 Task: Search for laptops on Amazon and sort the results by customer reviews.
Action: Mouse moved to (20, 117)
Screenshot: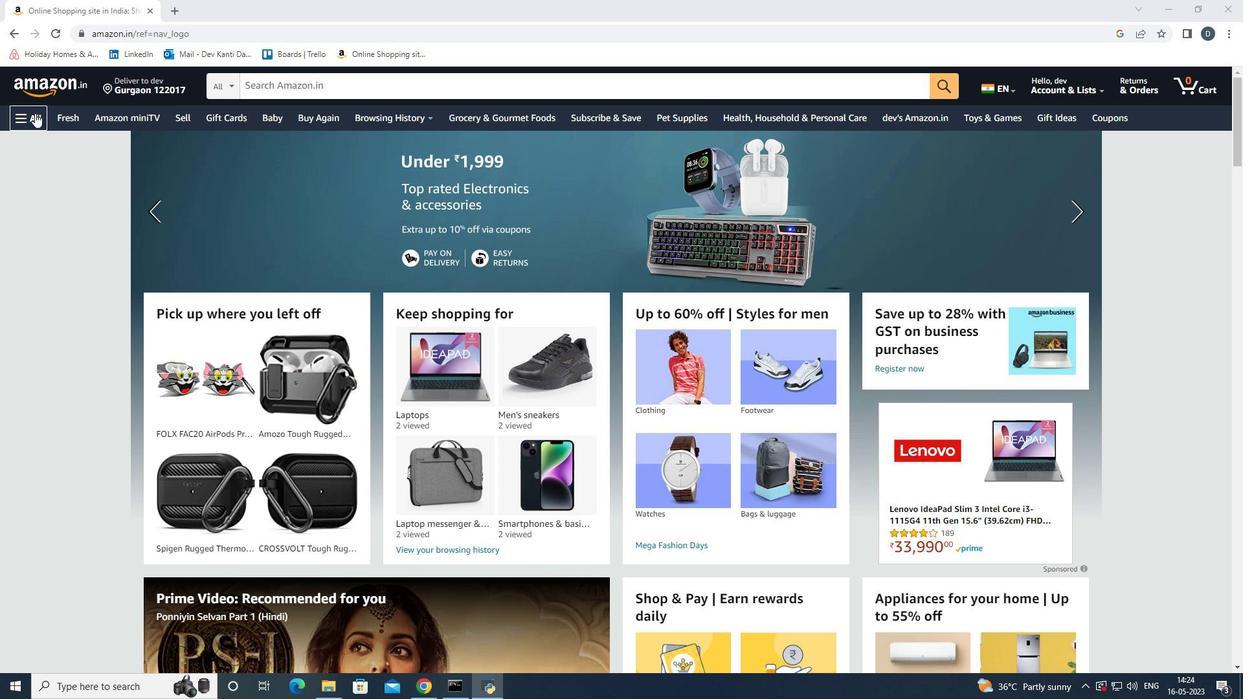 
Action: Mouse pressed left at (20, 117)
Screenshot: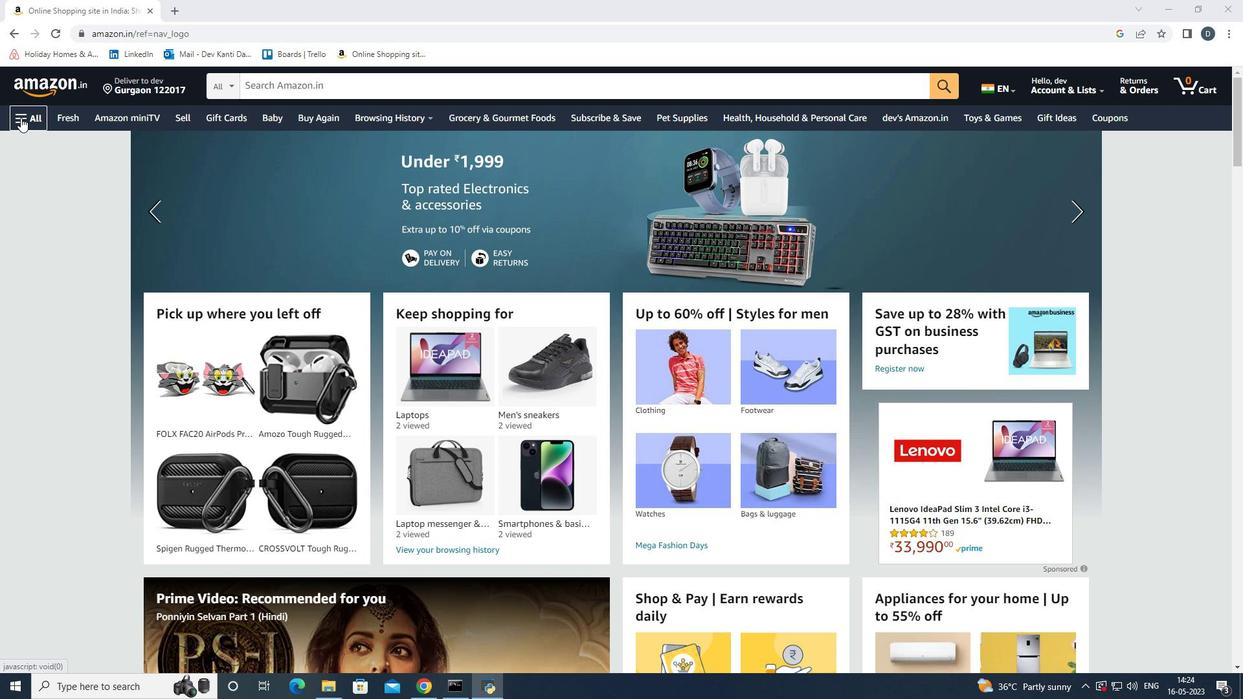 
Action: Mouse moved to (128, 419)
Screenshot: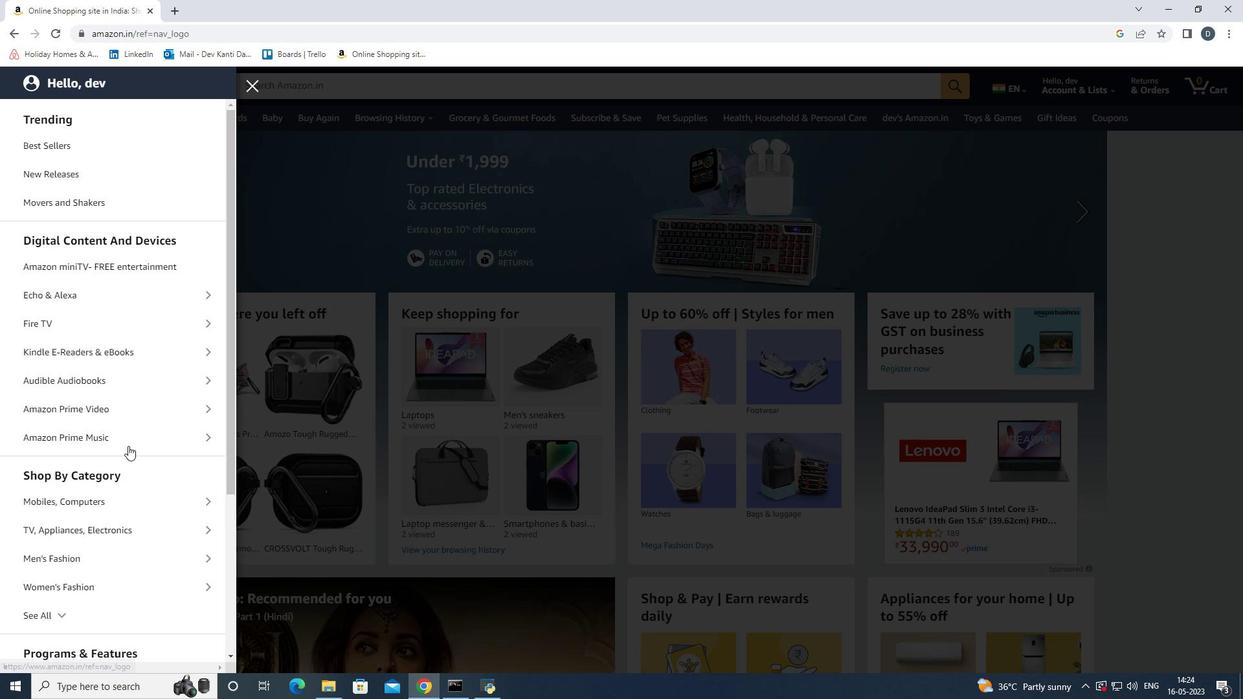 
Action: Mouse scrolled (128, 419) with delta (0, 0)
Screenshot: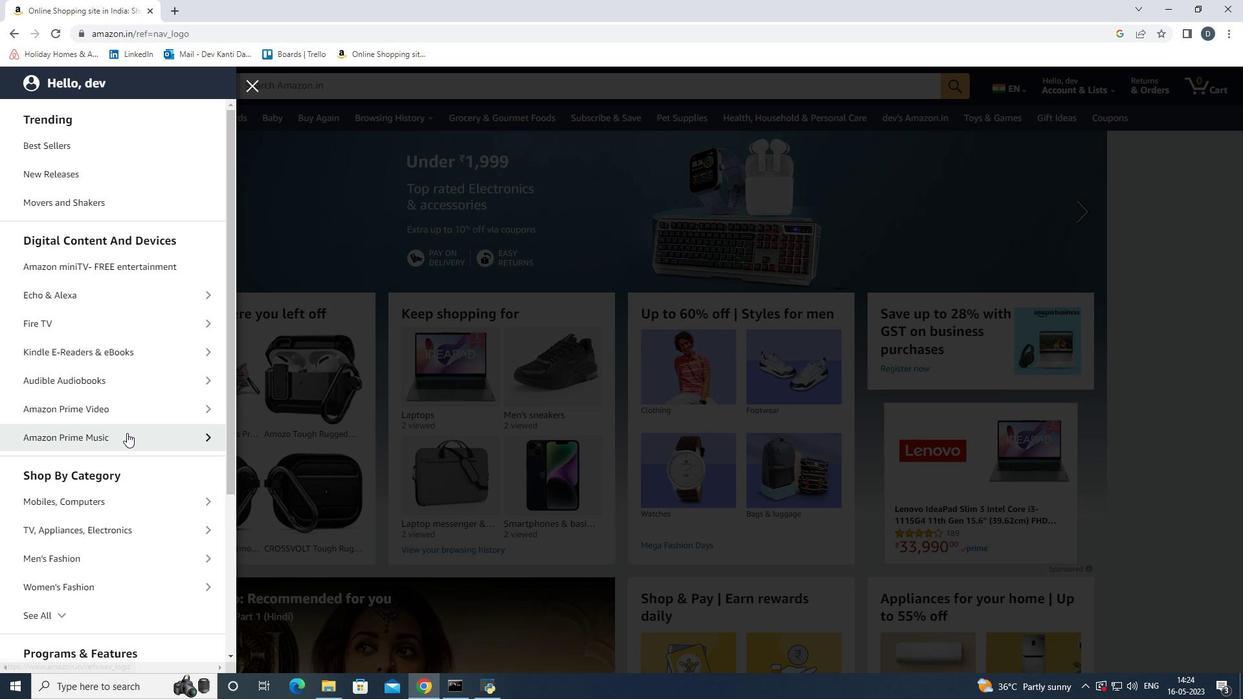 
Action: Mouse scrolled (128, 419) with delta (0, 0)
Screenshot: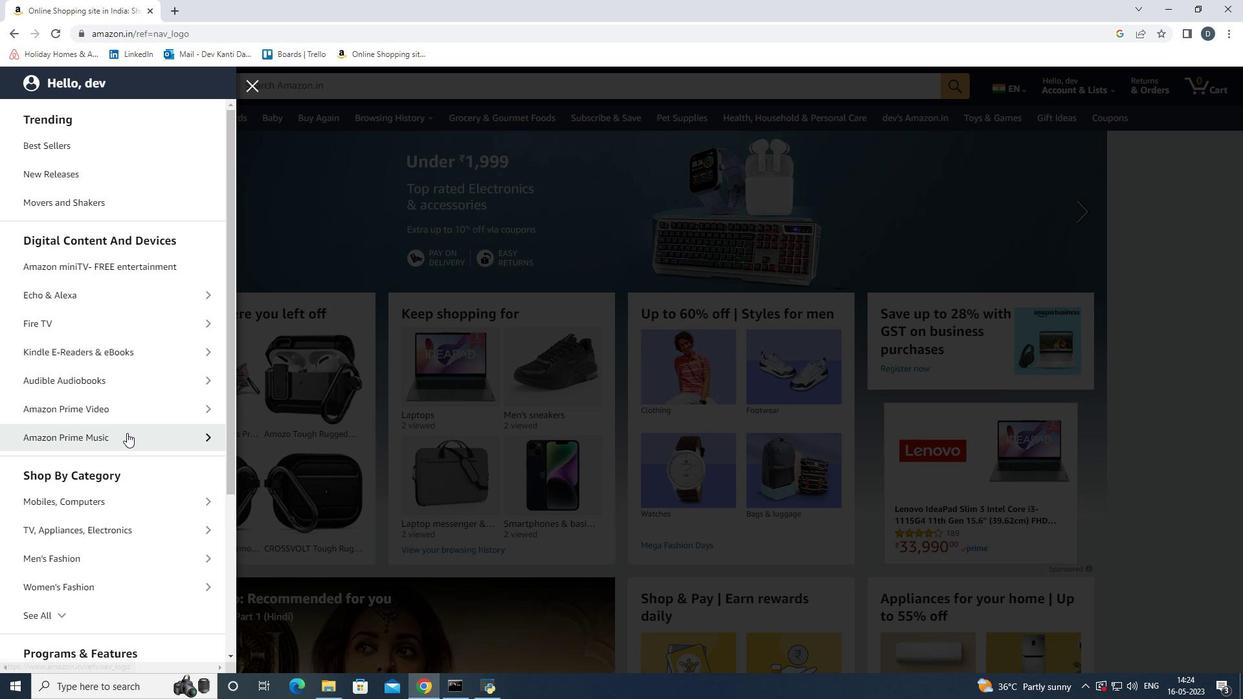 
Action: Mouse moved to (130, 369)
Screenshot: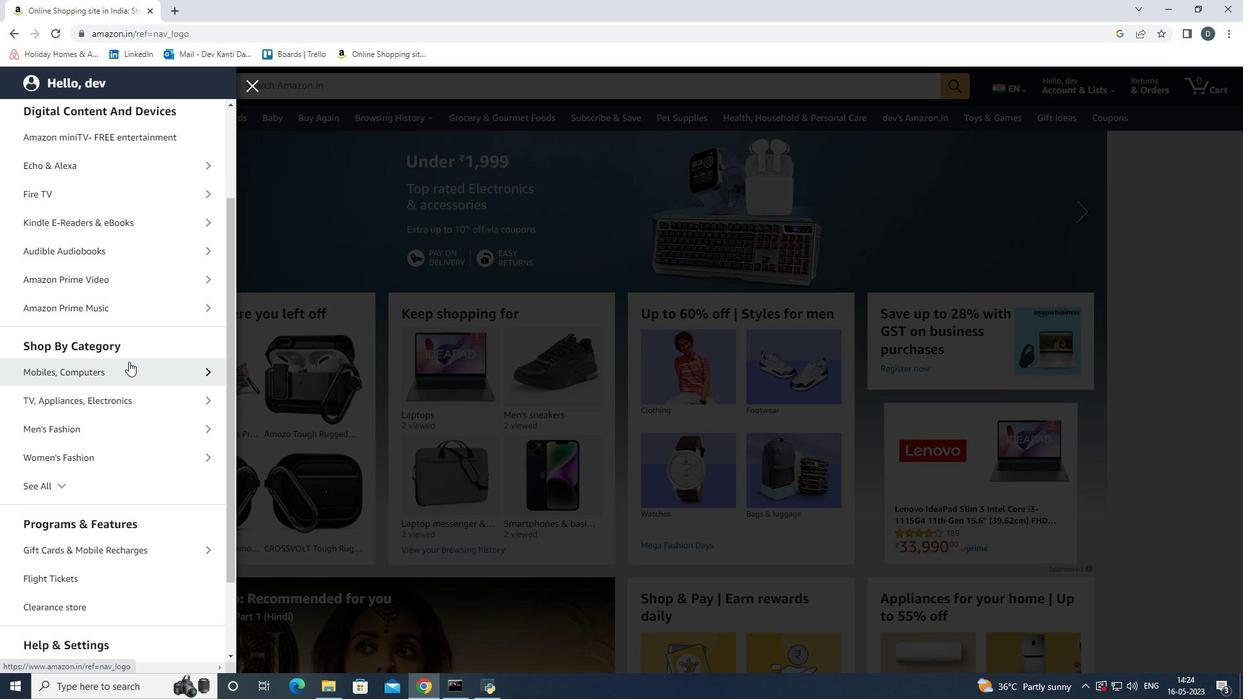 
Action: Mouse pressed left at (130, 369)
Screenshot: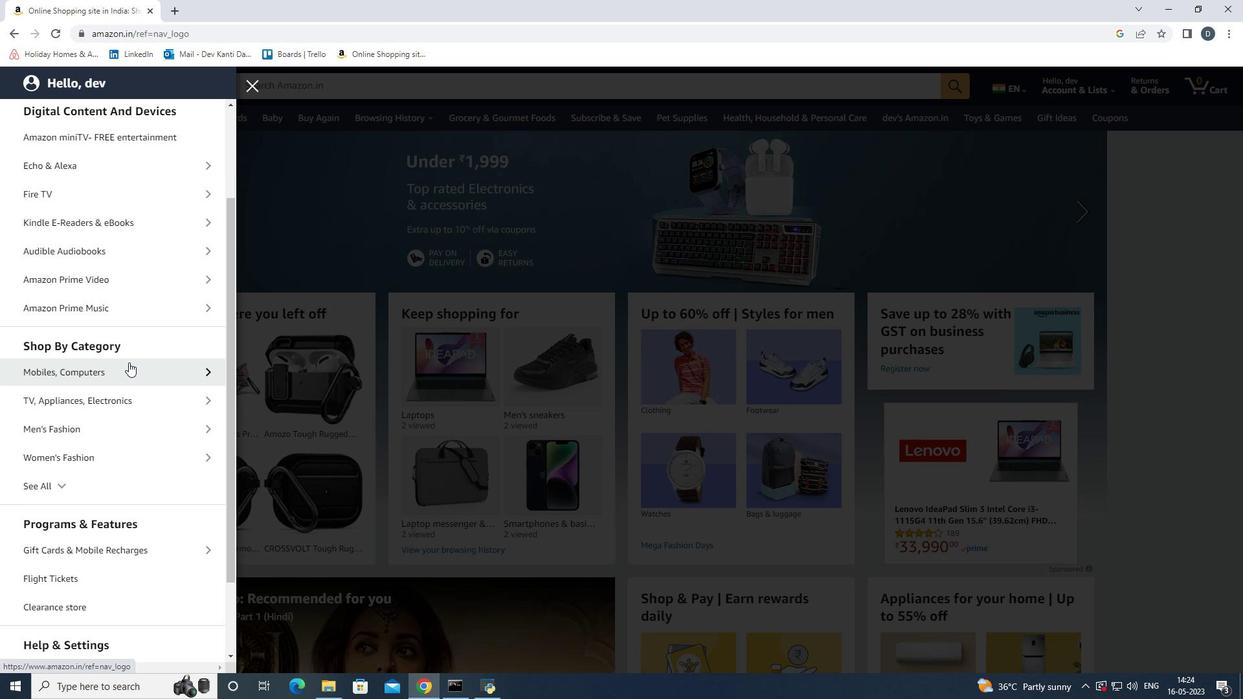 
Action: Mouse moved to (119, 528)
Screenshot: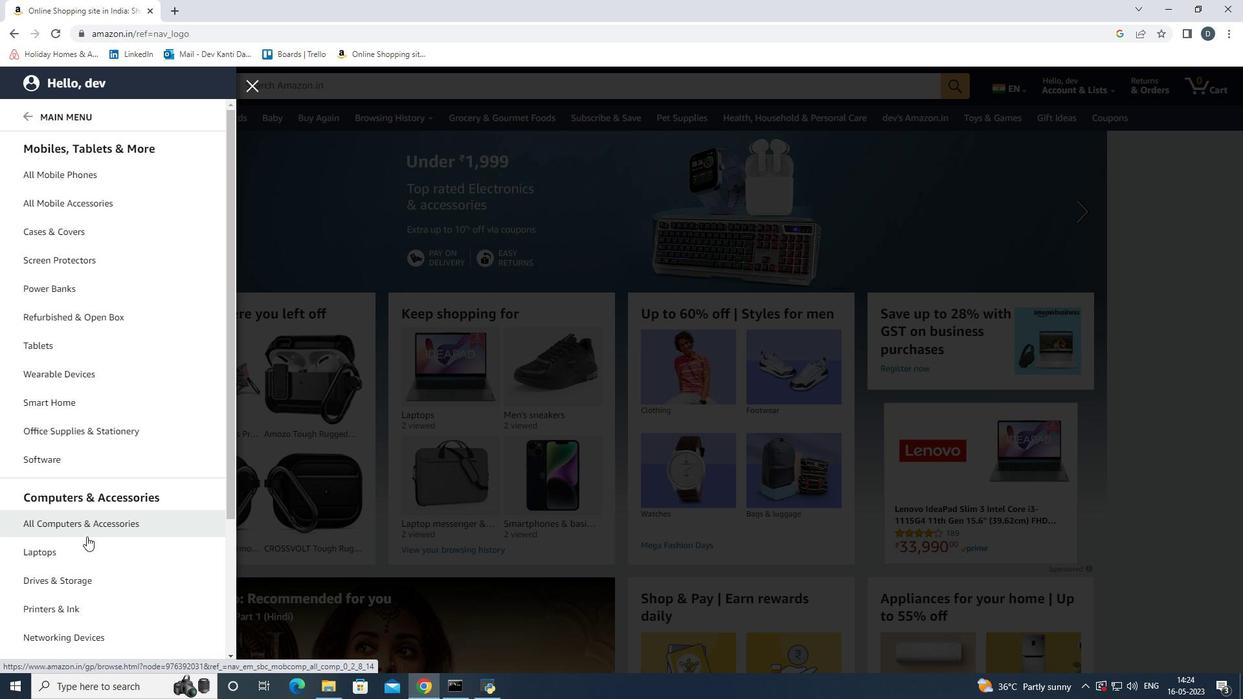 
Action: Mouse pressed left at (119, 528)
Screenshot: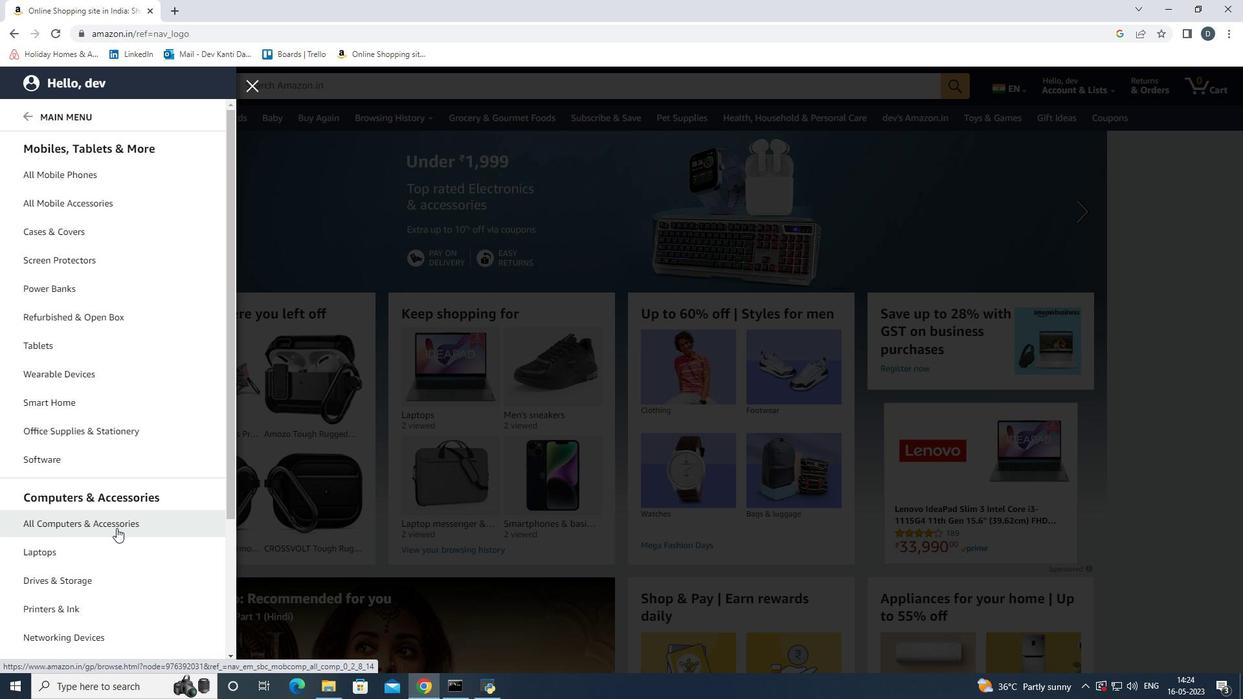 
Action: Mouse moved to (331, 392)
Screenshot: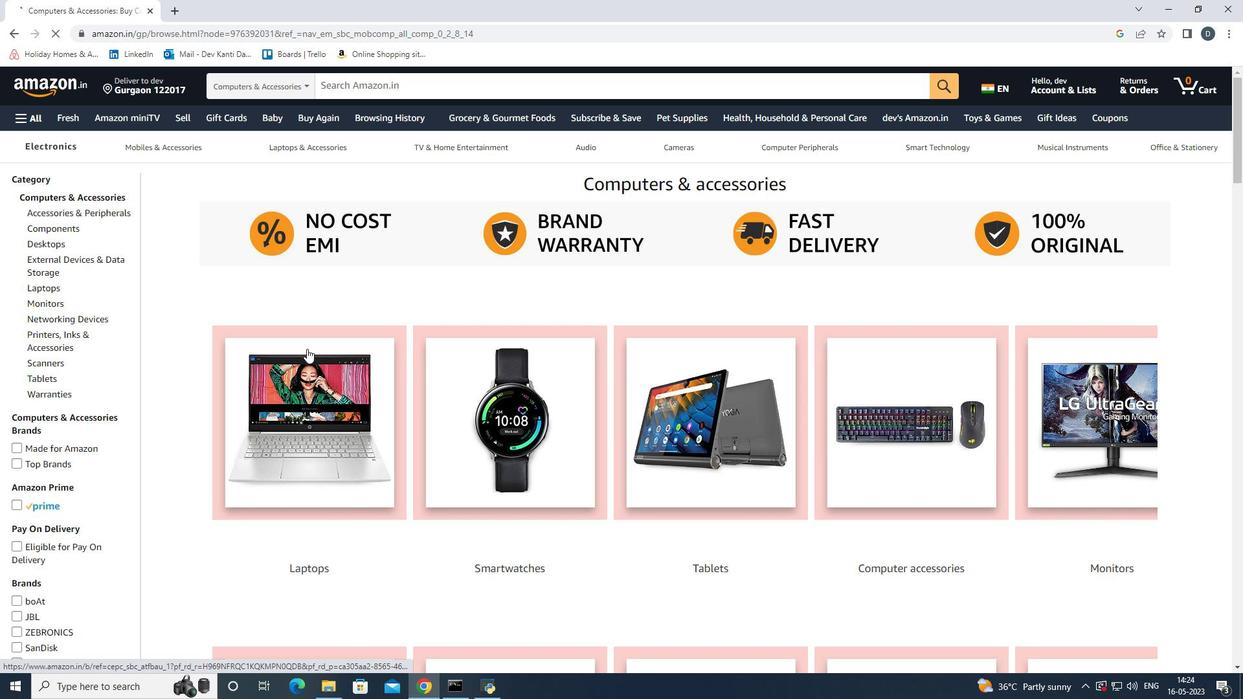 
Action: Mouse pressed left at (331, 392)
Screenshot: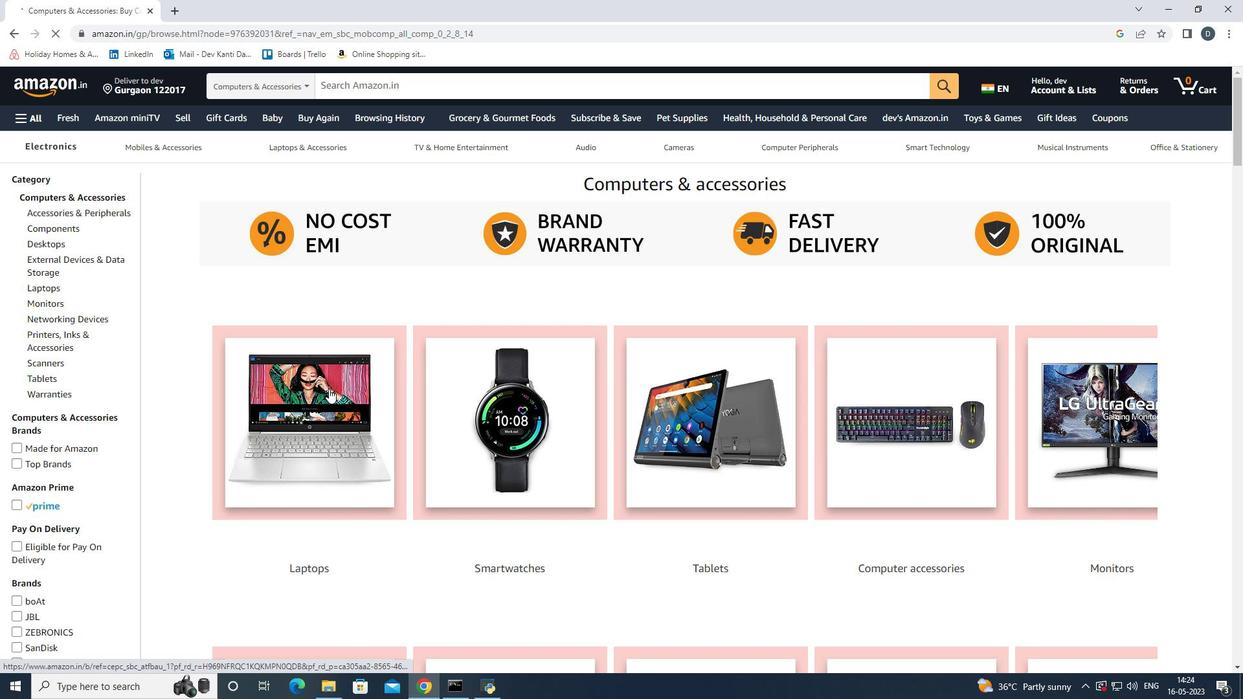 
Action: Mouse moved to (1002, 277)
Screenshot: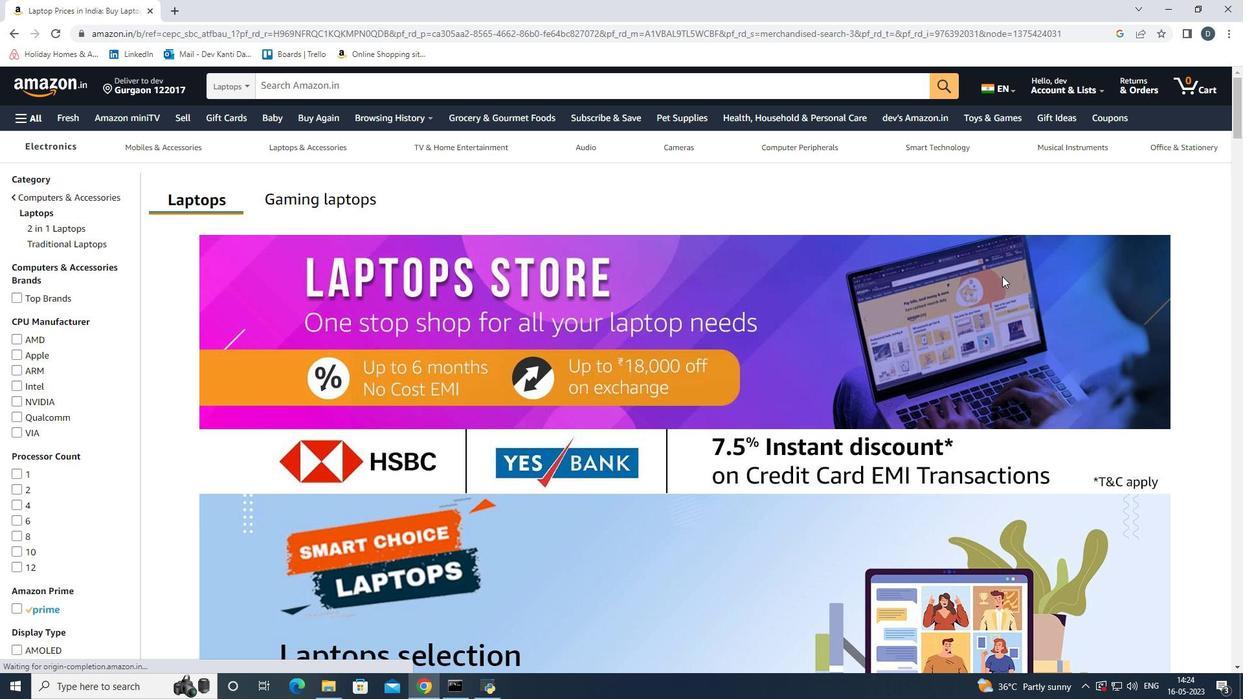 
Action: Mouse scrolled (1002, 276) with delta (0, 0)
Screenshot: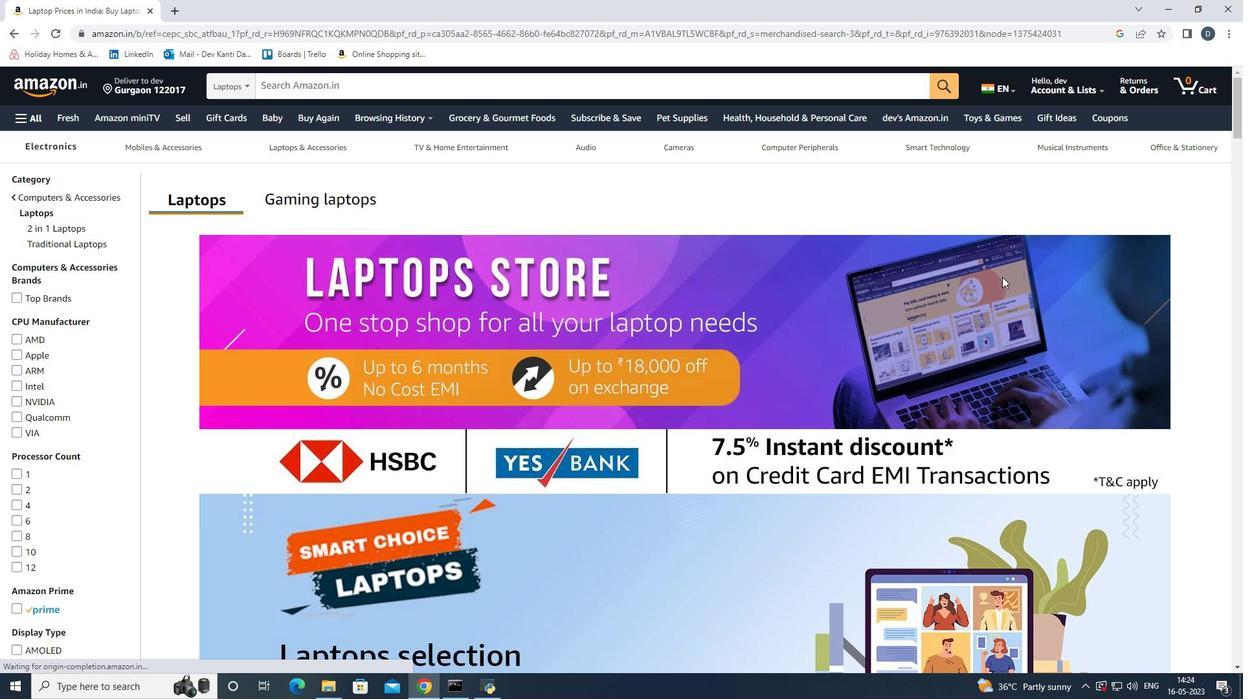 
Action: Mouse scrolled (1002, 276) with delta (0, 0)
Screenshot: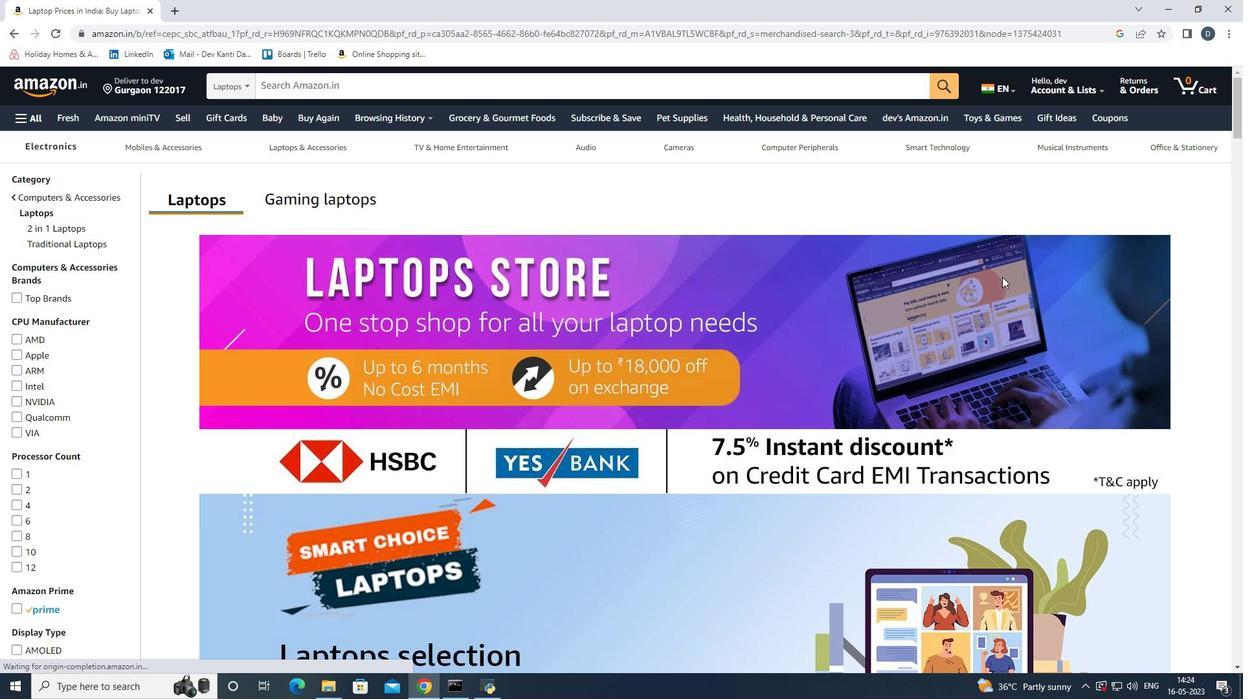 
Action: Mouse scrolled (1002, 276) with delta (0, 0)
Screenshot: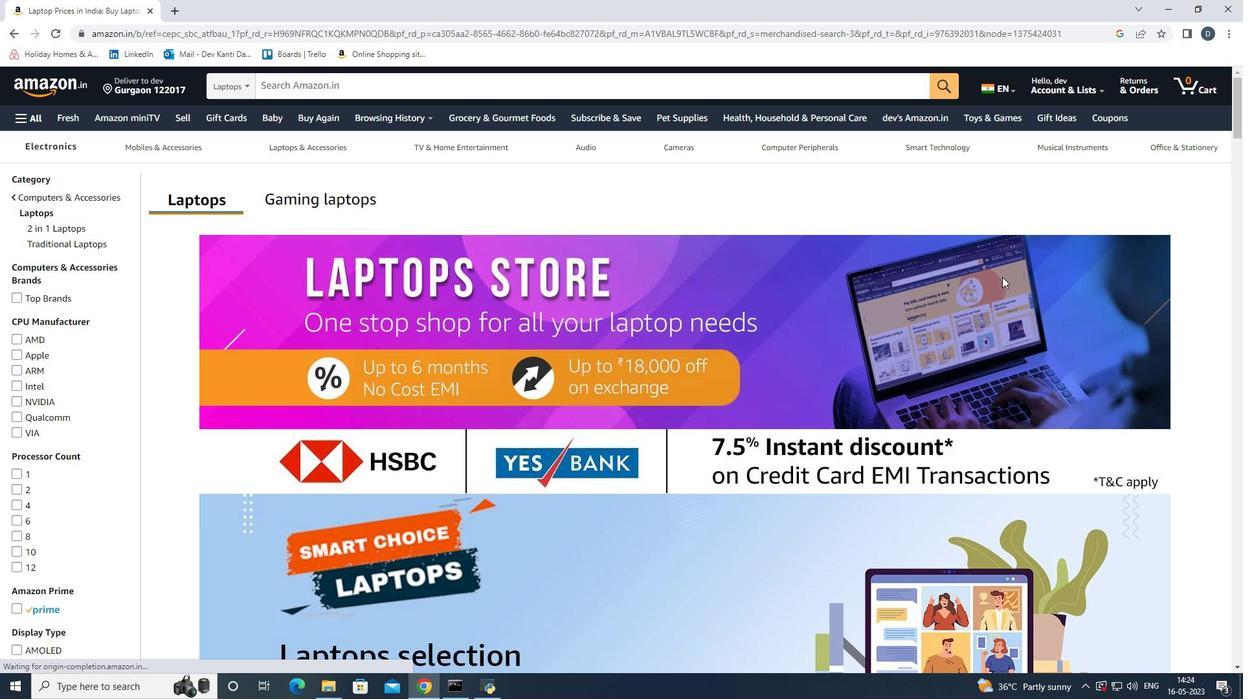 
Action: Mouse scrolled (1002, 276) with delta (0, 0)
Screenshot: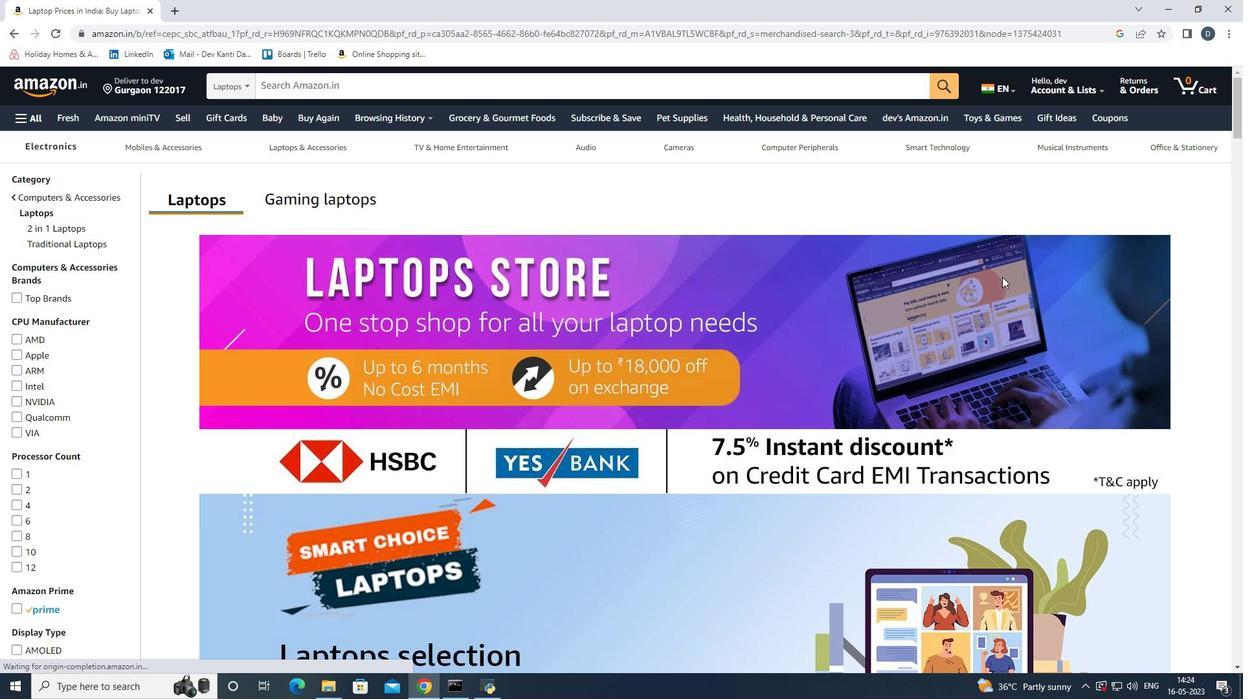 
Action: Mouse scrolled (1002, 276) with delta (0, 0)
Screenshot: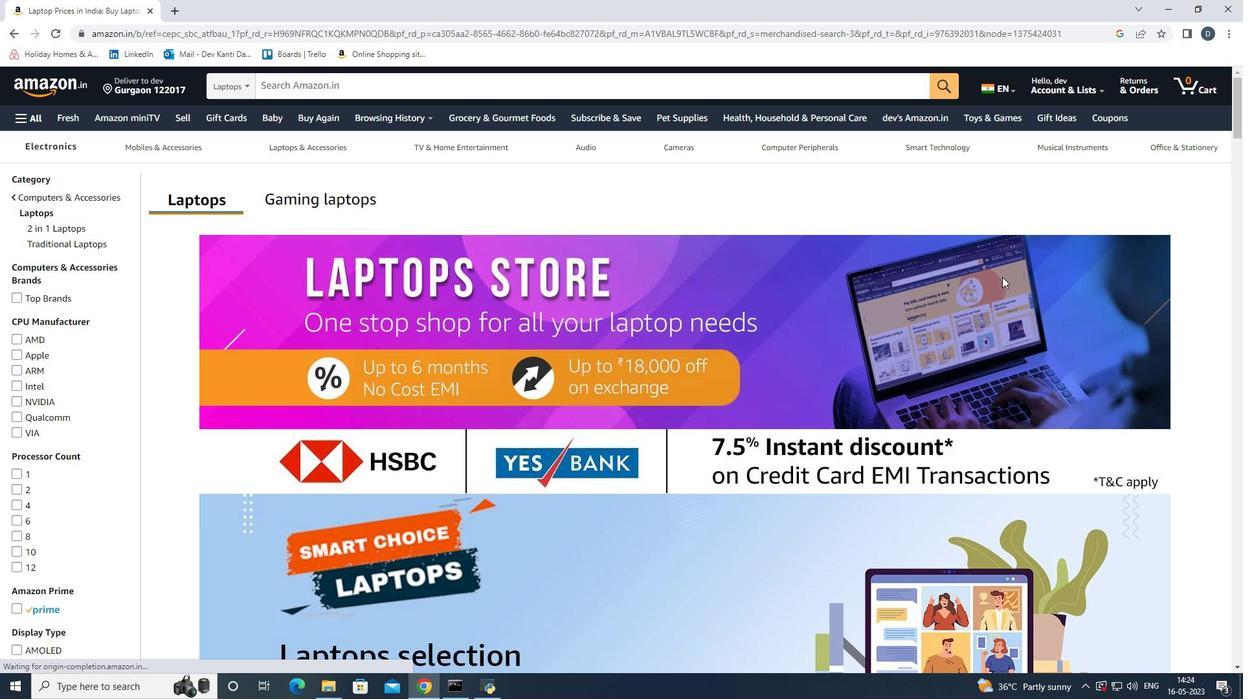 
Action: Mouse scrolled (1002, 276) with delta (0, 0)
Screenshot: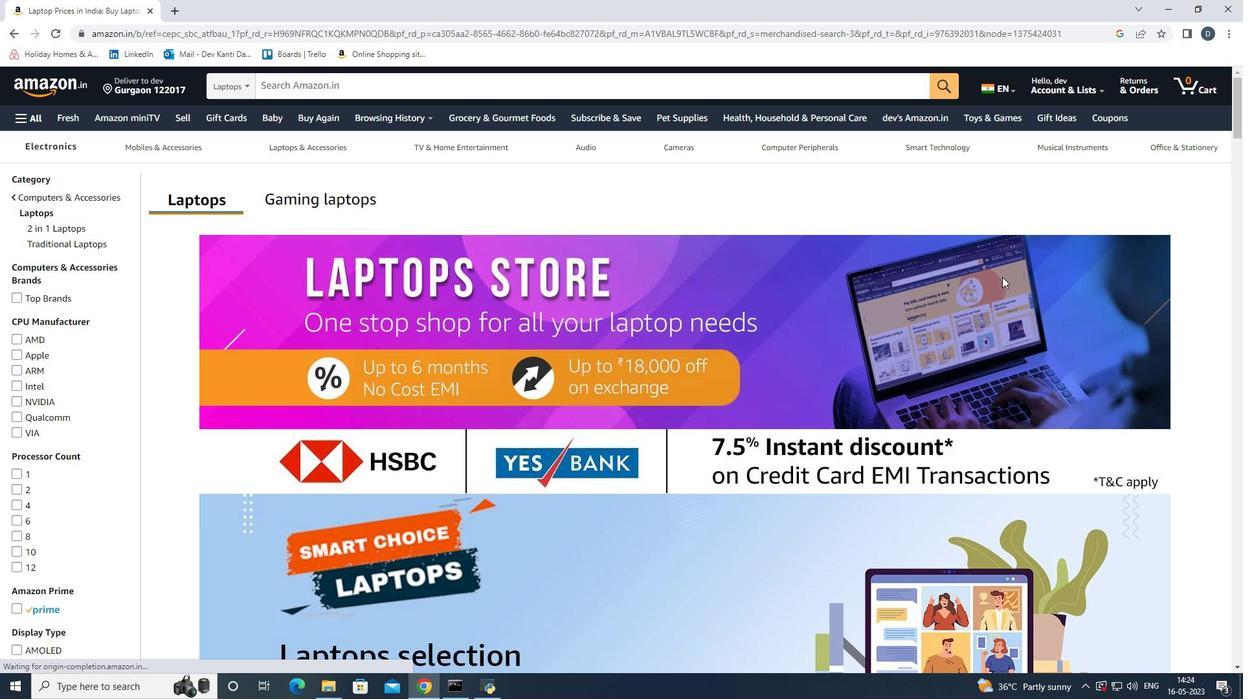 
Action: Mouse moved to (965, 292)
Screenshot: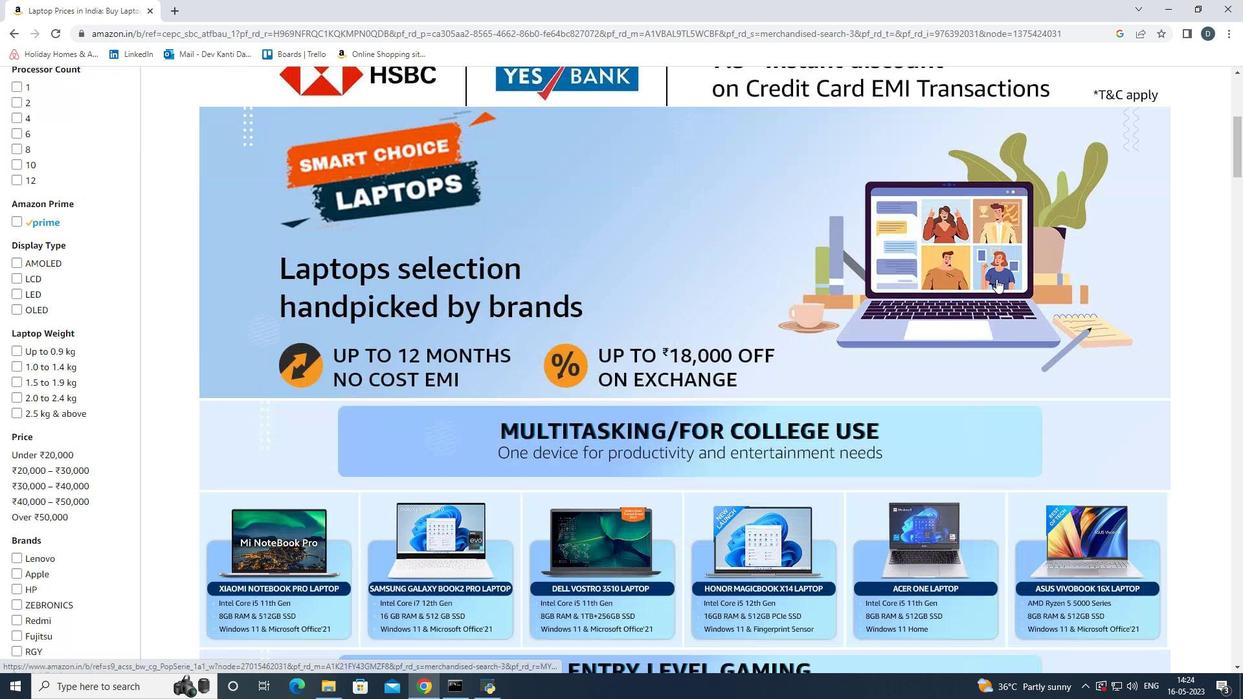 
Action: Mouse scrolled (965, 292) with delta (0, 0)
Screenshot: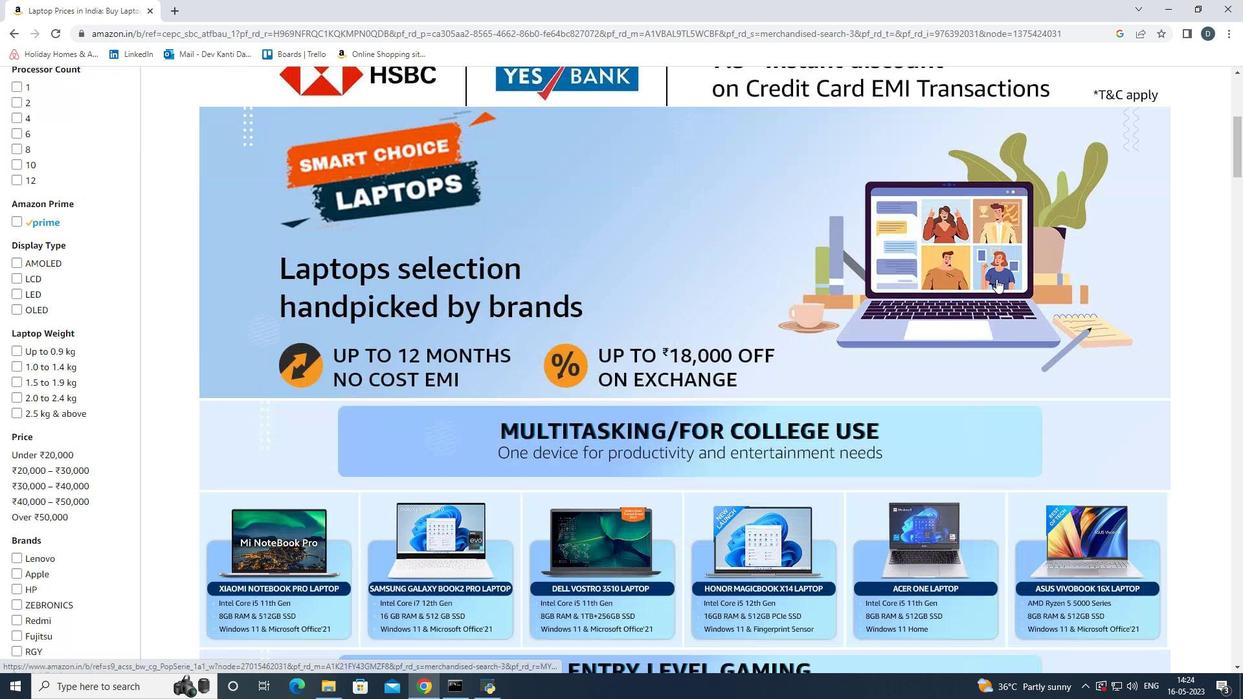 
Action: Mouse moved to (962, 294)
Screenshot: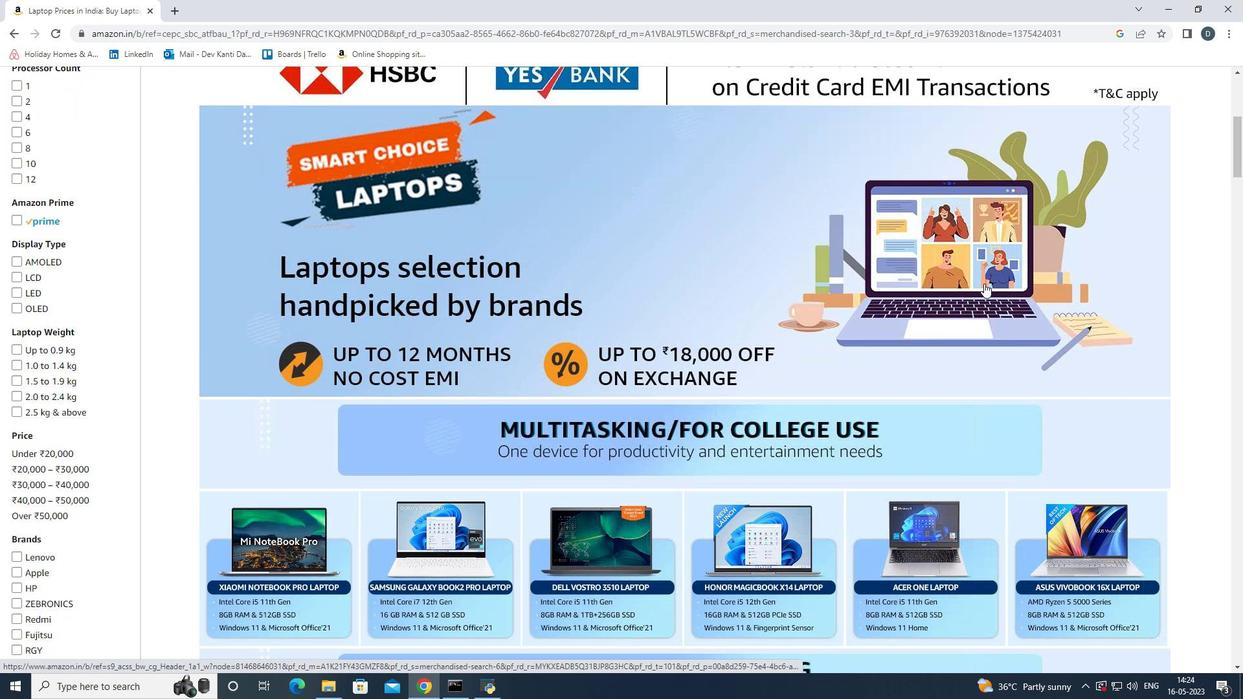 
Action: Mouse scrolled (963, 293) with delta (0, 0)
Screenshot: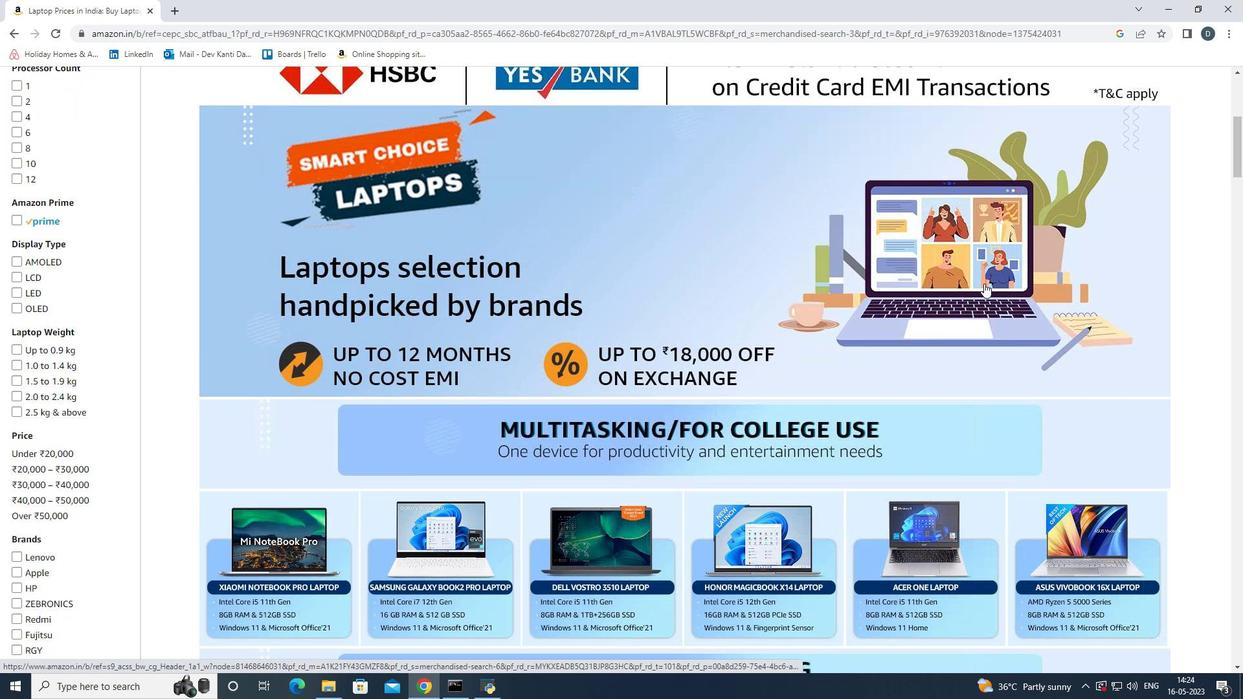 
Action: Mouse moved to (961, 296)
Screenshot: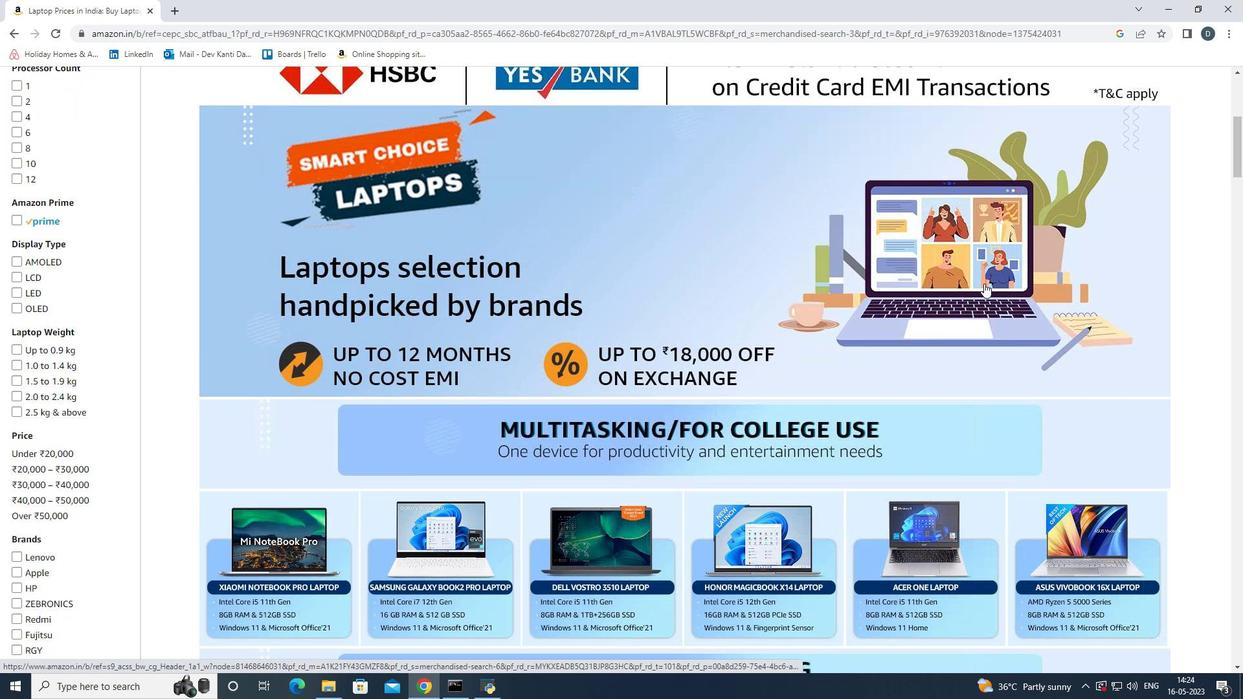 
Action: Mouse scrolled (962, 294) with delta (0, 0)
Screenshot: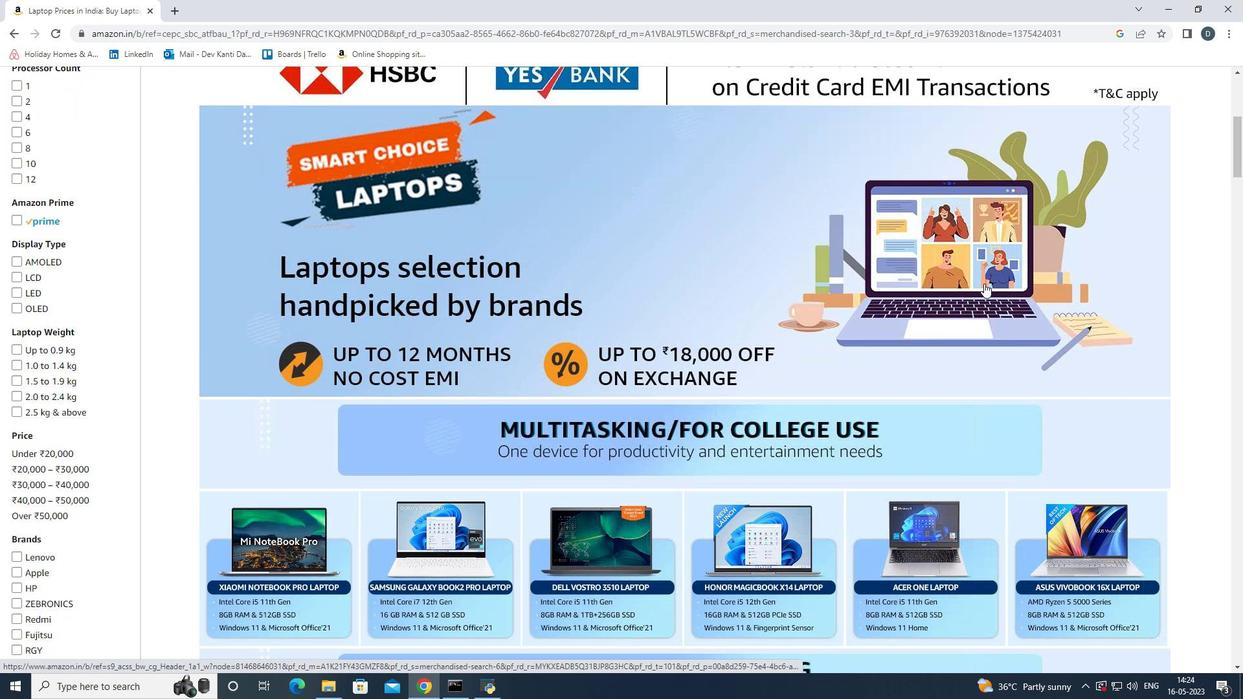 
Action: Mouse scrolled (961, 295) with delta (0, 0)
Screenshot: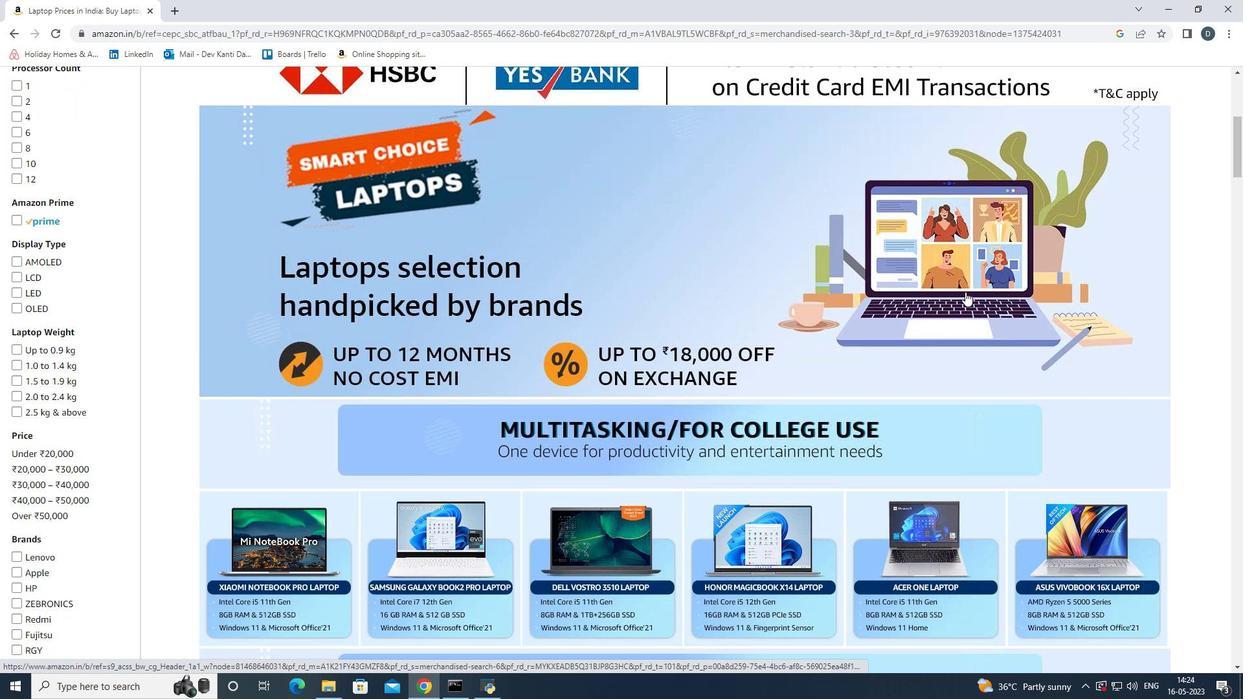 
Action: Mouse moved to (961, 296)
Screenshot: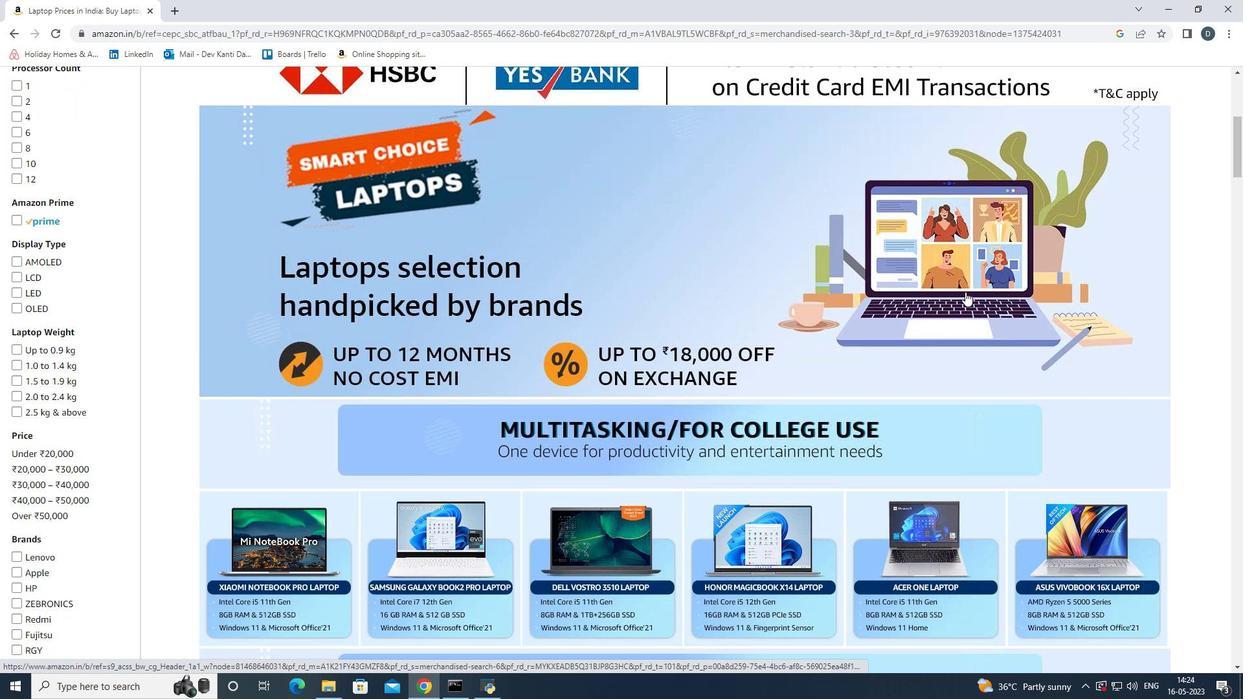 
Action: Mouse scrolled (961, 295) with delta (0, 0)
Screenshot: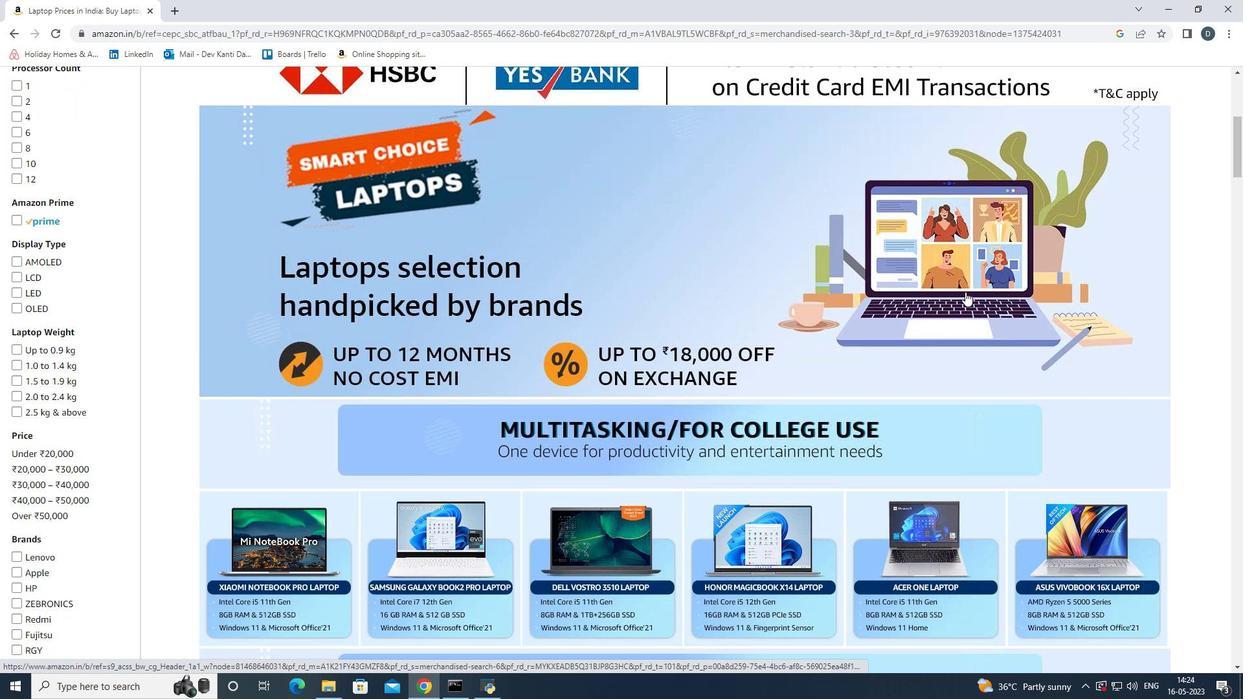 
Action: Mouse moved to (412, 359)
Screenshot: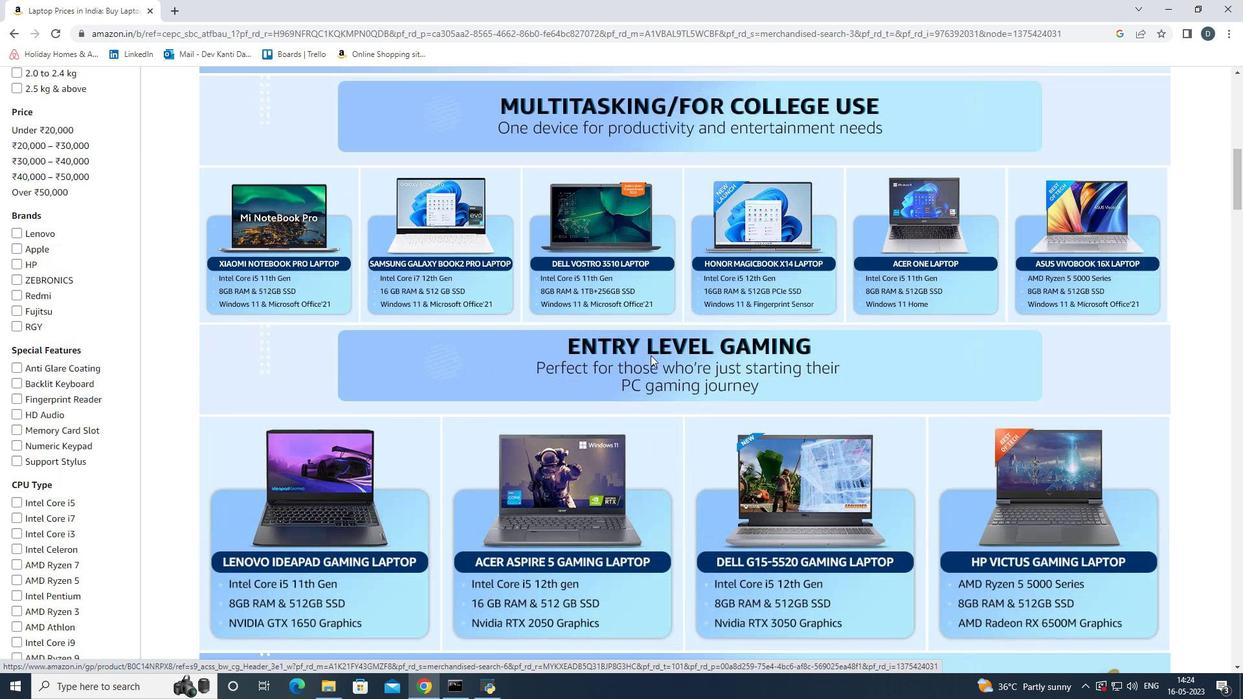 
Action: Mouse scrolled (412, 358) with delta (0, 0)
Screenshot: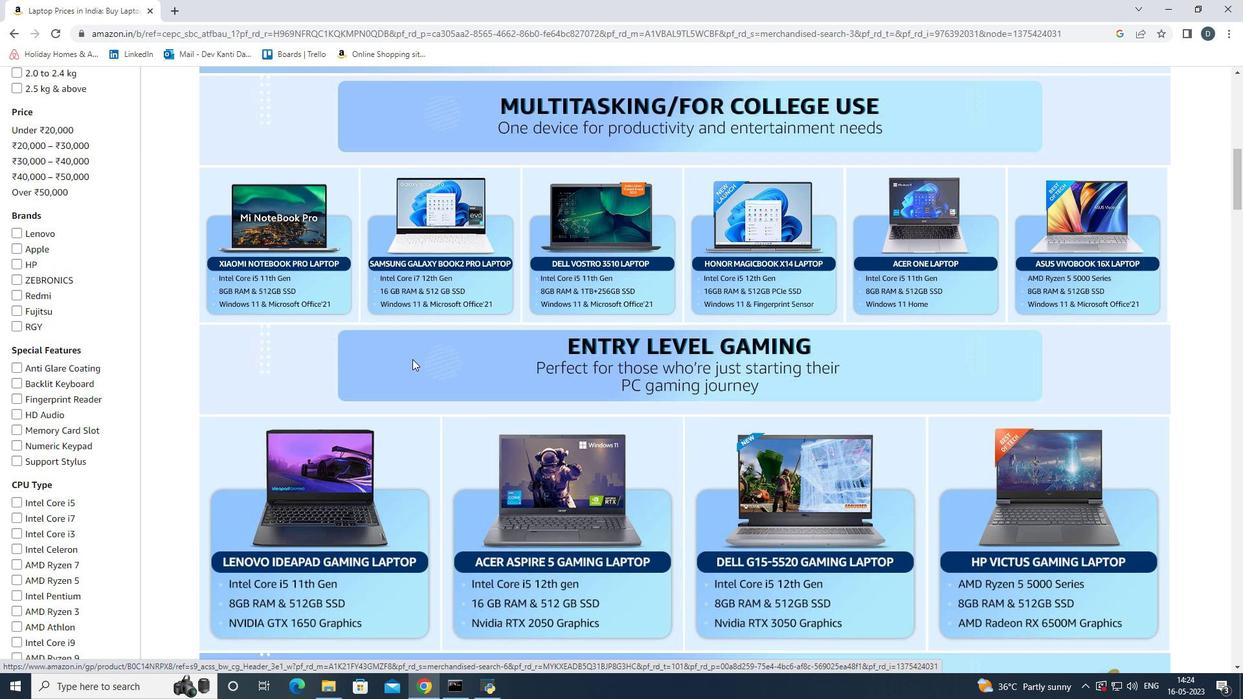 
Action: Mouse scrolled (412, 358) with delta (0, 0)
Screenshot: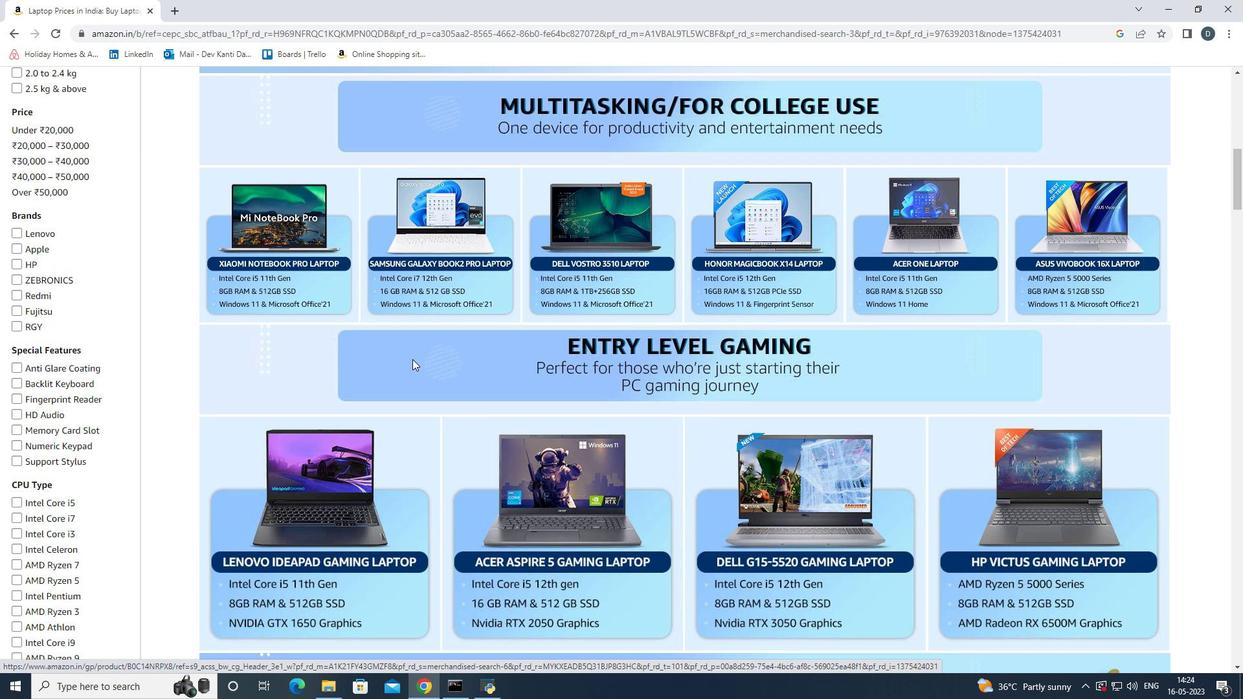 
Action: Mouse scrolled (412, 358) with delta (0, 0)
Screenshot: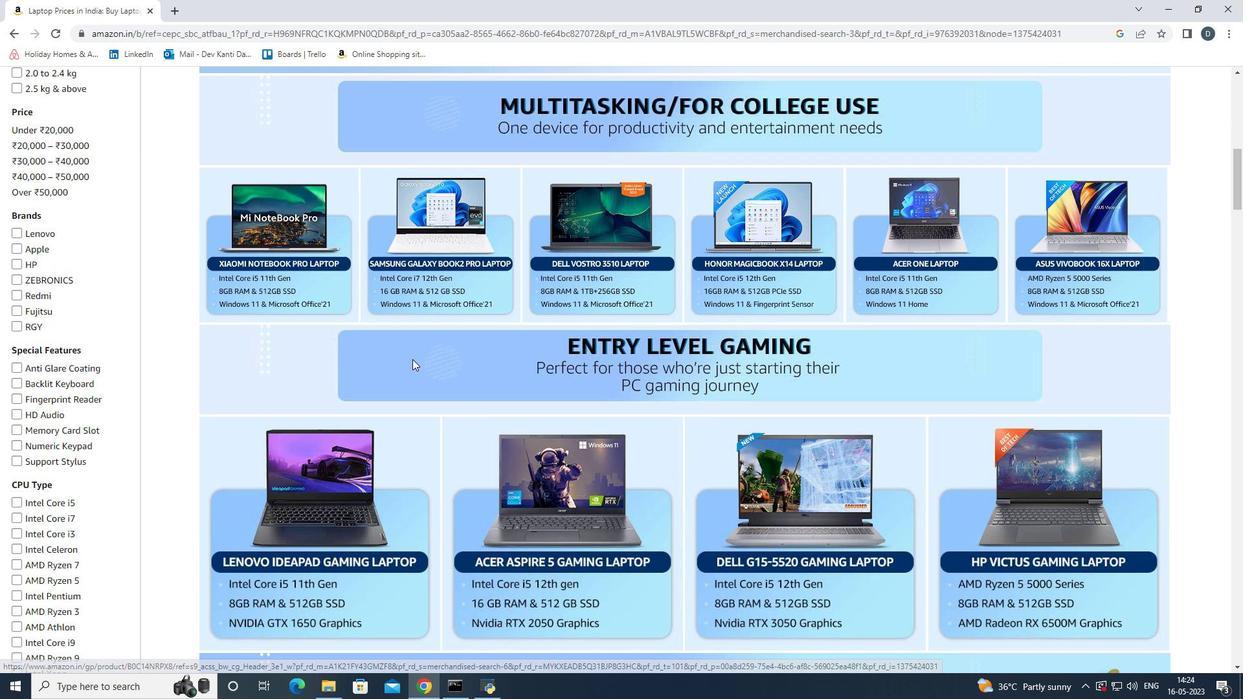 
Action: Mouse moved to (412, 359)
Screenshot: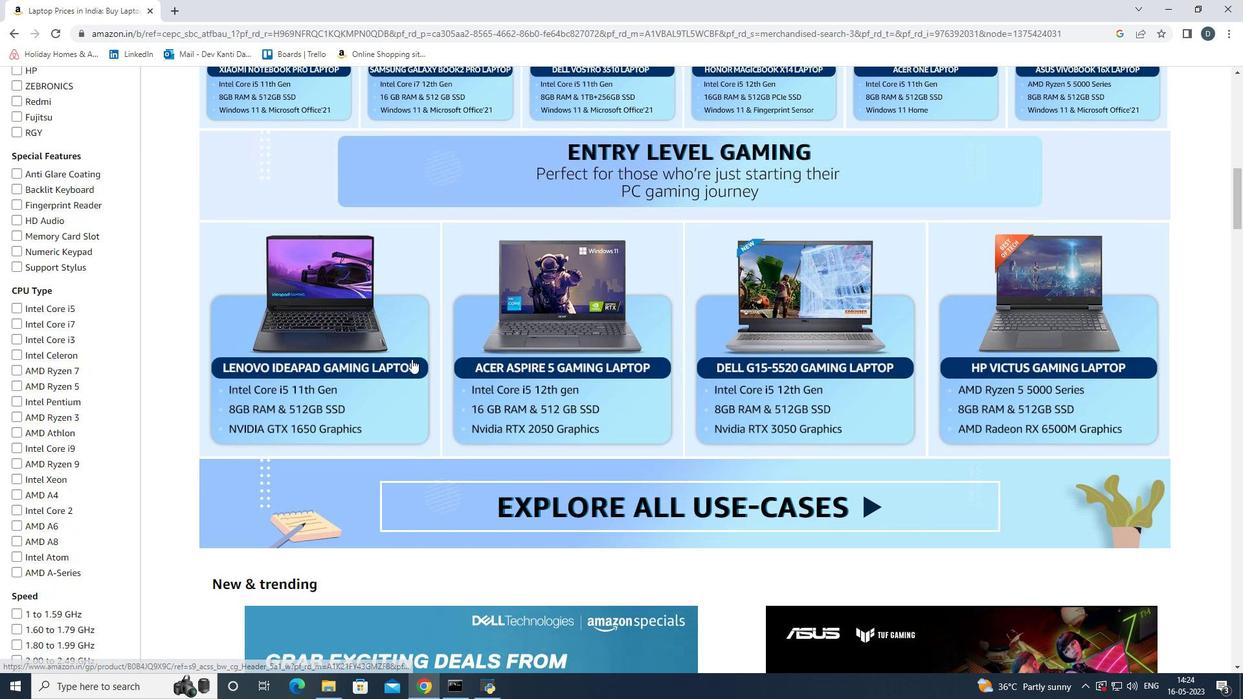 
Action: Mouse scrolled (412, 360) with delta (0, 0)
Screenshot: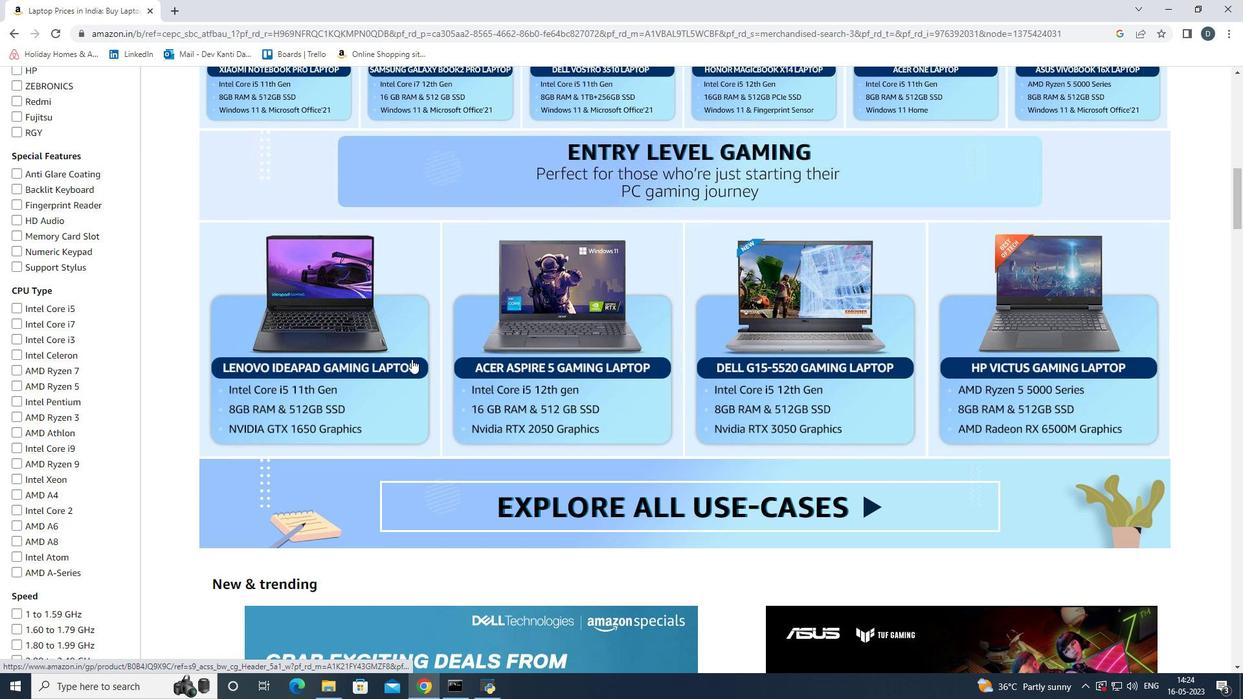 
Action: Mouse scrolled (412, 360) with delta (0, 0)
Screenshot: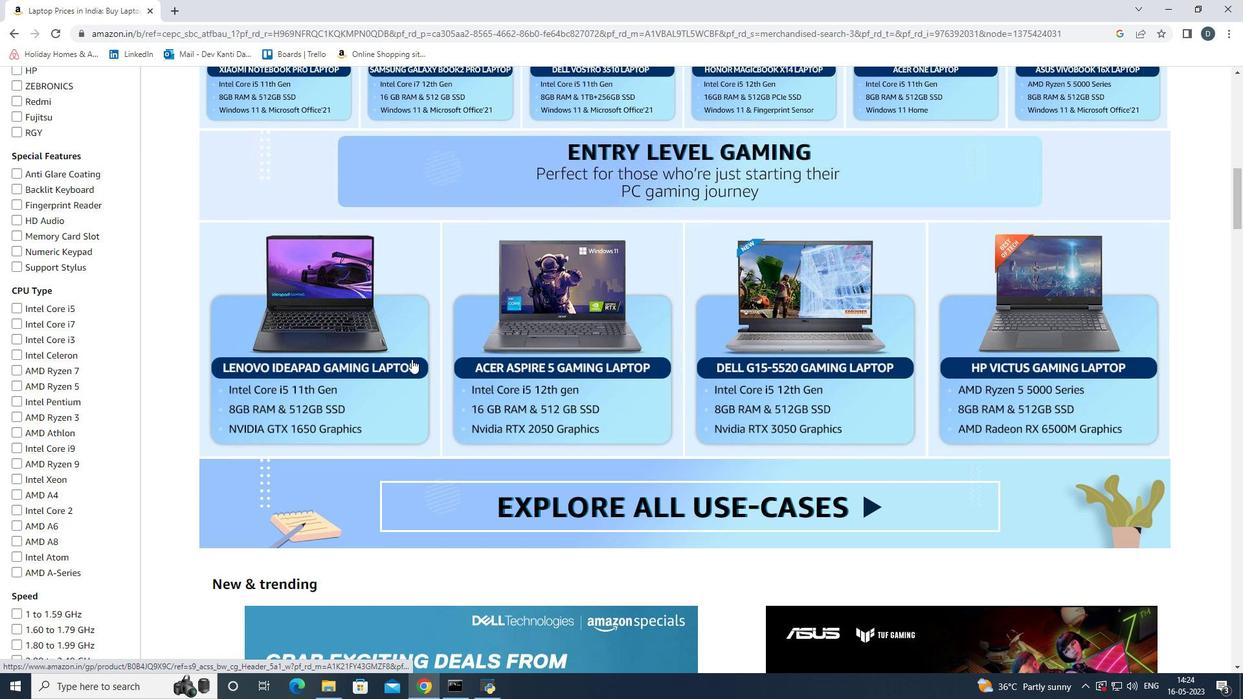 
Action: Mouse scrolled (412, 360) with delta (0, 0)
Screenshot: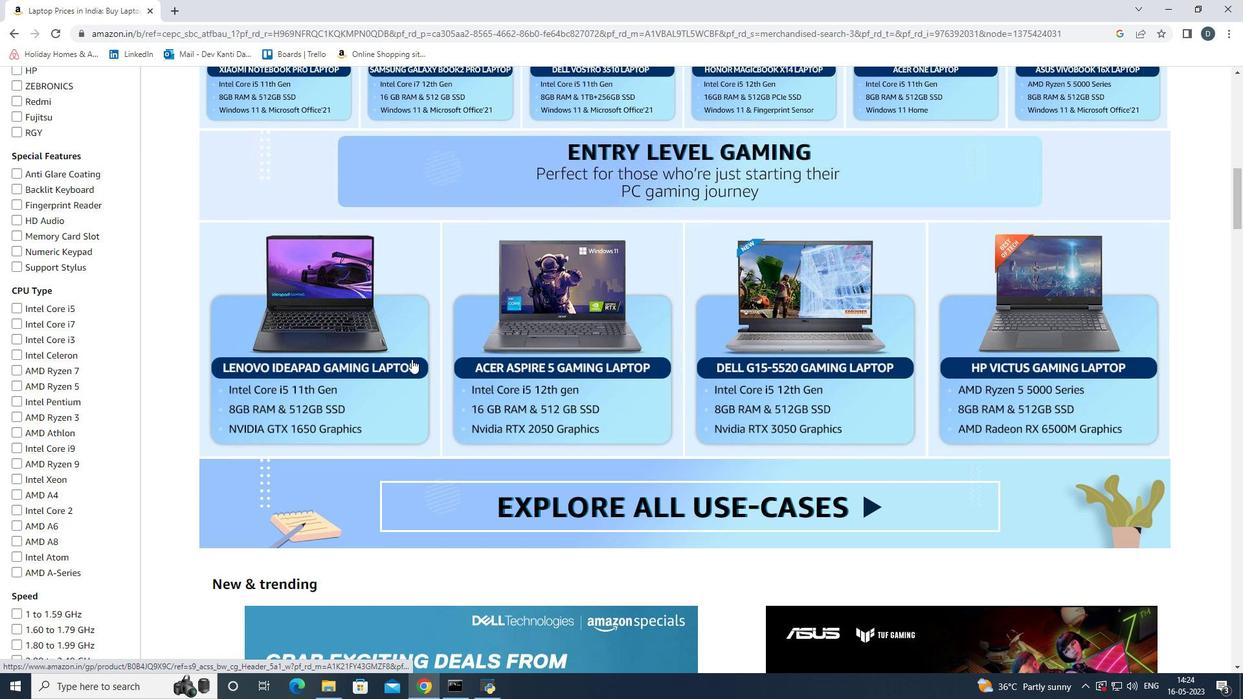 
Action: Mouse scrolled (412, 360) with delta (0, 0)
Screenshot: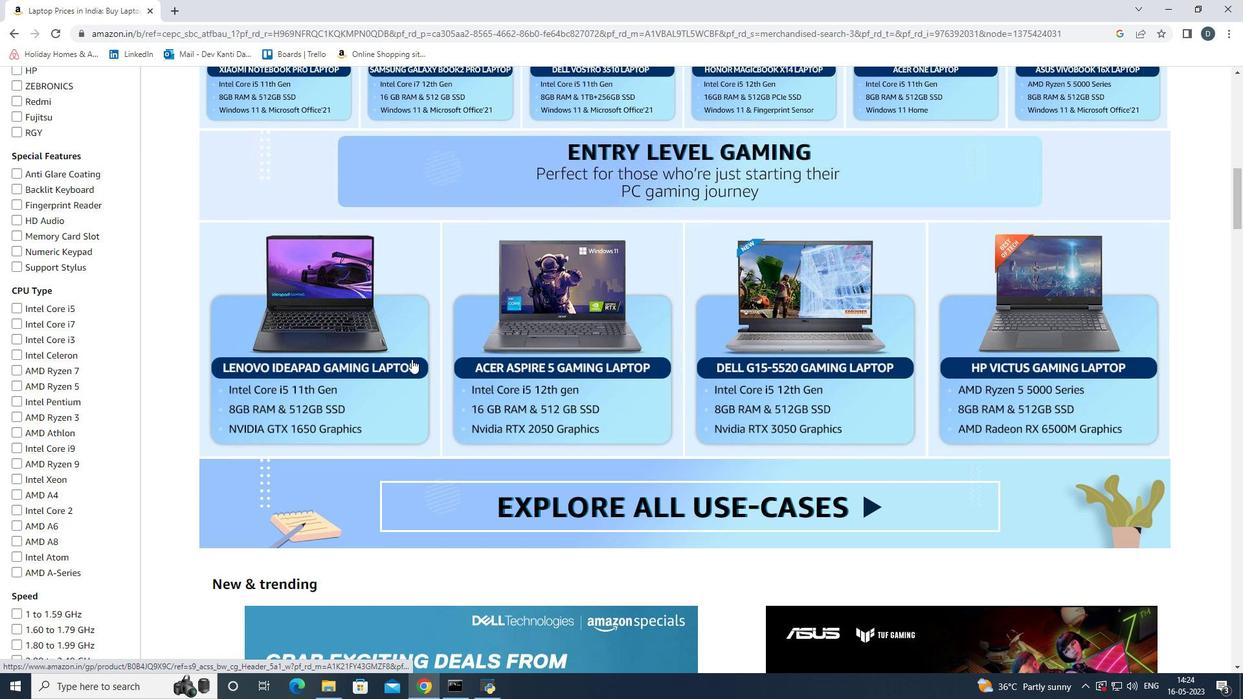 
Action: Mouse scrolled (412, 360) with delta (0, 0)
Screenshot: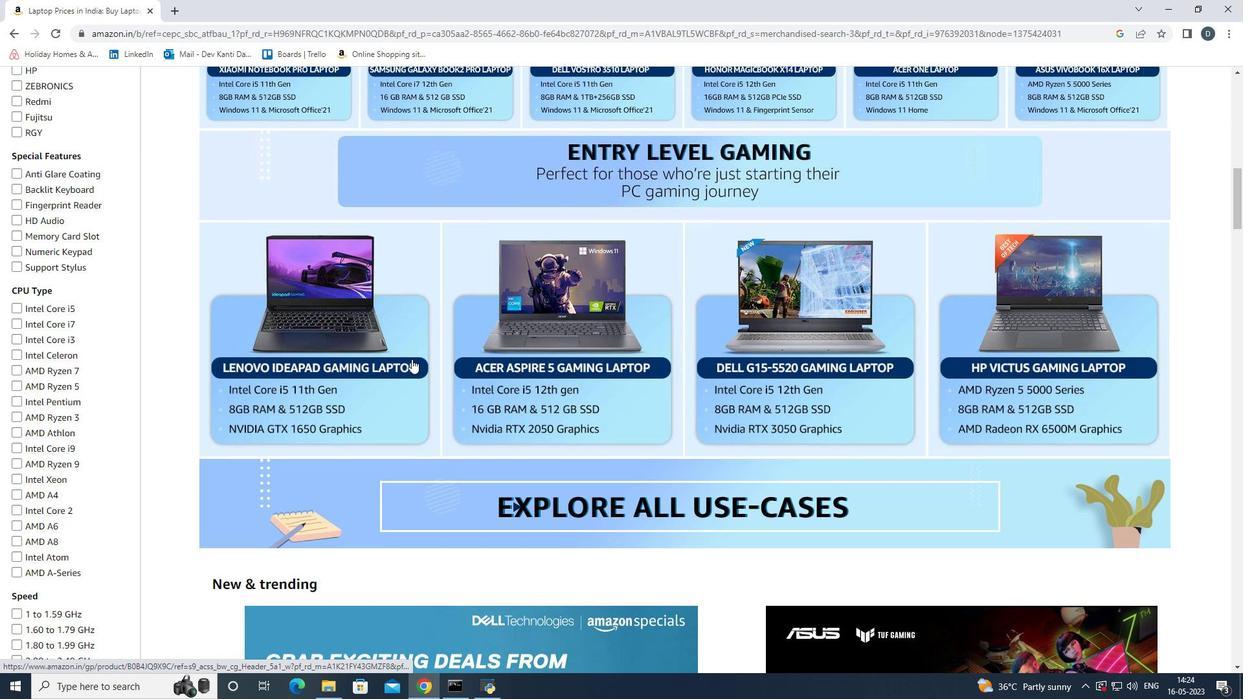 
Action: Mouse scrolled (412, 360) with delta (0, 0)
Screenshot: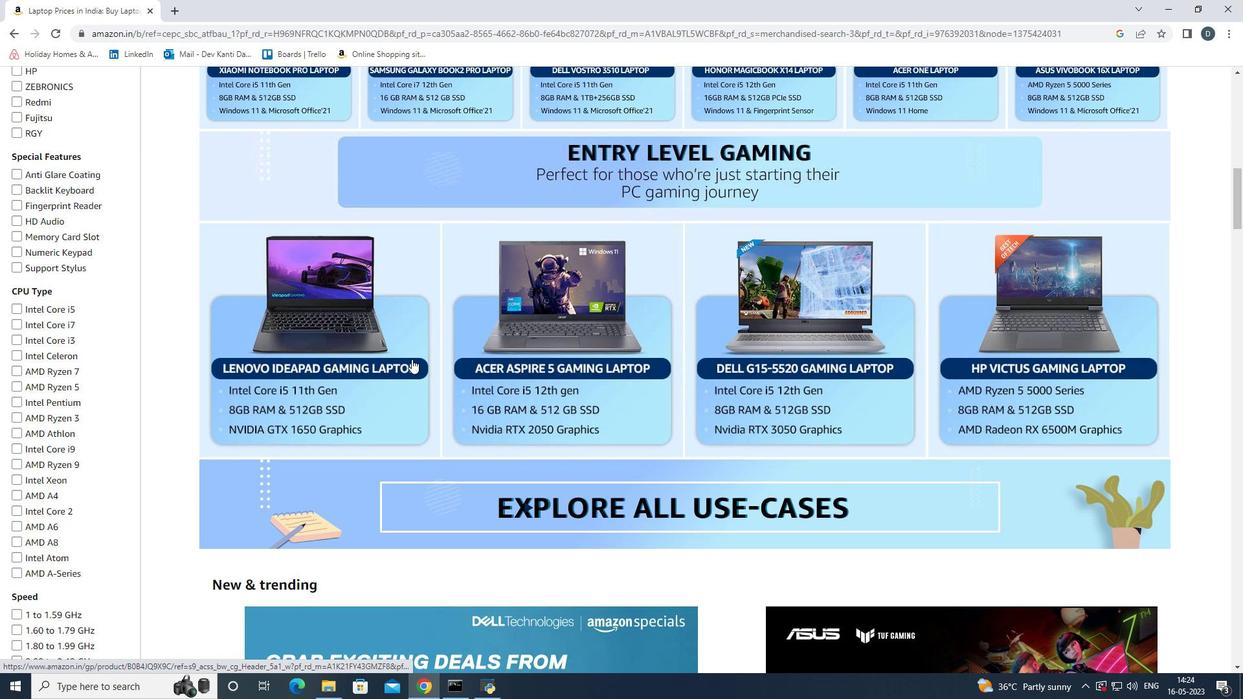 
Action: Mouse scrolled (412, 358) with delta (0, 0)
Screenshot: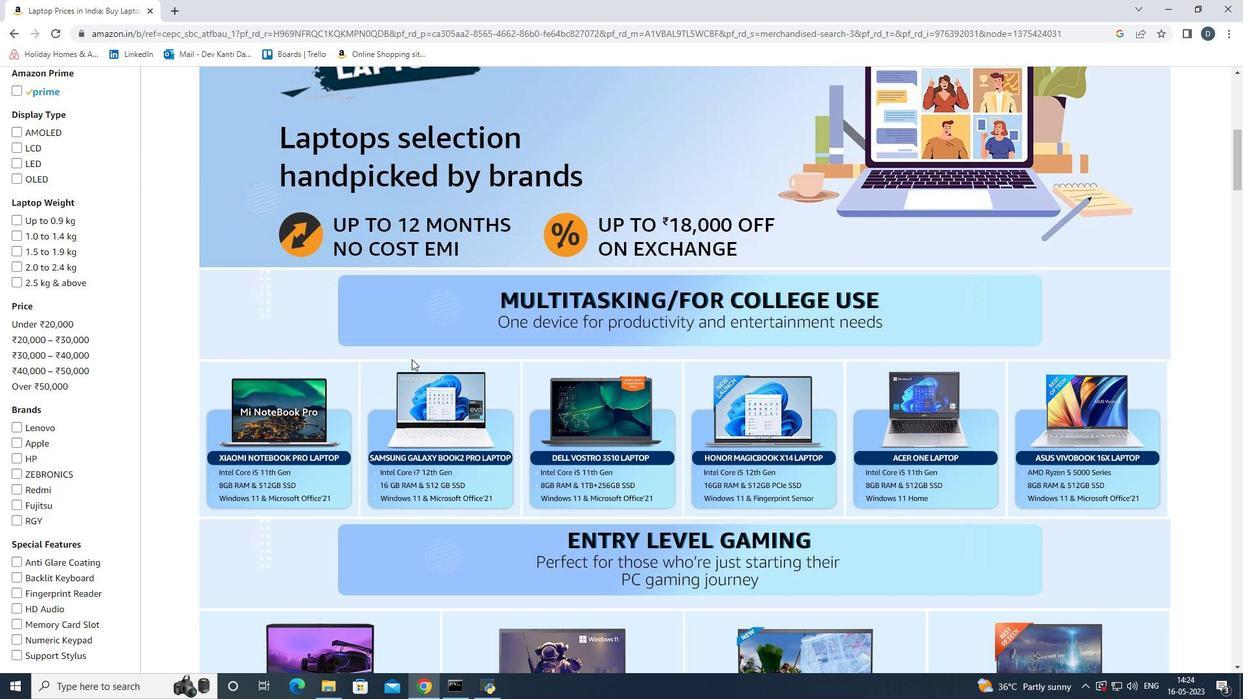 
Action: Mouse moved to (1195, 400)
Screenshot: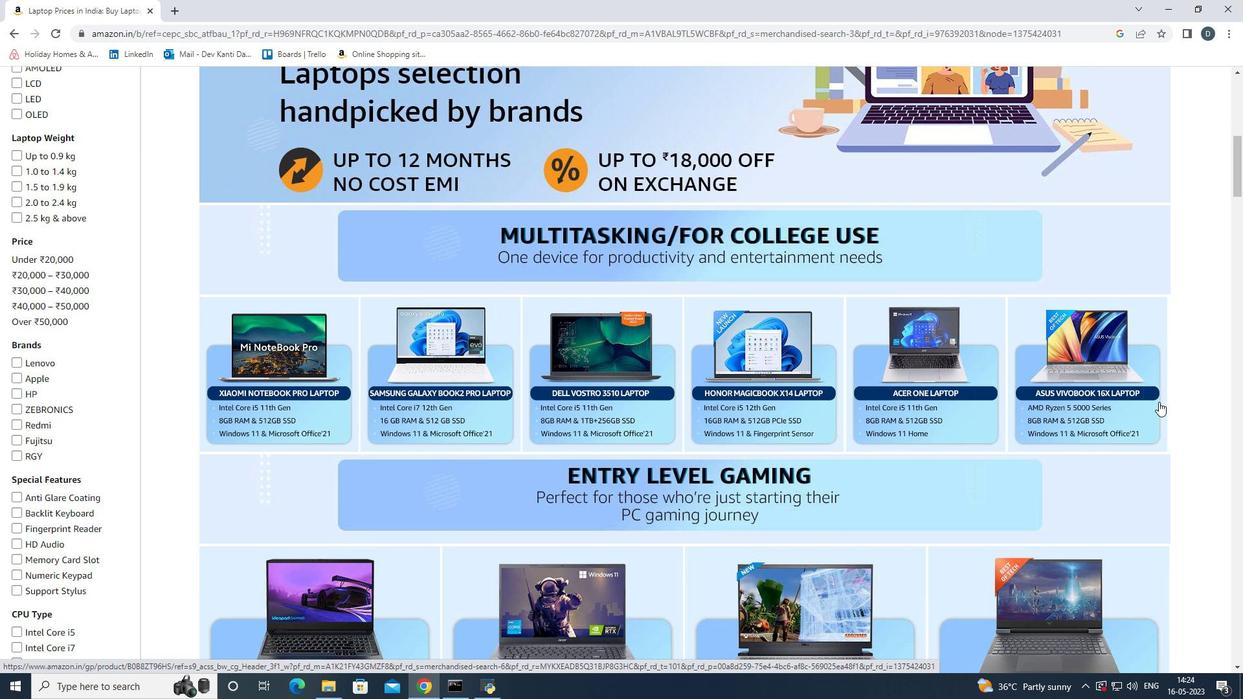 
Action: Mouse scrolled (1195, 399) with delta (0, 0)
Screenshot: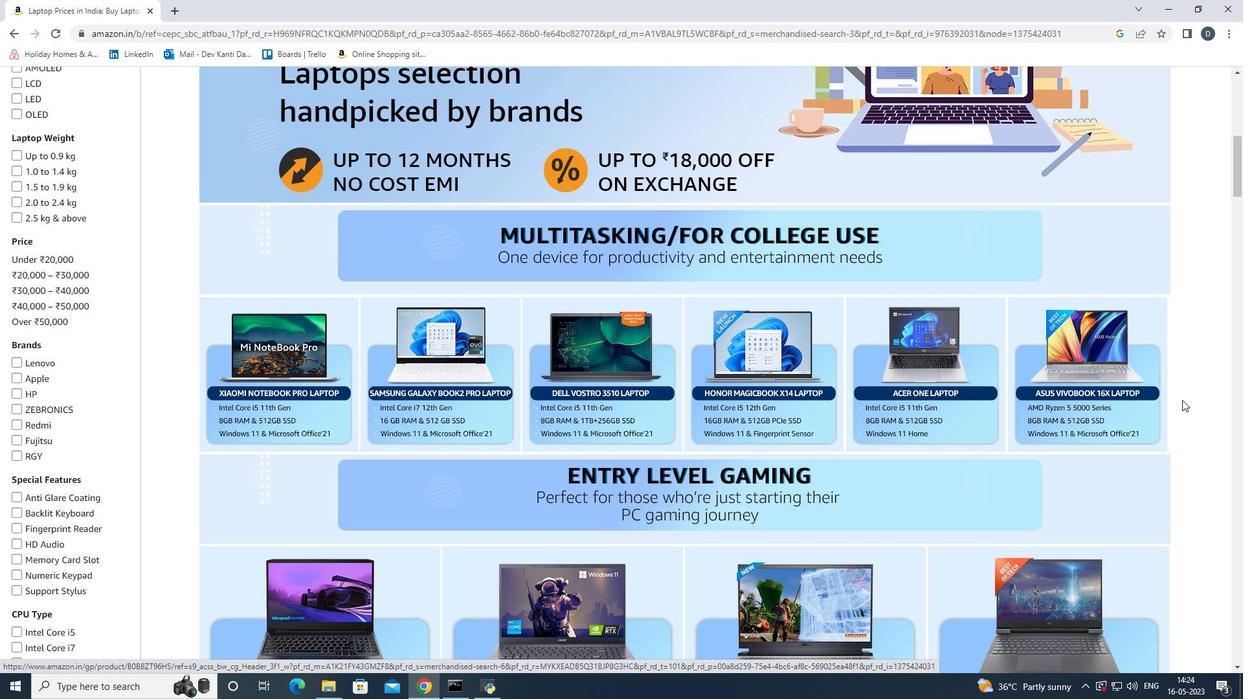 
Action: Mouse scrolled (1195, 399) with delta (0, 0)
Screenshot: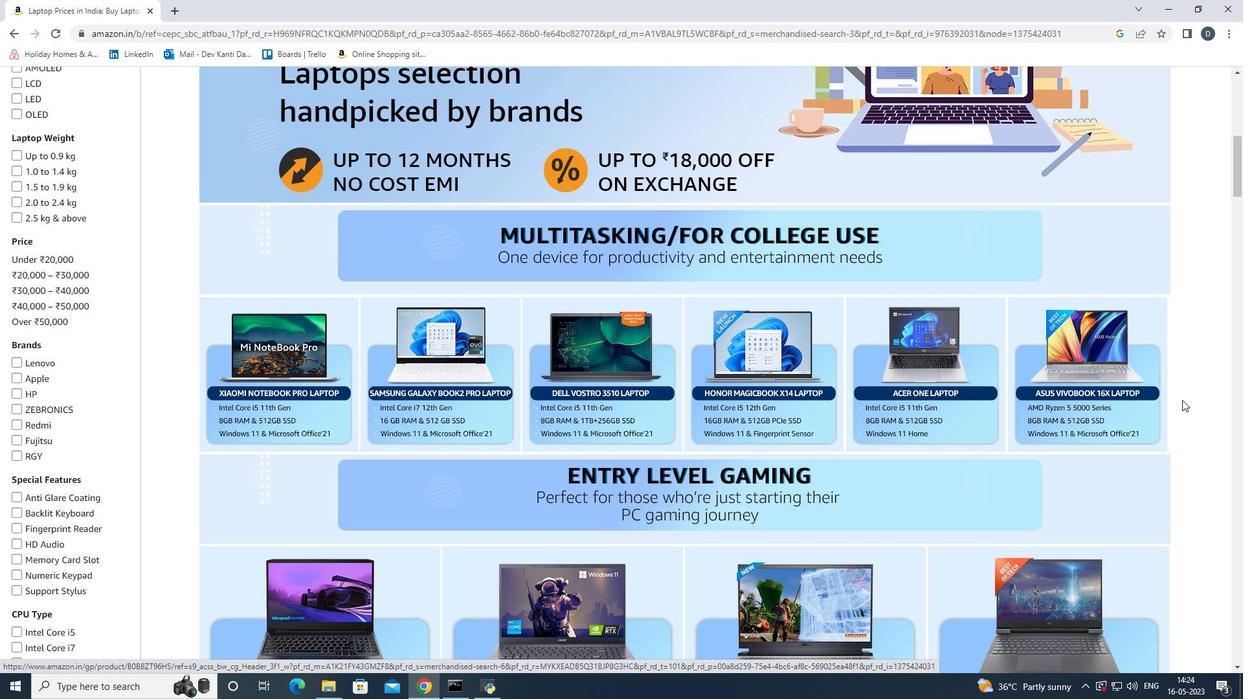 
Action: Mouse scrolled (1195, 399) with delta (0, 0)
Screenshot: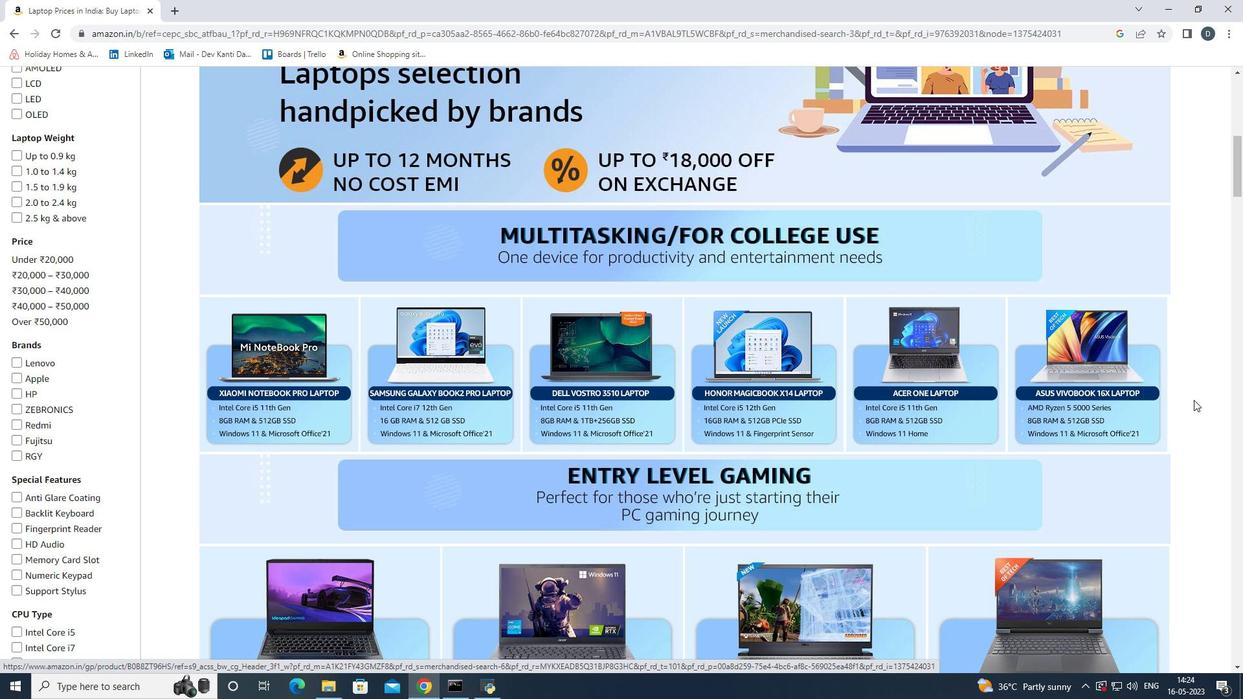 
Action: Mouse scrolled (1195, 399) with delta (0, 0)
Screenshot: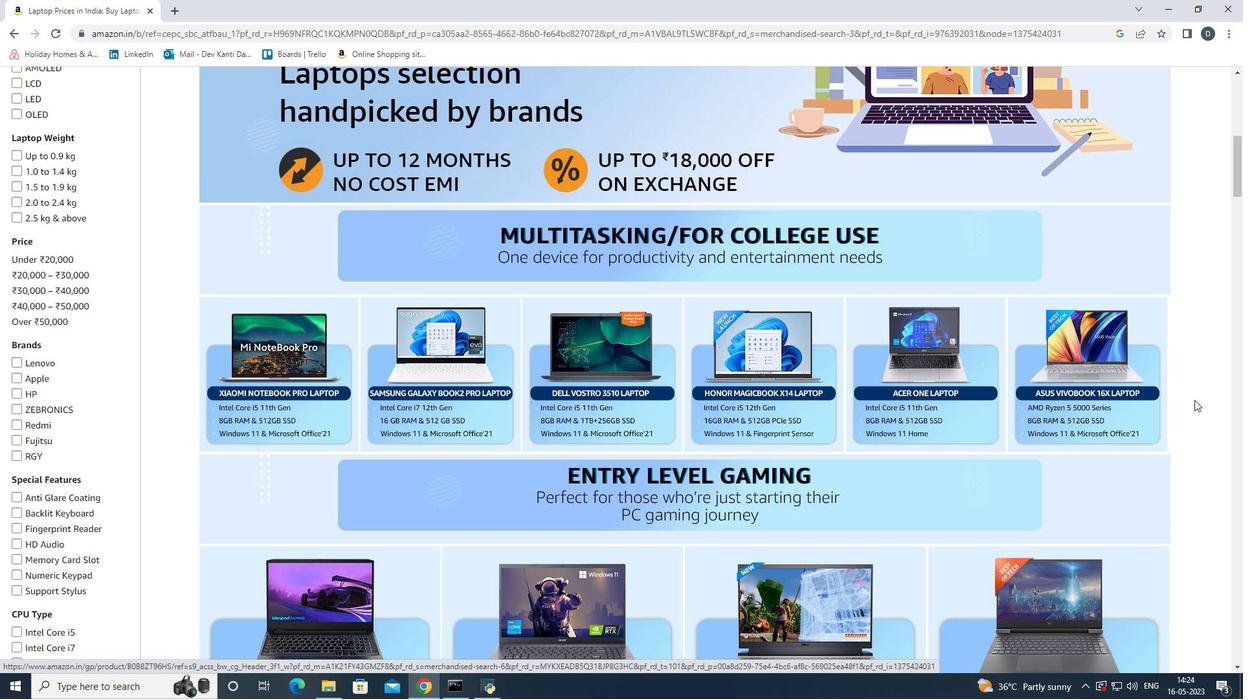 
Action: Mouse scrolled (1195, 399) with delta (0, 0)
Screenshot: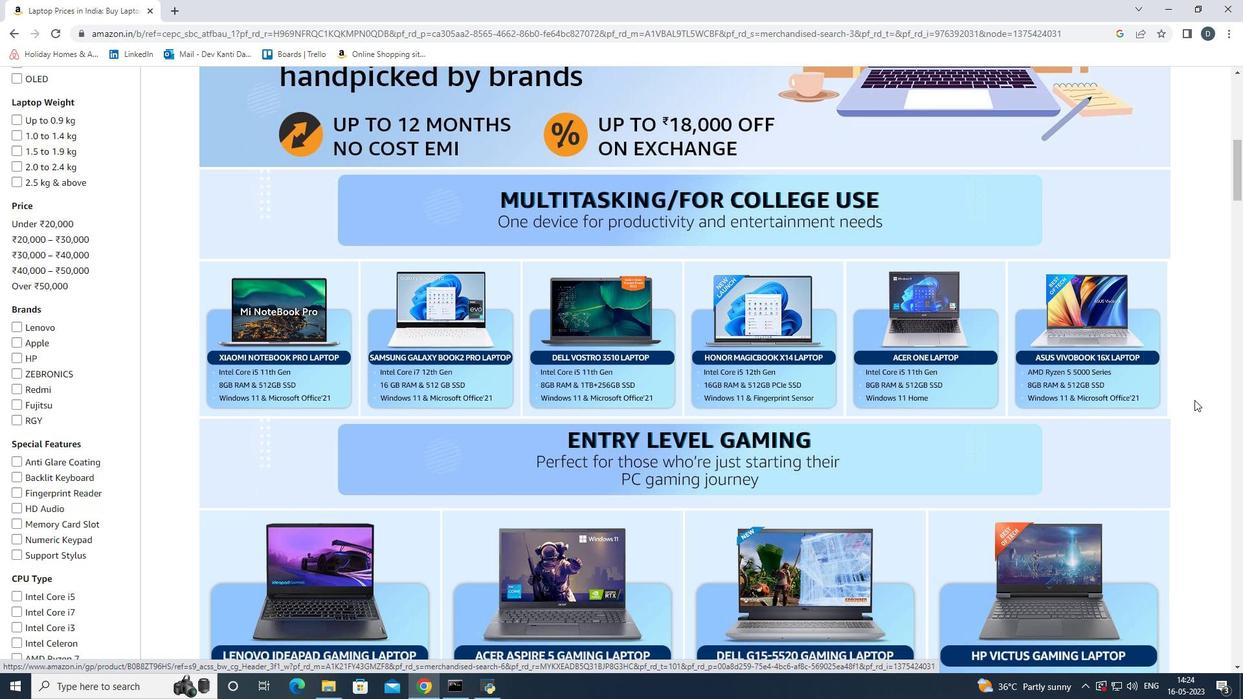
Action: Mouse moved to (1039, 313)
Screenshot: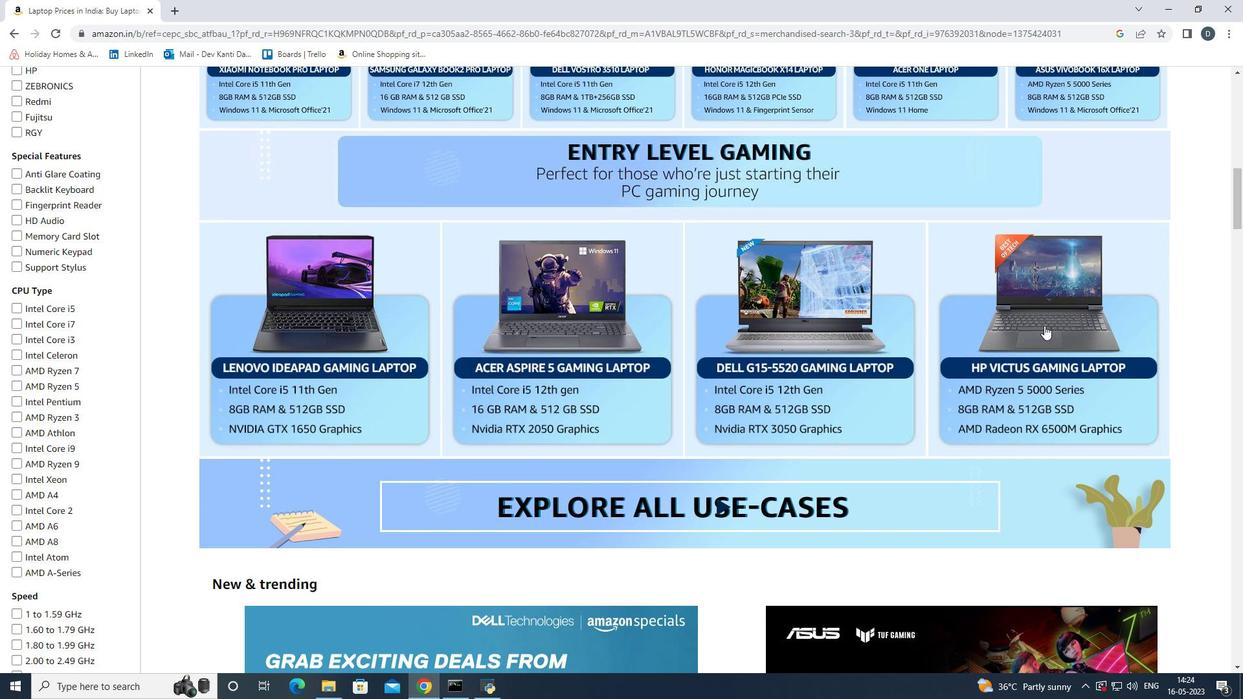 
Action: Mouse pressed left at (1039, 313)
Screenshot: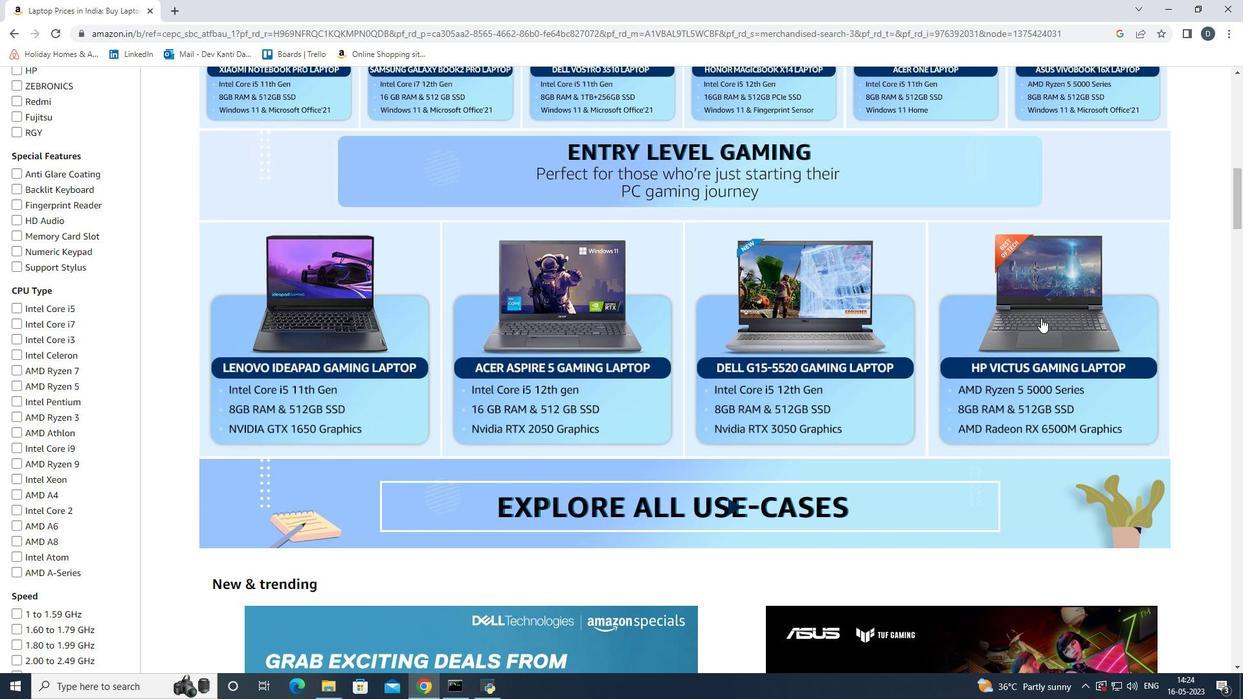 
Action: Mouse moved to (13, 31)
Screenshot: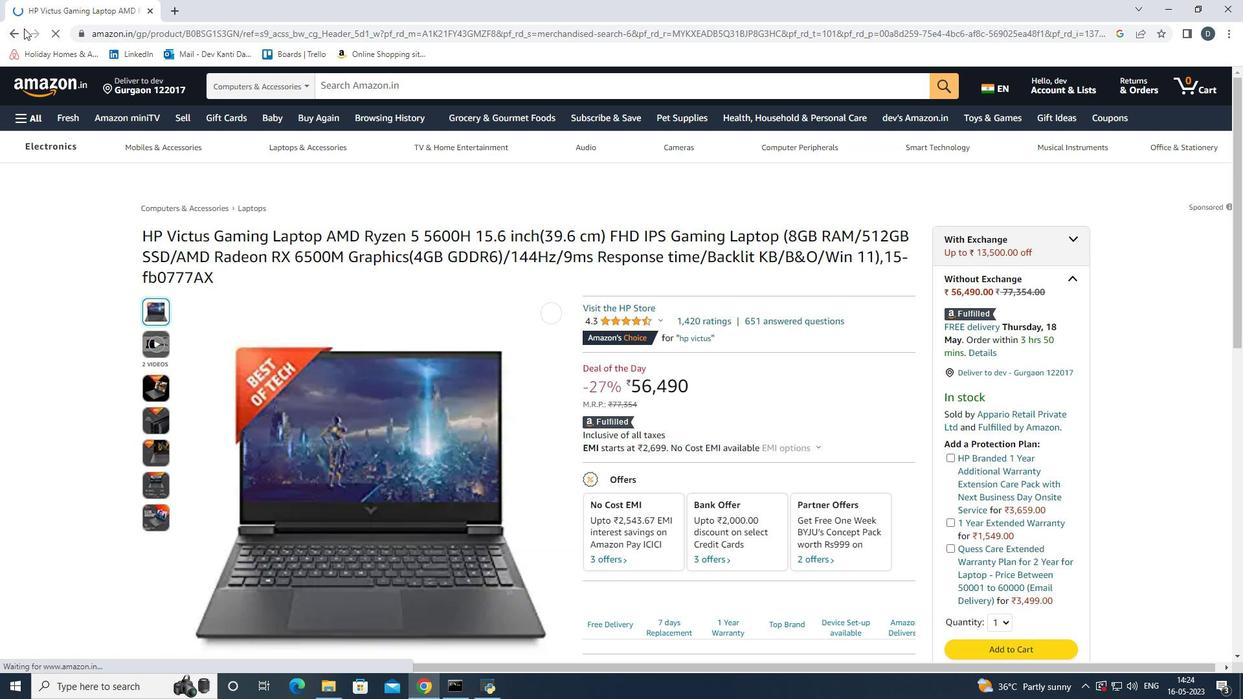 
Action: Mouse pressed left at (13, 31)
Screenshot: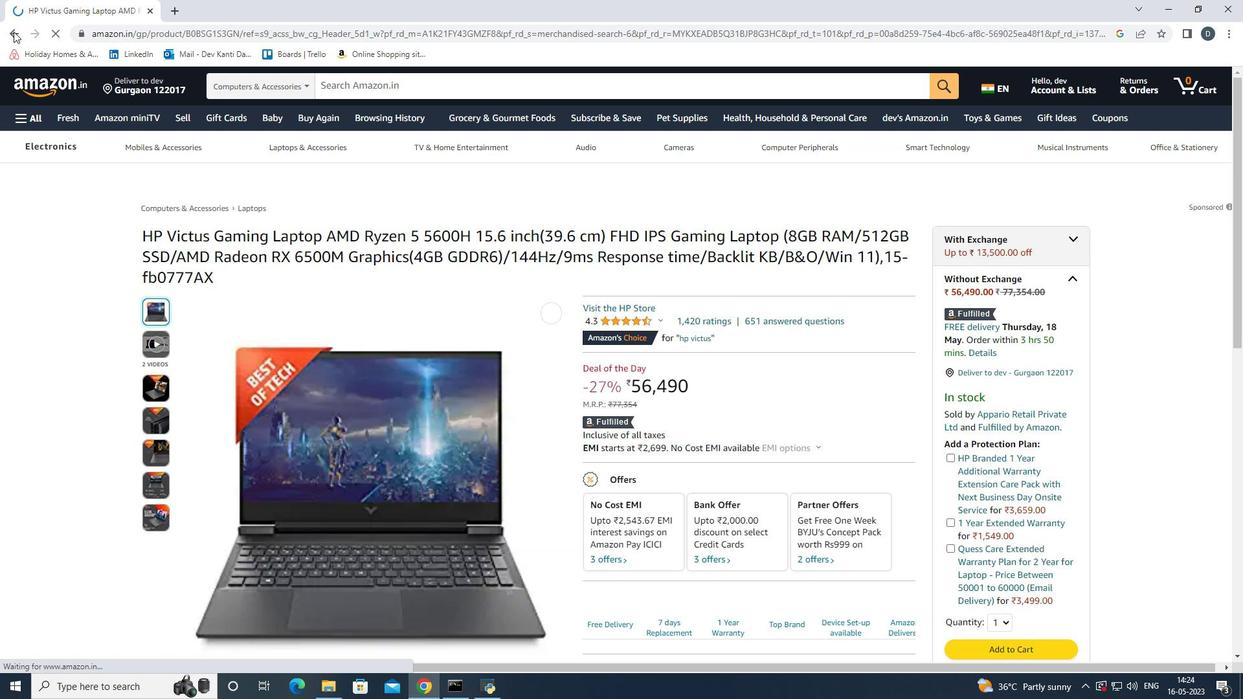 
Action: Mouse moved to (443, 263)
Screenshot: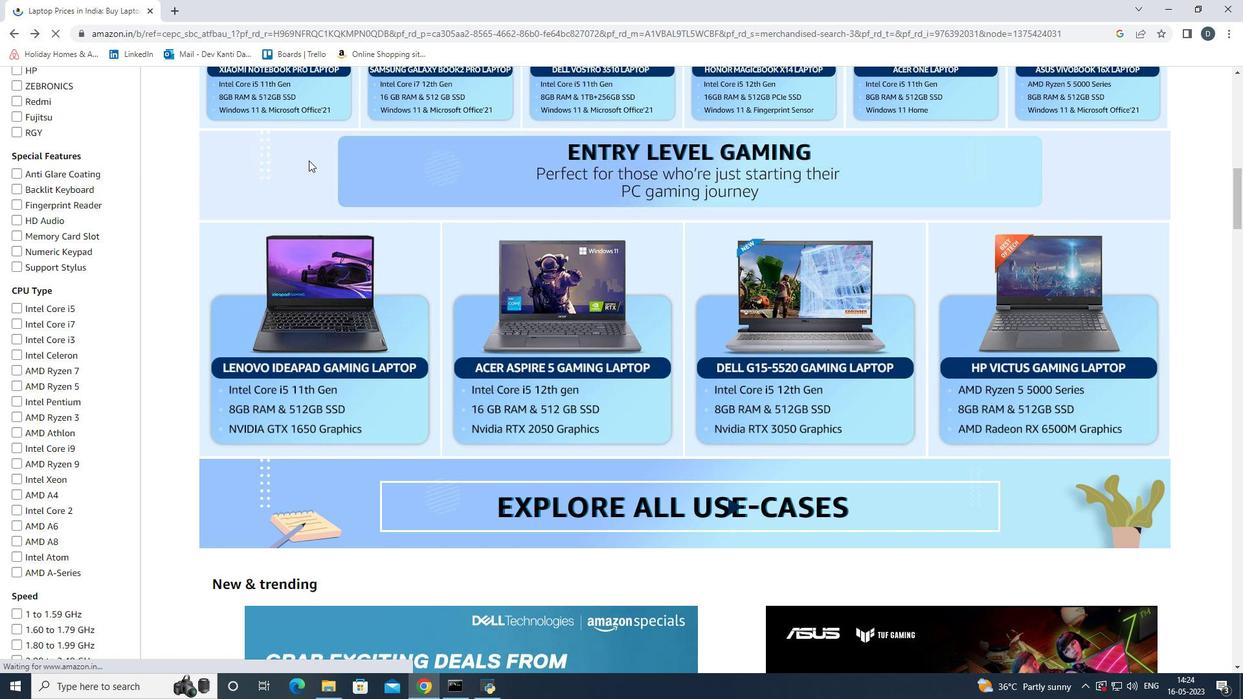 
Action: Mouse scrolled (443, 263) with delta (0, 0)
Screenshot: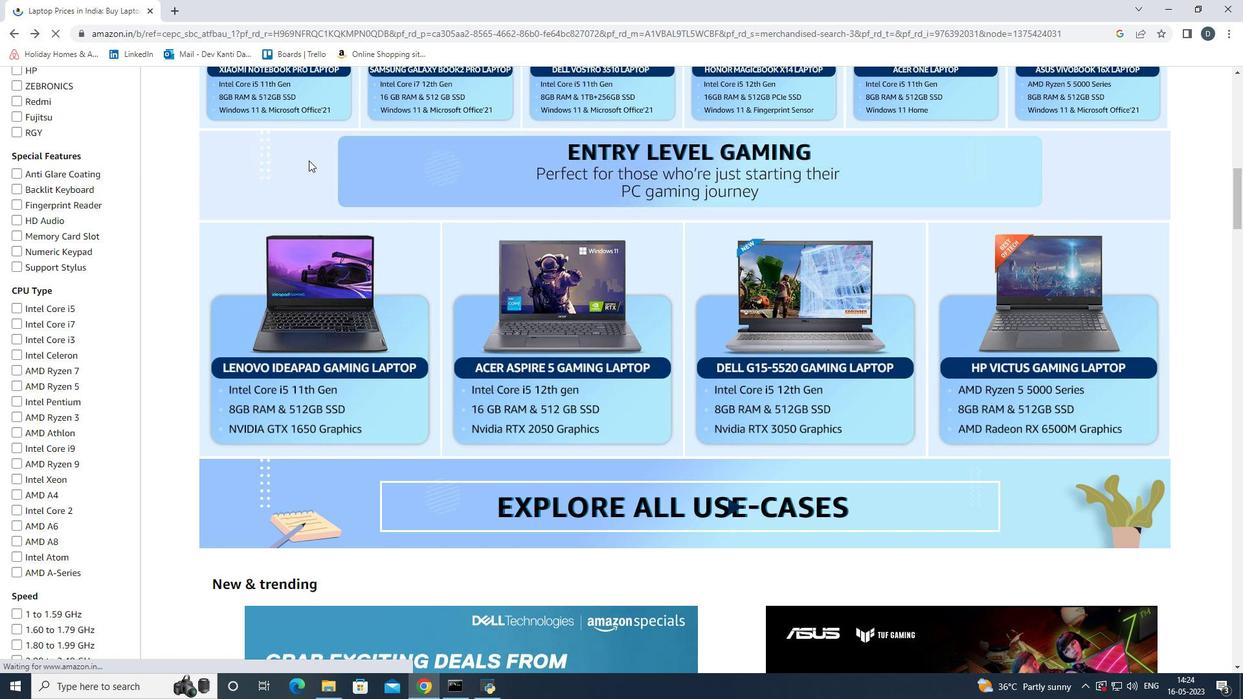
Action: Mouse scrolled (443, 263) with delta (0, 0)
Screenshot: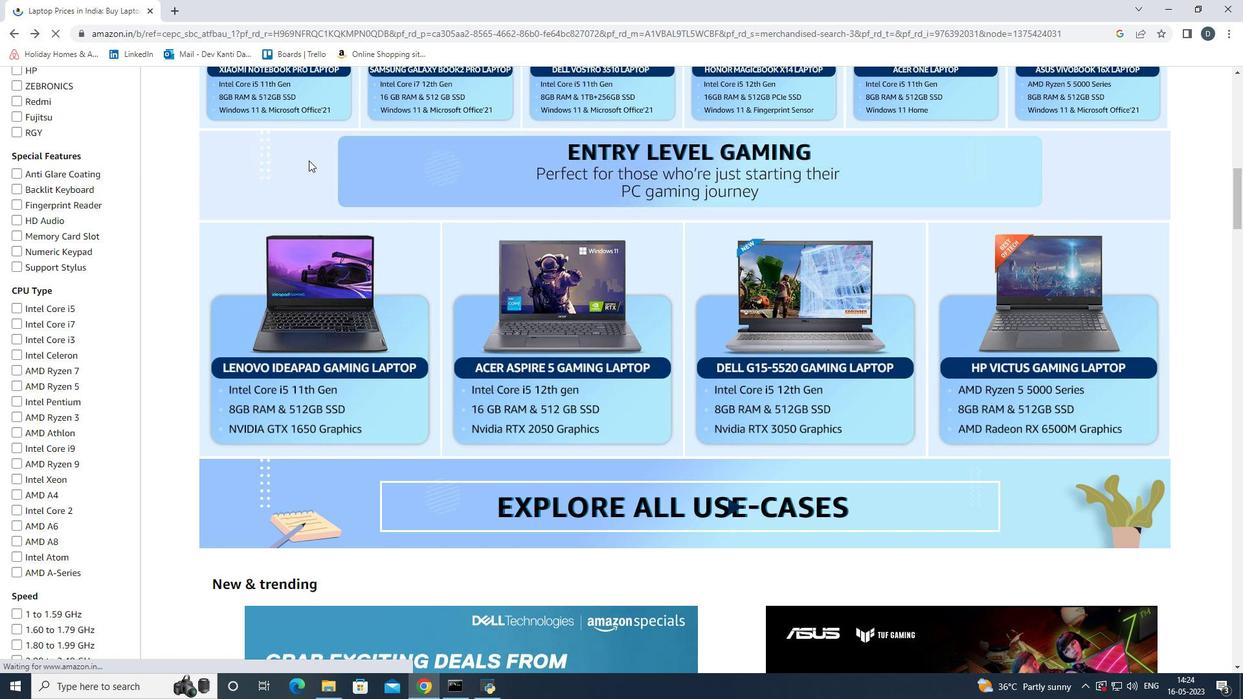 
Action: Mouse scrolled (443, 263) with delta (0, 0)
Screenshot: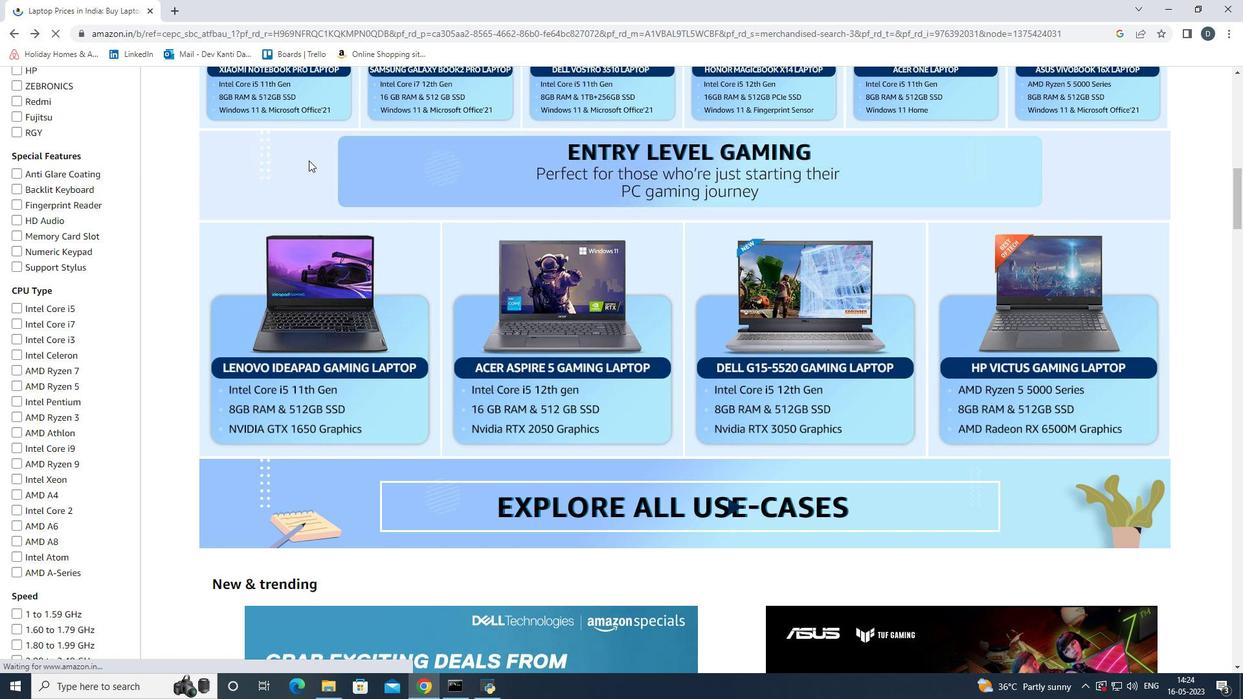 
Action: Mouse scrolled (443, 263) with delta (0, 0)
Screenshot: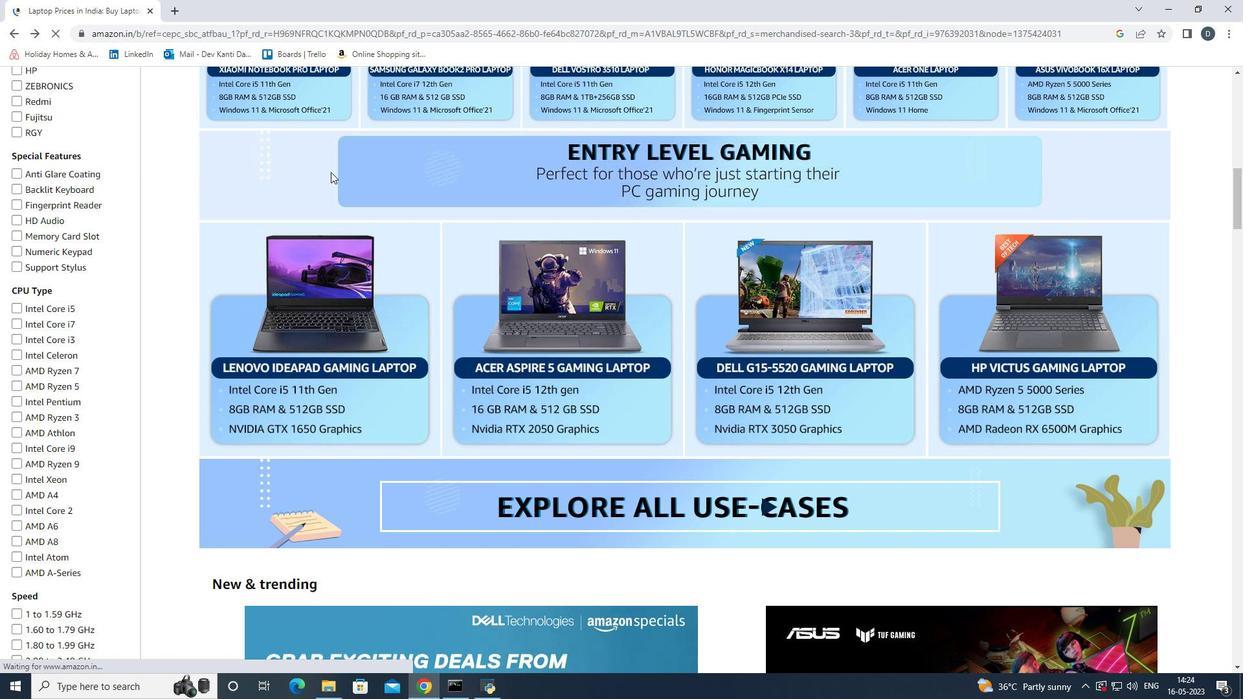 
Action: Mouse scrolled (443, 263) with delta (0, 0)
Screenshot: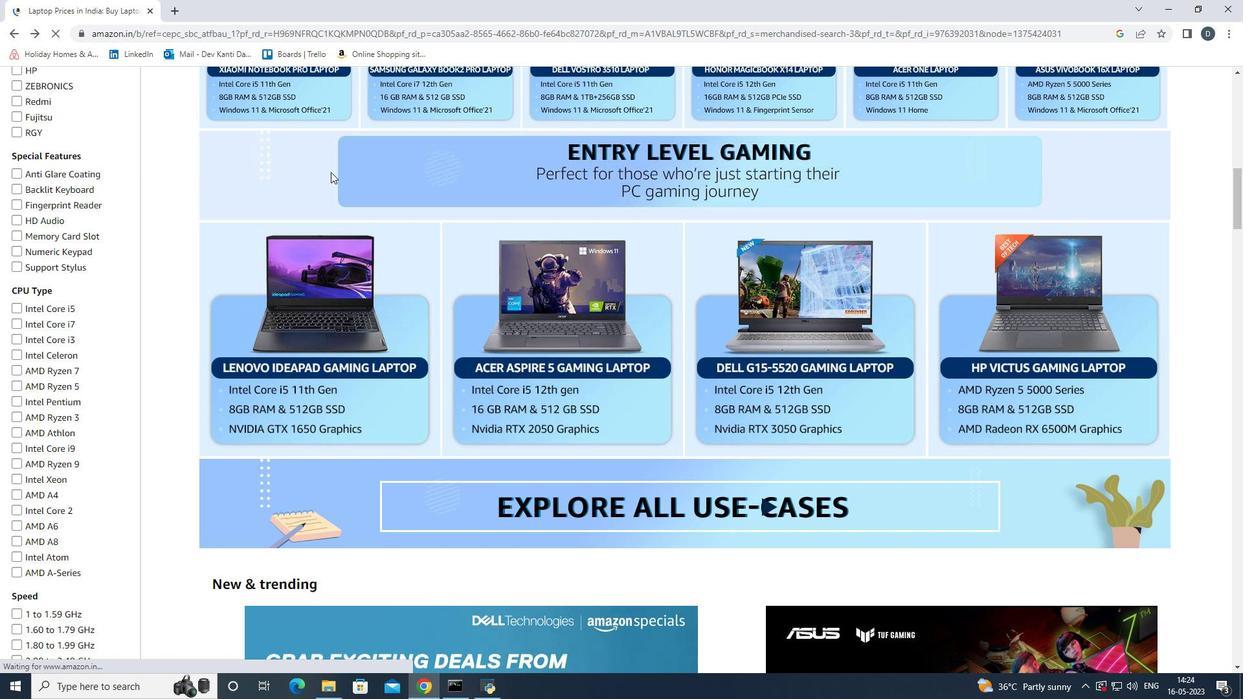 
Action: Mouse scrolled (443, 263) with delta (0, 0)
Screenshot: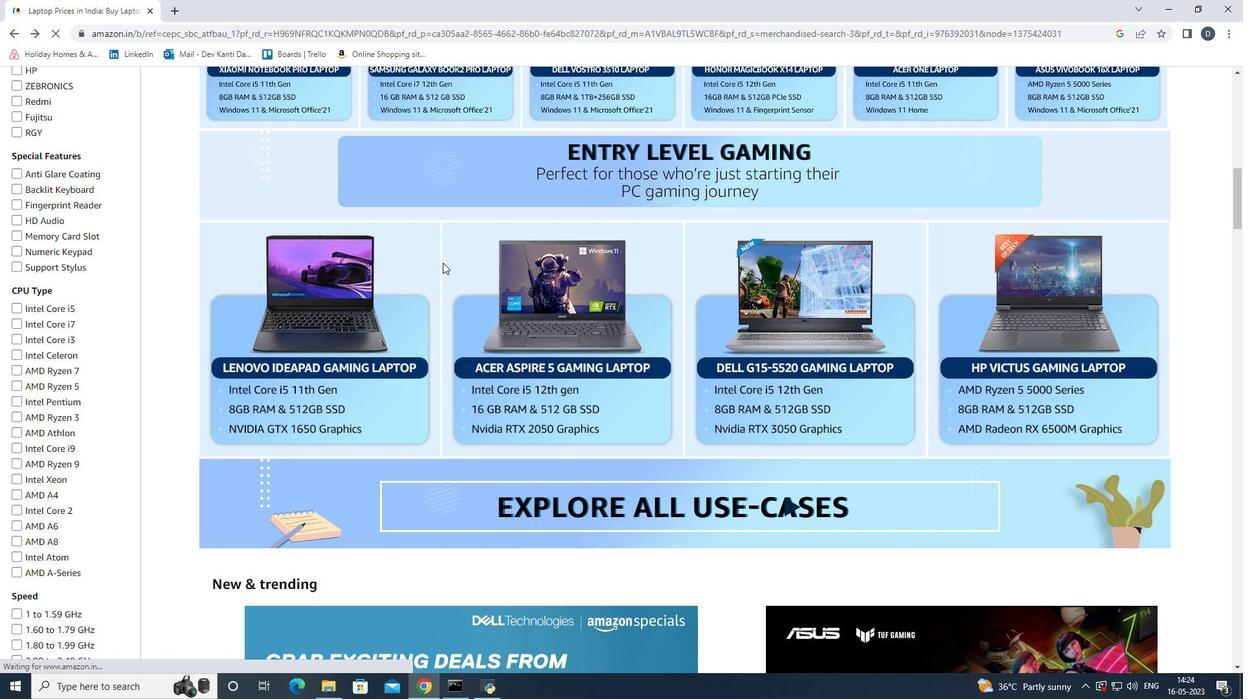 
Action: Mouse scrolled (443, 263) with delta (0, 0)
Screenshot: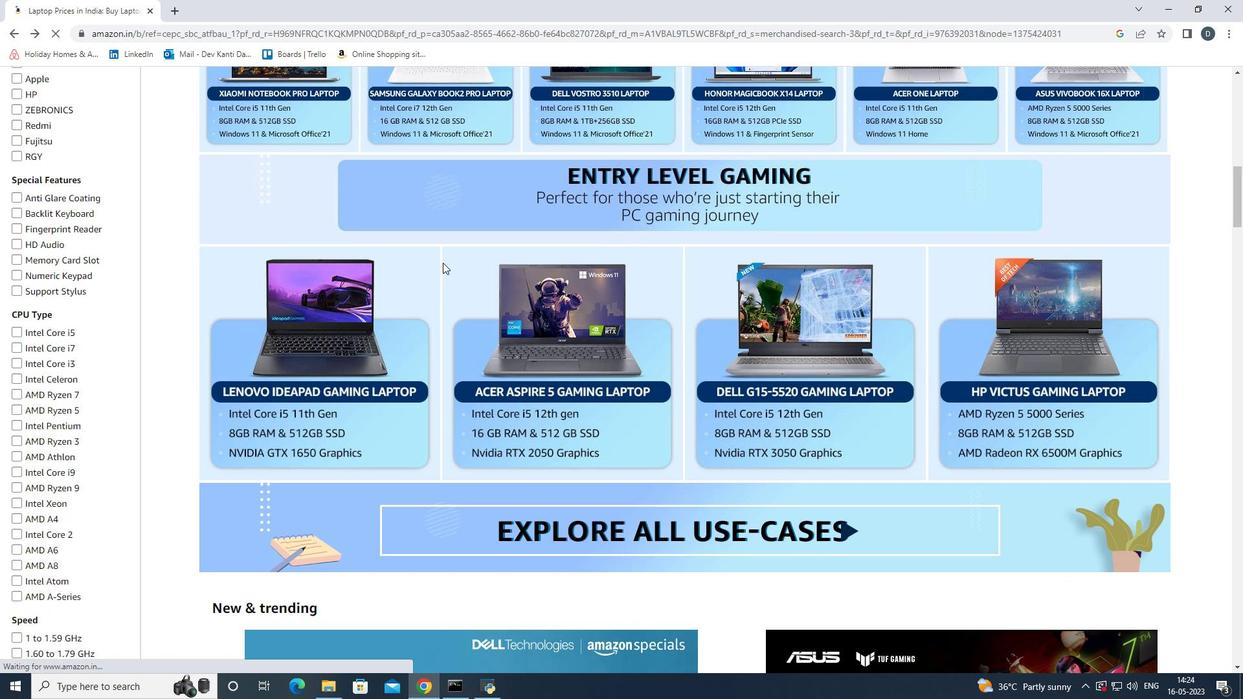 
Action: Mouse scrolled (443, 263) with delta (0, 0)
Screenshot: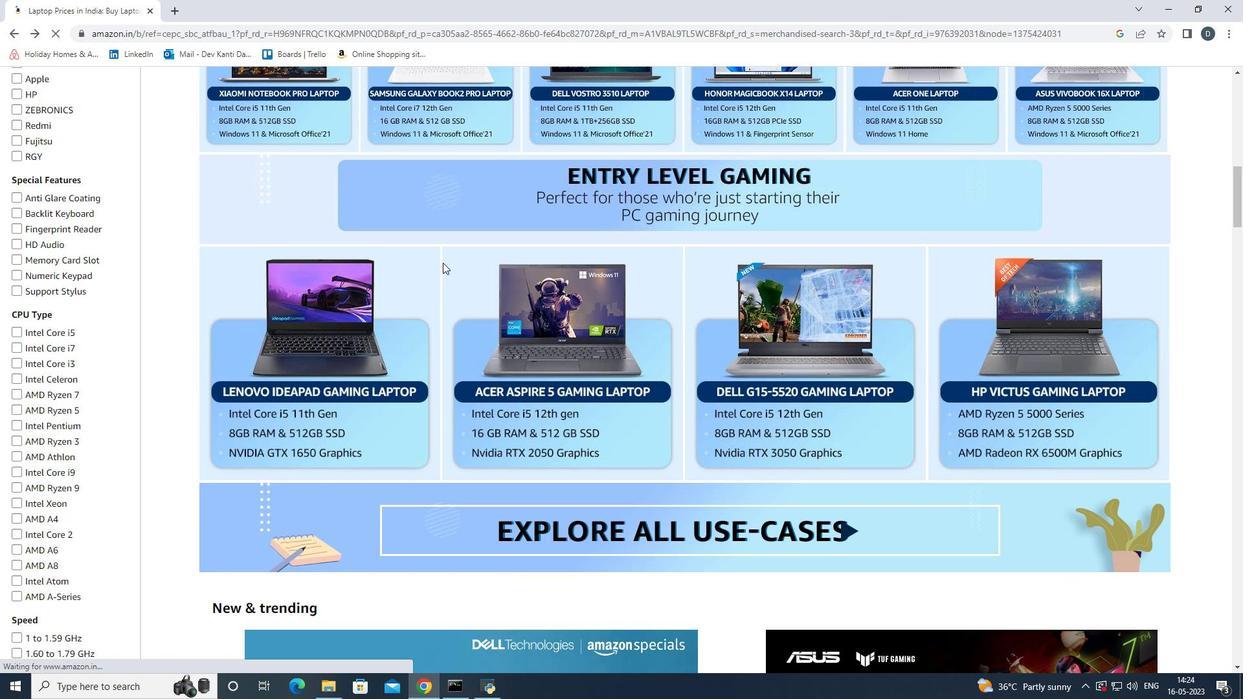 
Action: Mouse scrolled (443, 263) with delta (0, 0)
Screenshot: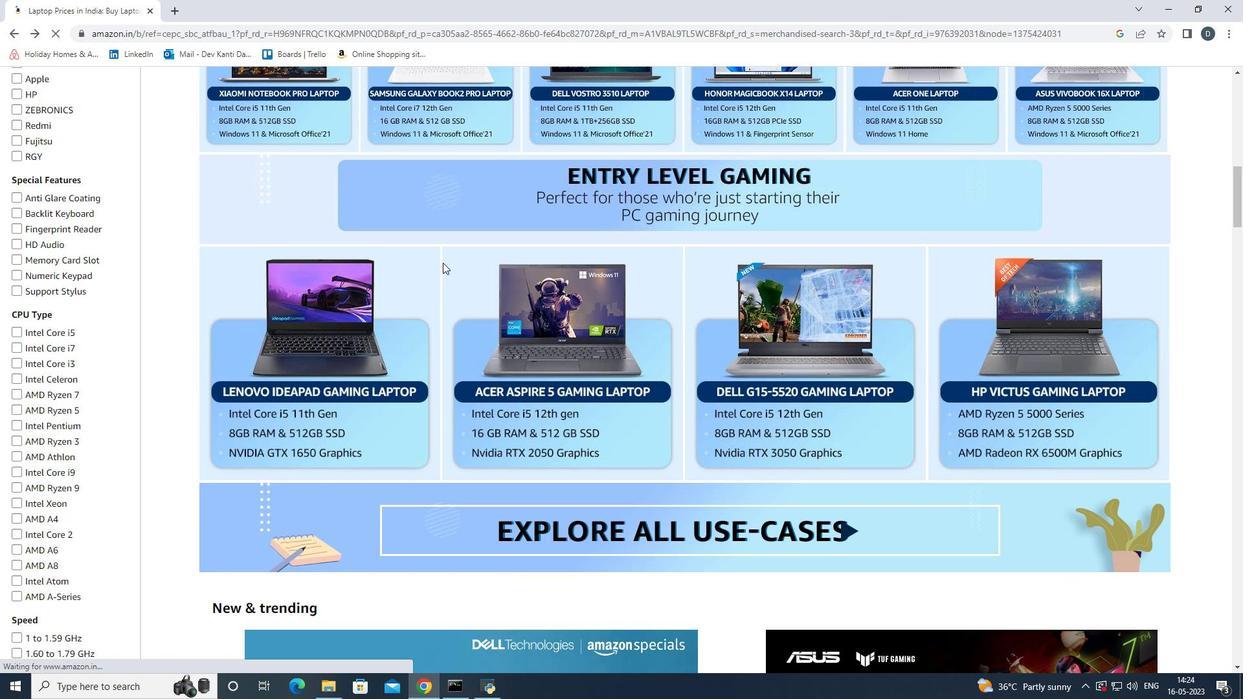 
Action: Mouse scrolled (443, 263) with delta (0, 0)
Screenshot: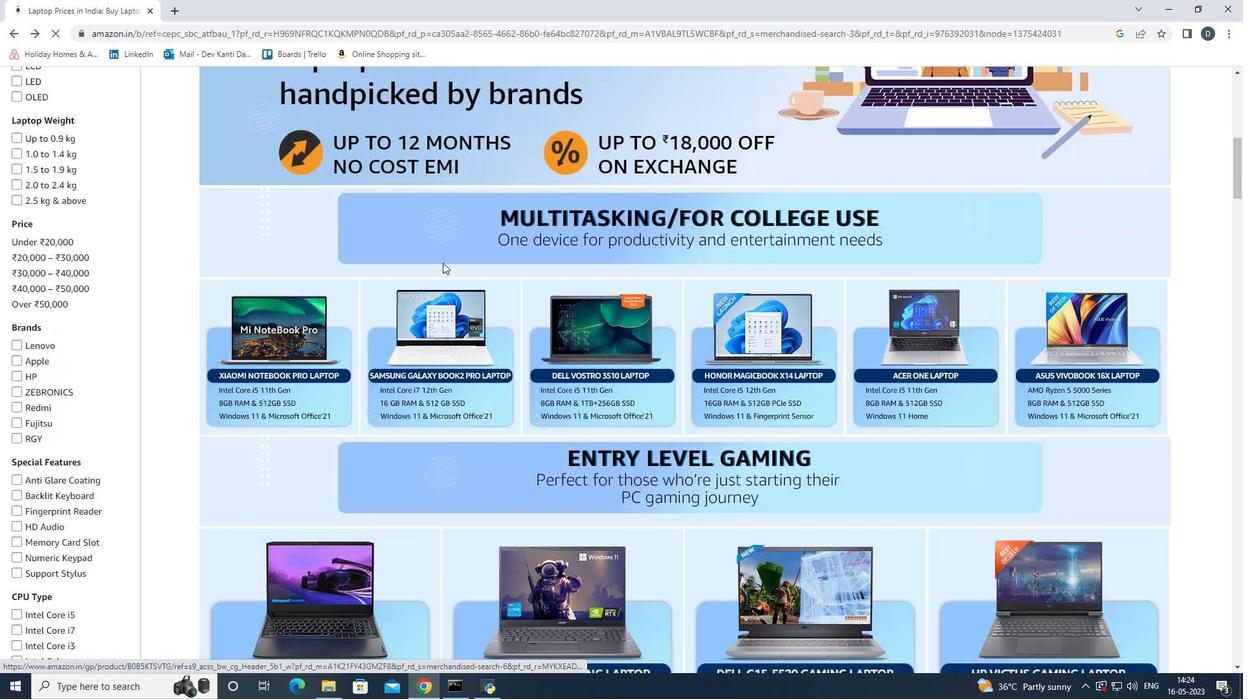 
Action: Mouse scrolled (443, 263) with delta (0, 0)
Screenshot: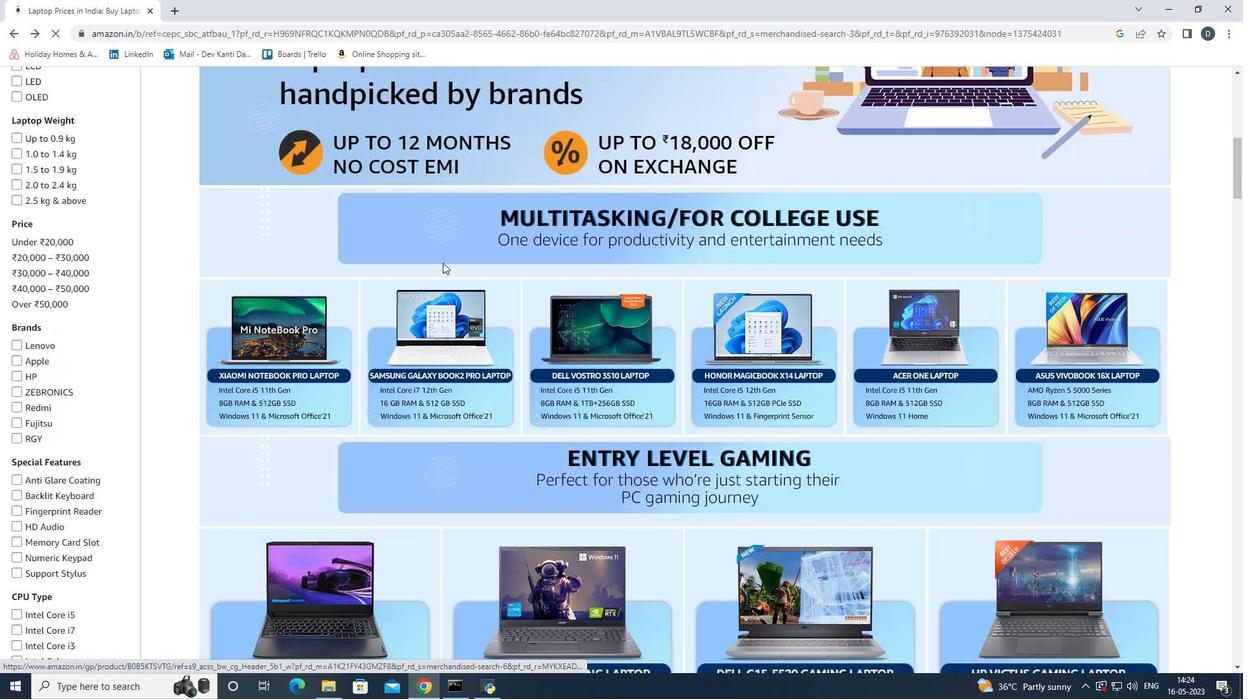 
Action: Mouse scrolled (443, 263) with delta (0, 0)
Screenshot: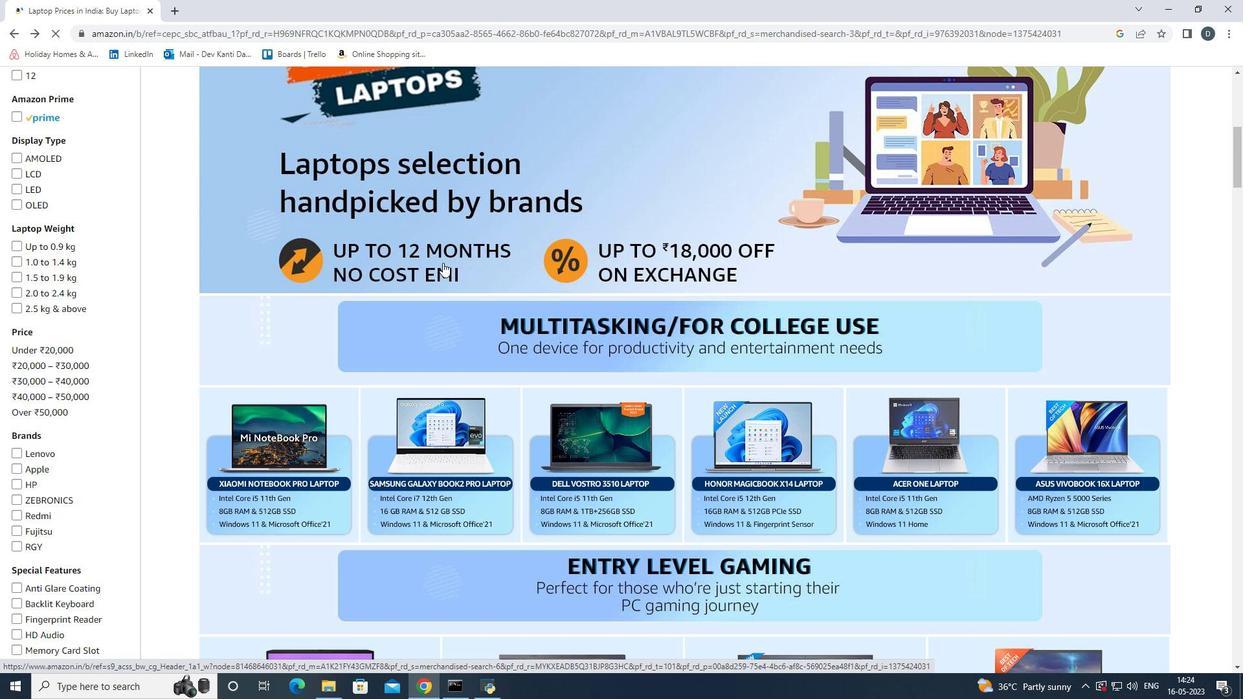 
Action: Mouse scrolled (443, 263) with delta (0, 0)
Screenshot: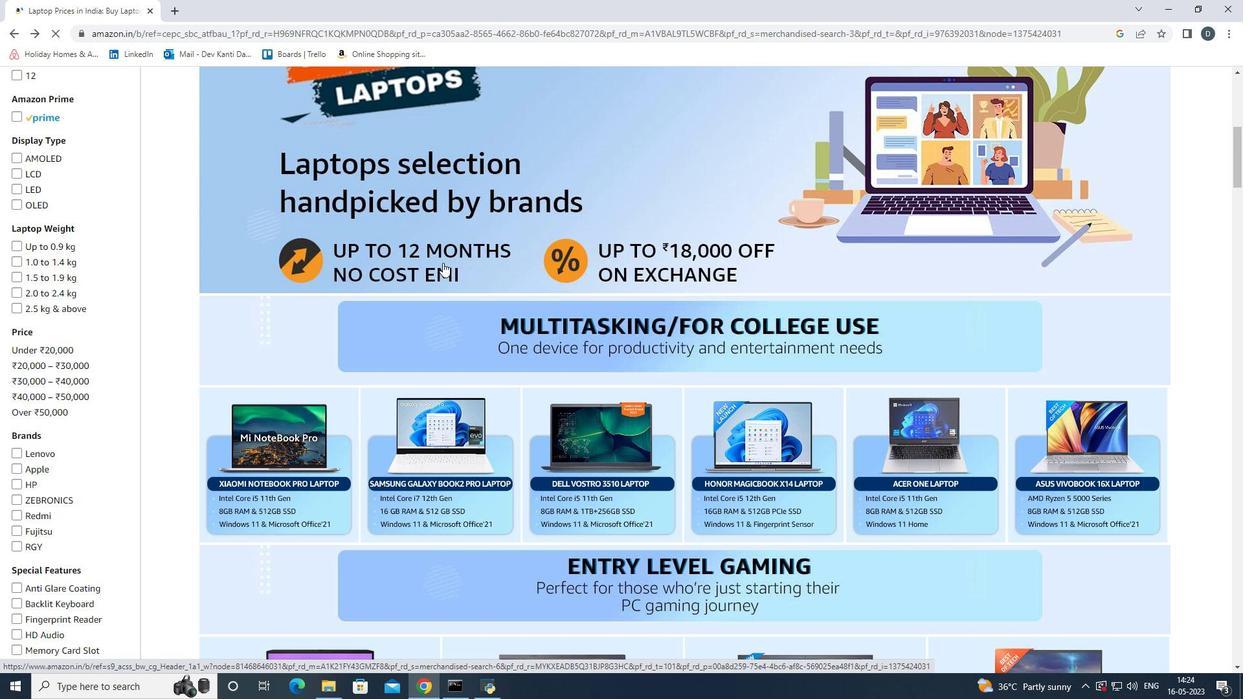 
Action: Mouse scrolled (443, 263) with delta (0, 0)
Screenshot: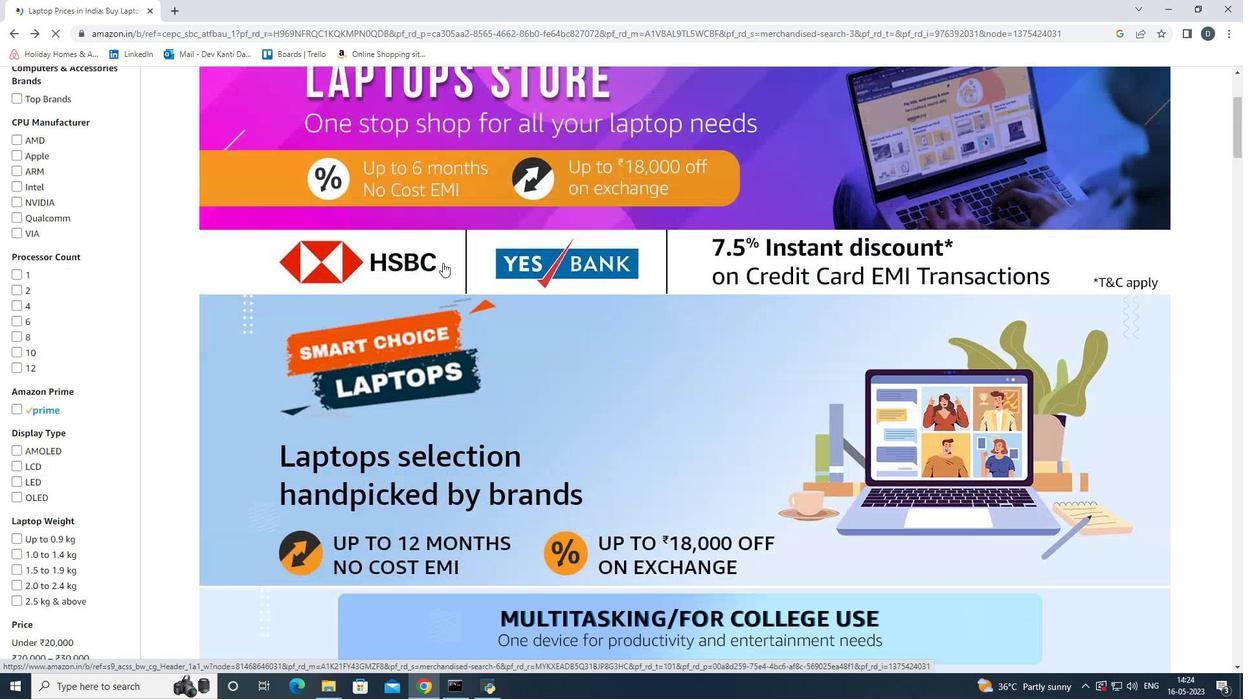 
Action: Mouse scrolled (443, 263) with delta (0, 0)
Screenshot: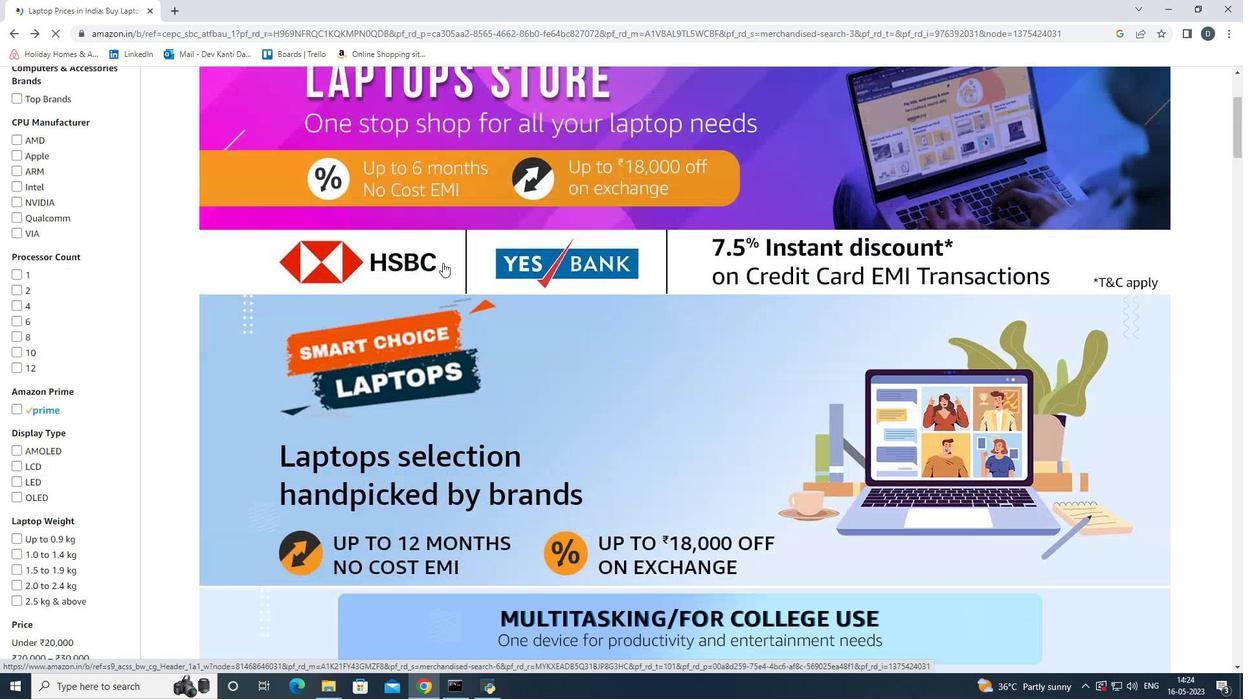 
Action: Mouse scrolled (443, 263) with delta (0, 0)
Screenshot: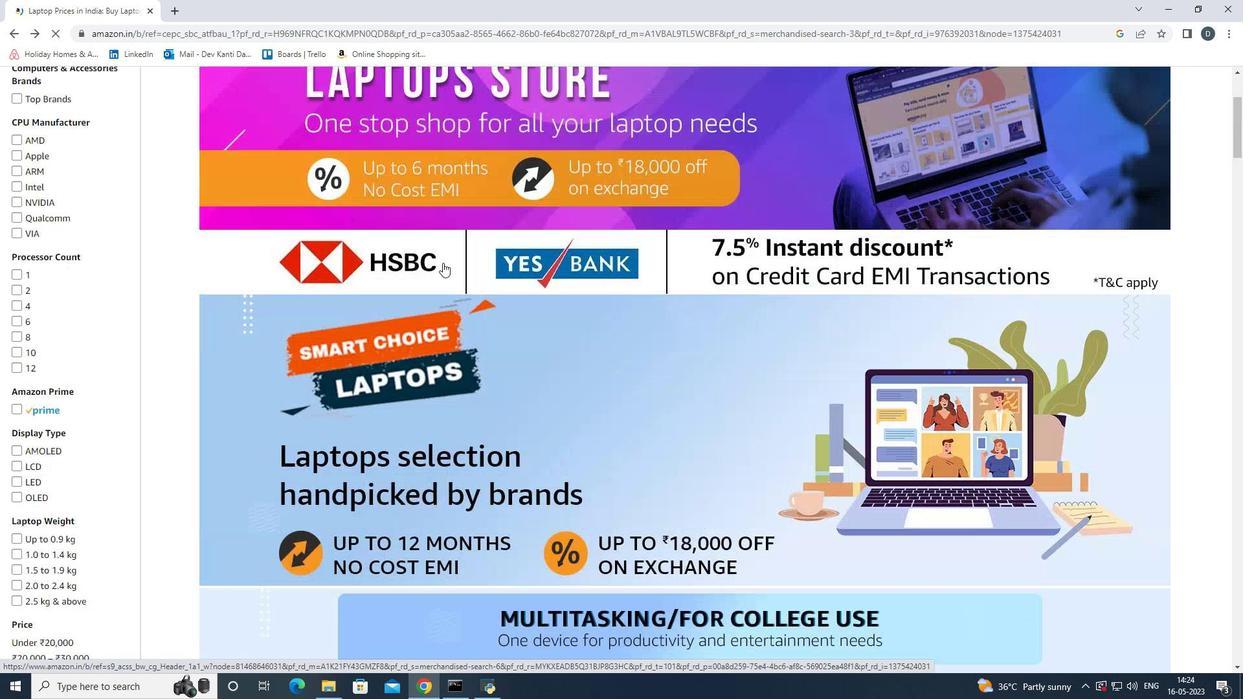 
Action: Mouse moved to (450, 234)
Screenshot: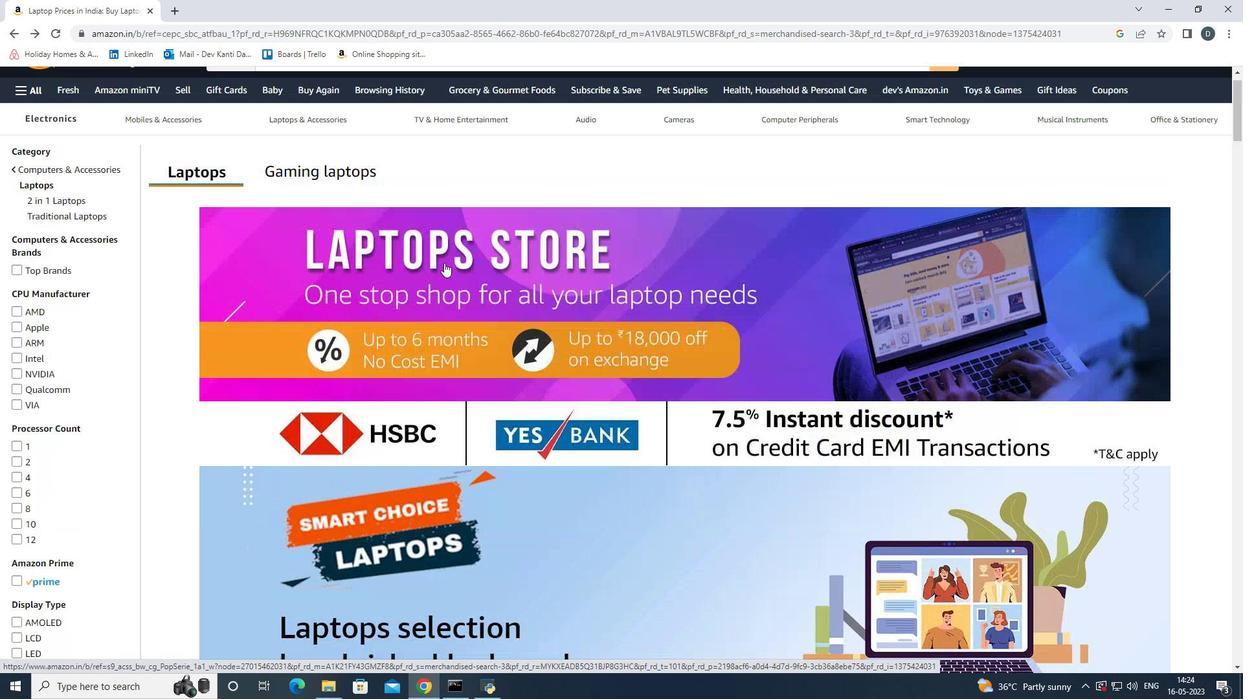
Action: Mouse scrolled (450, 235) with delta (0, 0)
Screenshot: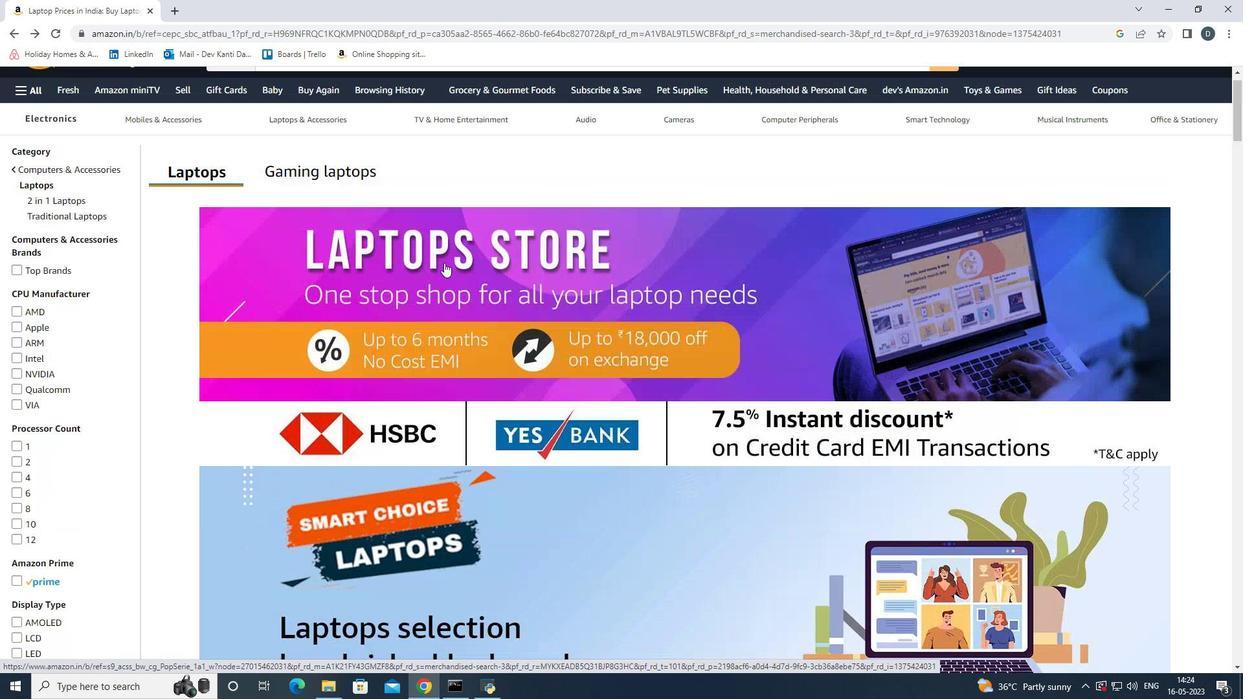 
Action: Mouse scrolled (450, 235) with delta (0, 0)
Screenshot: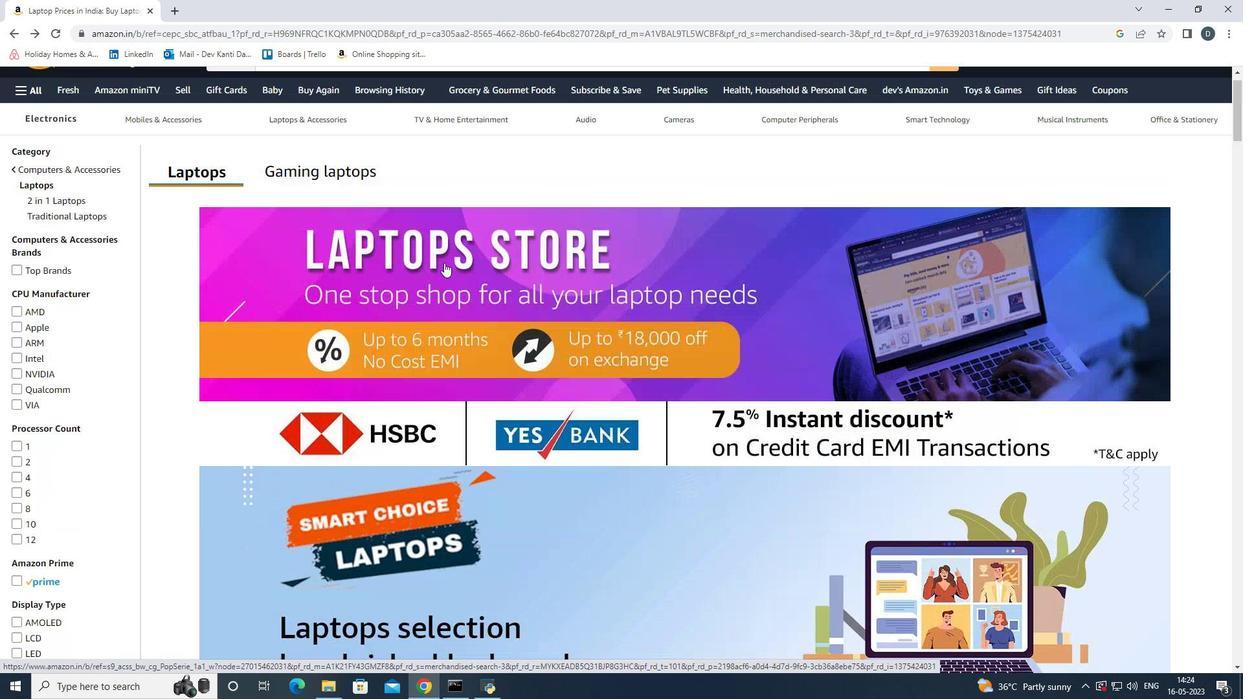 
Action: Mouse scrolled (450, 235) with delta (0, 0)
Screenshot: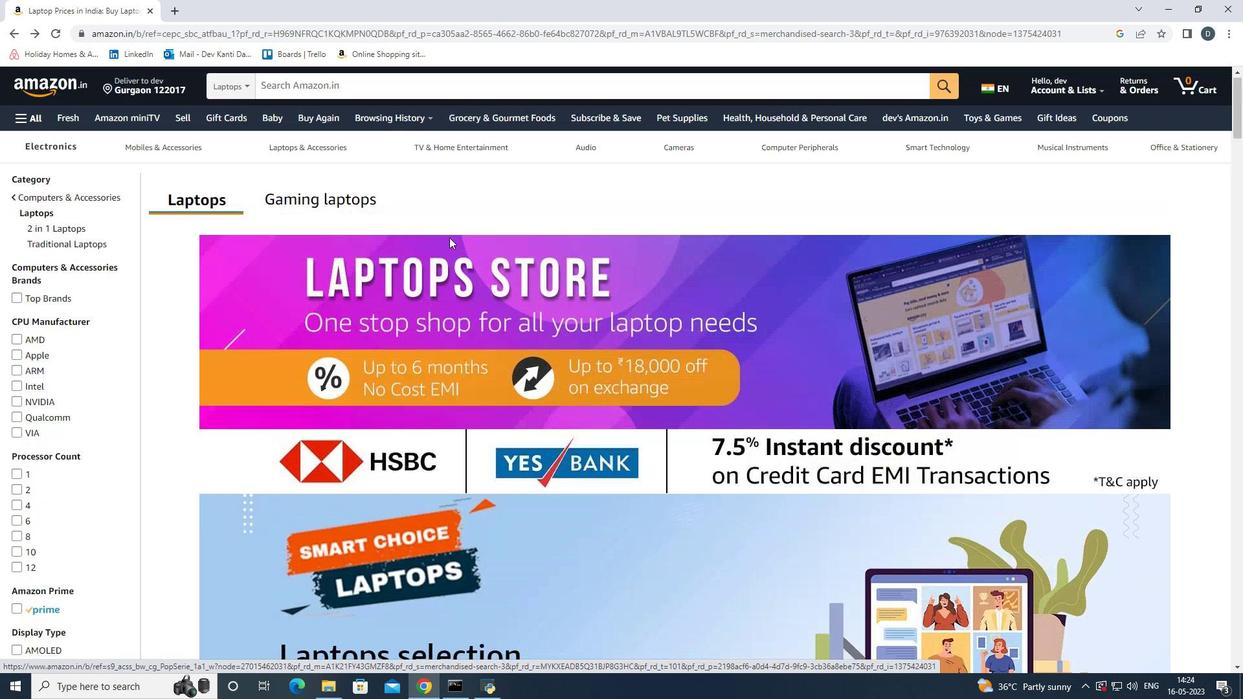 
Action: Mouse scrolled (450, 235) with delta (0, 0)
Screenshot: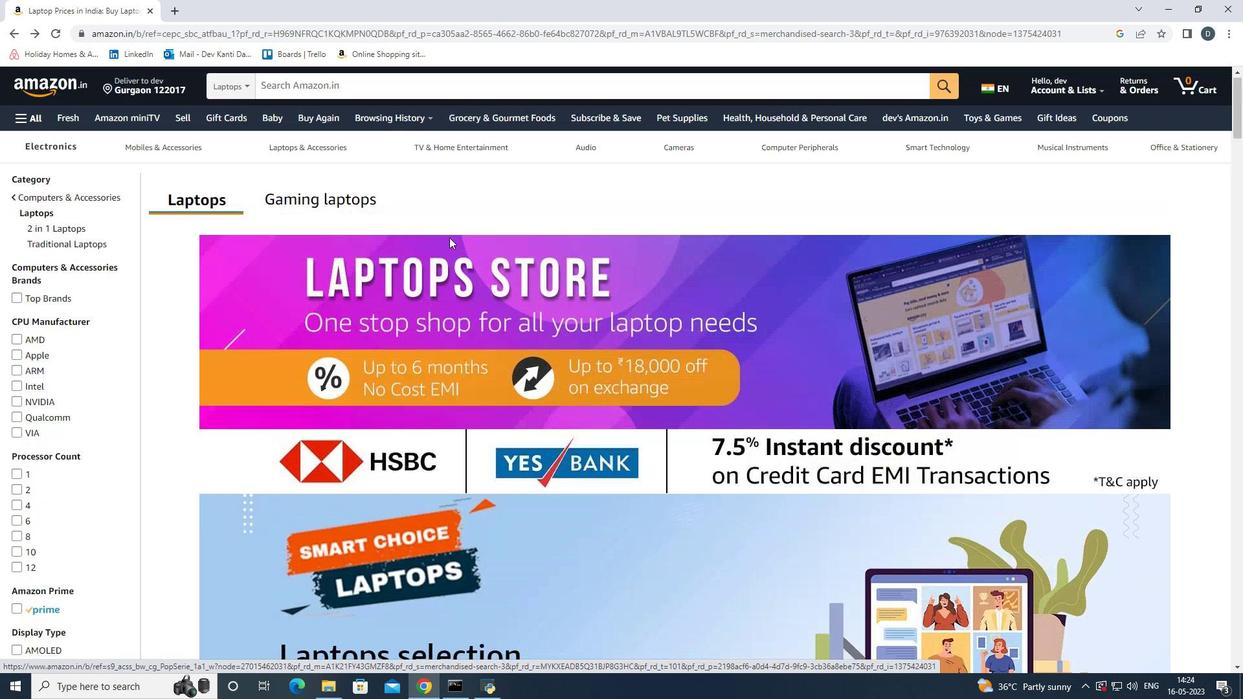 
Action: Mouse moved to (386, 88)
Screenshot: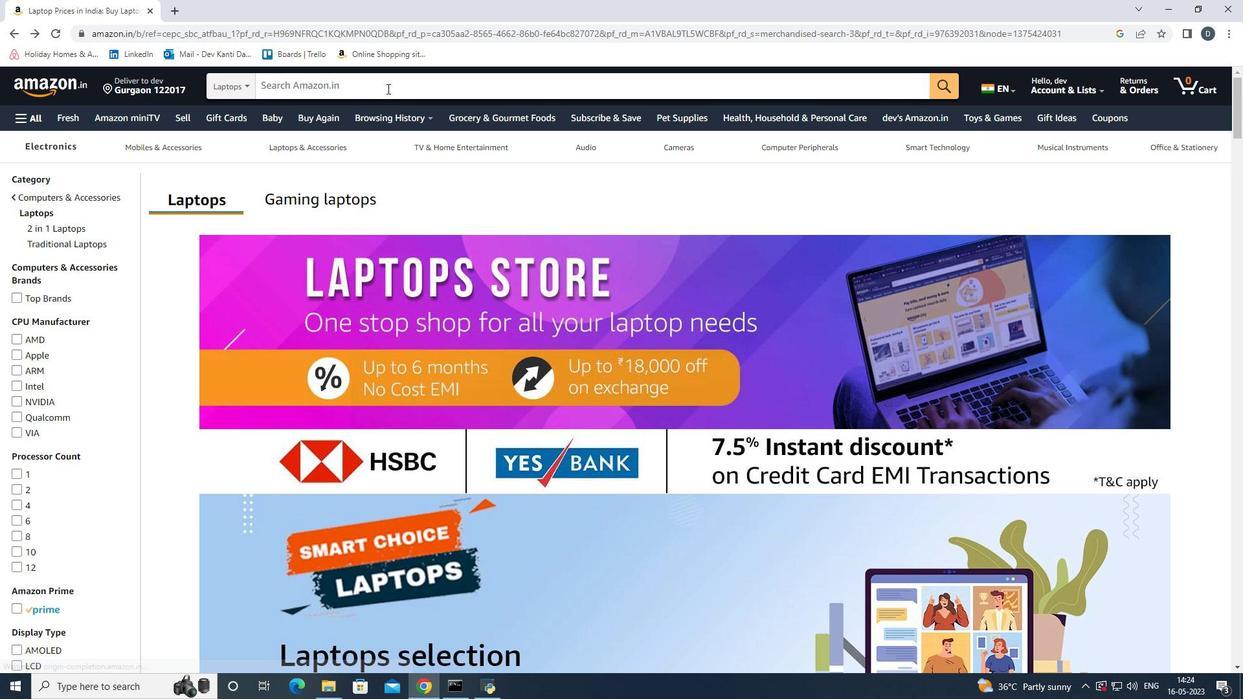 
Action: Mouse pressed left at (386, 88)
Screenshot: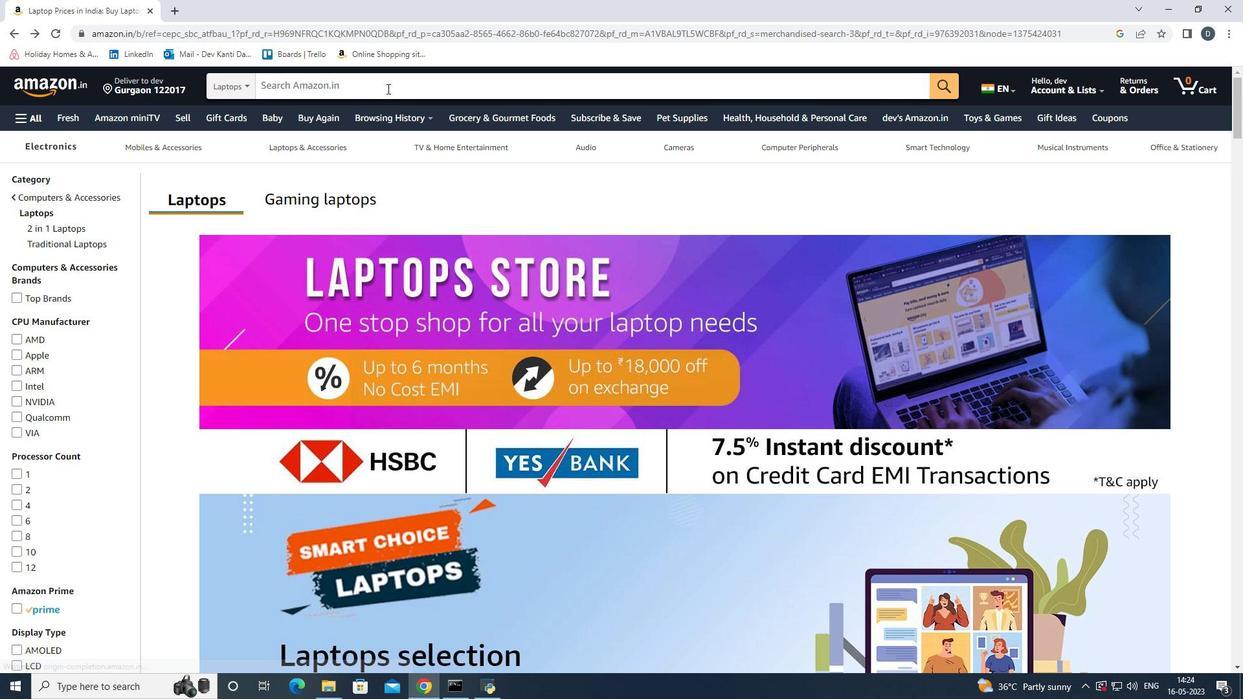 
Action: Key pressed laptops<Key.enter>
Screenshot: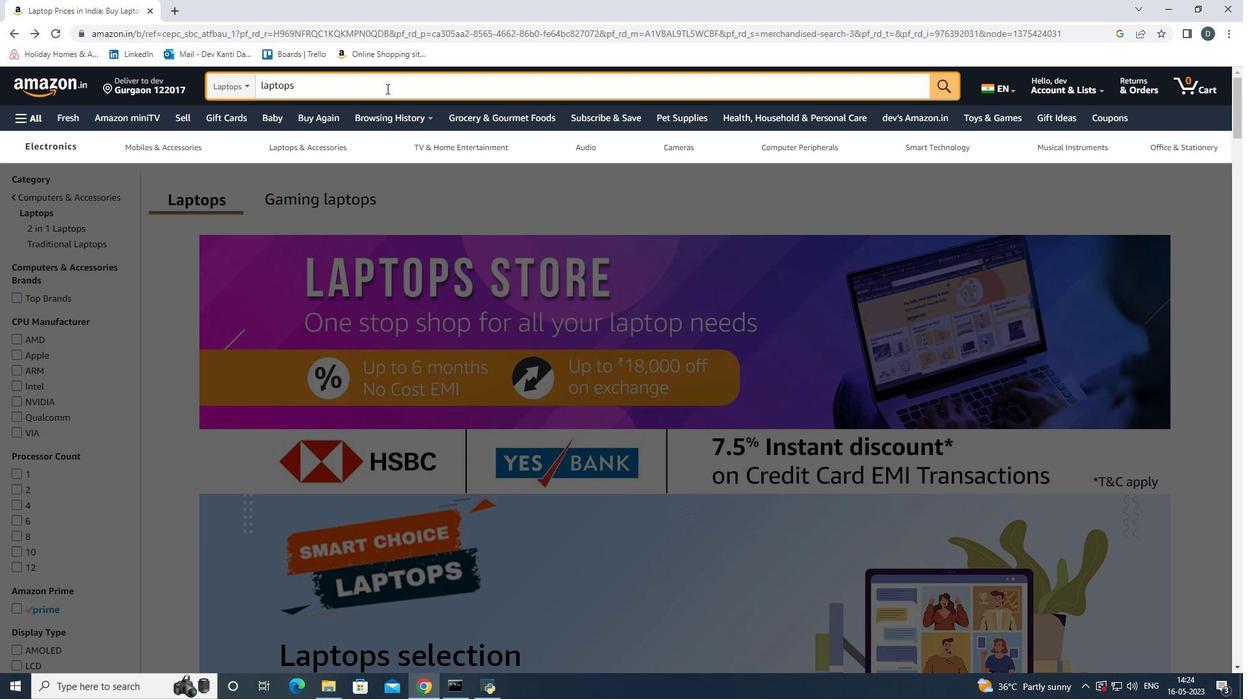 
Action: Mouse moved to (1171, 175)
Screenshot: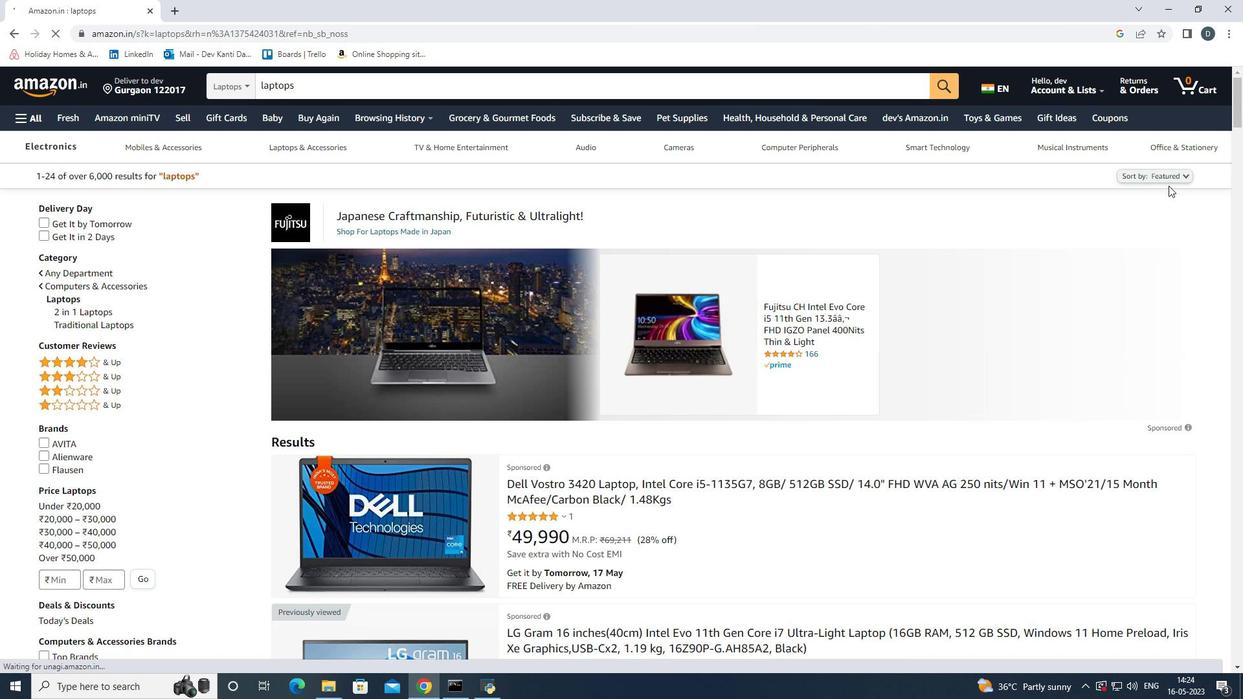 
Action: Mouse pressed left at (1171, 175)
Screenshot: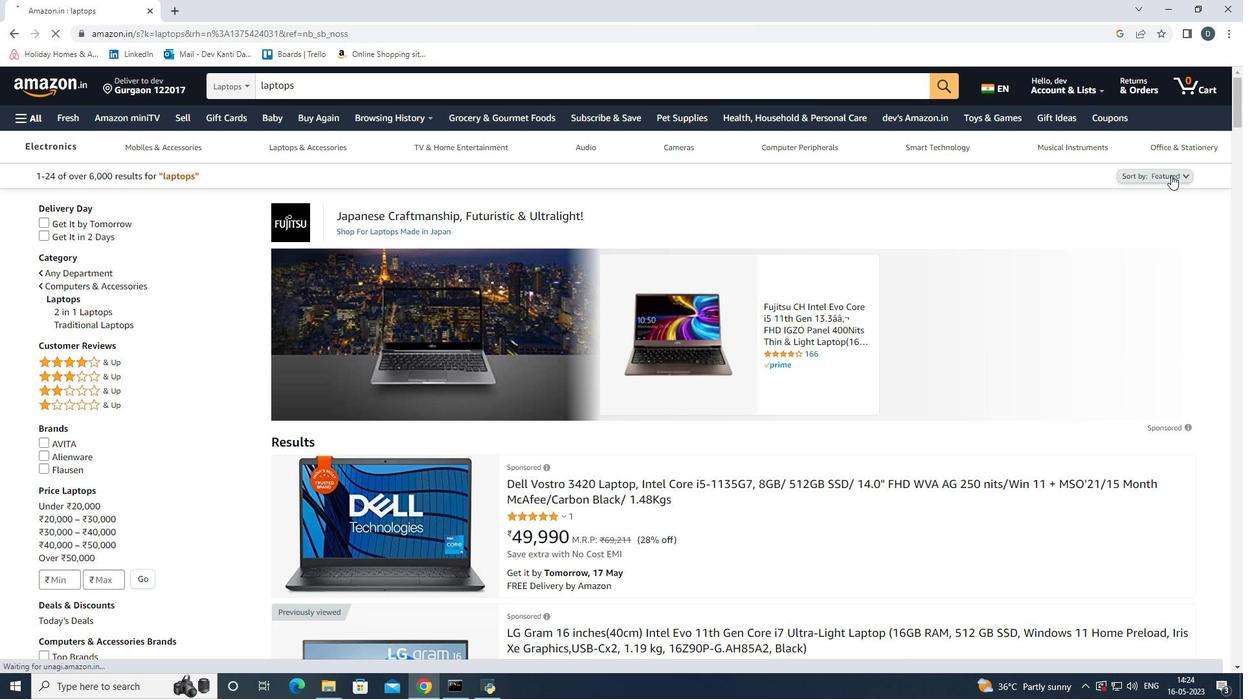 
Action: Mouse moved to (1173, 242)
Screenshot: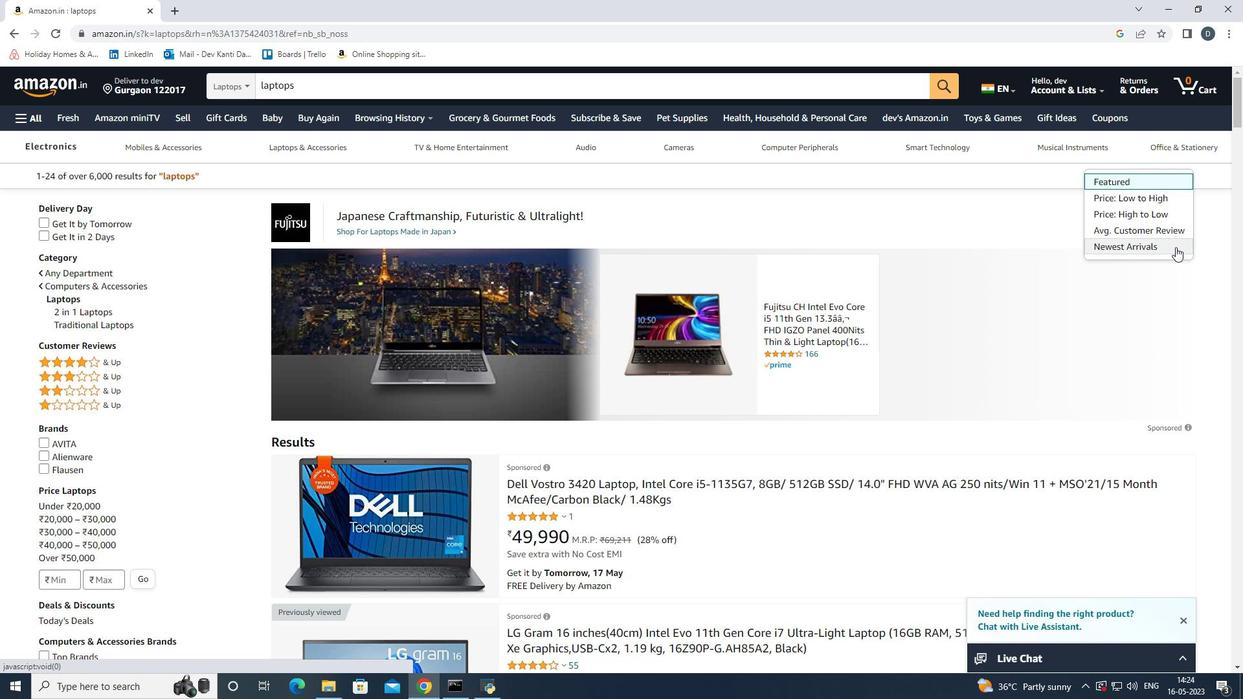 
Action: Mouse scrolled (1173, 242) with delta (0, 0)
Screenshot: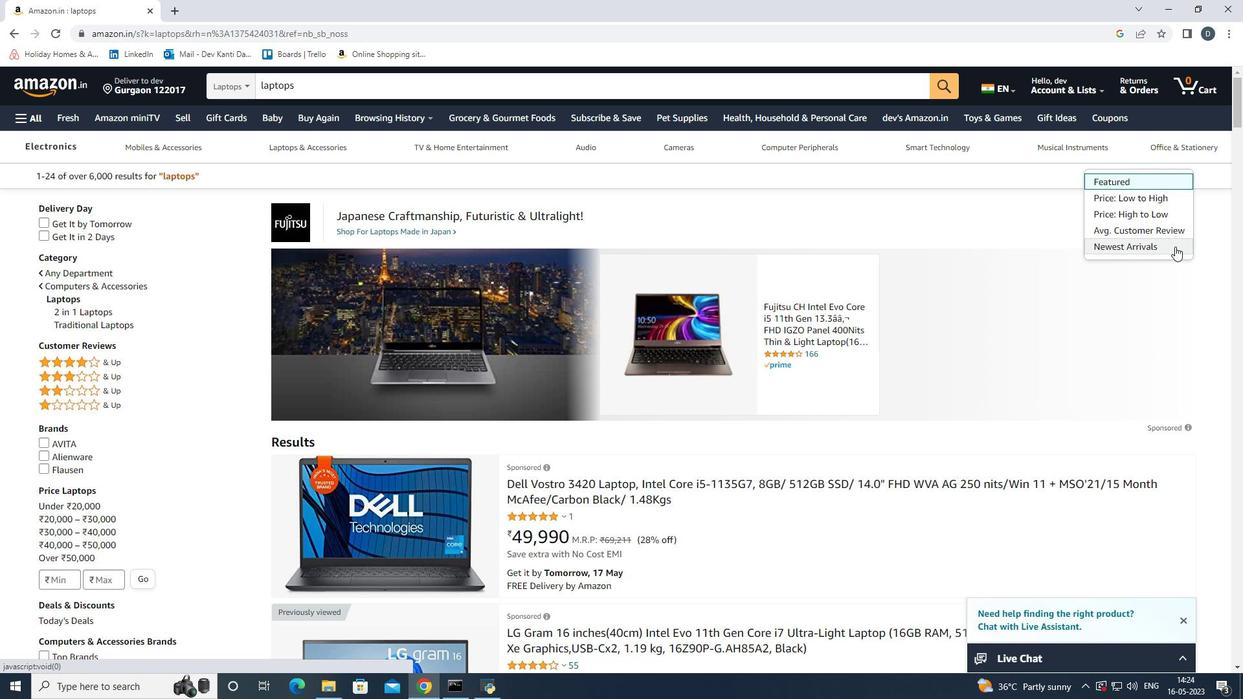 
Action: Mouse scrolled (1173, 242) with delta (0, 0)
Screenshot: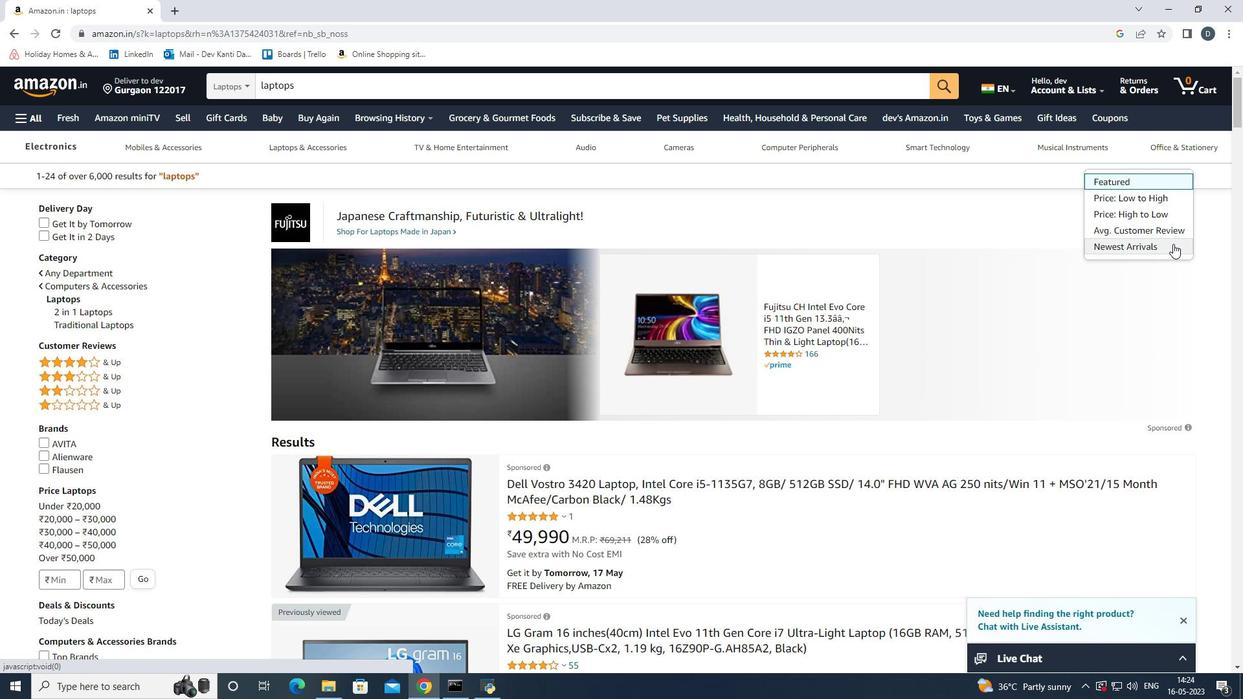 
Action: Mouse moved to (1164, 228)
Screenshot: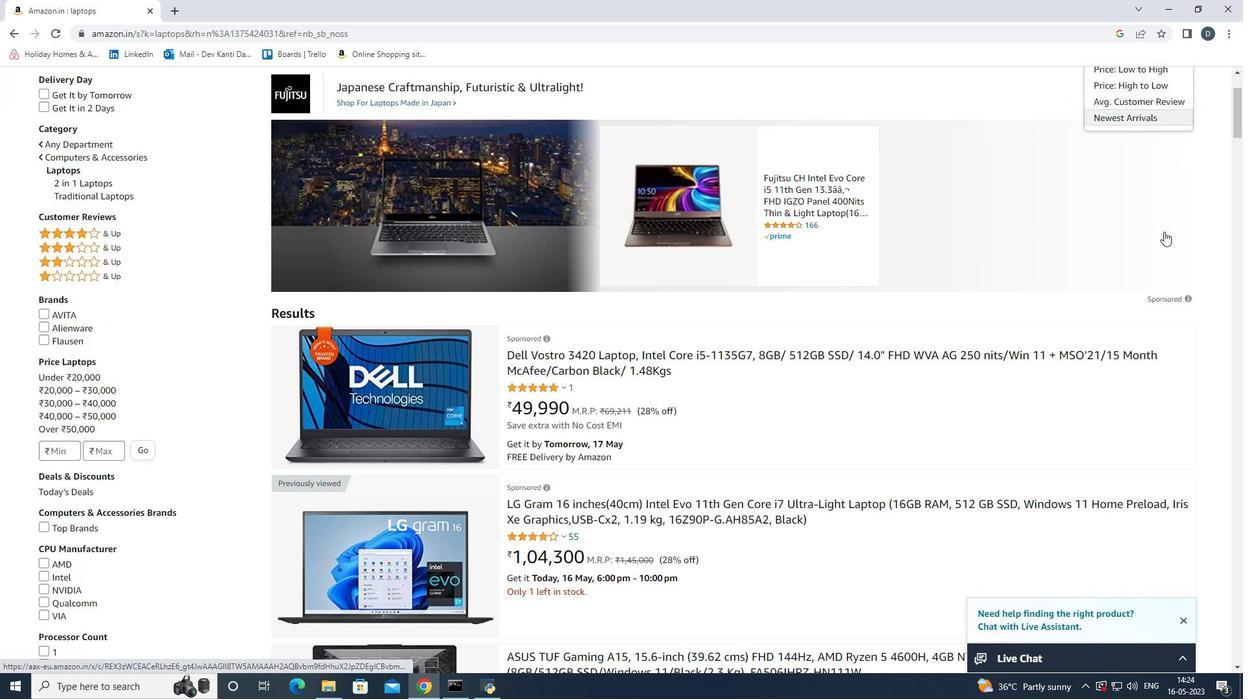 
Action: Mouse scrolled (1164, 229) with delta (0, 0)
Screenshot: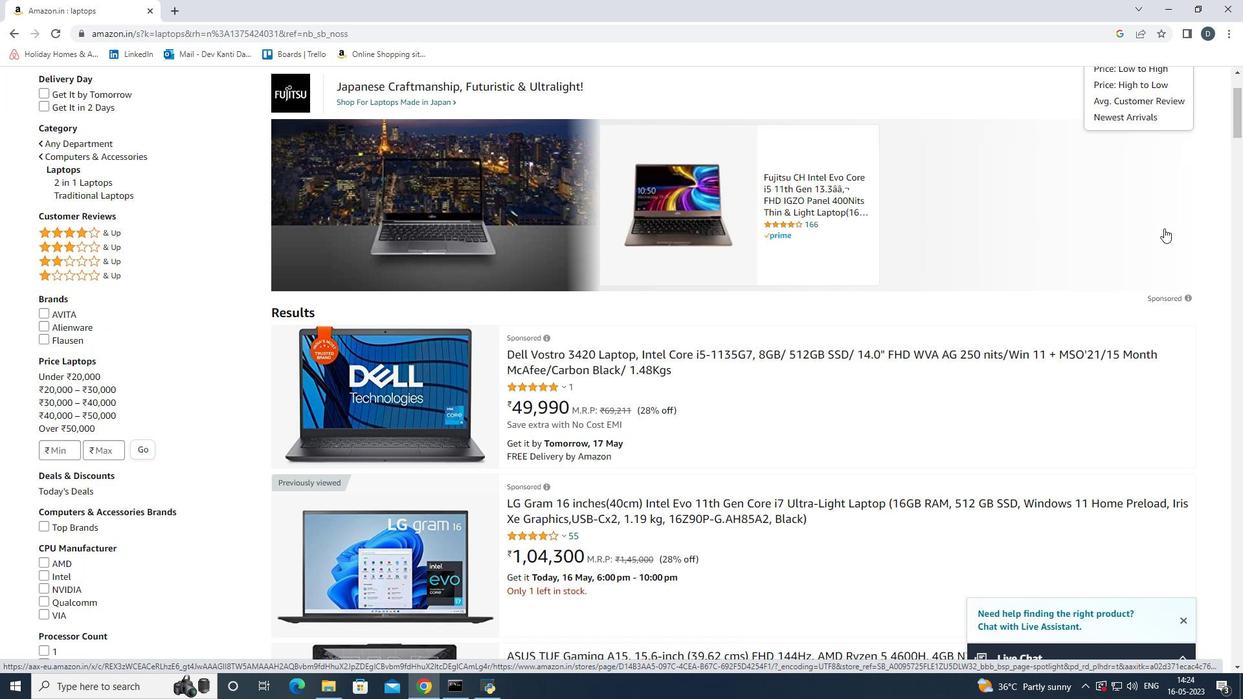 
Action: Mouse scrolled (1164, 229) with delta (0, 0)
Screenshot: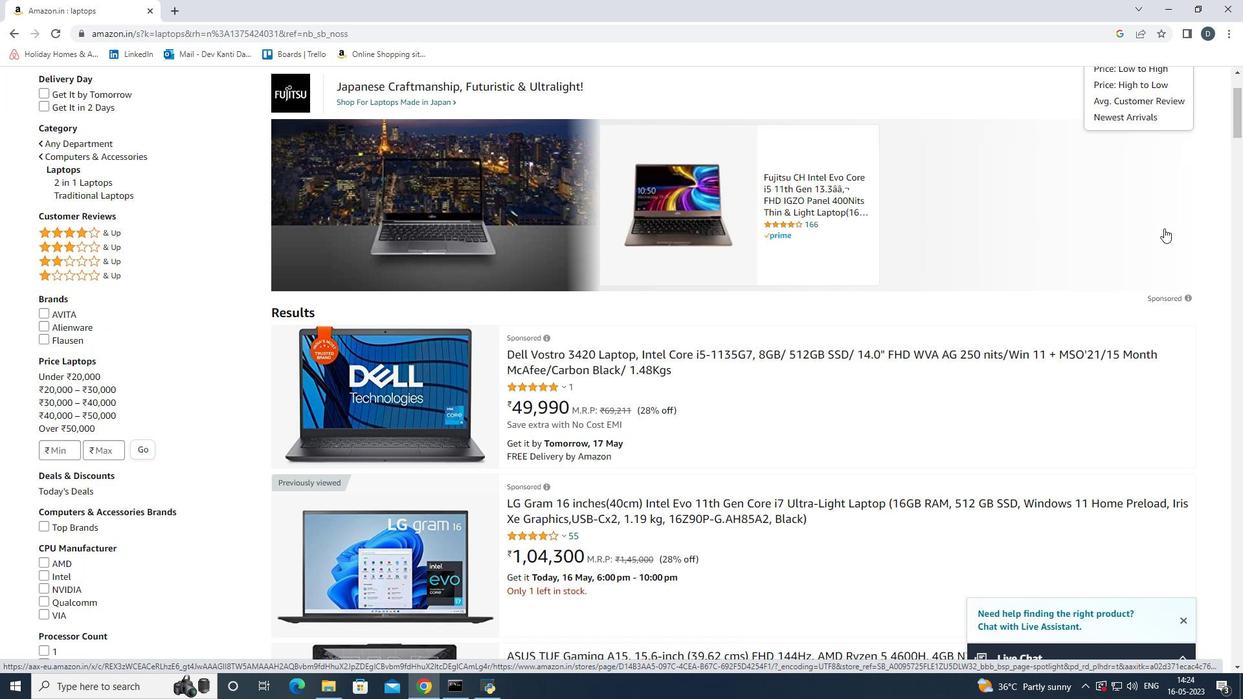 
Action: Mouse scrolled (1164, 229) with delta (0, 0)
Screenshot: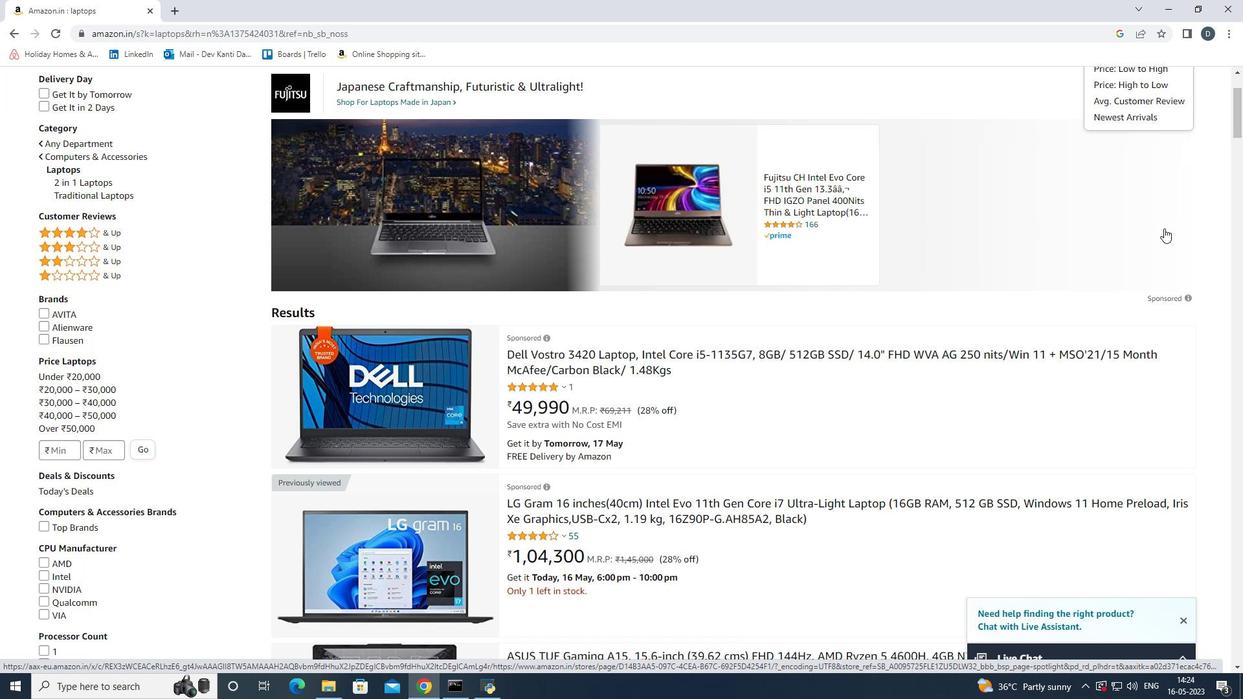 
Action: Mouse moved to (1208, 237)
Screenshot: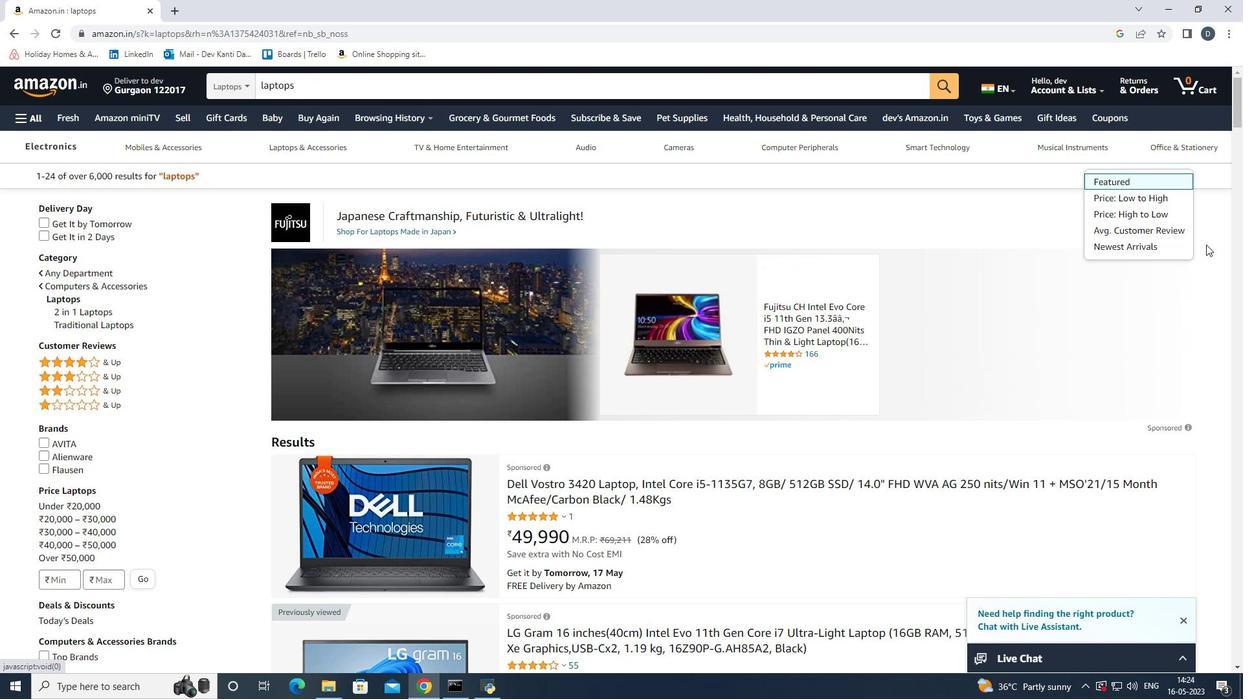
Action: Mouse pressed left at (1208, 237)
Screenshot: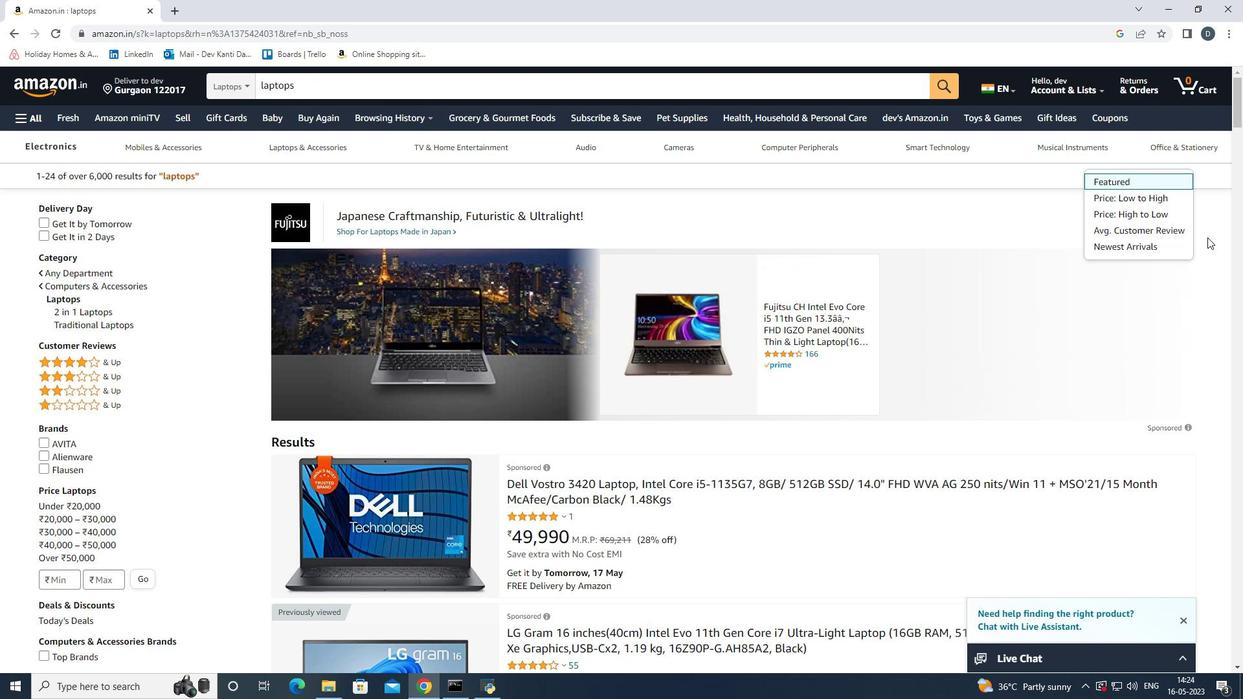 
Action: Mouse moved to (1170, 170)
Screenshot: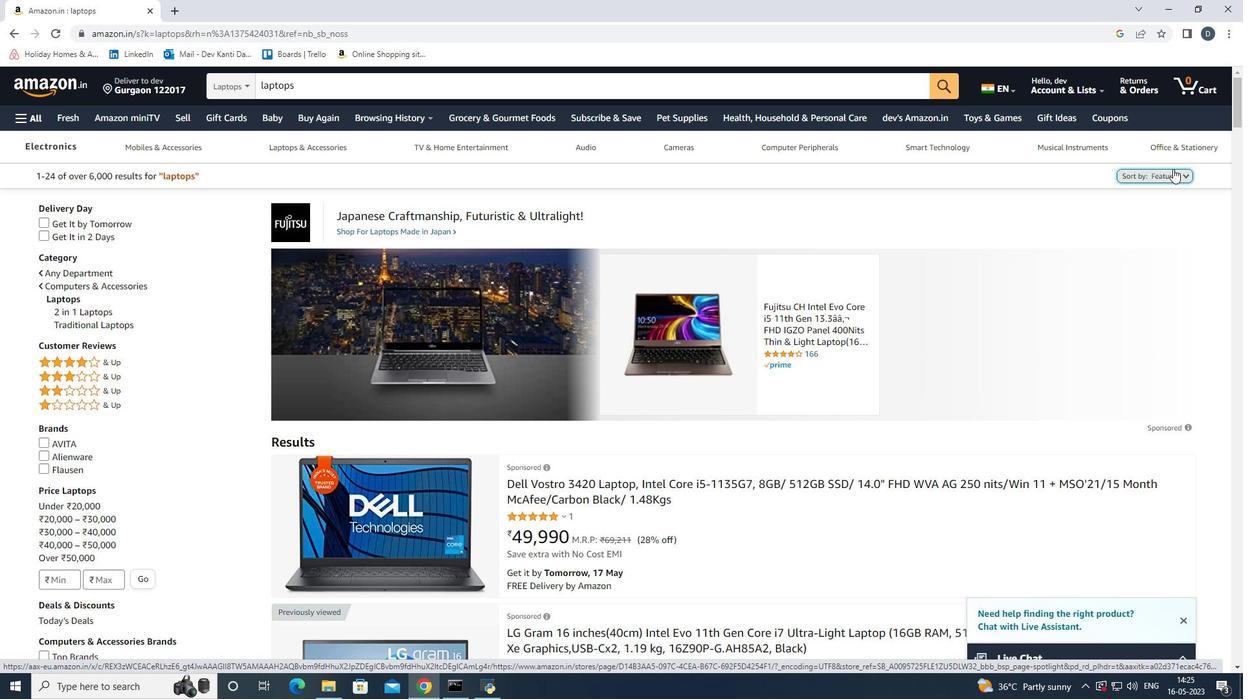 
Action: Mouse pressed left at (1170, 170)
Screenshot: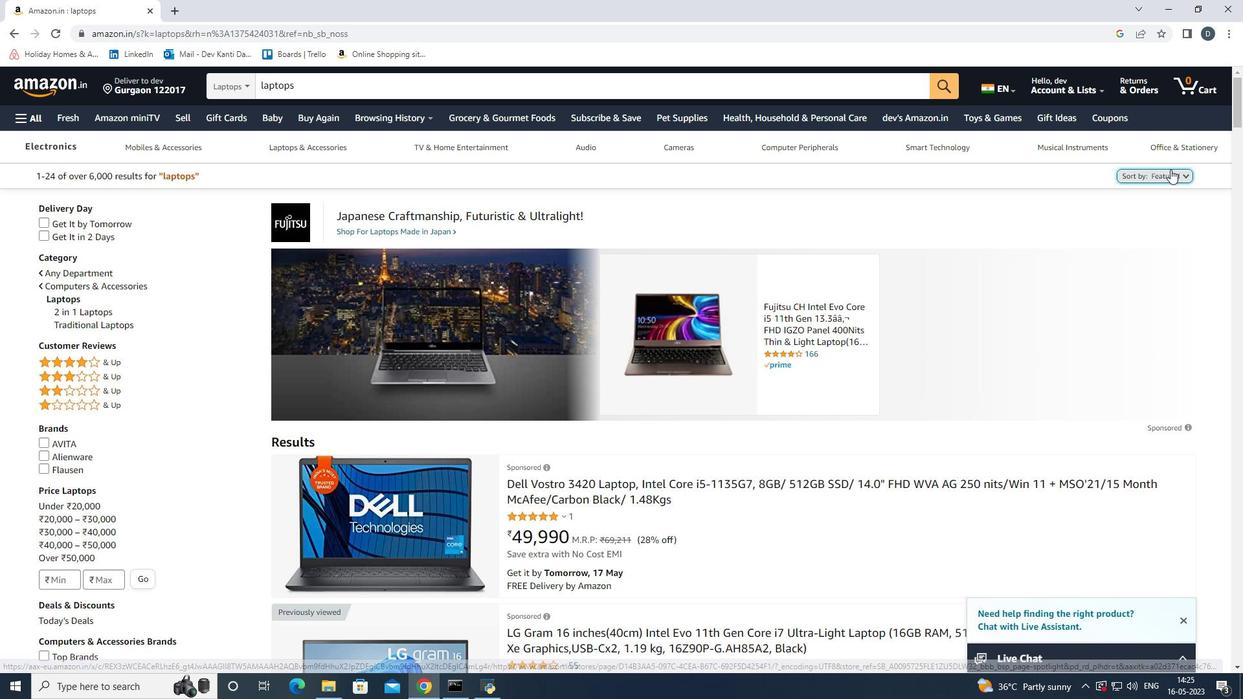 
Action: Mouse moved to (228, 445)
Screenshot: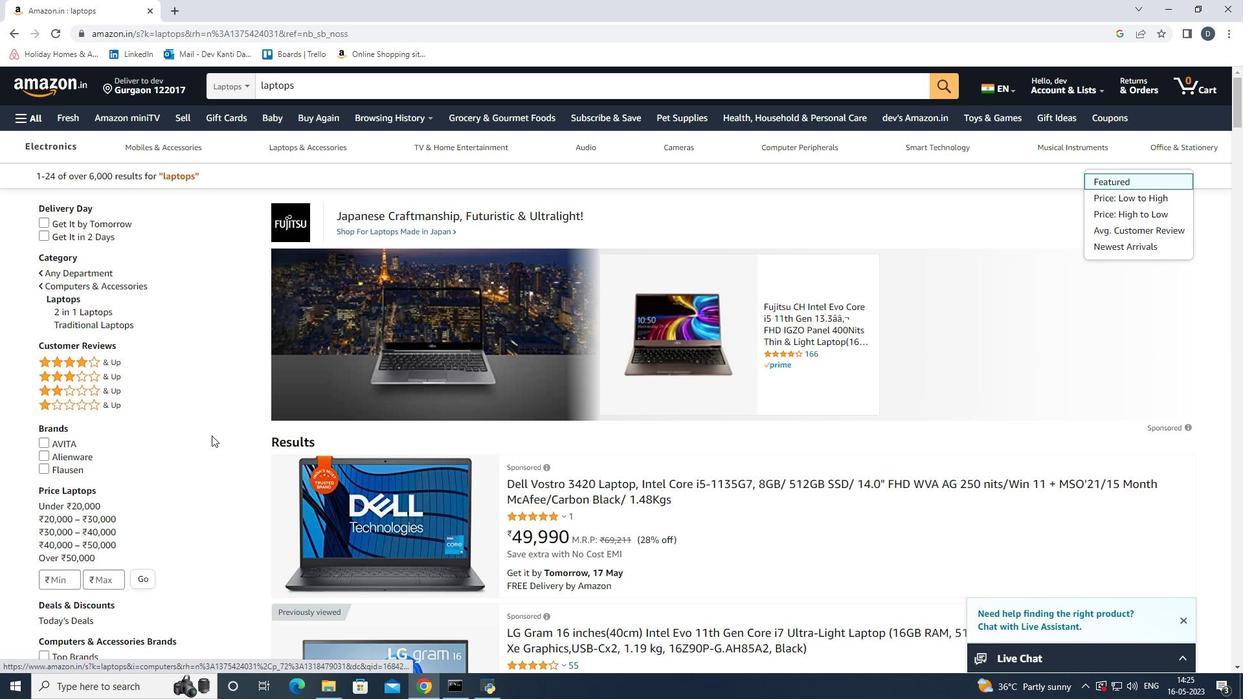 
Action: Mouse pressed left at (228, 445)
Screenshot: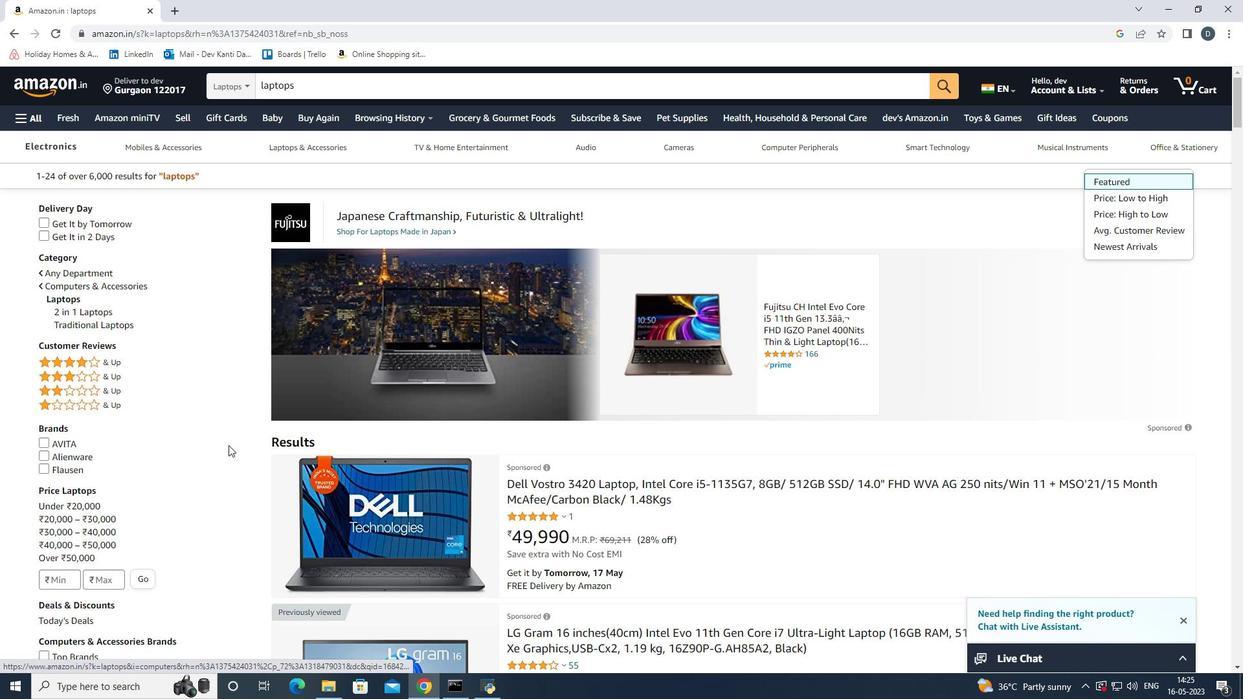 
Action: Mouse moved to (228, 441)
Screenshot: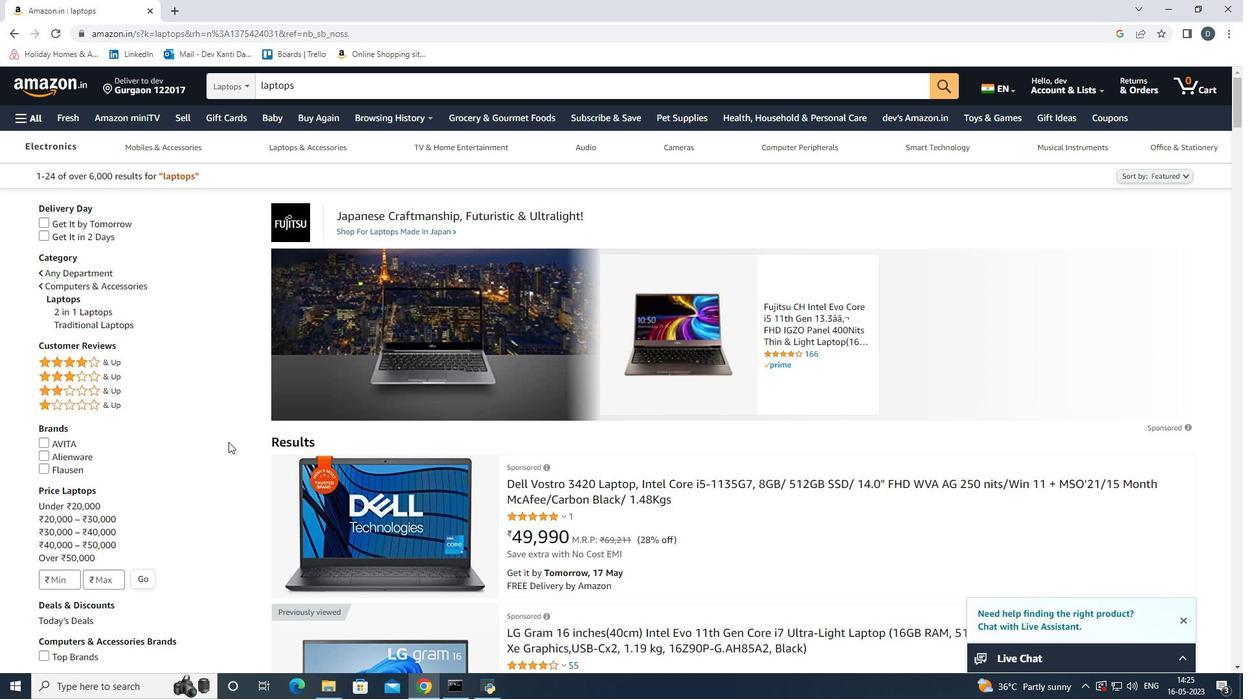 
Action: Mouse scrolled (228, 441) with delta (0, 0)
Screenshot: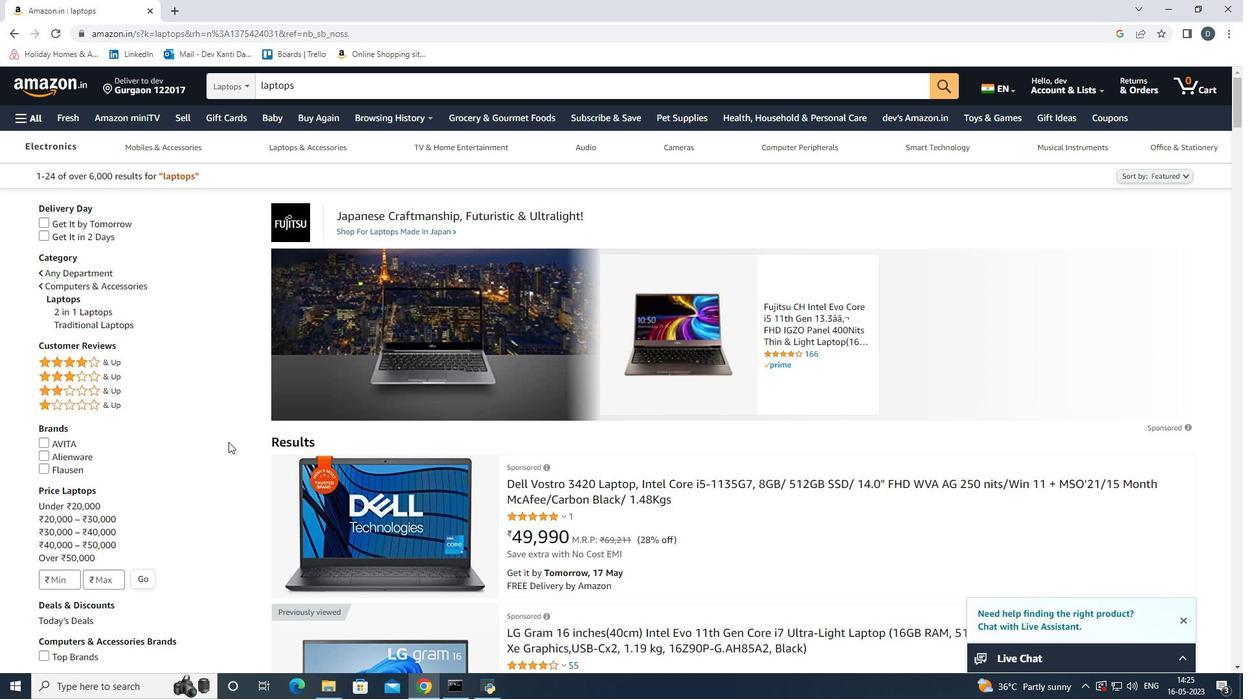 
Action: Mouse scrolled (228, 441) with delta (0, 0)
Screenshot: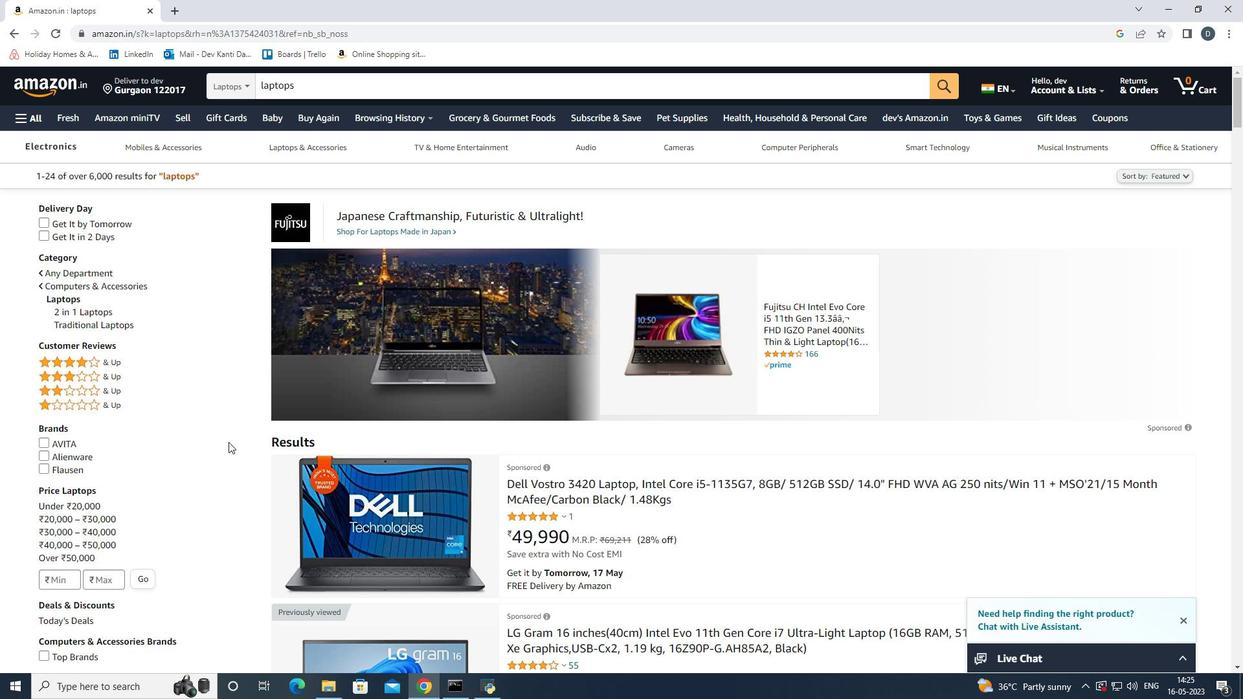 
Action: Mouse scrolled (228, 442) with delta (0, 0)
Screenshot: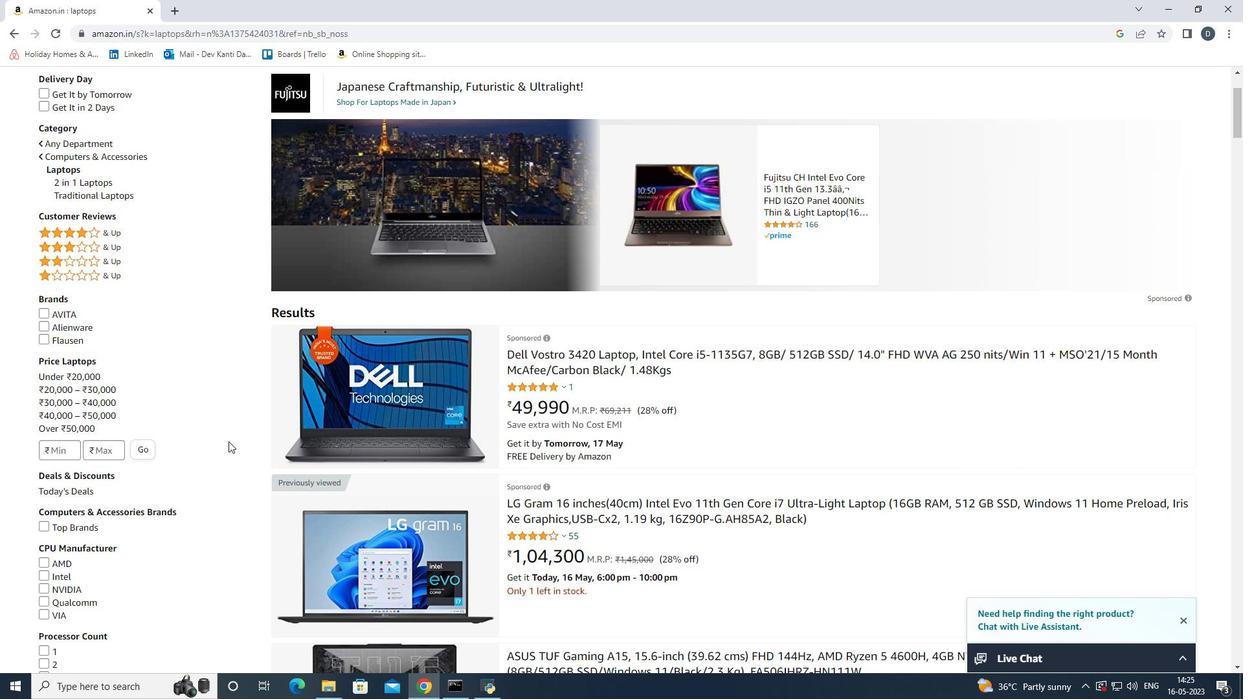 
Action: Mouse scrolled (228, 442) with delta (0, 0)
Screenshot: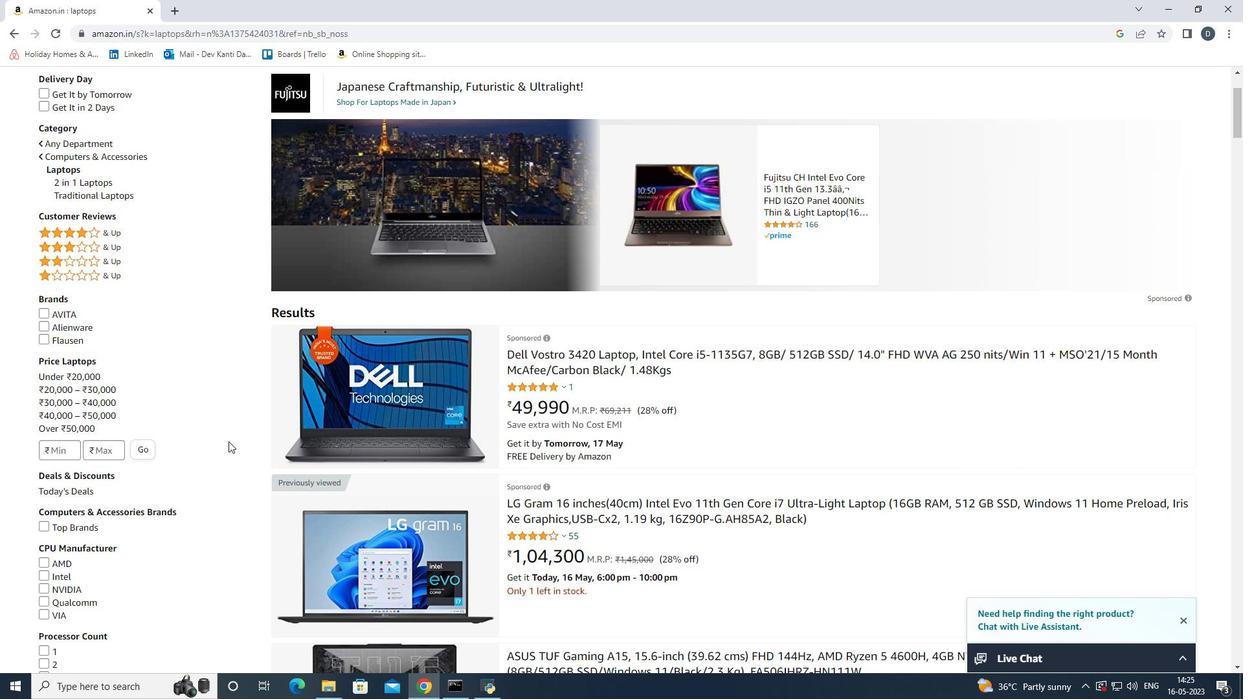 
Action: Mouse moved to (130, 426)
Screenshot: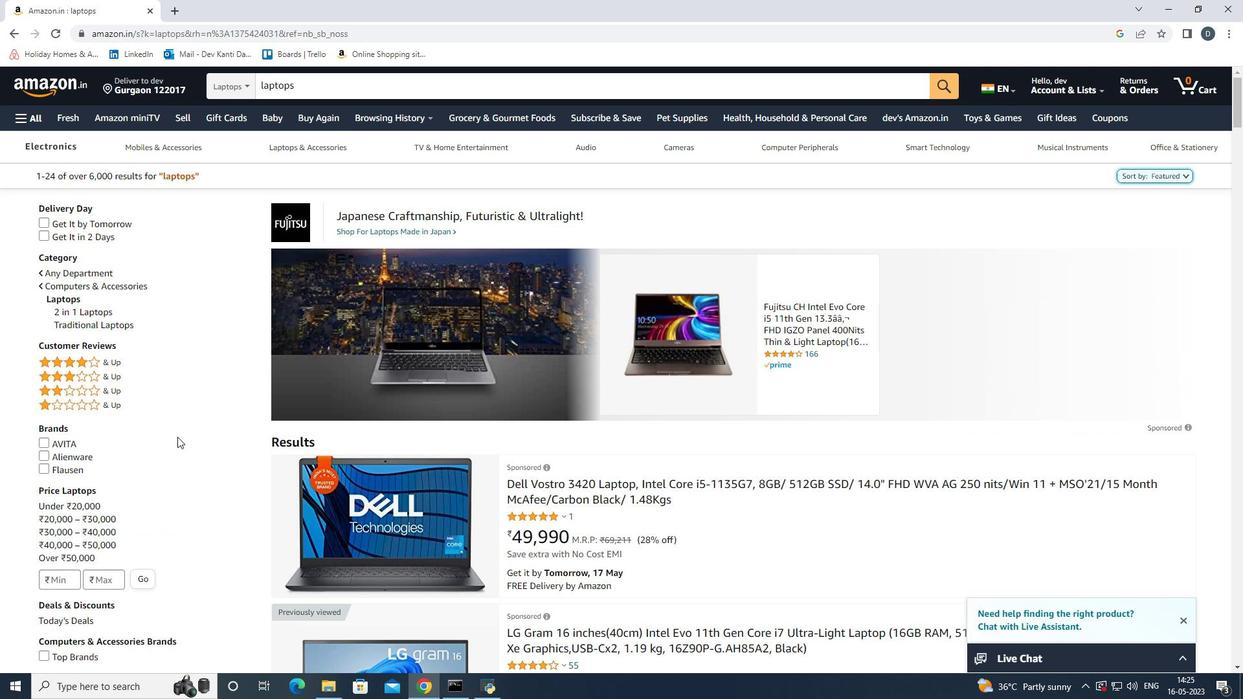 
Action: Mouse scrolled (130, 426) with delta (0, 0)
Screenshot: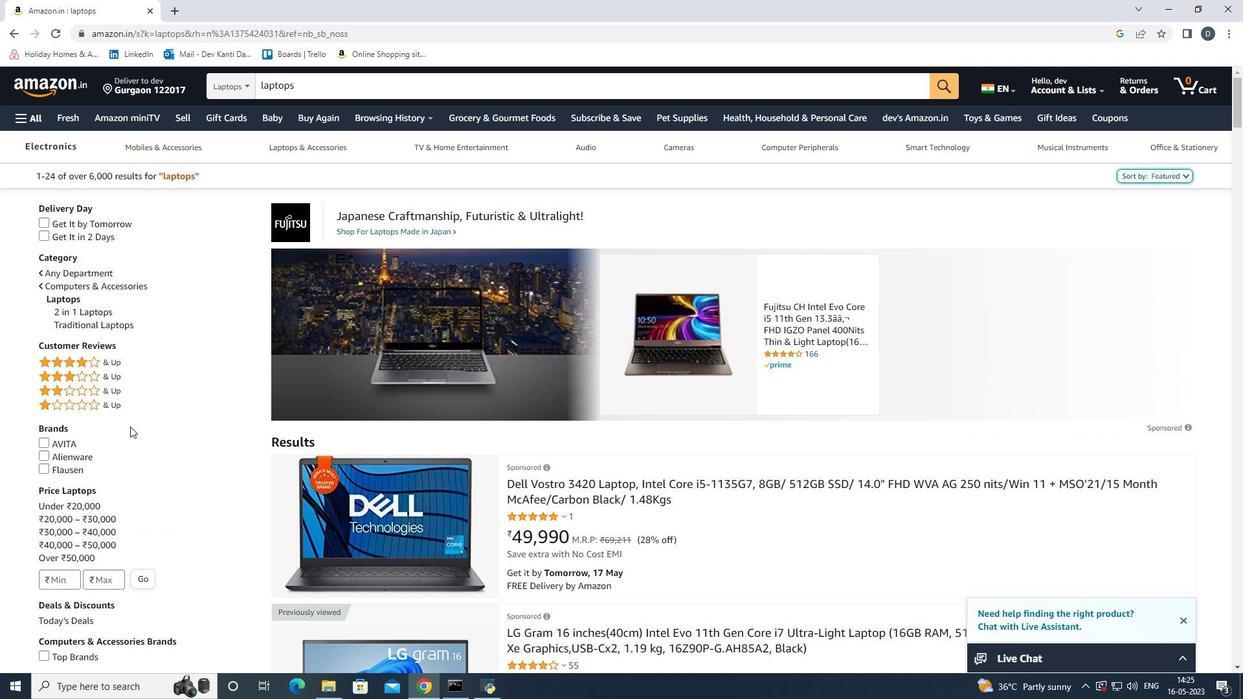 
Action: Mouse scrolled (130, 426) with delta (0, 0)
Screenshot: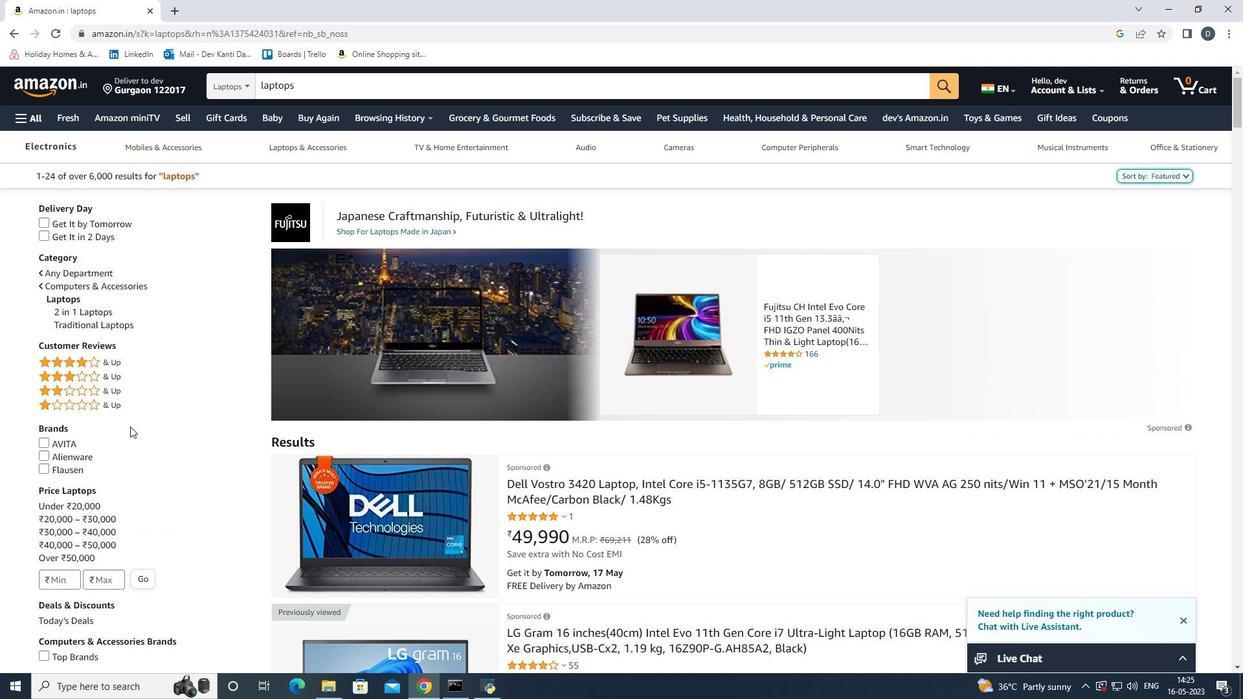 
Action: Mouse scrolled (130, 426) with delta (0, 0)
Screenshot: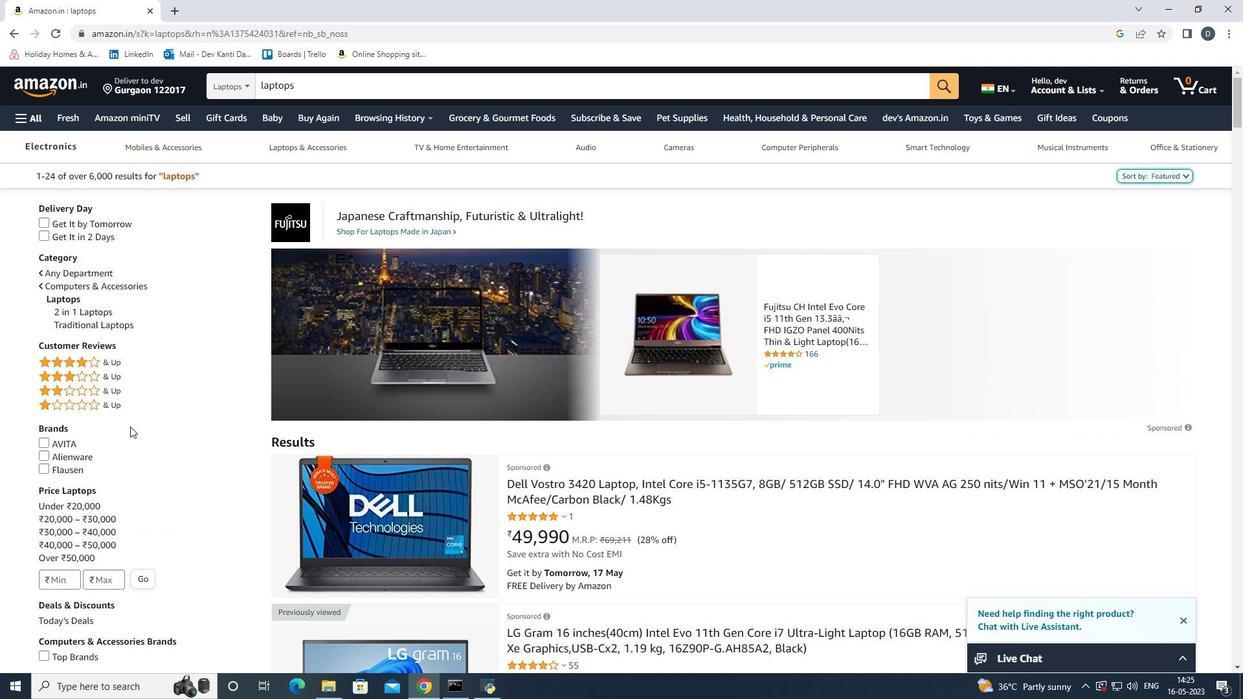 
Action: Mouse scrolled (130, 427) with delta (0, 0)
Screenshot: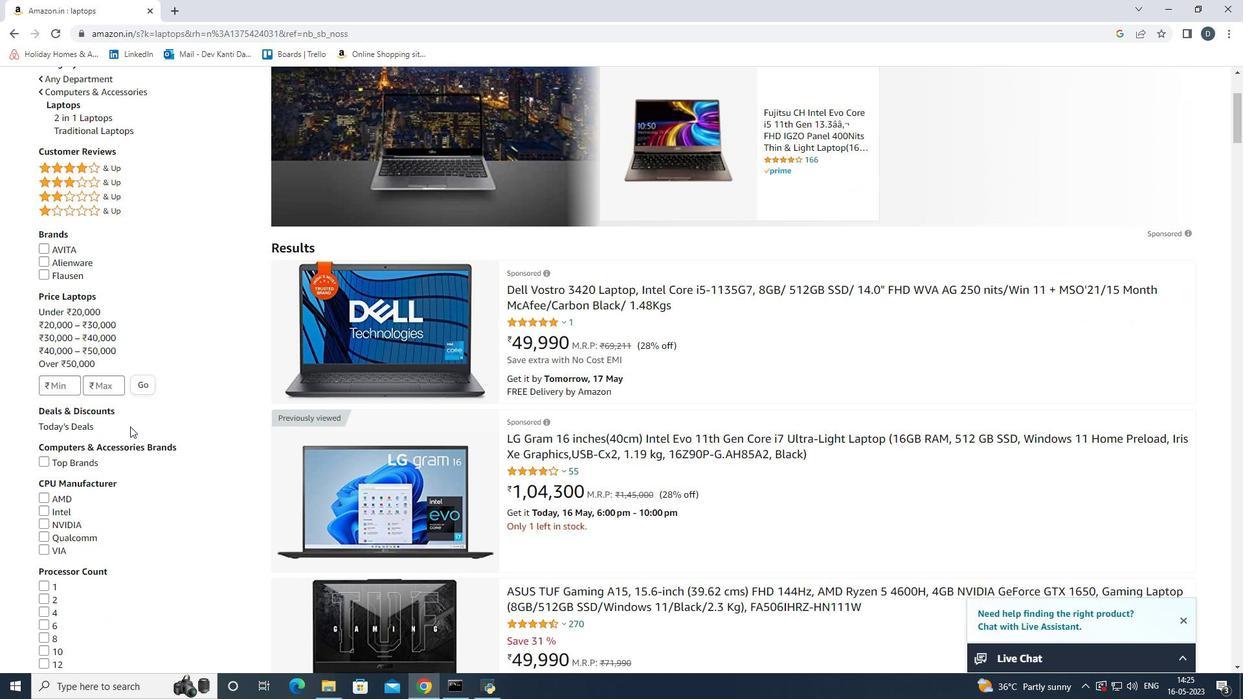 
Action: Mouse scrolled (130, 427) with delta (0, 0)
Screenshot: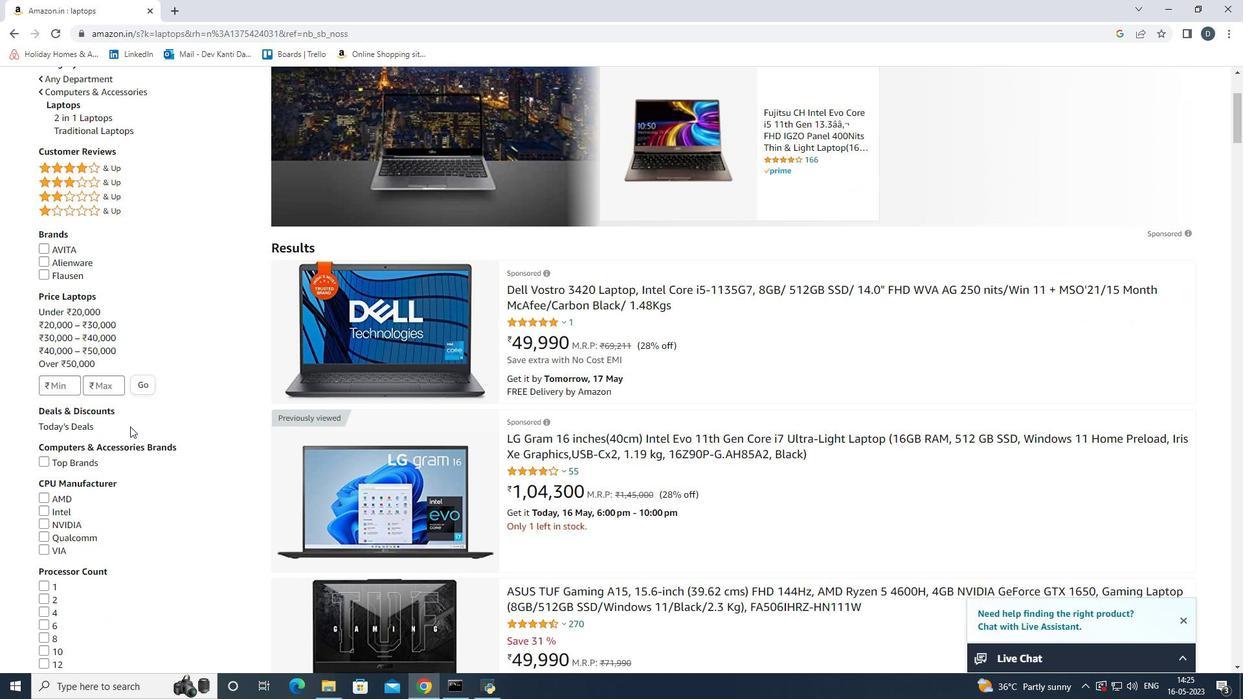 
Action: Mouse scrolled (130, 426) with delta (0, 0)
Screenshot: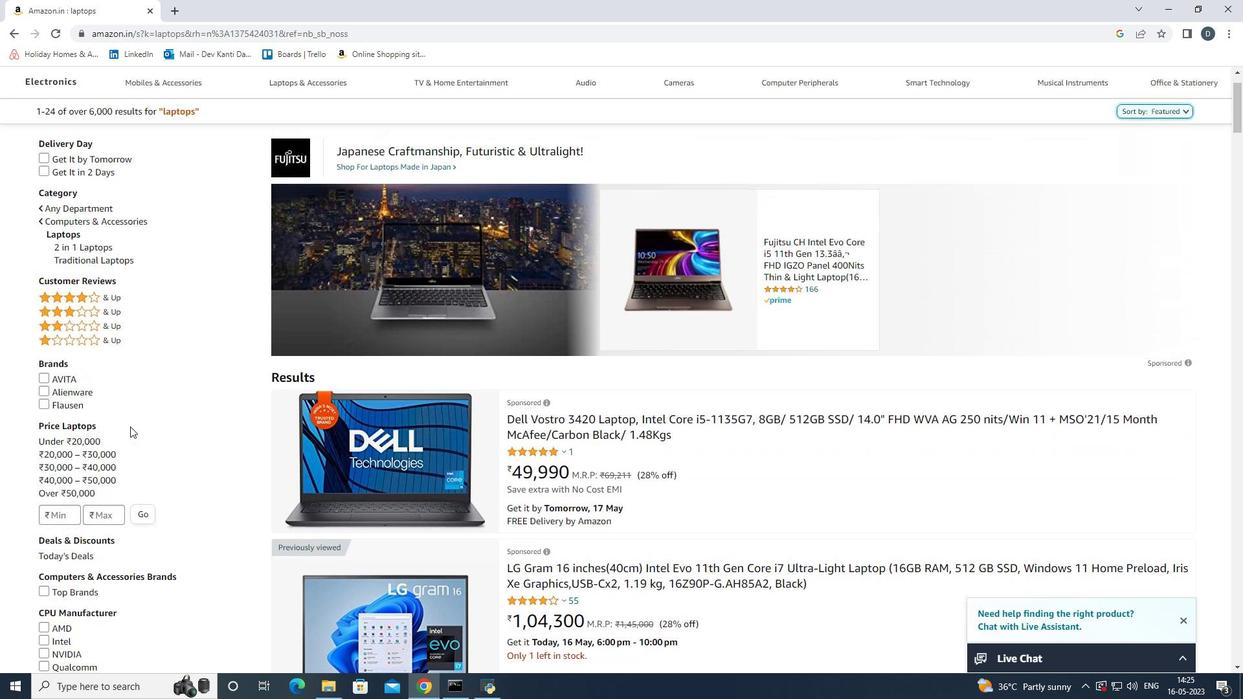 
Action: Mouse scrolled (130, 426) with delta (0, 0)
Screenshot: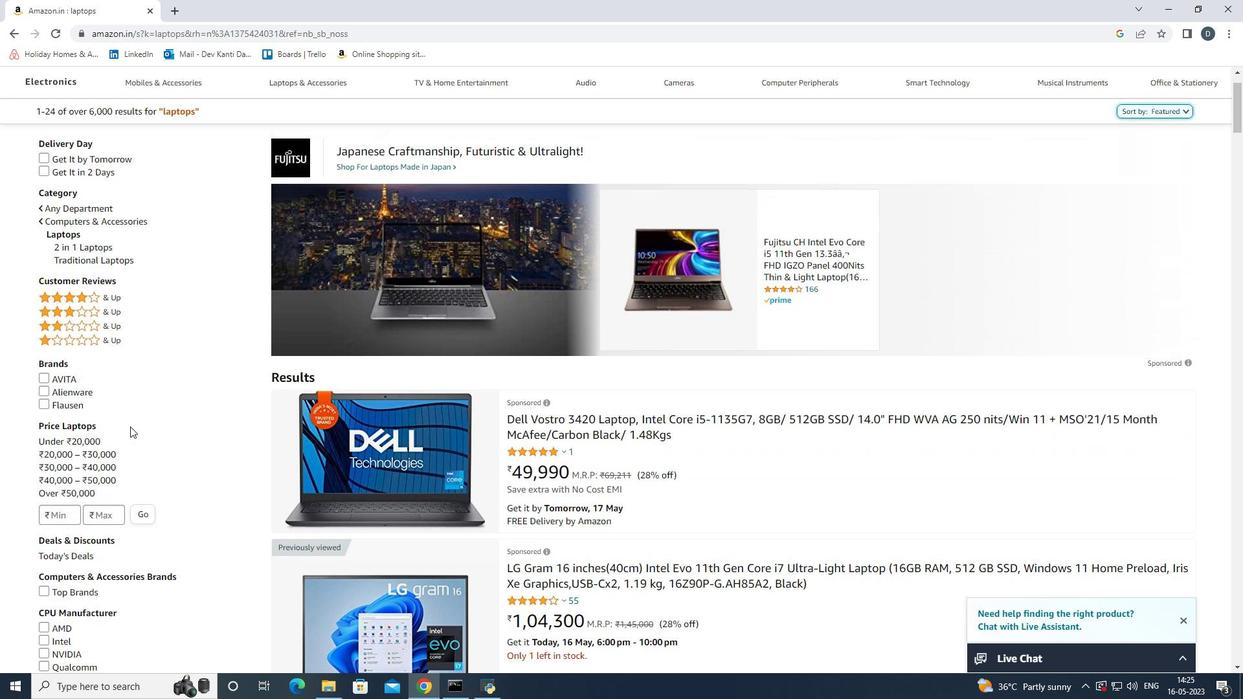 
Action: Mouse scrolled (130, 426) with delta (0, 0)
Screenshot: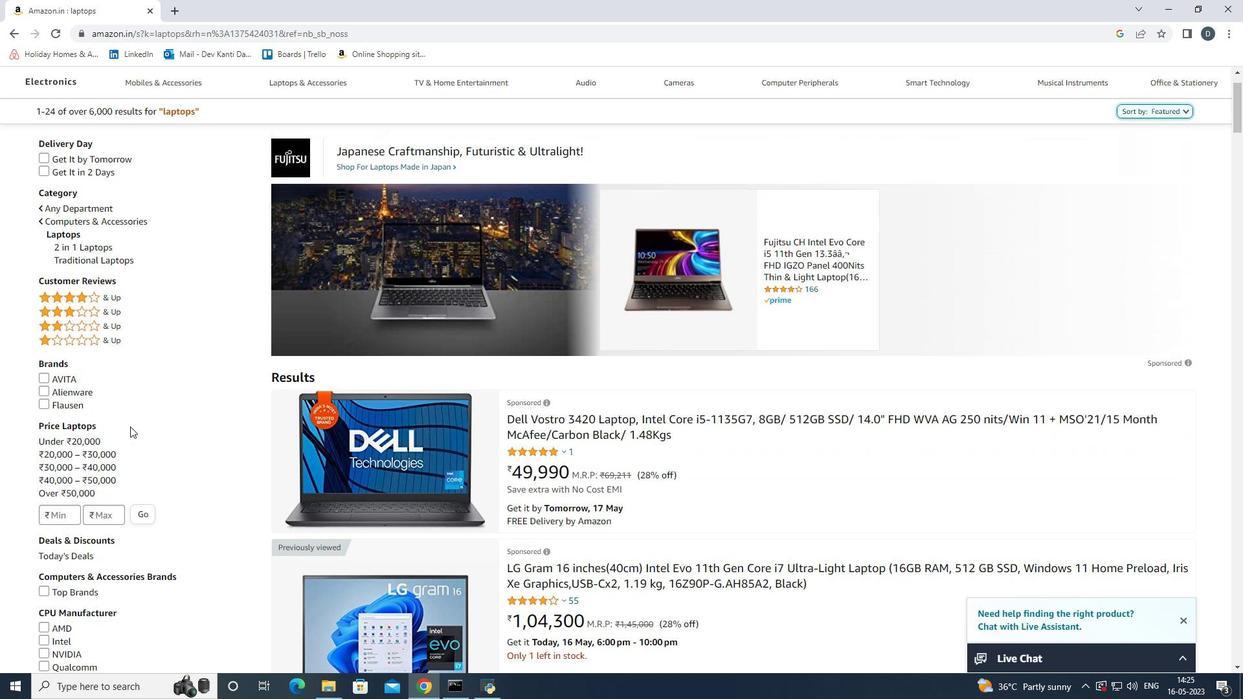 
Action: Mouse scrolled (130, 426) with delta (0, 0)
Screenshot: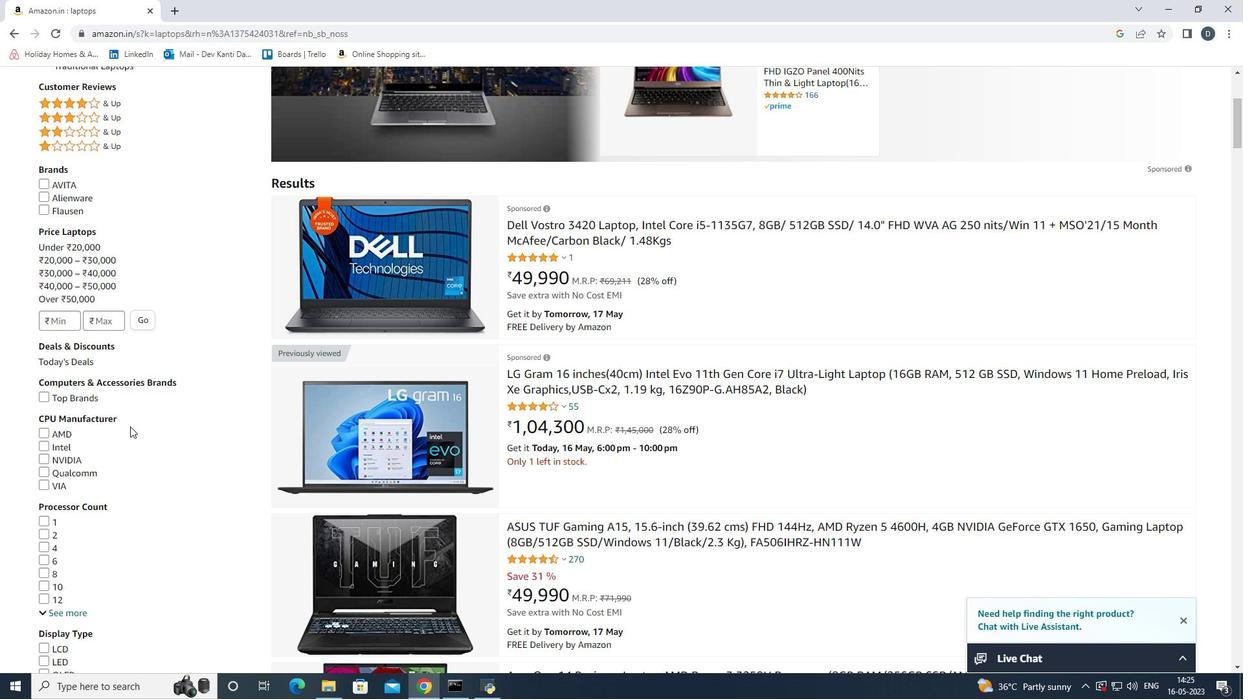 
Action: Mouse scrolled (130, 426) with delta (0, 0)
Screenshot: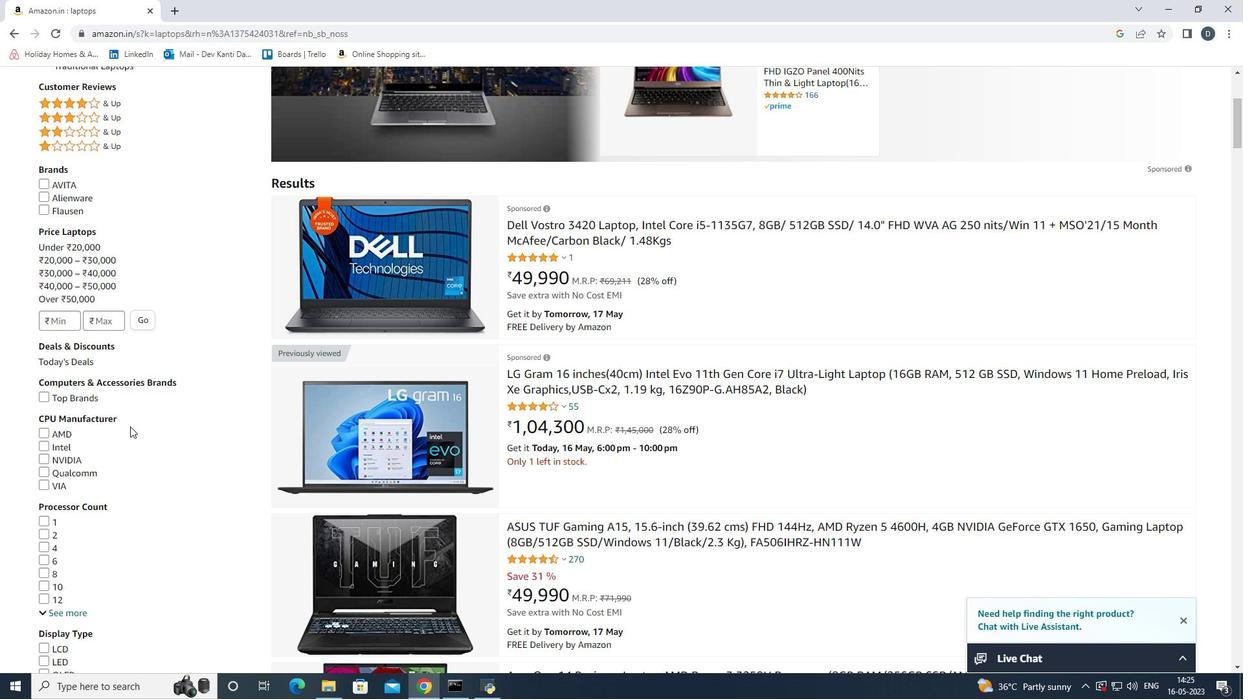 
Action: Mouse scrolled (130, 426) with delta (0, 0)
Screenshot: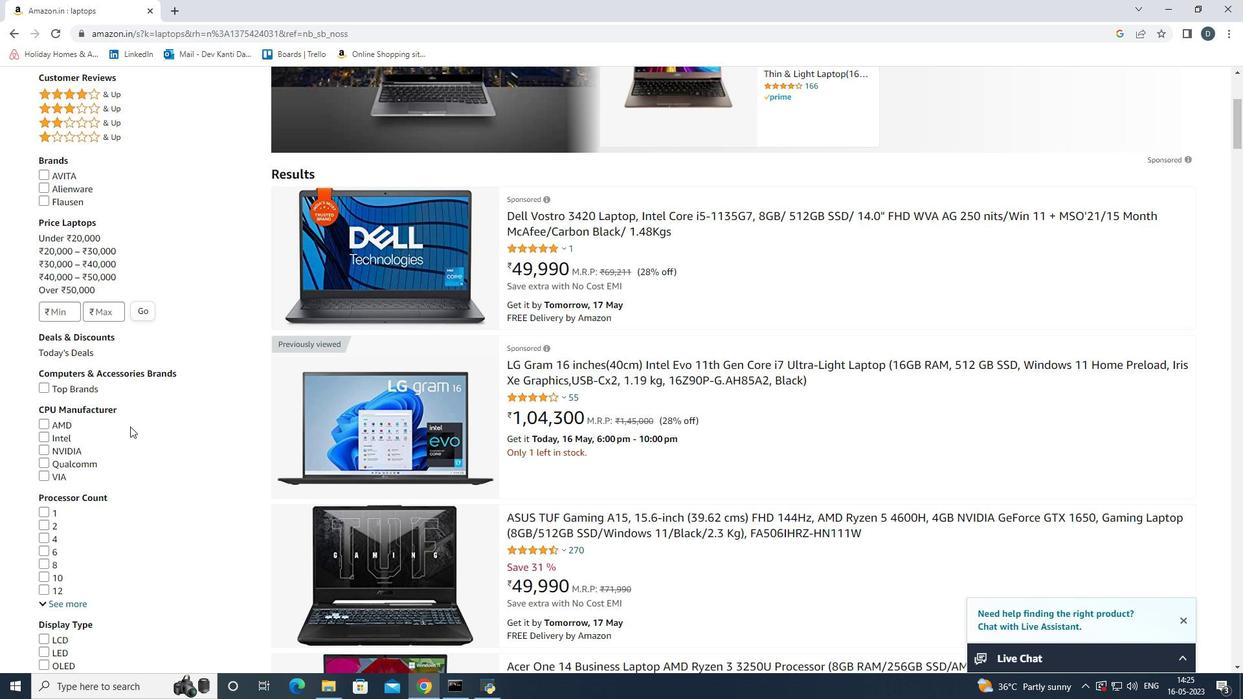 
Action: Mouse scrolled (130, 426) with delta (0, 0)
Screenshot: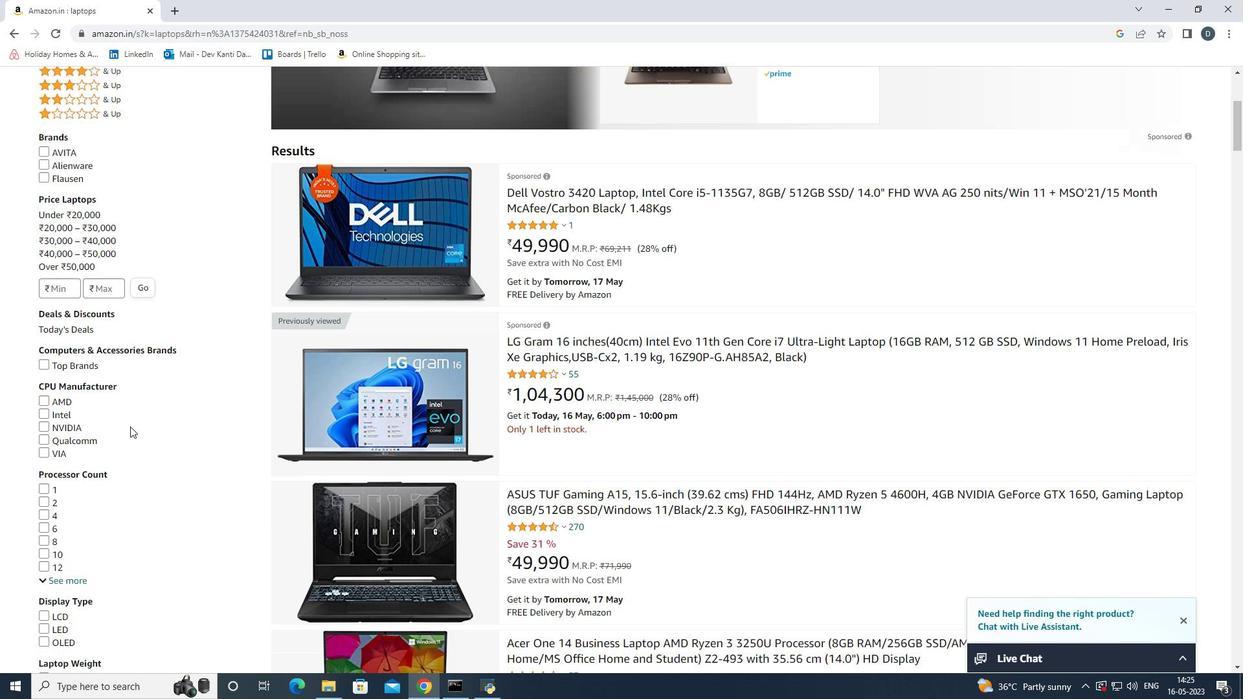 
Action: Mouse scrolled (130, 427) with delta (0, 0)
Screenshot: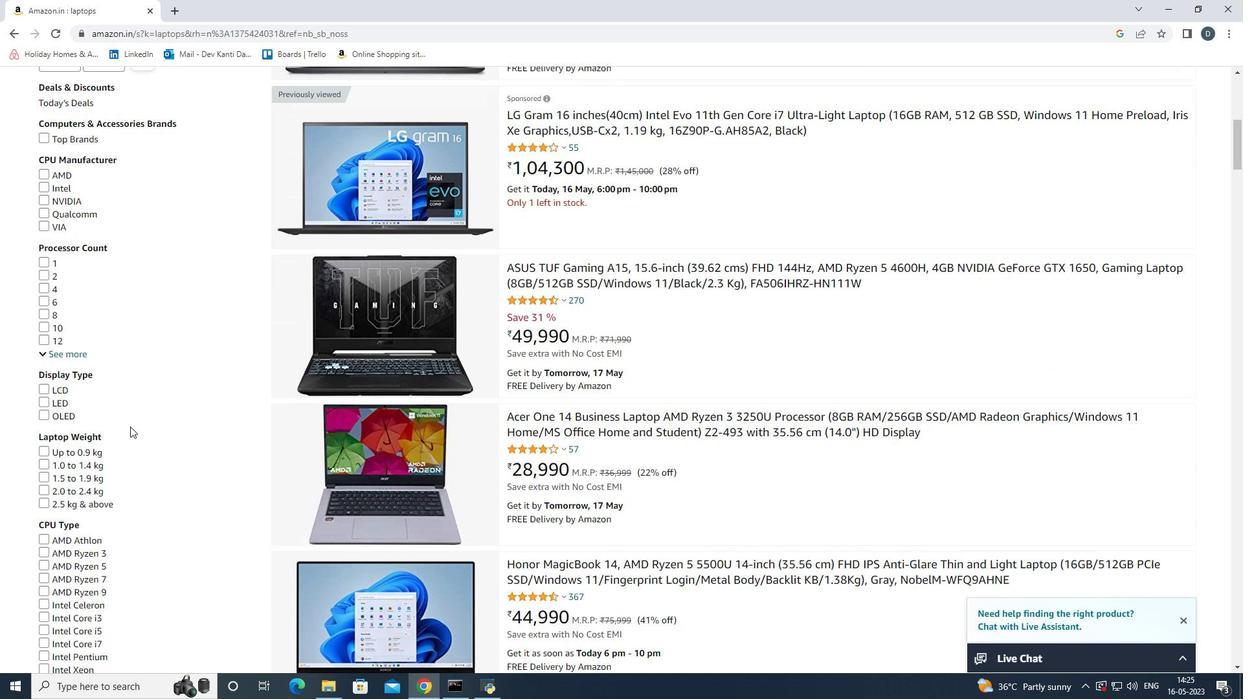 
Action: Mouse scrolled (130, 427) with delta (0, 0)
Screenshot: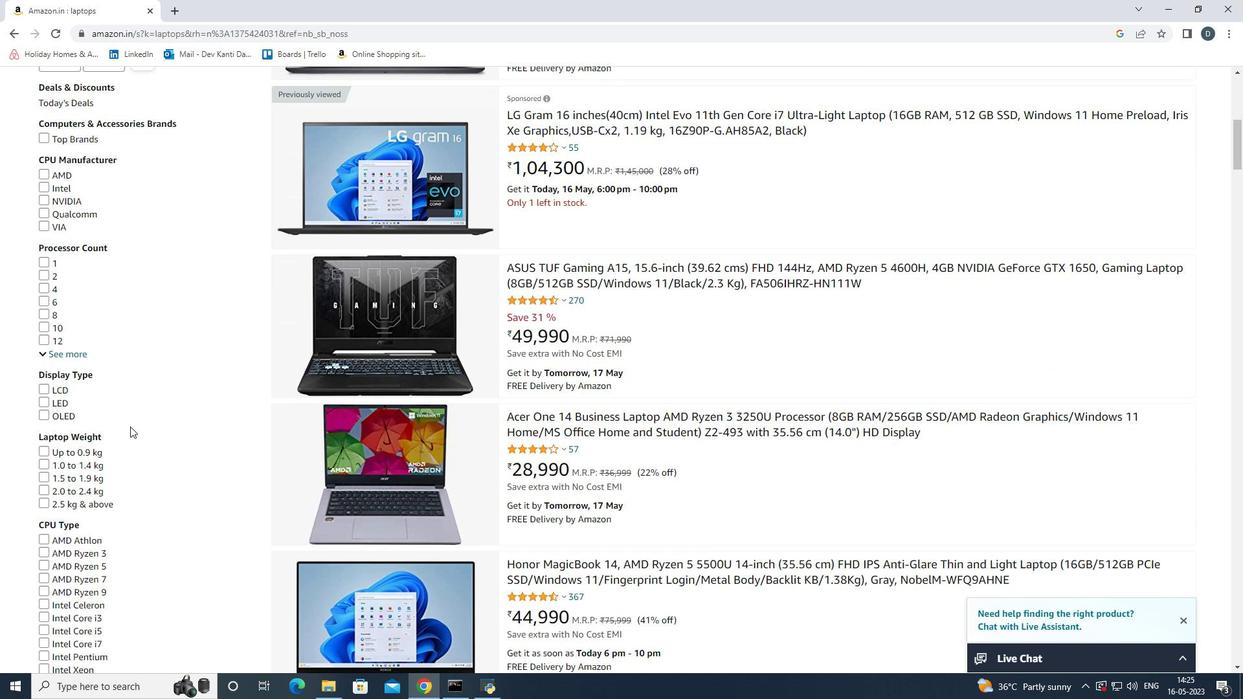 
Action: Mouse scrolled (130, 427) with delta (0, 0)
Screenshot: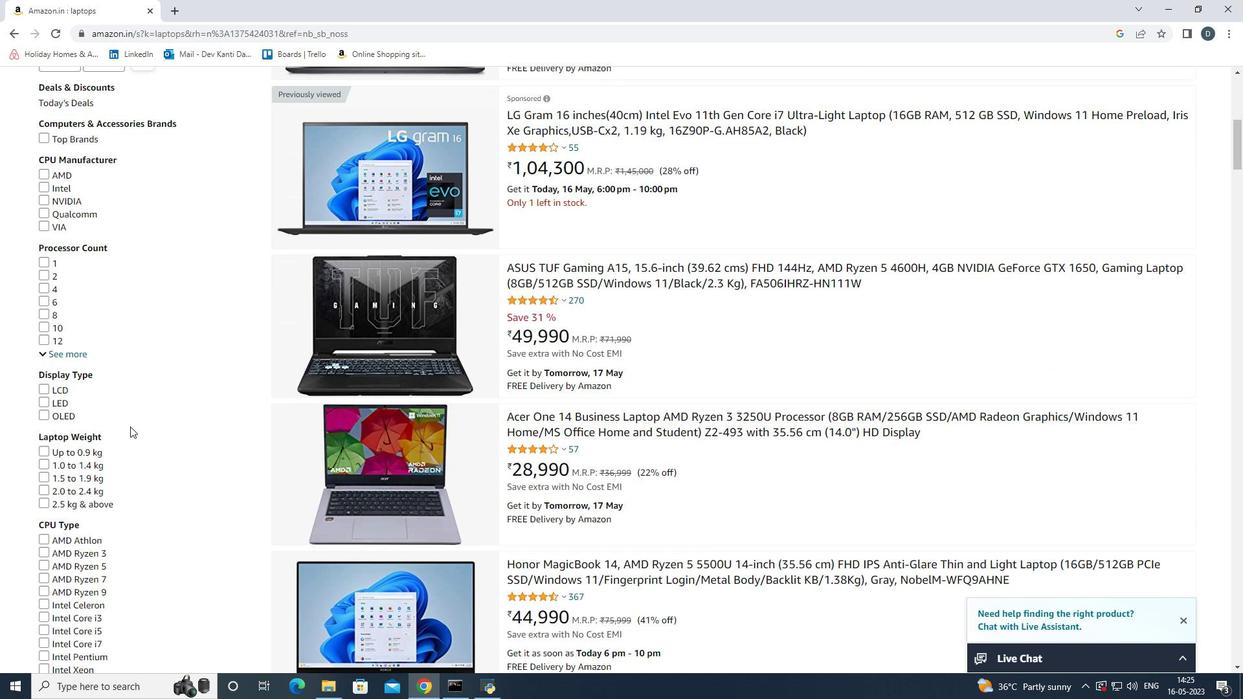 
Action: Mouse scrolled (130, 427) with delta (0, 0)
Screenshot: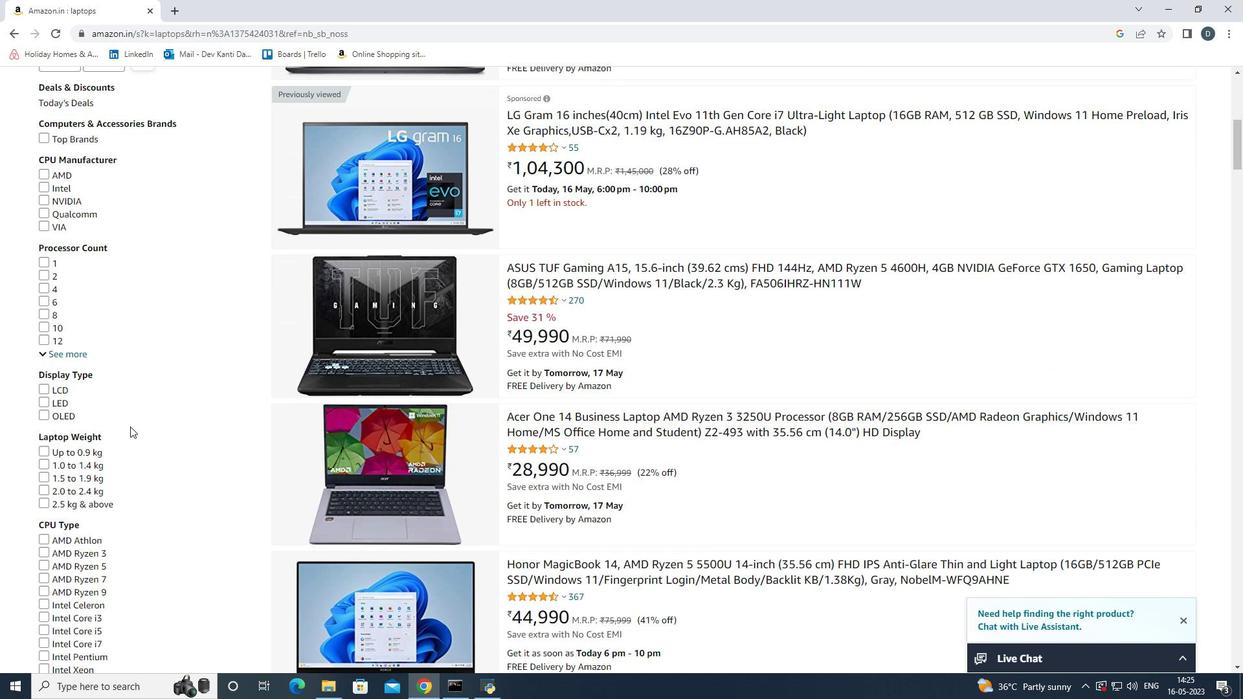 
Action: Mouse scrolled (130, 427) with delta (0, 0)
Screenshot: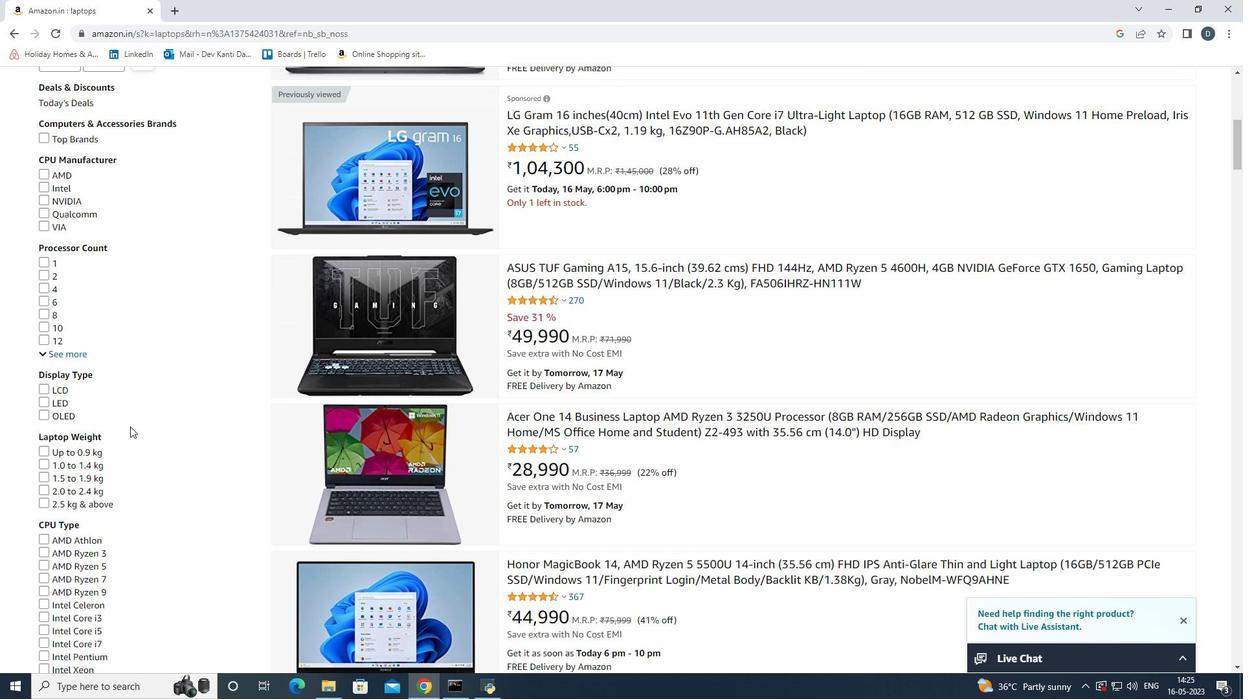 
Action: Mouse scrolled (130, 427) with delta (0, 0)
Screenshot: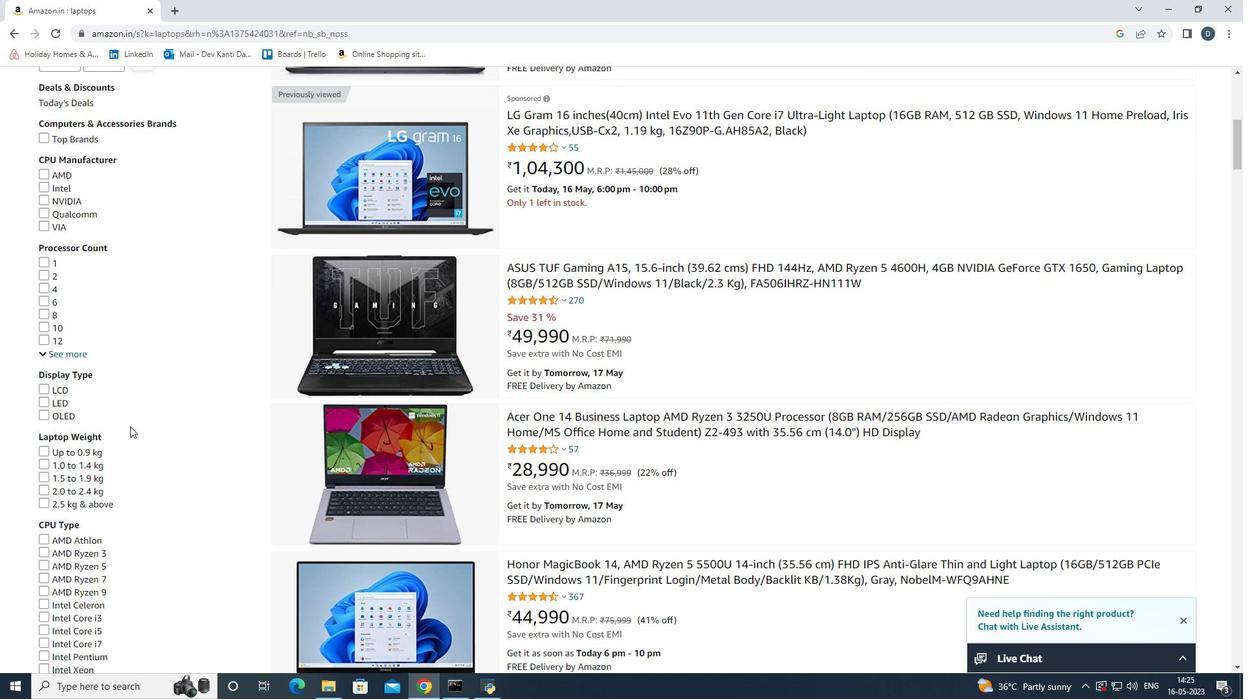 
Action: Mouse moved to (1216, 156)
Screenshot: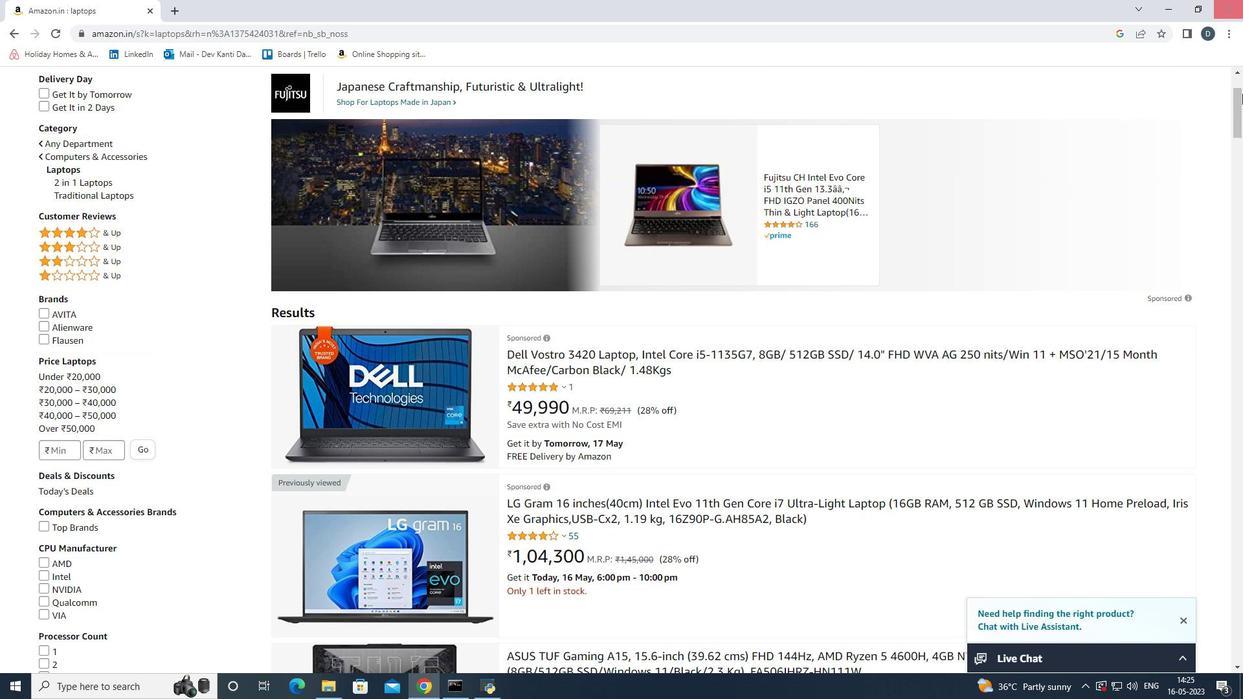 
Action: Mouse scrolled (1216, 157) with delta (0, 0)
Screenshot: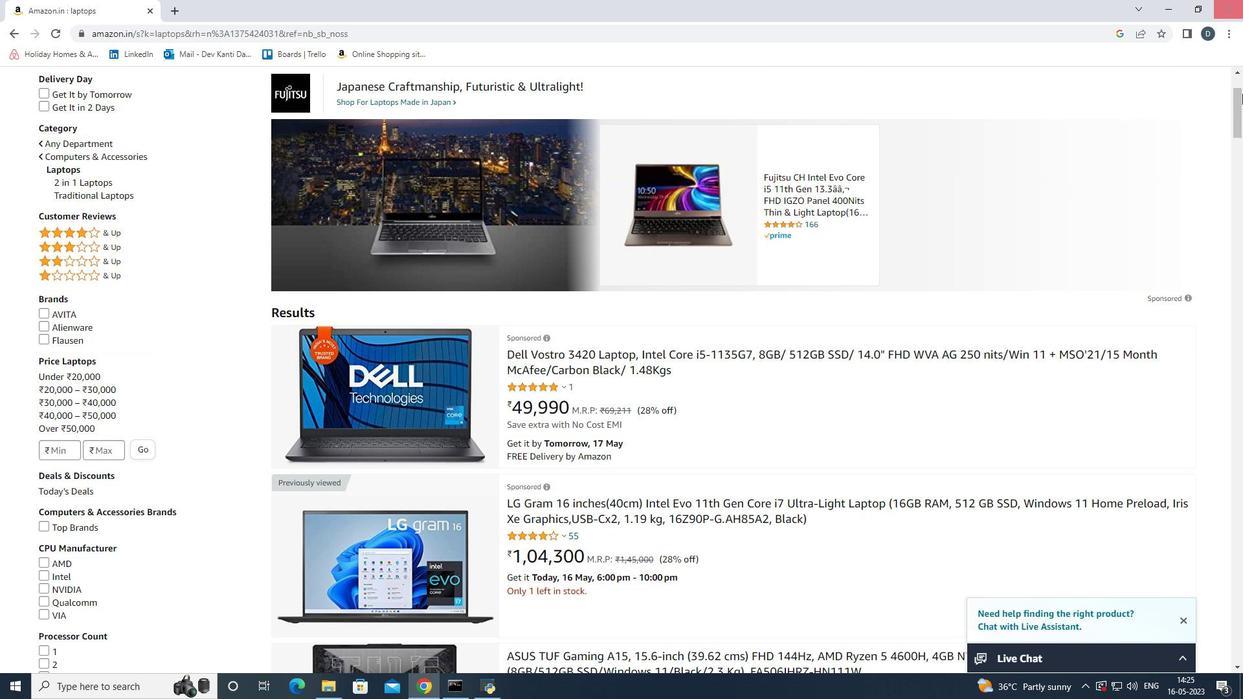 
Action: Mouse scrolled (1216, 157) with delta (0, 0)
Screenshot: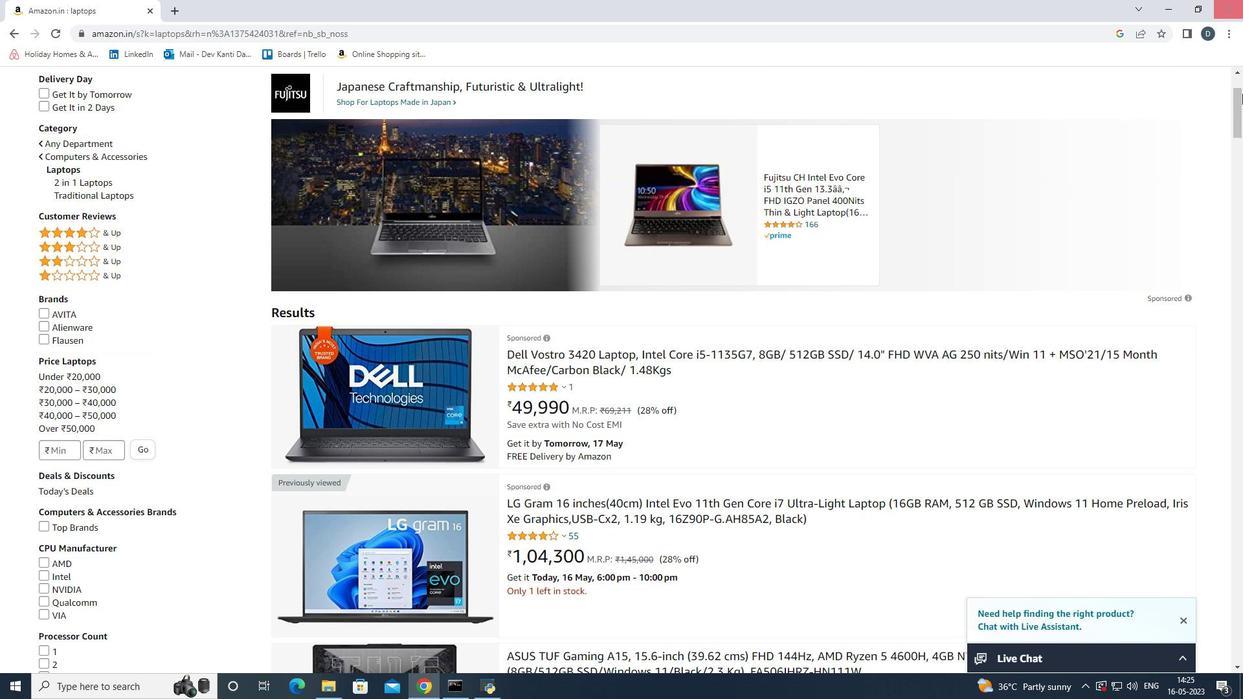 
Action: Mouse scrolled (1216, 157) with delta (0, 0)
Screenshot: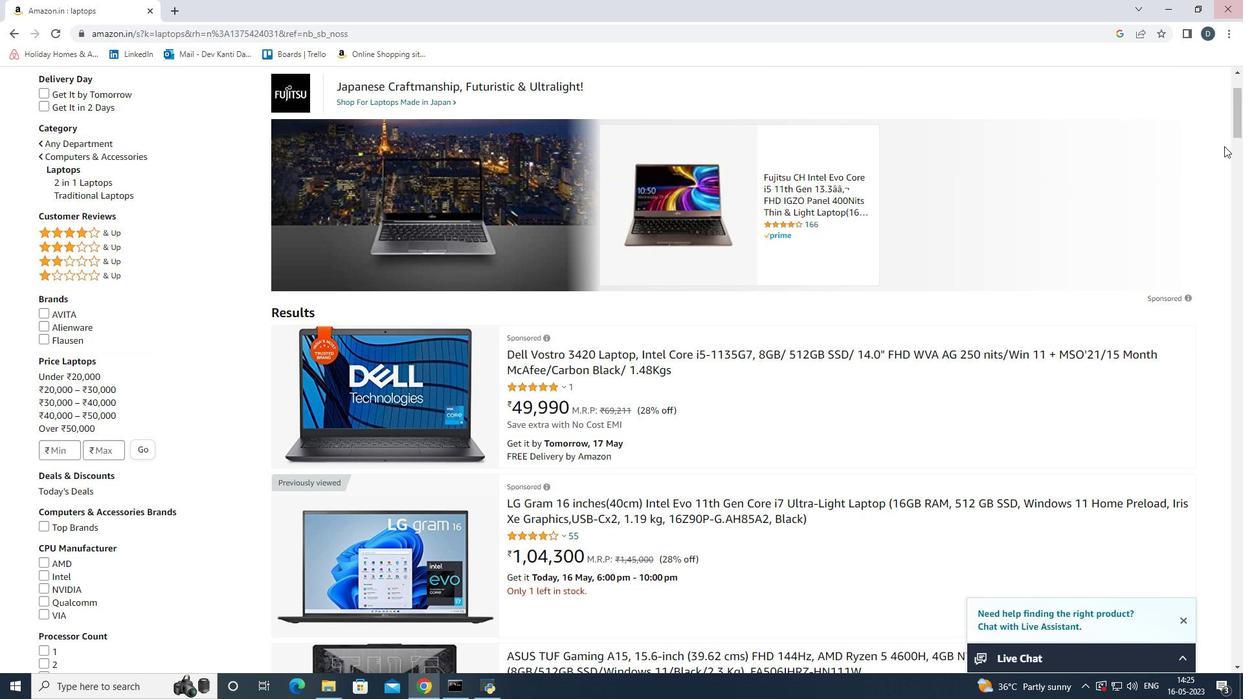 
Action: Mouse scrolled (1216, 157) with delta (0, 0)
Screenshot: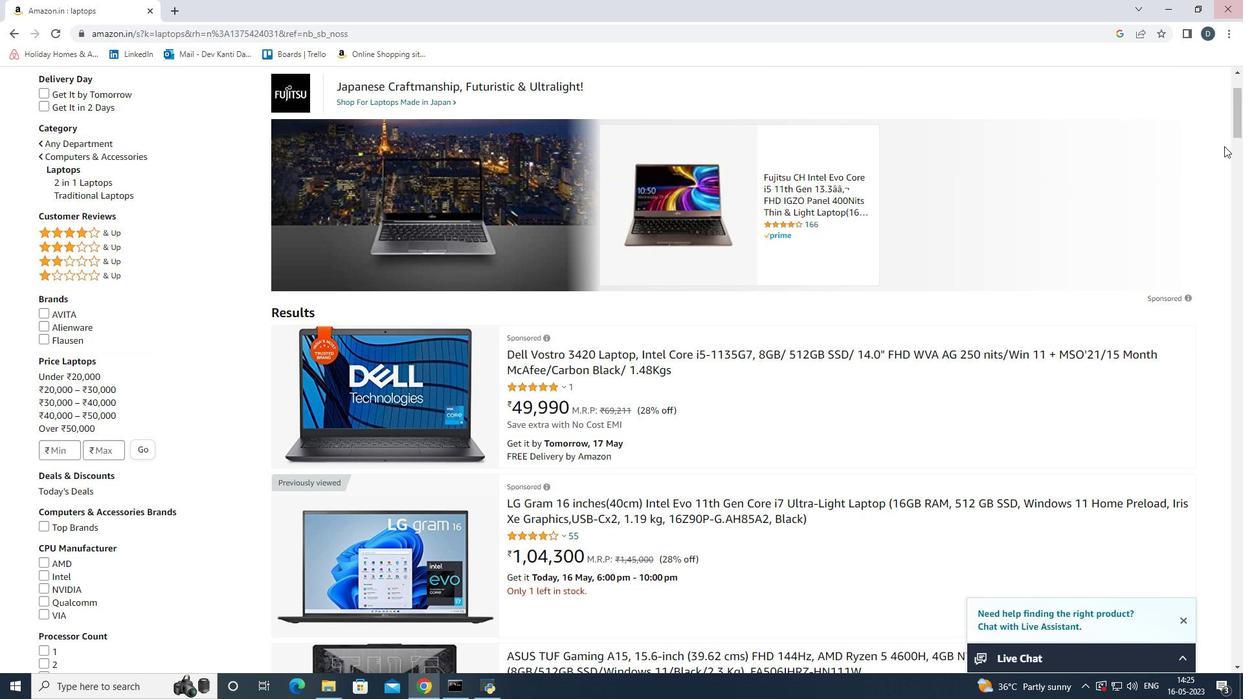 
Action: Mouse scrolled (1216, 157) with delta (0, 0)
Screenshot: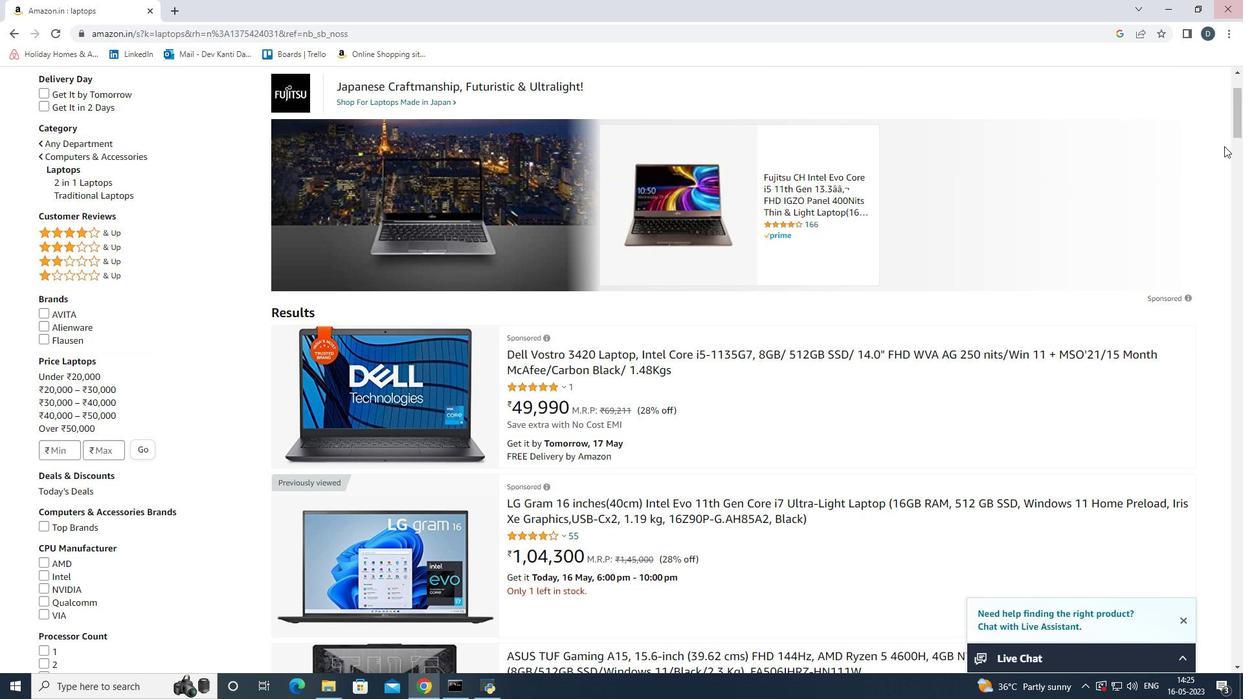 
Action: Mouse moved to (1170, 171)
Screenshot: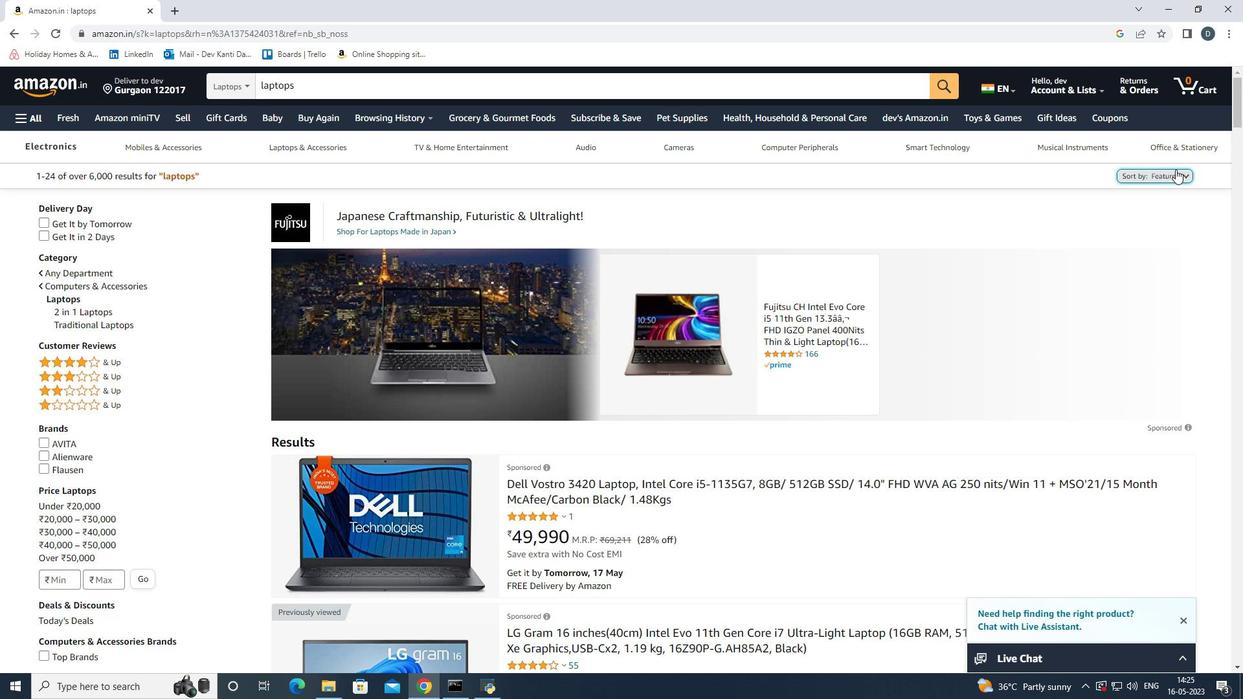 
Action: Mouse pressed left at (1170, 171)
Screenshot: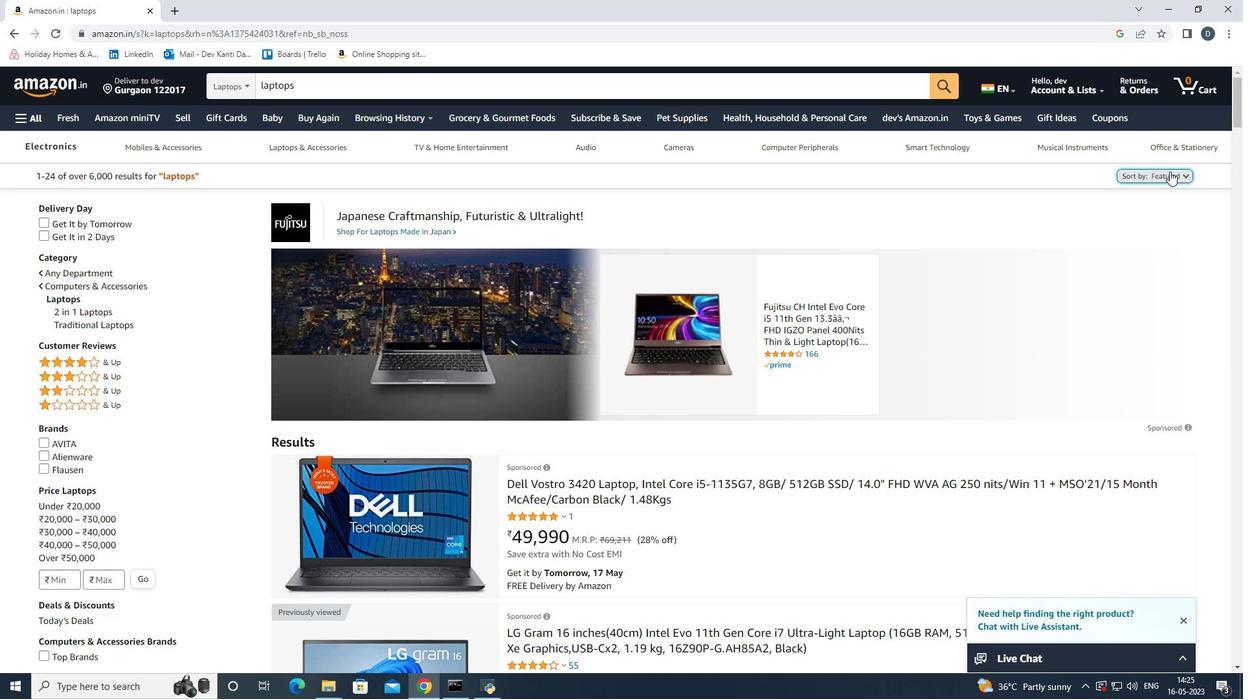 
Action: Mouse moved to (1153, 231)
Screenshot: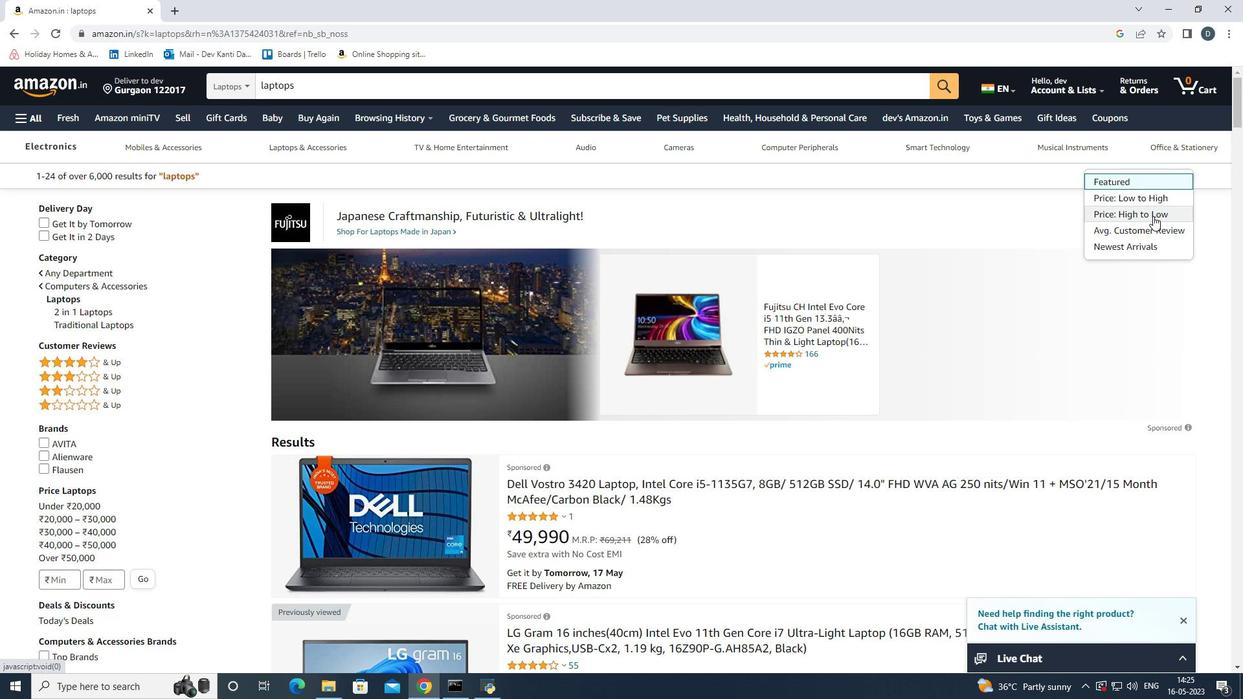 
Action: Mouse pressed left at (1153, 231)
Screenshot: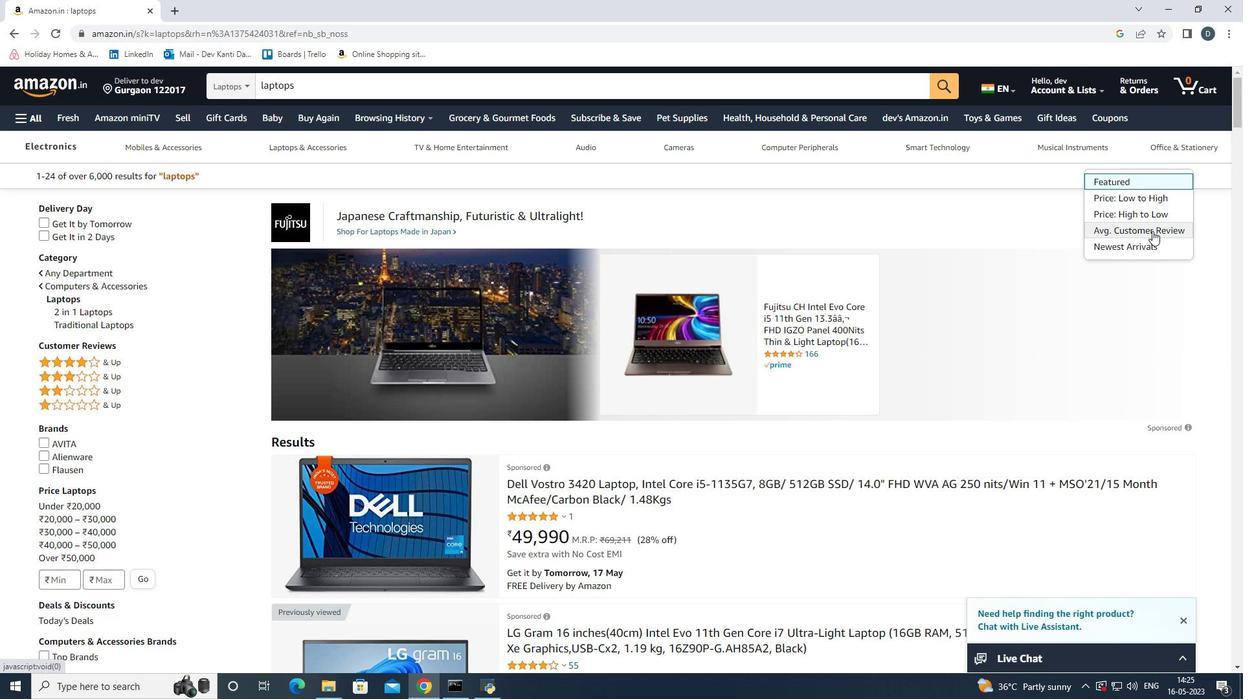 
Action: Mouse moved to (1092, 285)
Screenshot: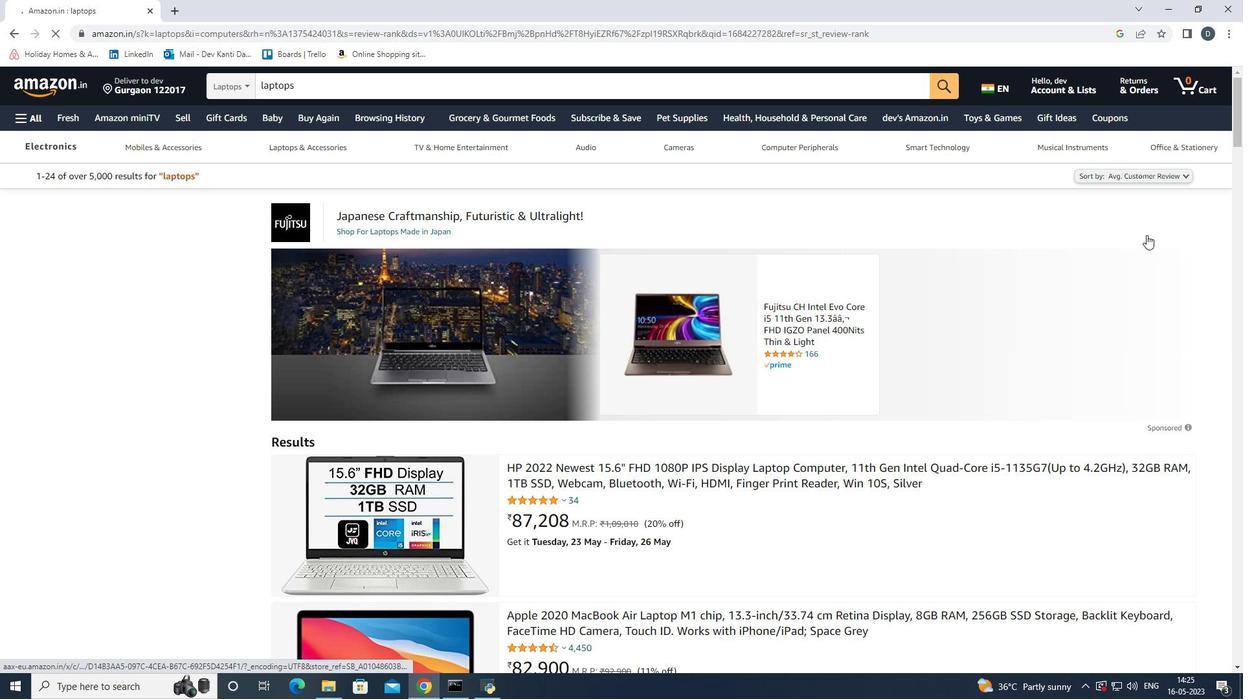 
Action: Mouse scrolled (1092, 285) with delta (0, 0)
Screenshot: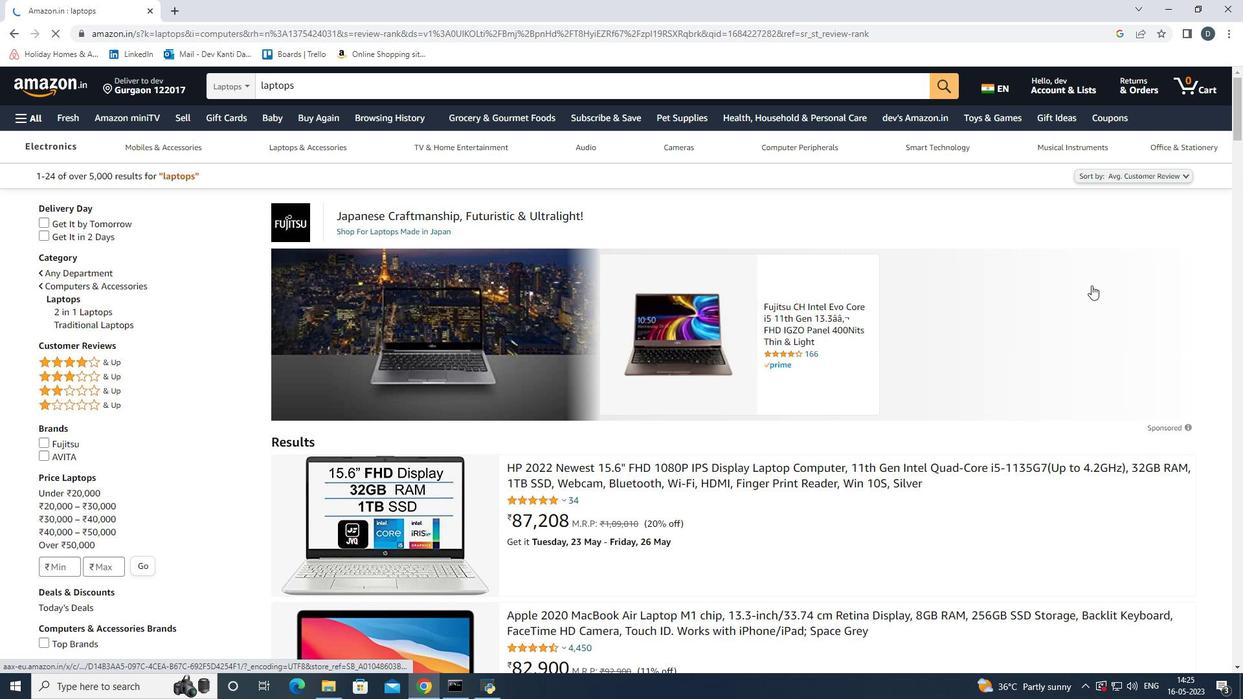 
Action: Mouse scrolled (1092, 285) with delta (0, 0)
Screenshot: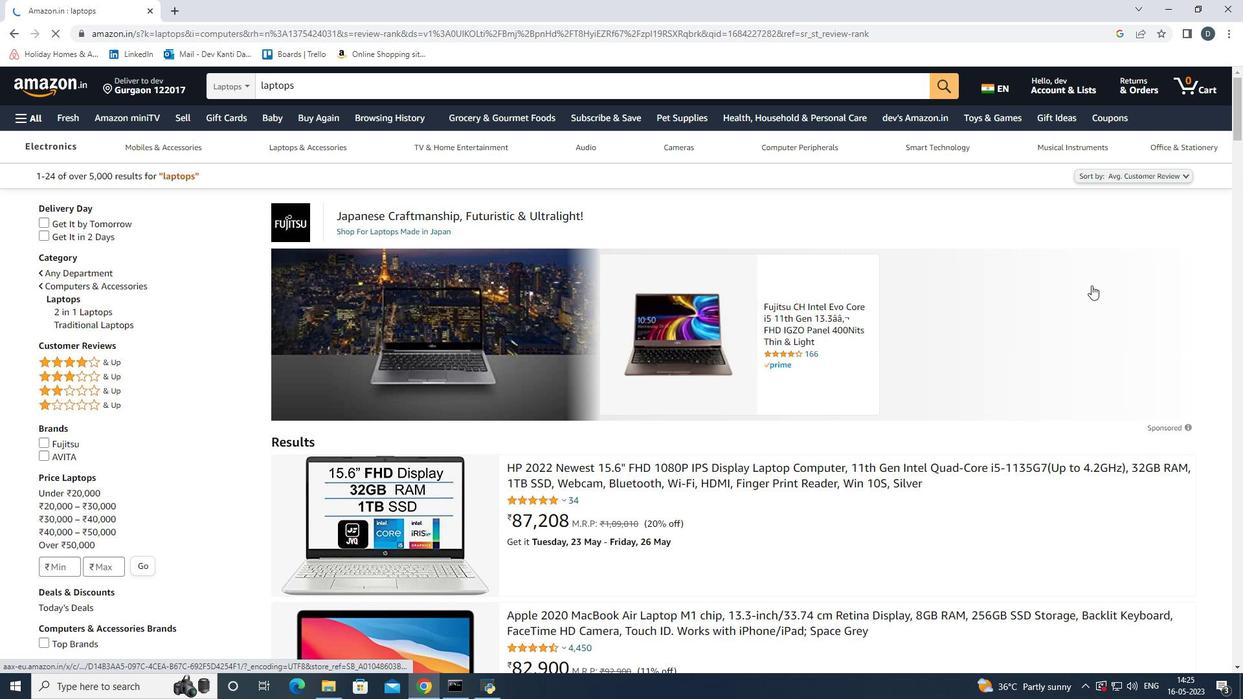 
Action: Mouse scrolled (1092, 285) with delta (0, 0)
Screenshot: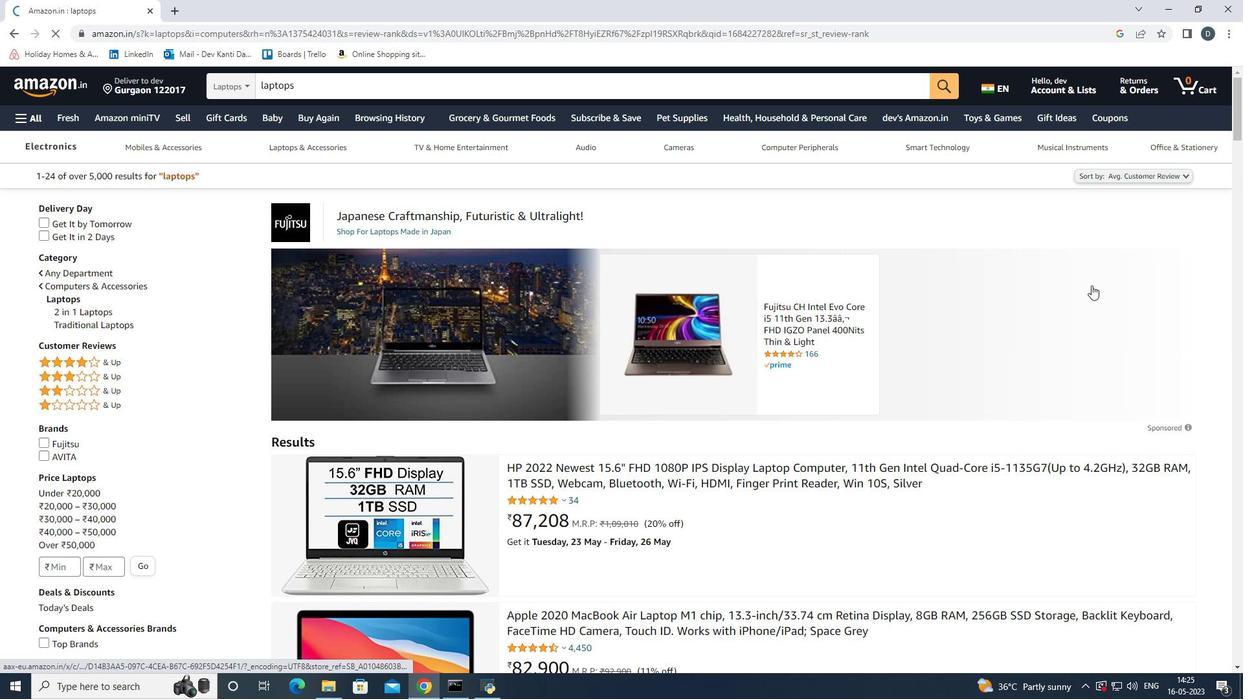
Action: Mouse scrolled (1092, 285) with delta (0, 0)
Screenshot: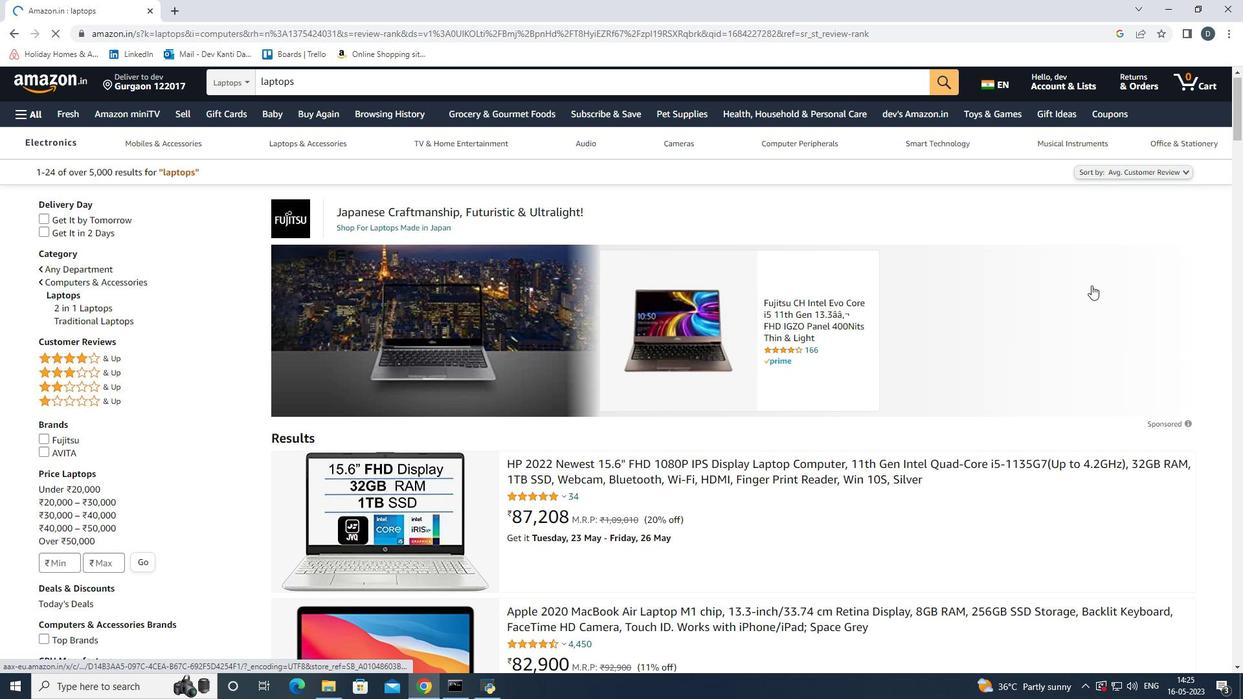 
Action: Mouse scrolled (1092, 286) with delta (0, 0)
Screenshot: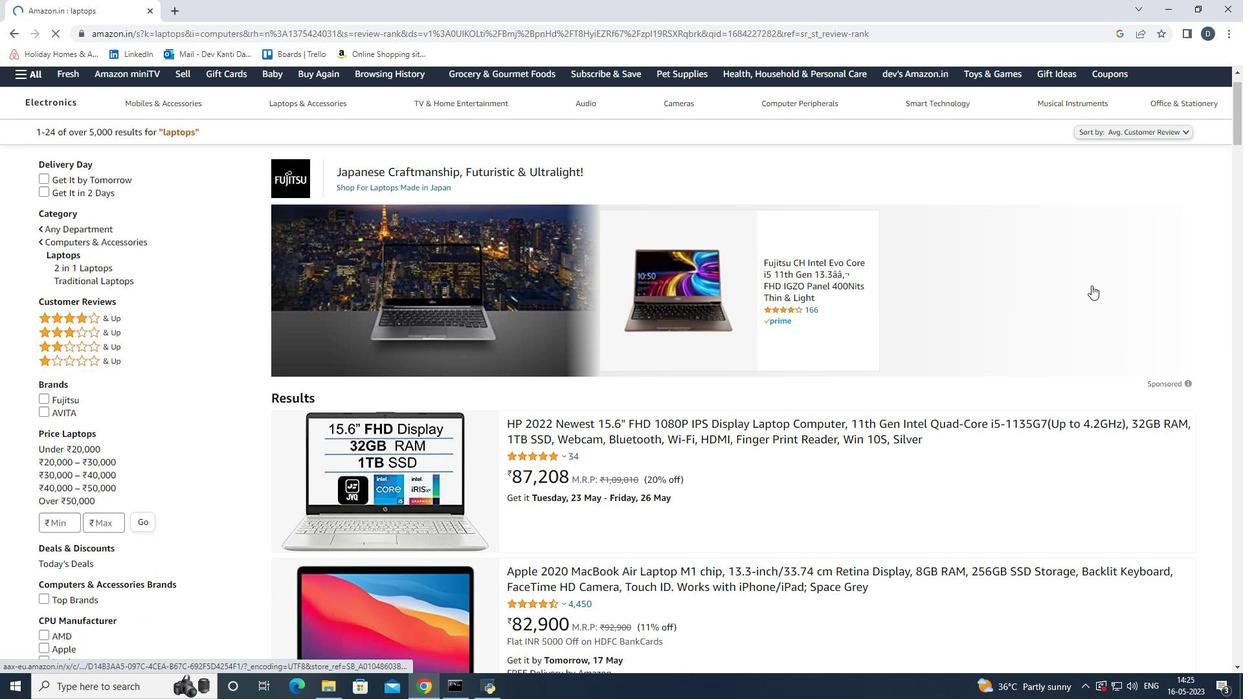 
Action: Mouse scrolled (1092, 285) with delta (0, 0)
Screenshot: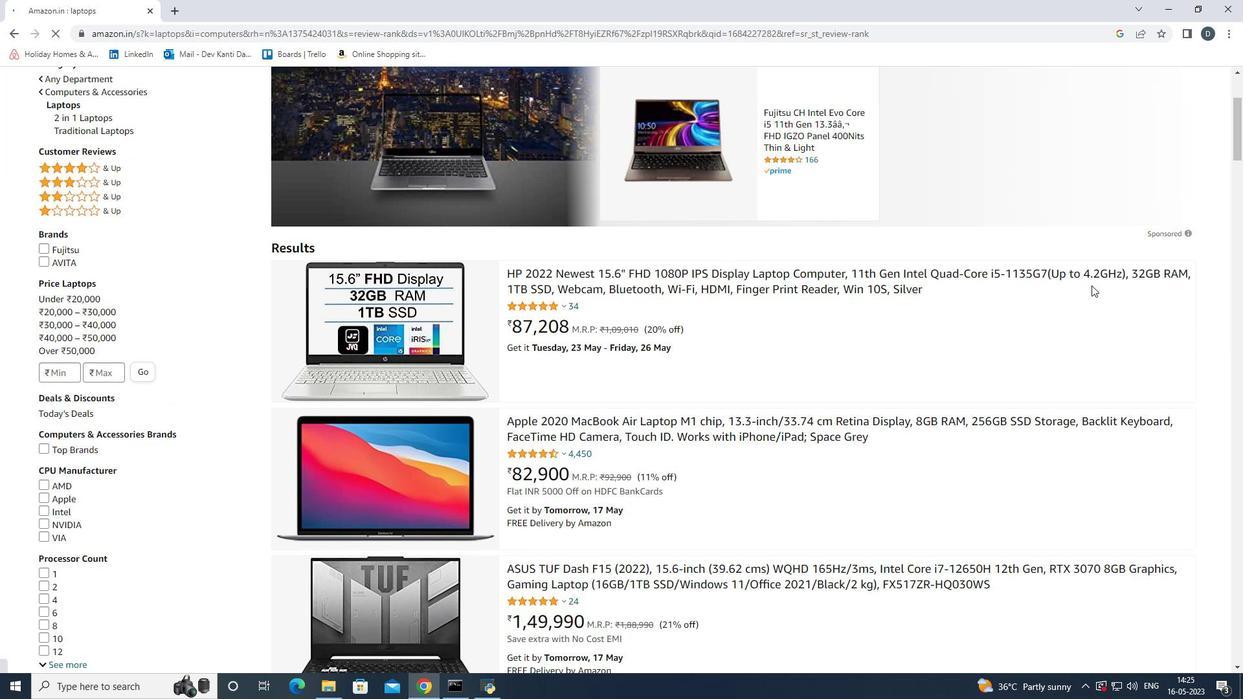 
Action: Mouse scrolled (1092, 285) with delta (0, 0)
Screenshot: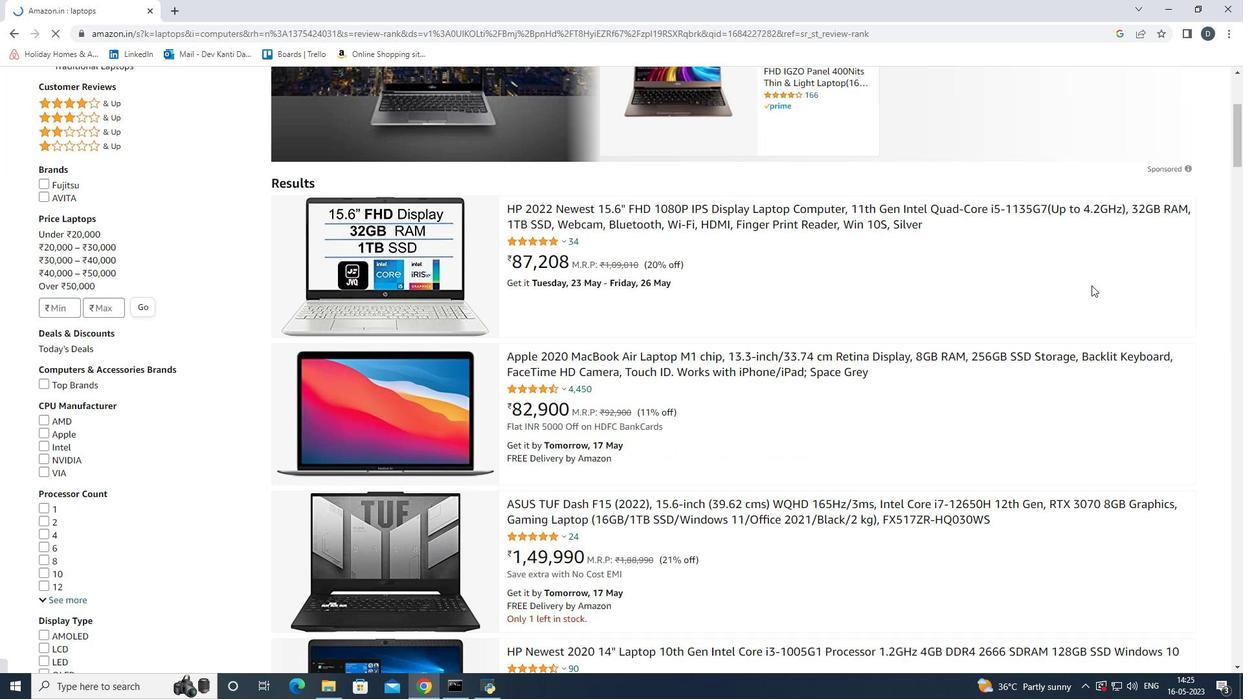 
Action: Mouse scrolled (1092, 285) with delta (0, 0)
Screenshot: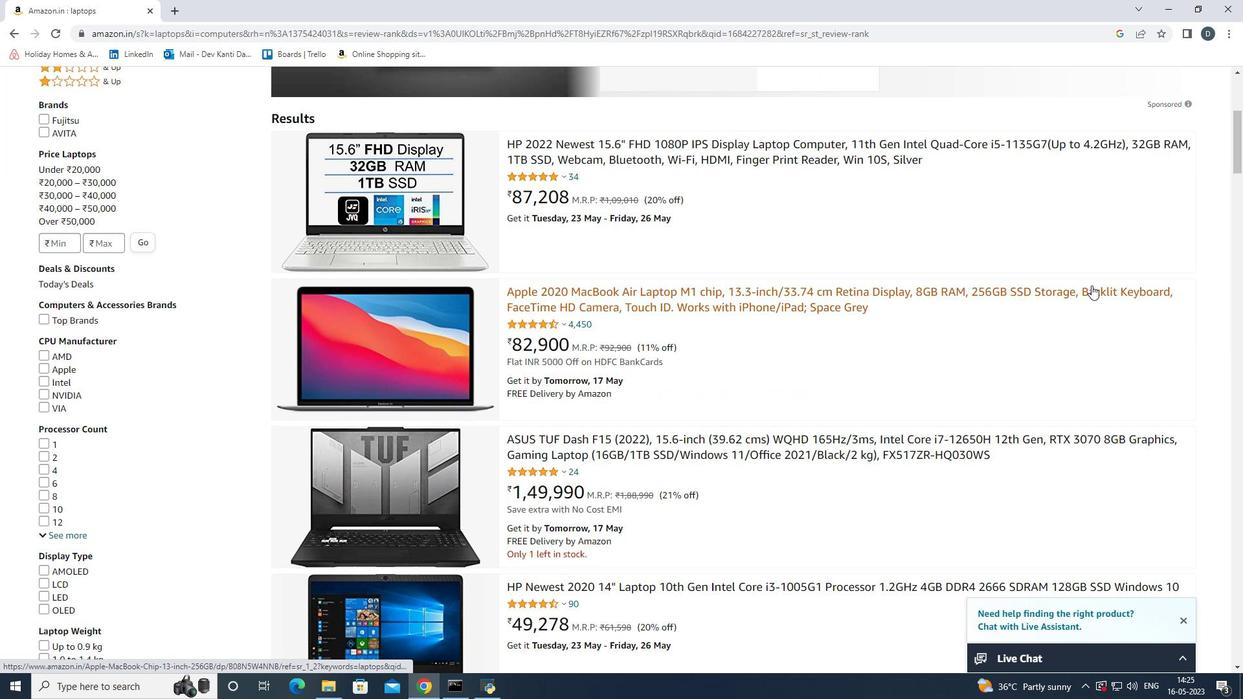 
Action: Mouse scrolled (1092, 285) with delta (0, 0)
Screenshot: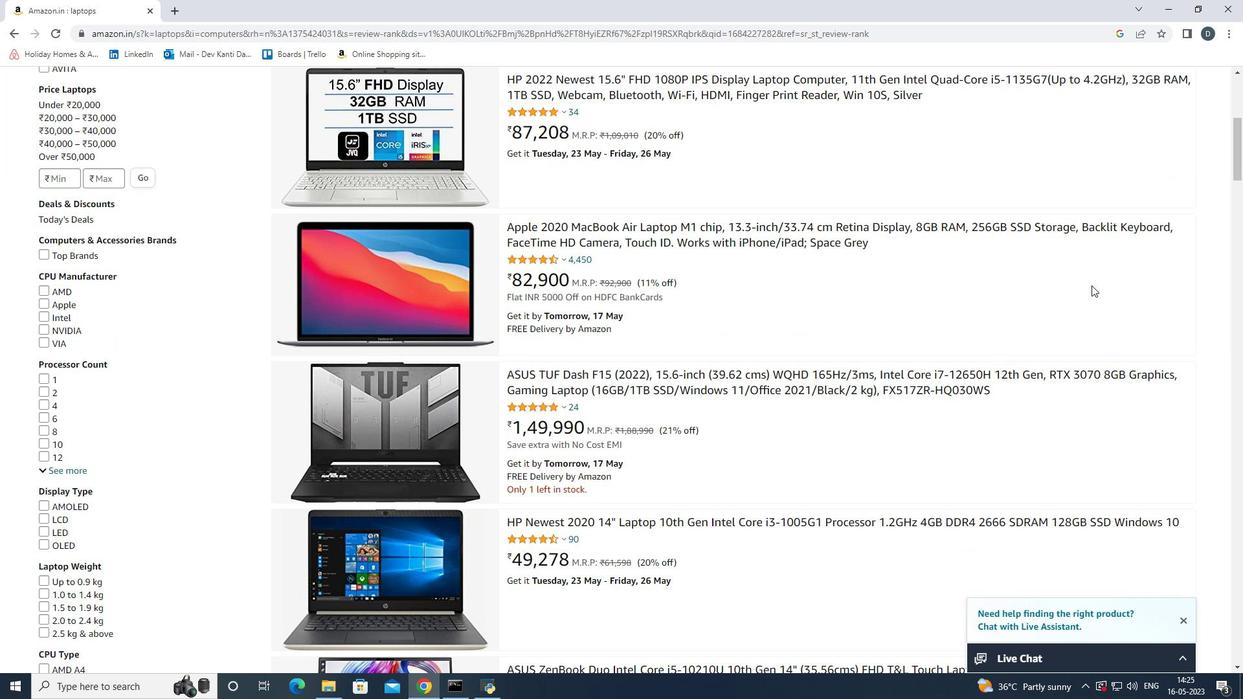 
Action: Mouse scrolled (1092, 285) with delta (0, 0)
Screenshot: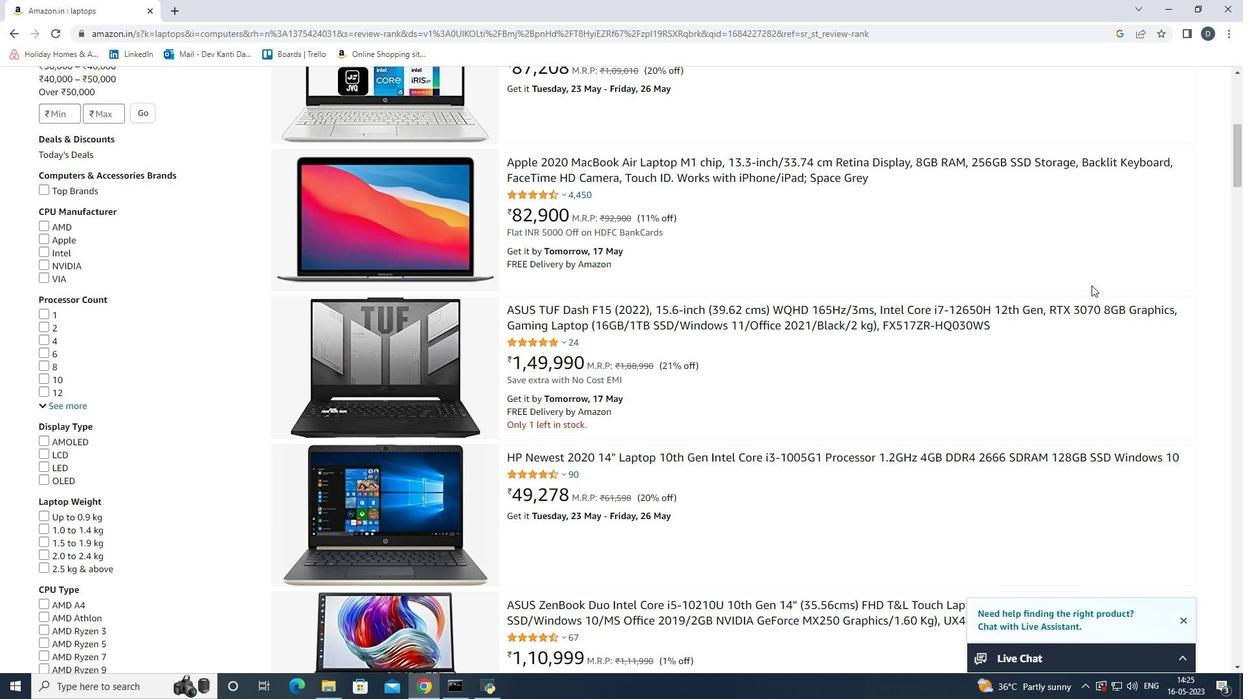 
Action: Mouse scrolled (1092, 285) with delta (0, 0)
Screenshot: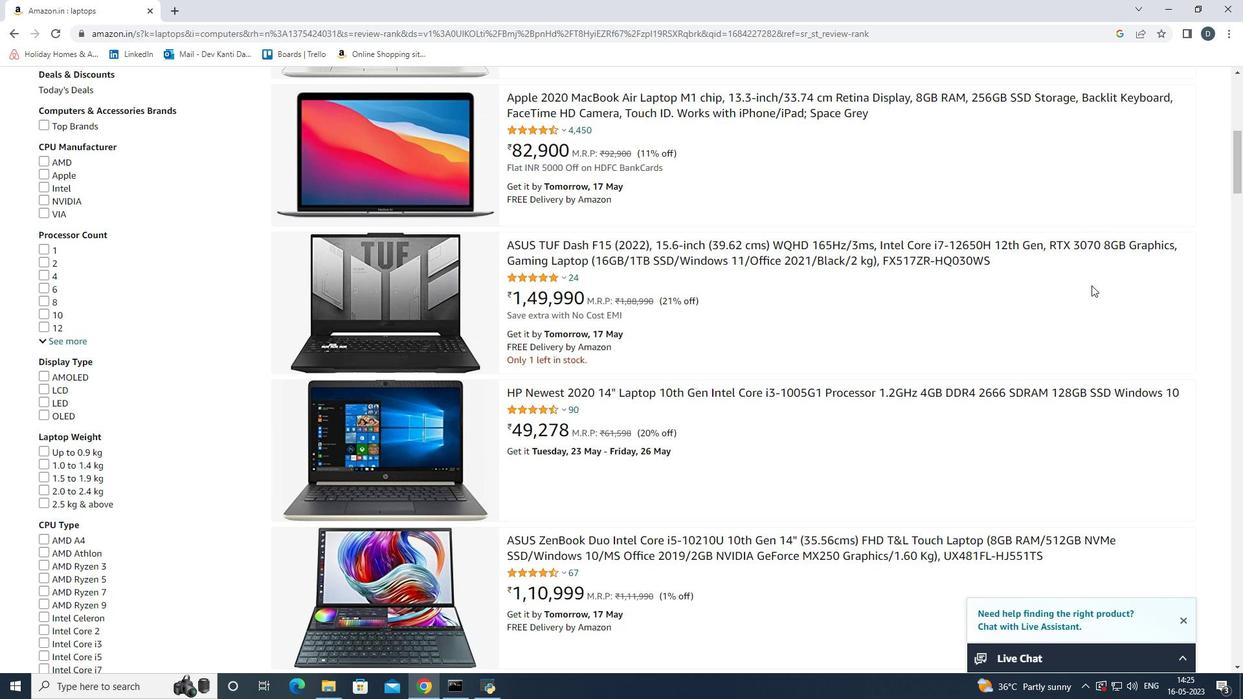 
Action: Mouse scrolled (1092, 285) with delta (0, 0)
Screenshot: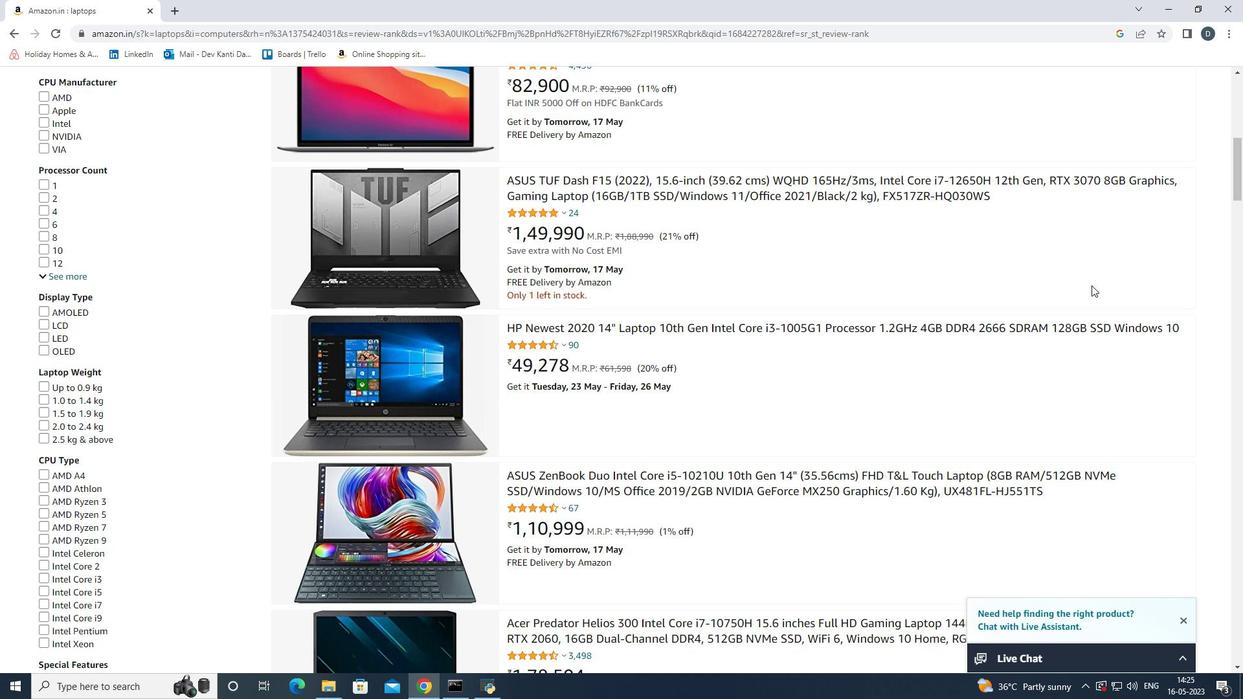 
Action: Mouse scrolled (1092, 285) with delta (0, 0)
Screenshot: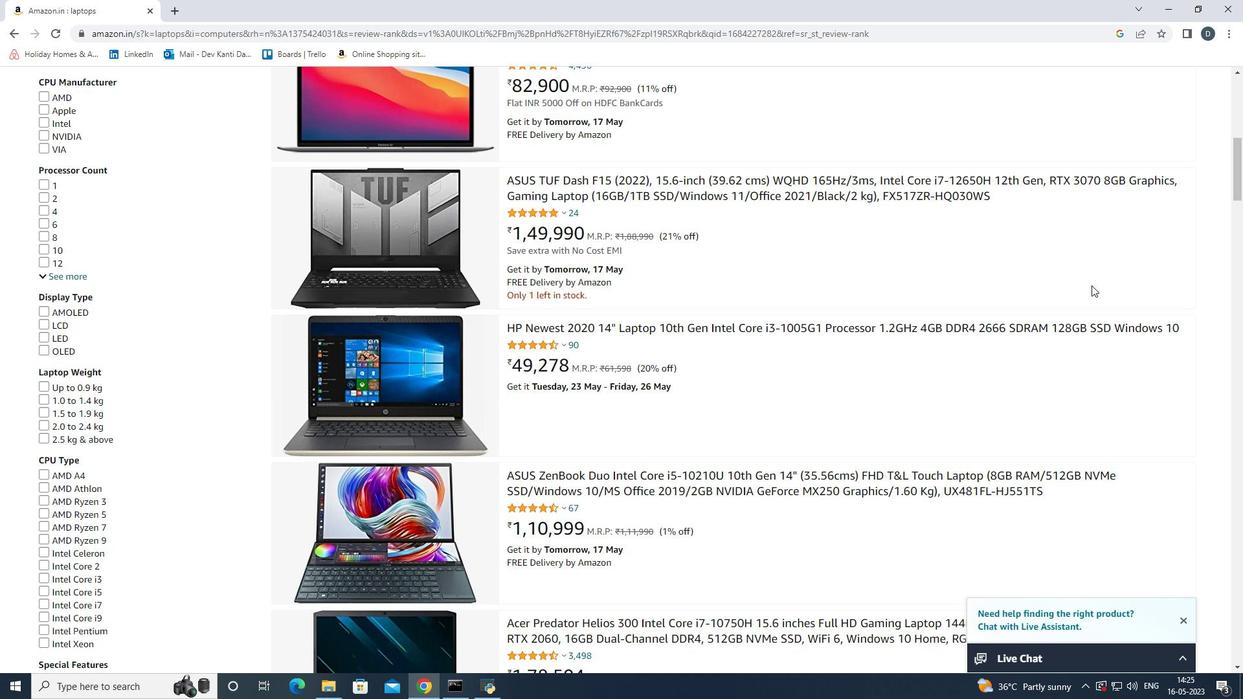 
Action: Mouse scrolled (1092, 285) with delta (0, 0)
Screenshot: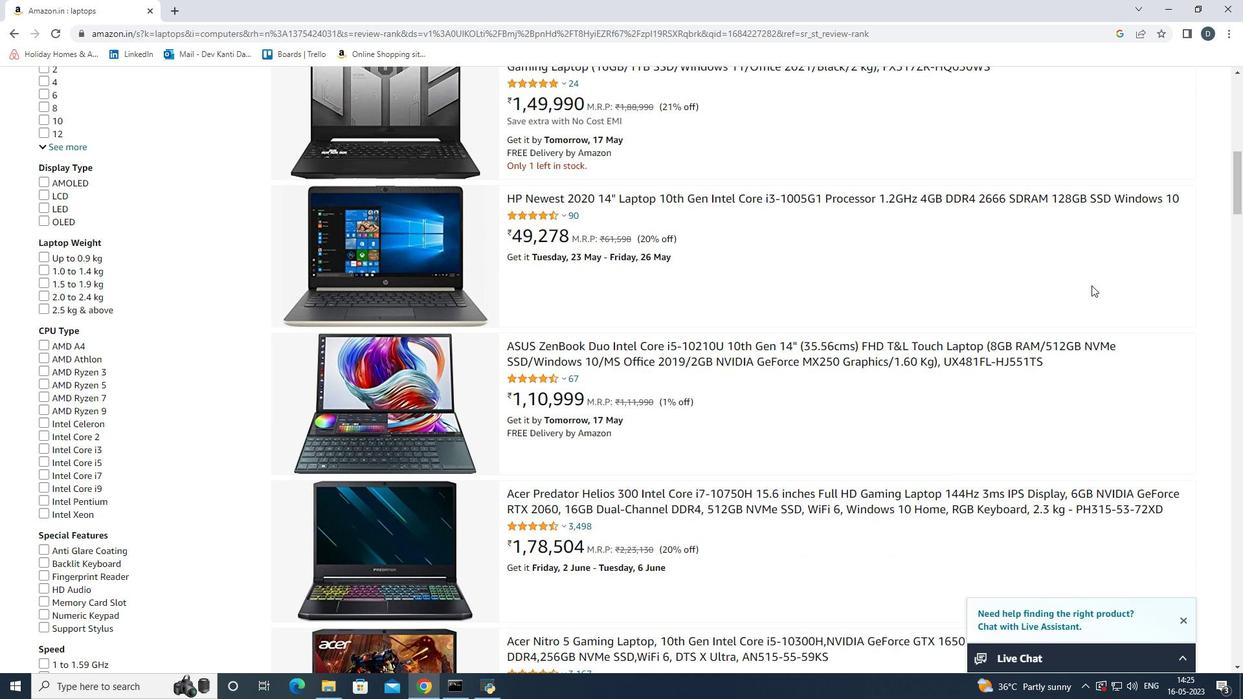 
Action: Mouse moved to (1092, 285)
Screenshot: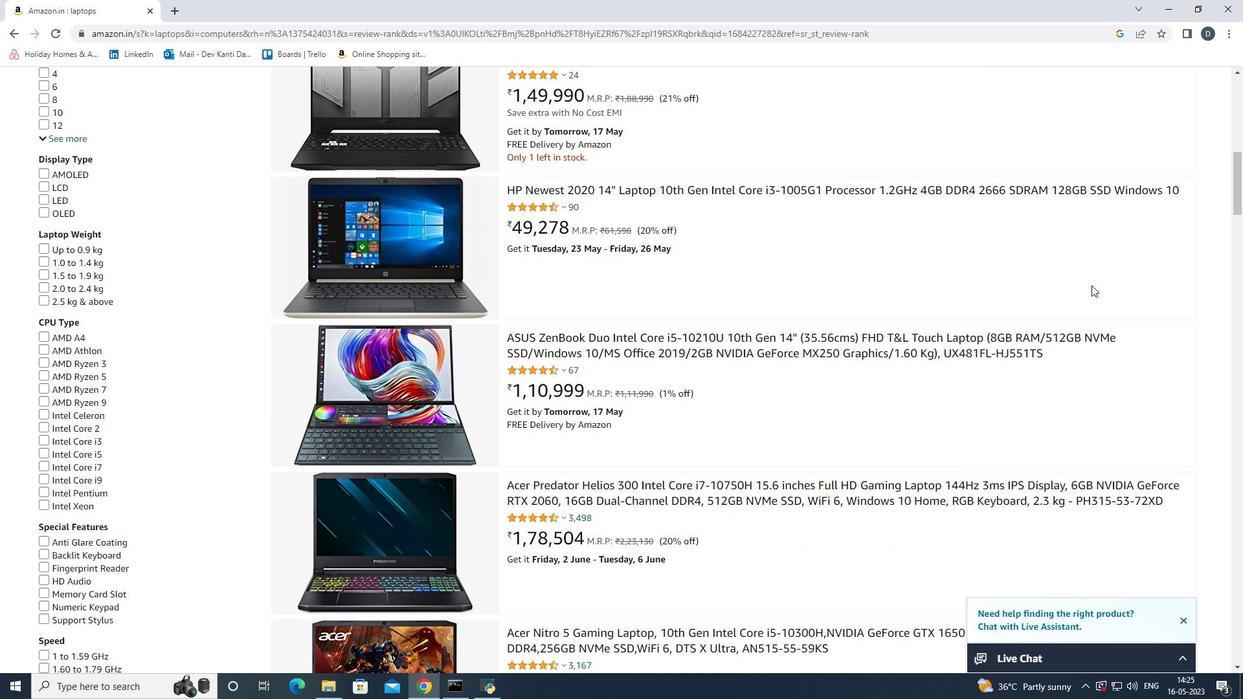 
Action: Mouse scrolled (1092, 285) with delta (0, 0)
Screenshot: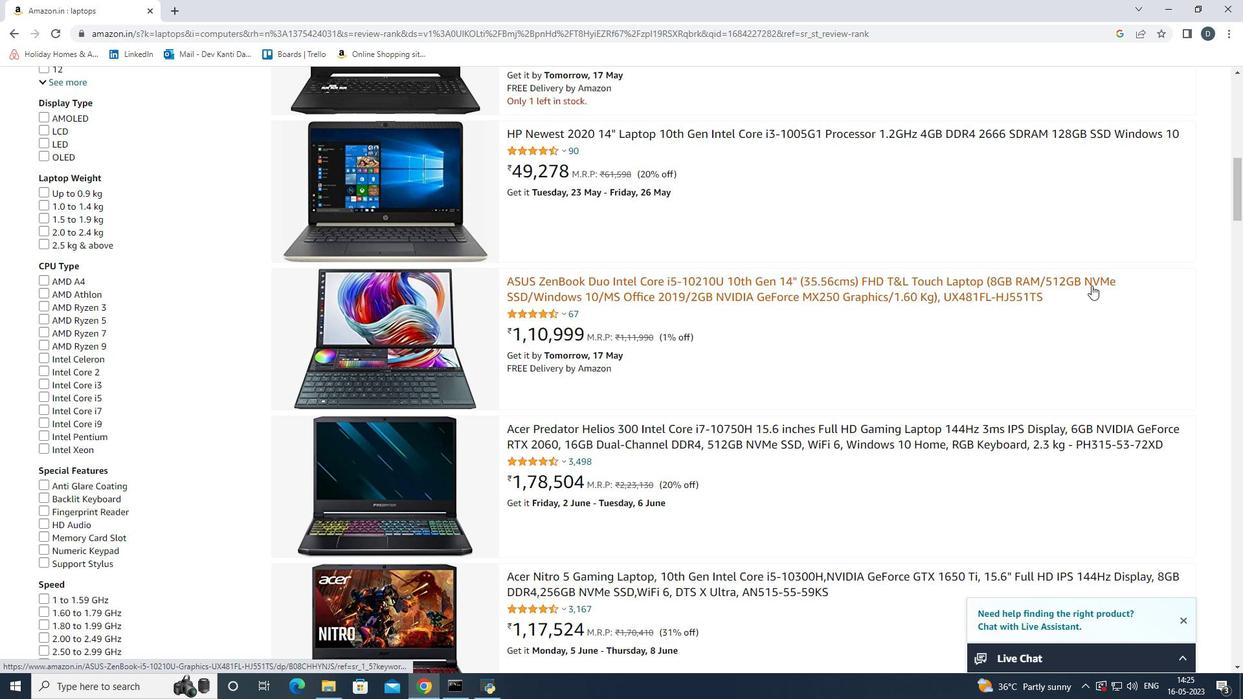 
Action: Mouse scrolled (1092, 285) with delta (0, 0)
Screenshot: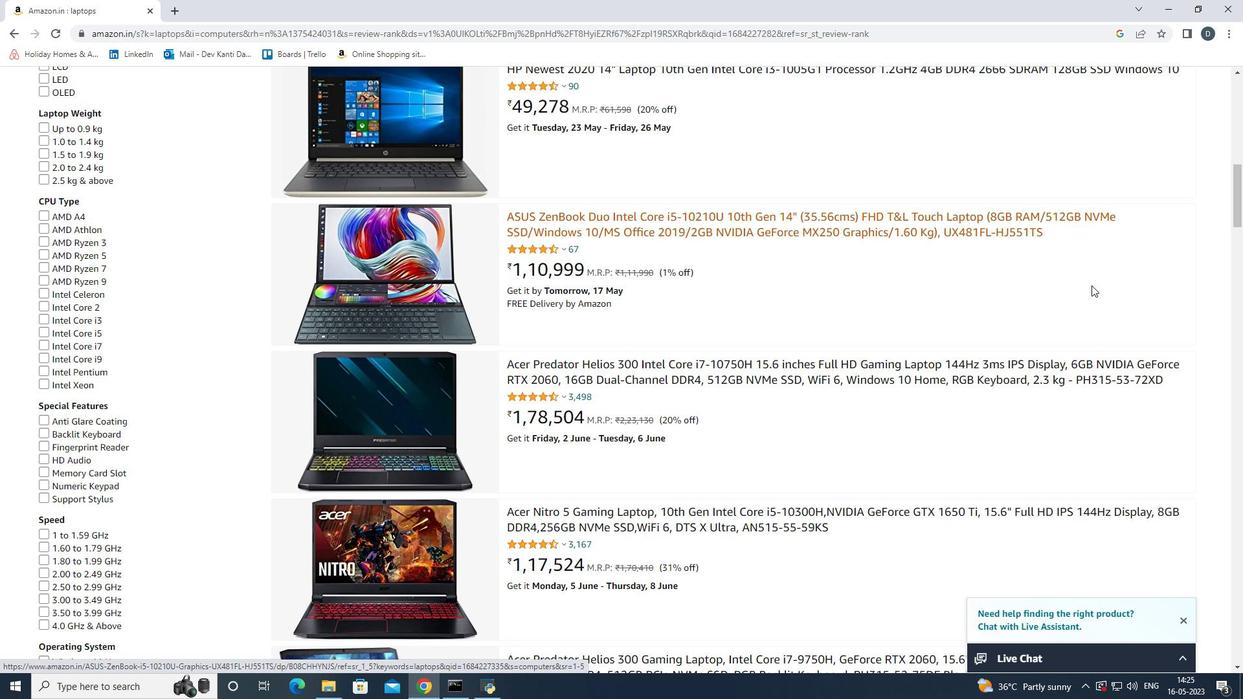
Action: Mouse moved to (1221, 267)
Screenshot: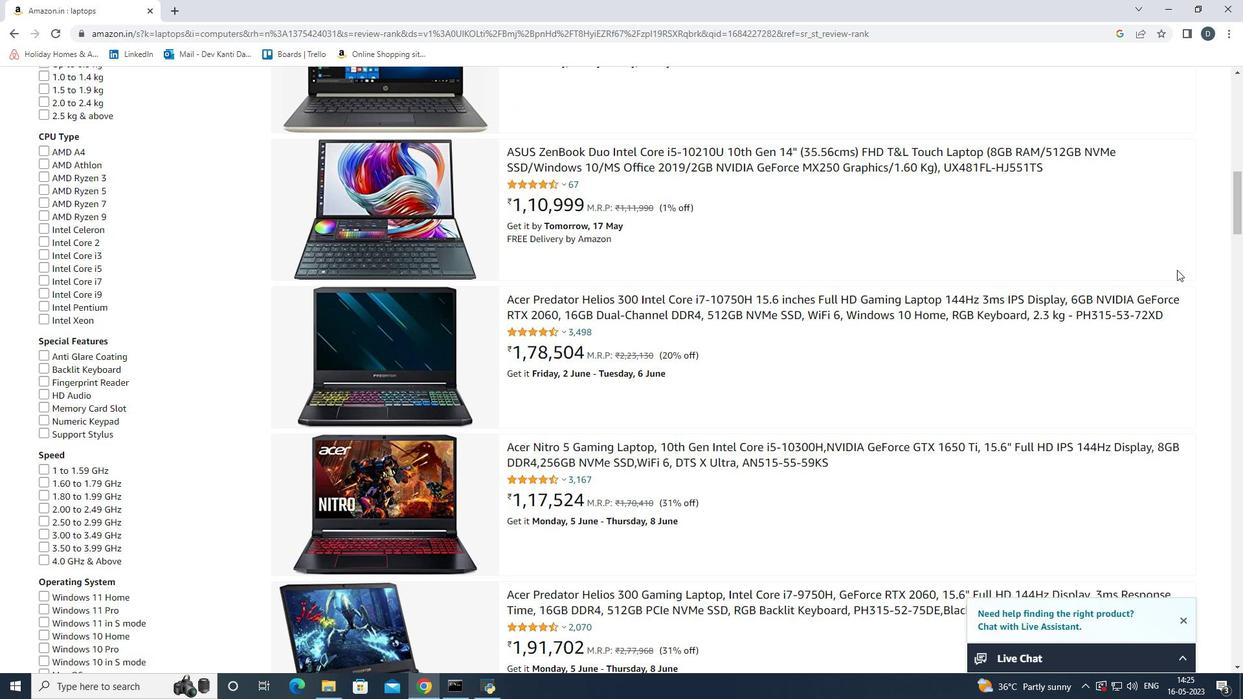 
Action: Mouse scrolled (1221, 266) with delta (0, 0)
Screenshot: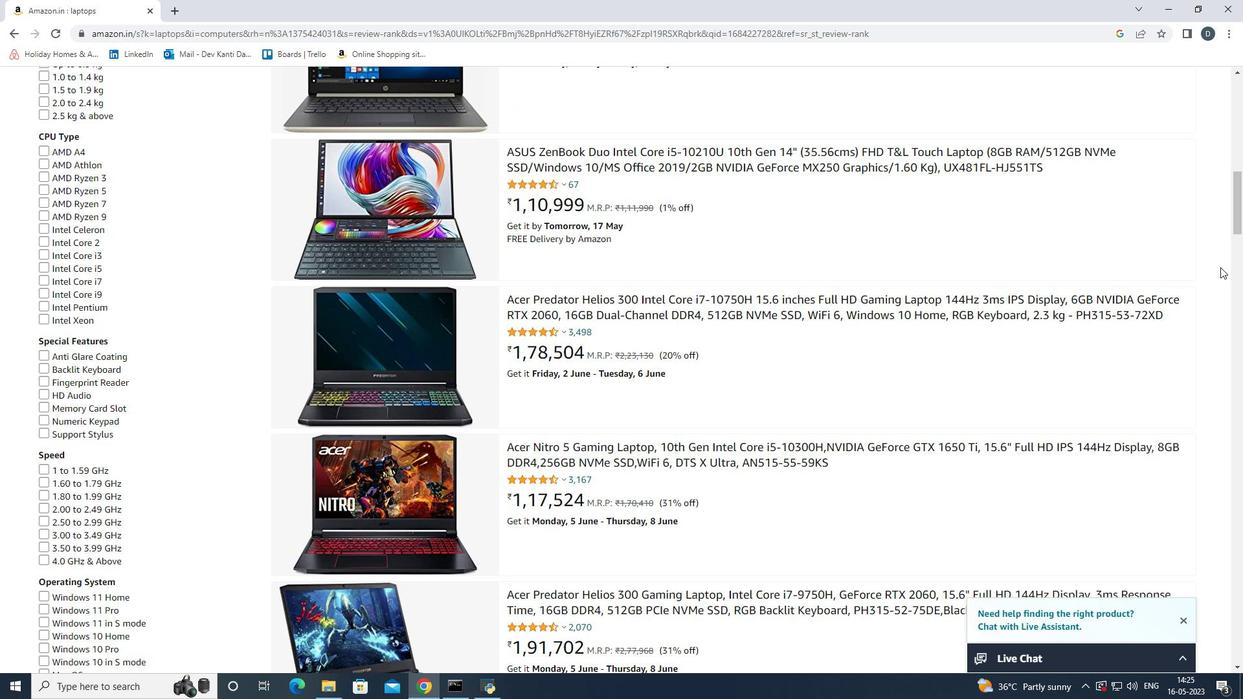 
Action: Mouse scrolled (1221, 266) with delta (0, 0)
Screenshot: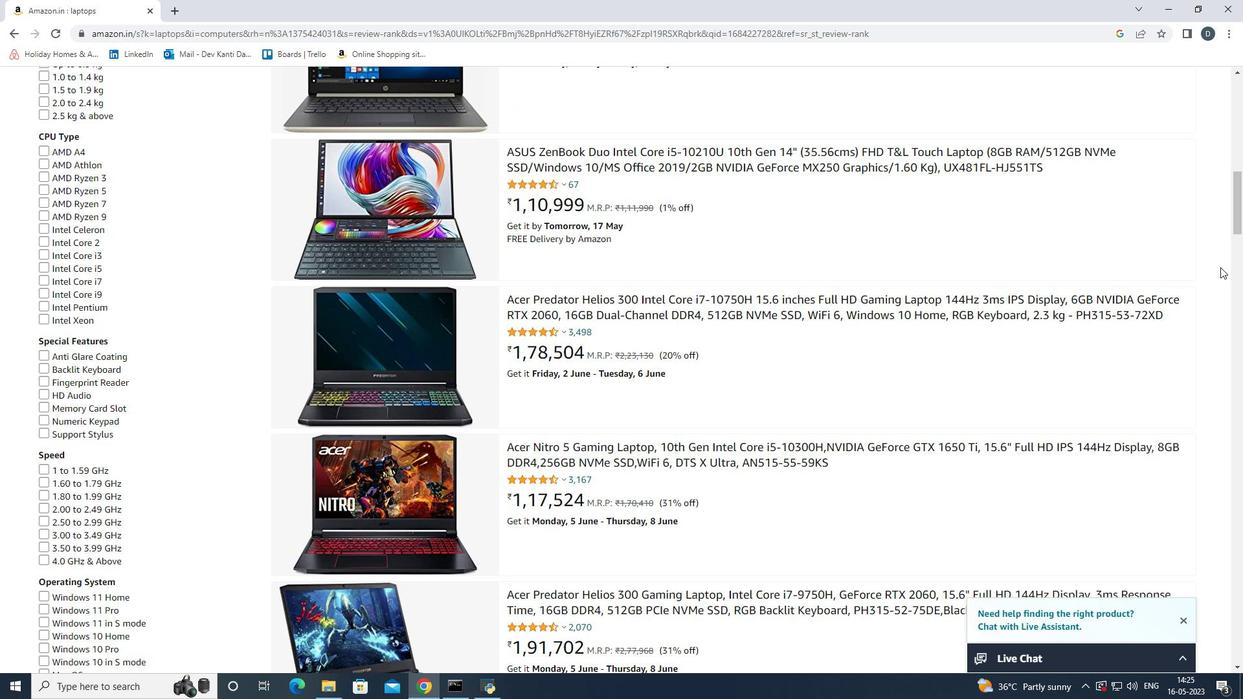 
Action: Mouse scrolled (1221, 266) with delta (0, 0)
Screenshot: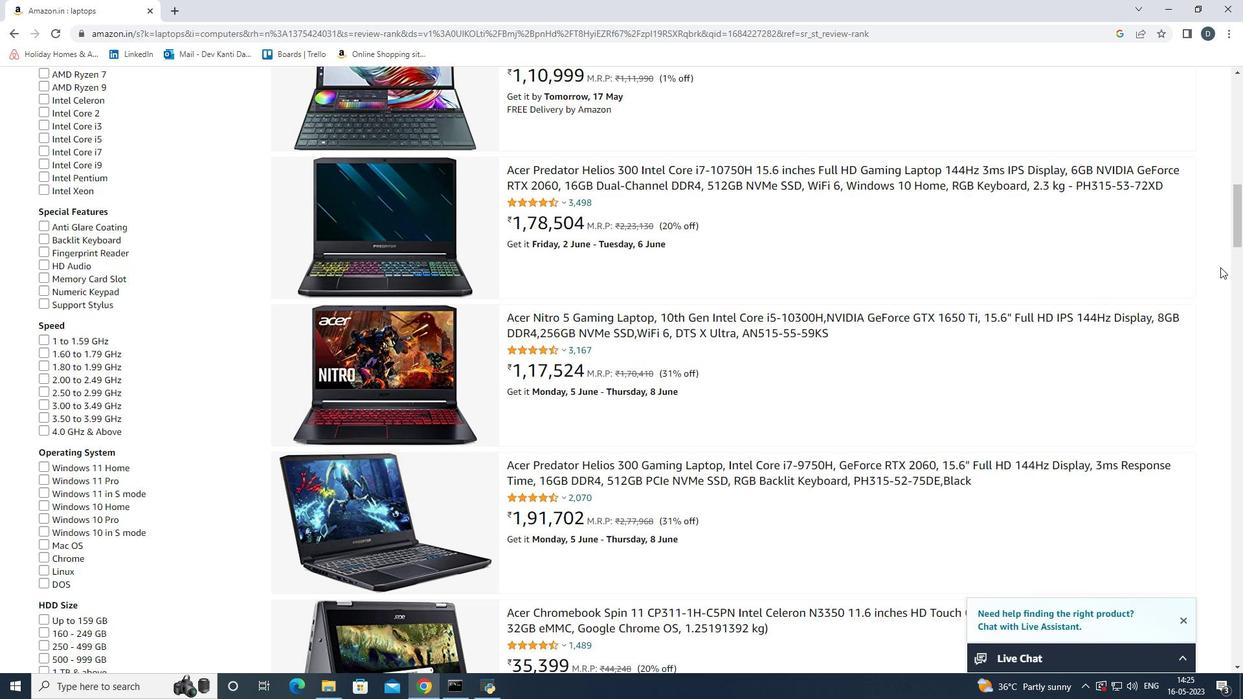 
Action: Mouse scrolled (1221, 266) with delta (0, 0)
Screenshot: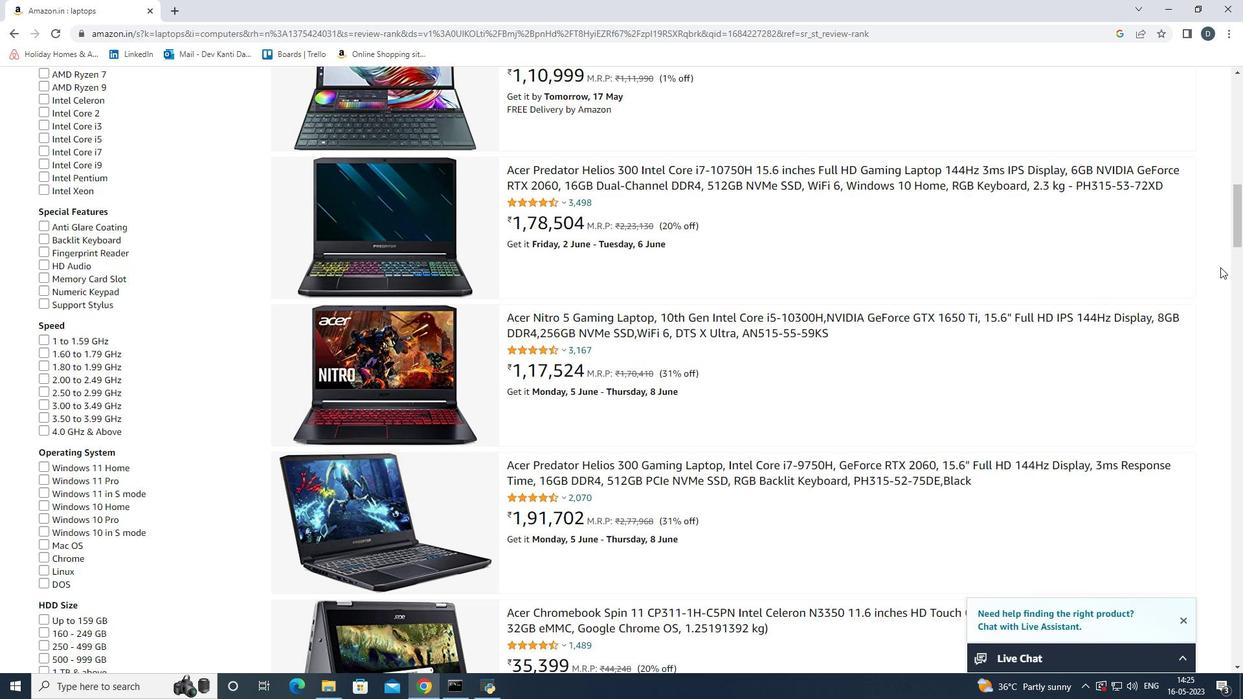 
Action: Mouse scrolled (1221, 266) with delta (0, 0)
Screenshot: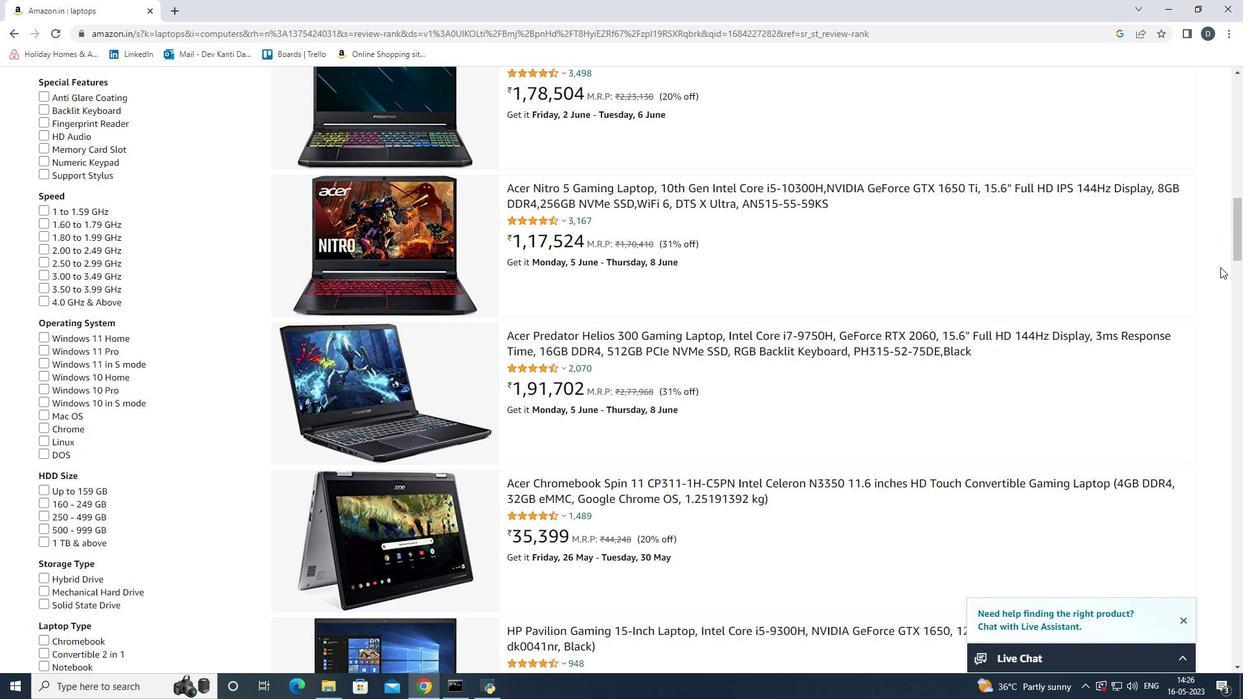 
Action: Mouse scrolled (1221, 266) with delta (0, 0)
Screenshot: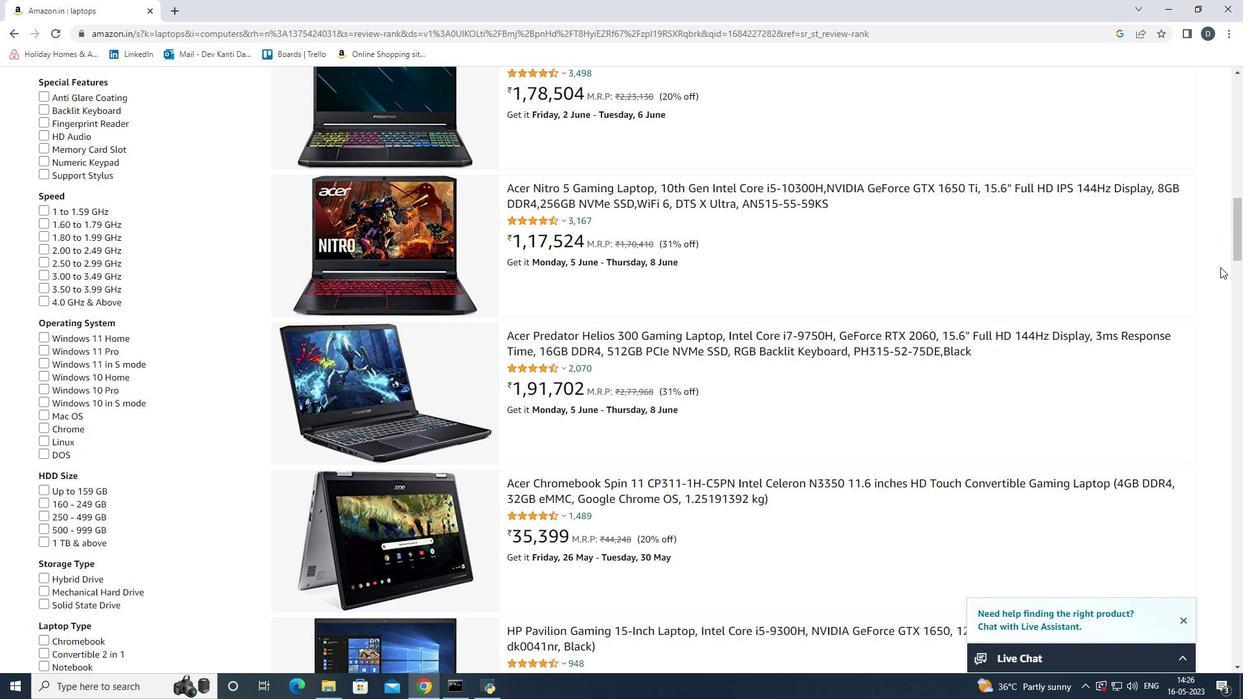 
Action: Mouse scrolled (1221, 266) with delta (0, 0)
Screenshot: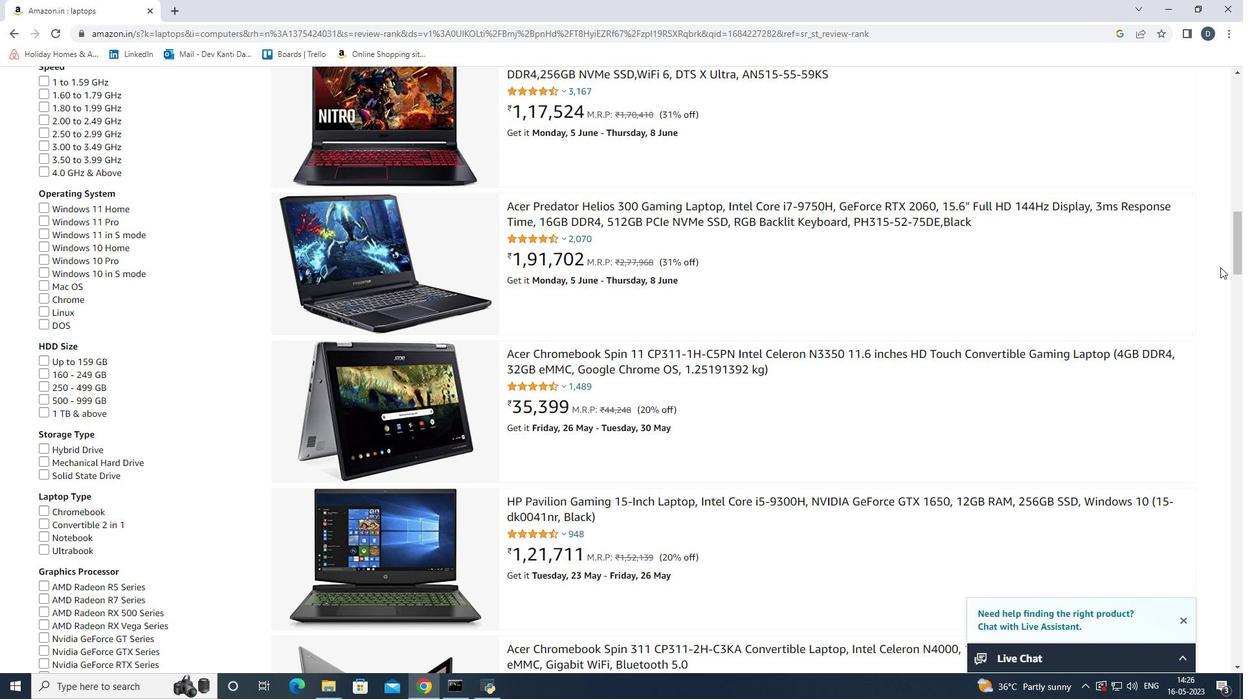 
Action: Mouse scrolled (1221, 266) with delta (0, 0)
Screenshot: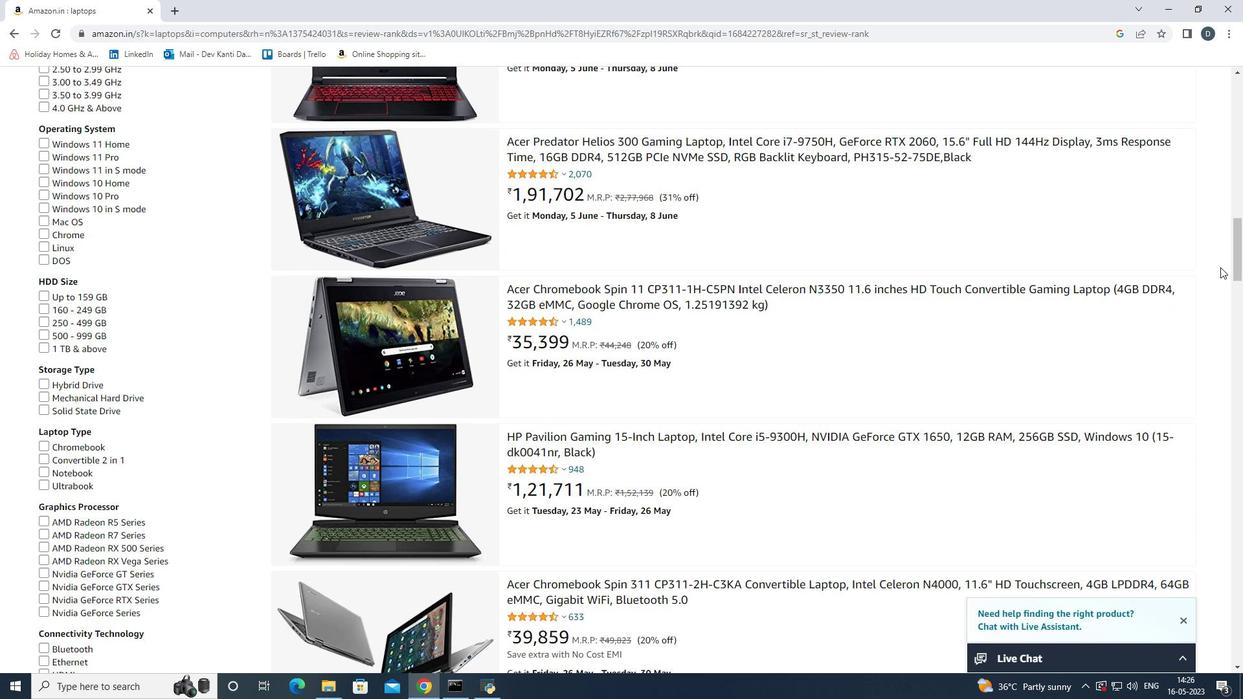 
Action: Mouse scrolled (1221, 266) with delta (0, 0)
Screenshot: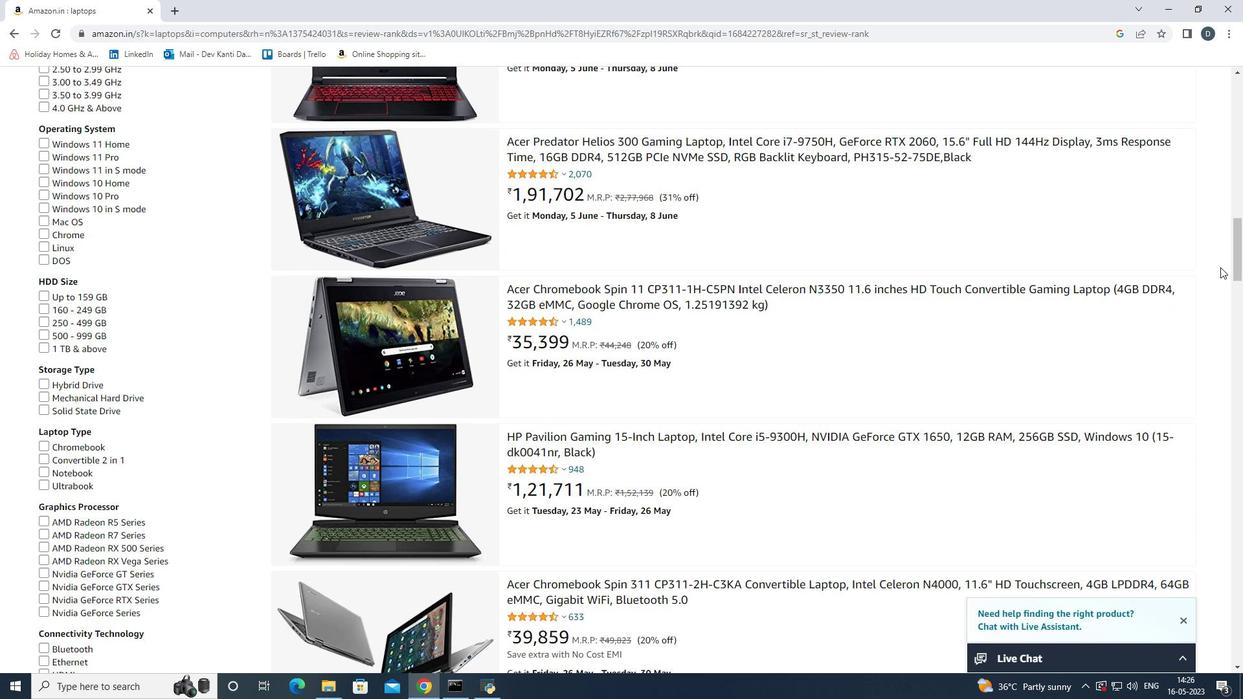 
Action: Mouse scrolled (1221, 266) with delta (0, 0)
Screenshot: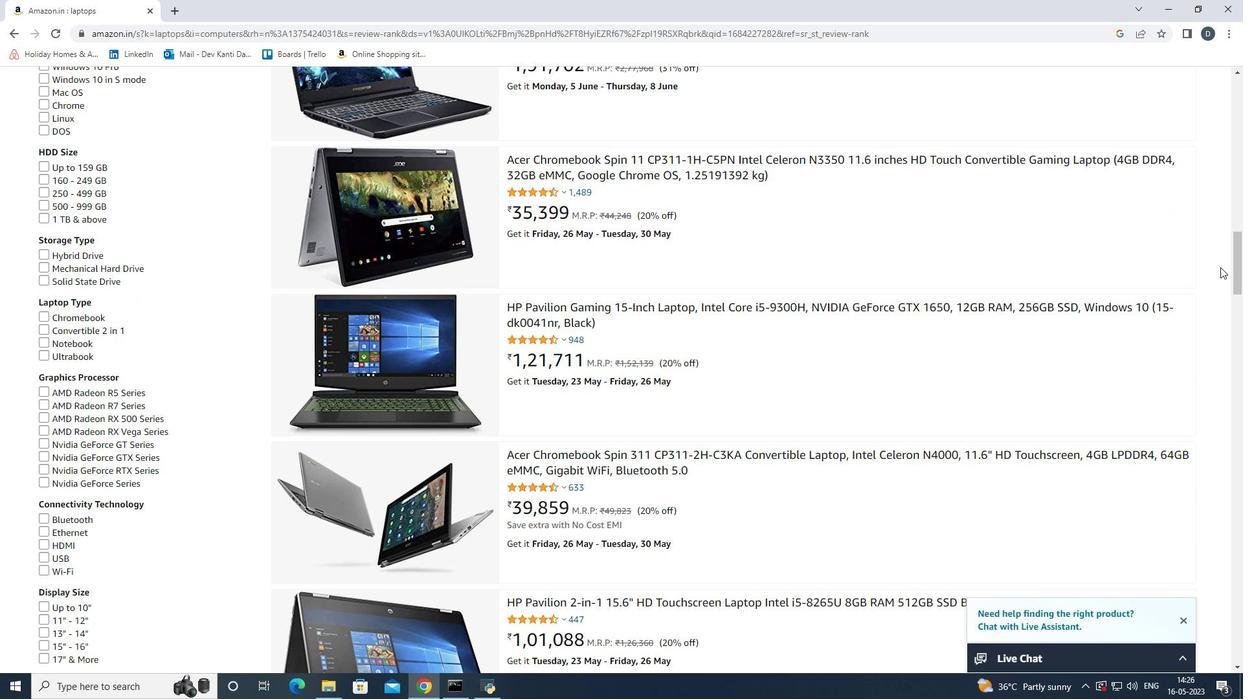 
Action: Mouse scrolled (1221, 266) with delta (0, 0)
Screenshot: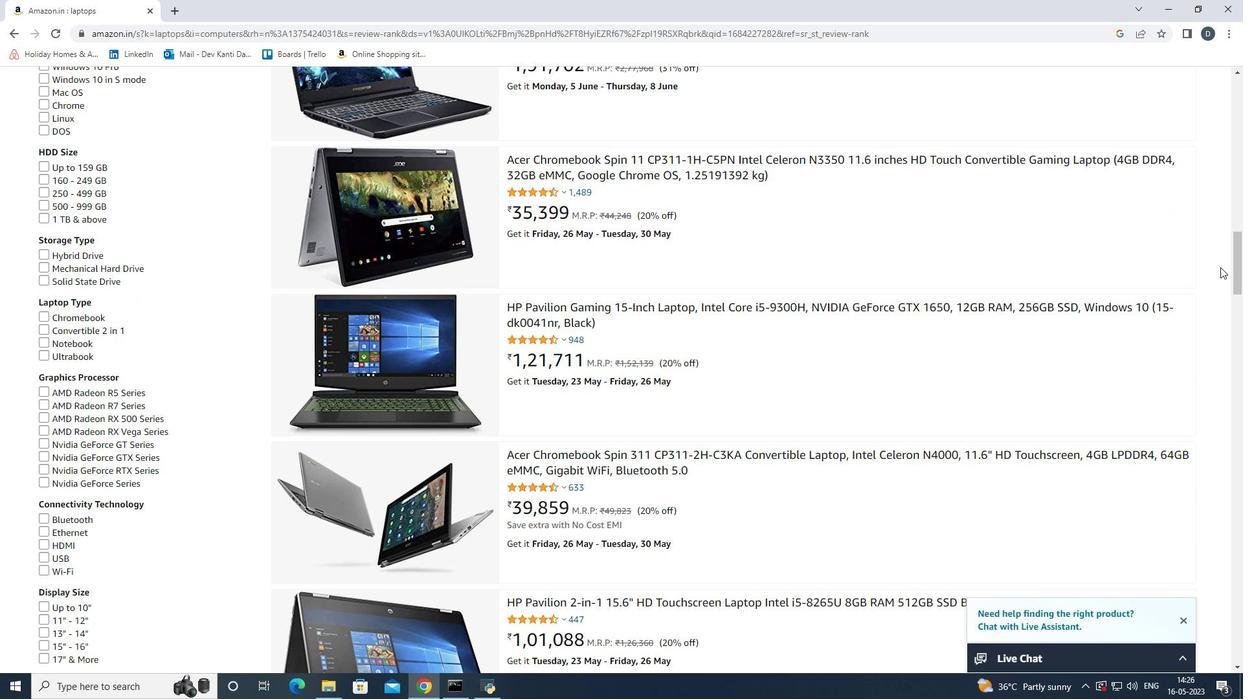 
Action: Mouse scrolled (1221, 266) with delta (0, 0)
Screenshot: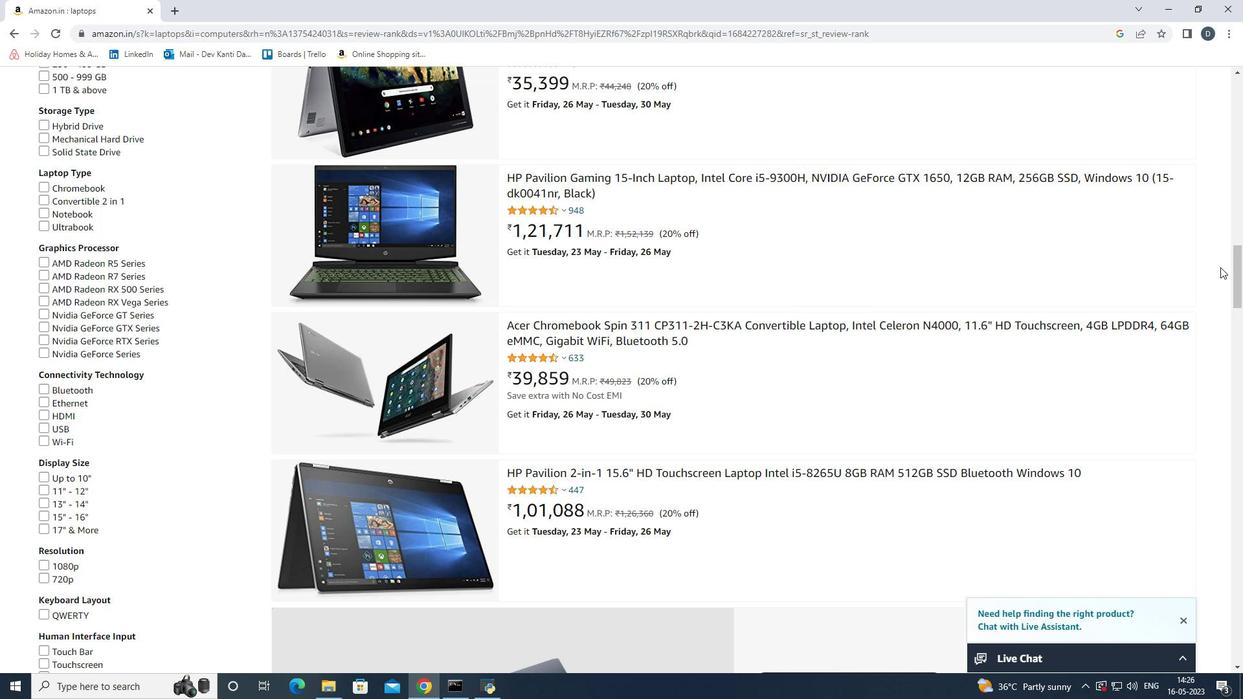 
Action: Mouse scrolled (1221, 266) with delta (0, 0)
Screenshot: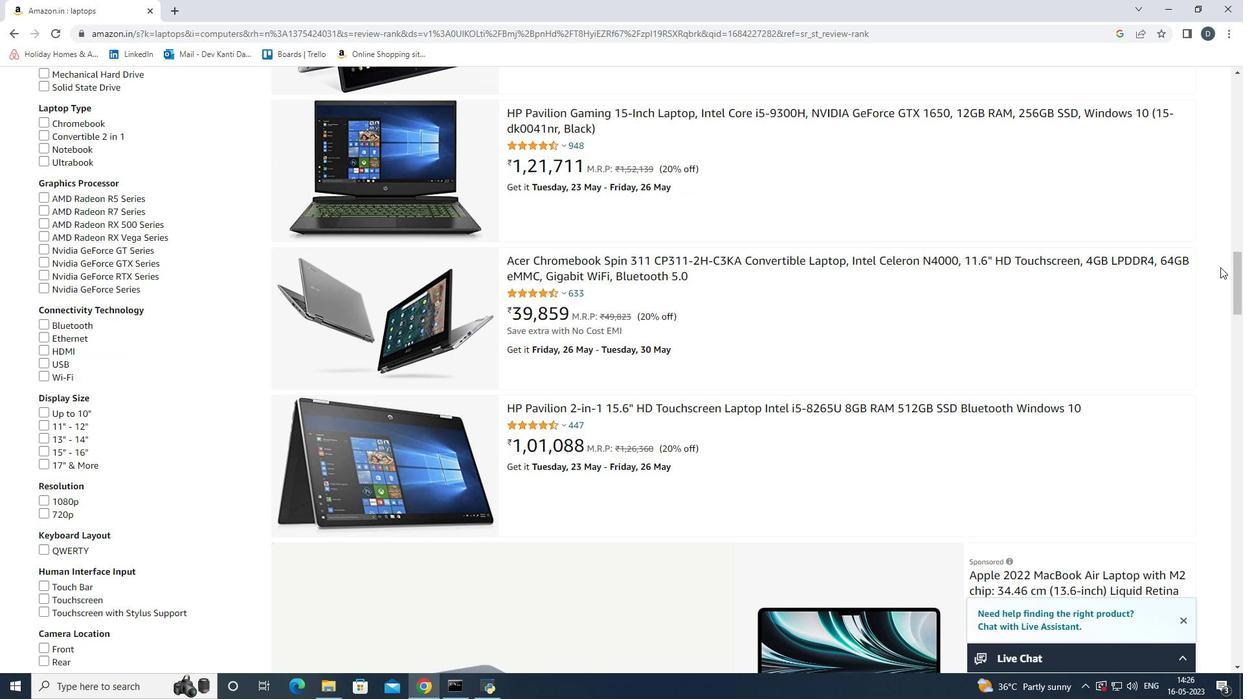 
Action: Mouse scrolled (1221, 266) with delta (0, 0)
Screenshot: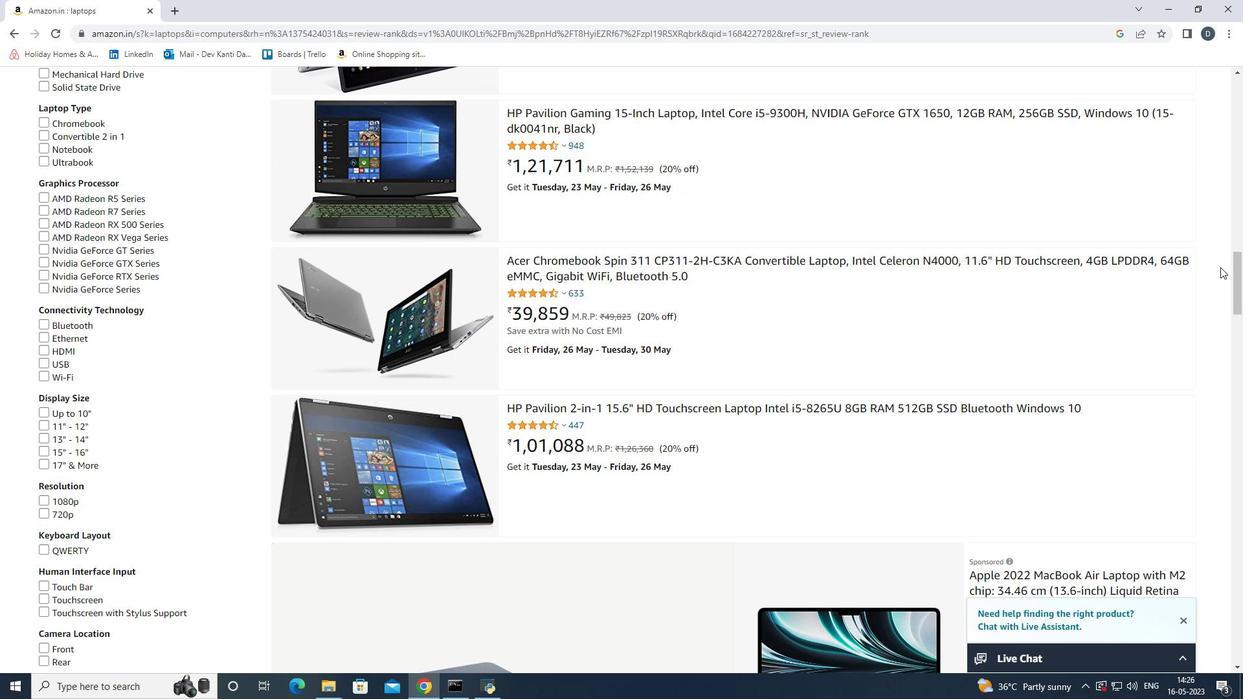 
Action: Mouse scrolled (1221, 266) with delta (0, 0)
Screenshot: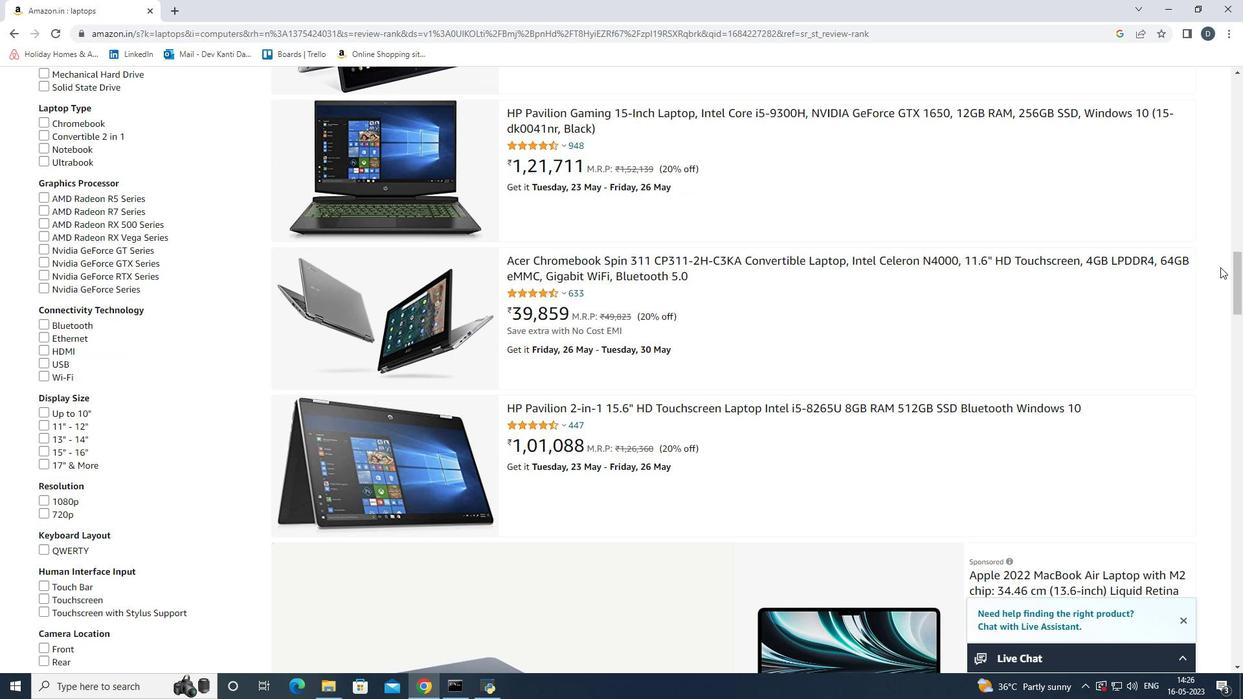 
Action: Mouse scrolled (1221, 266) with delta (0, 0)
Screenshot: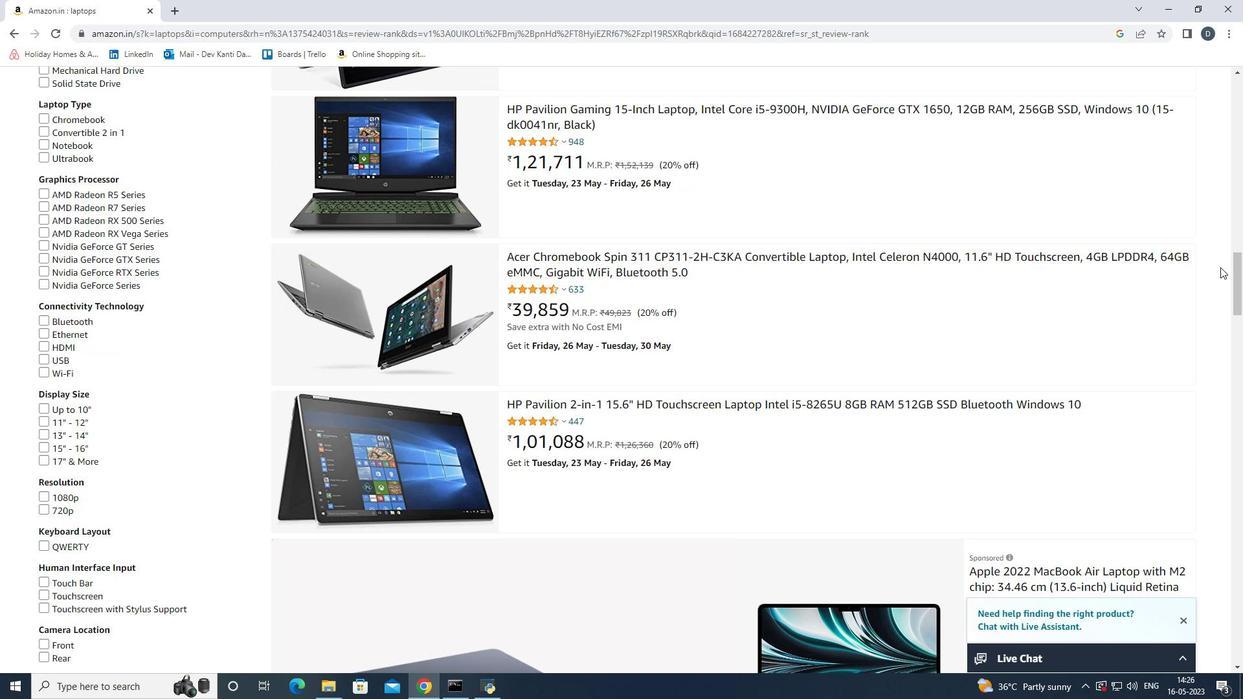 
Action: Mouse scrolled (1221, 266) with delta (0, 0)
Screenshot: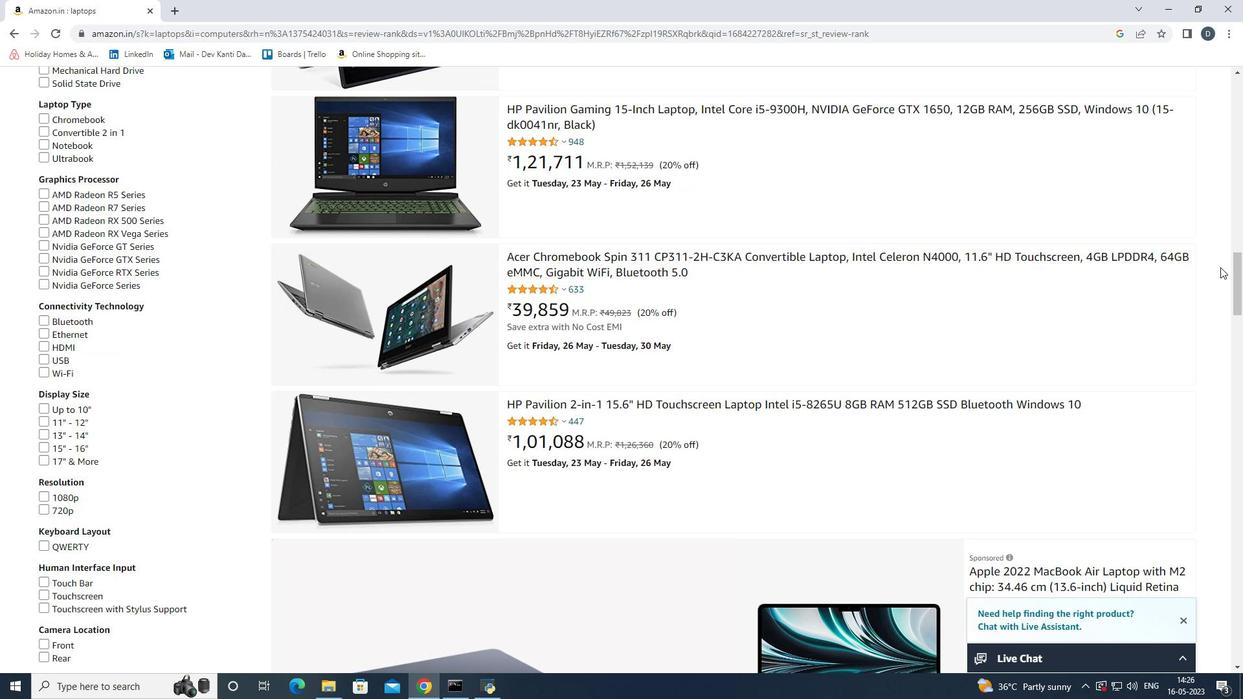 
Action: Mouse scrolled (1221, 266) with delta (0, 0)
Screenshot: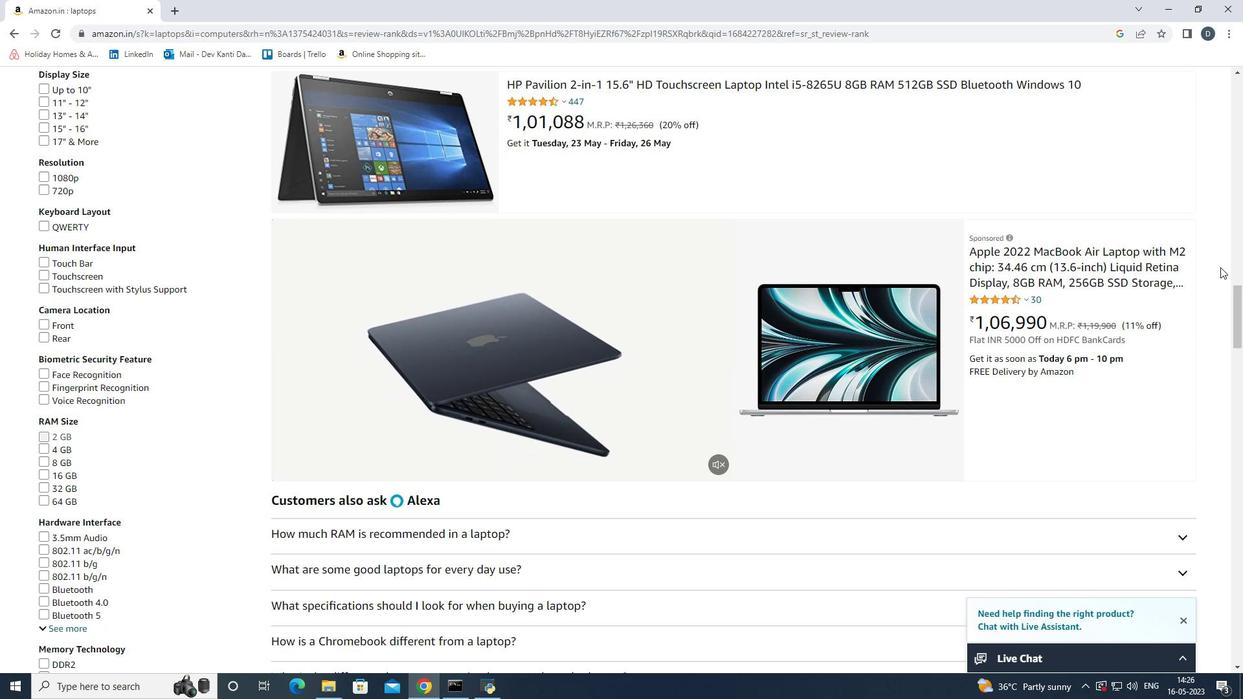 
Action: Mouse scrolled (1221, 266) with delta (0, 0)
Screenshot: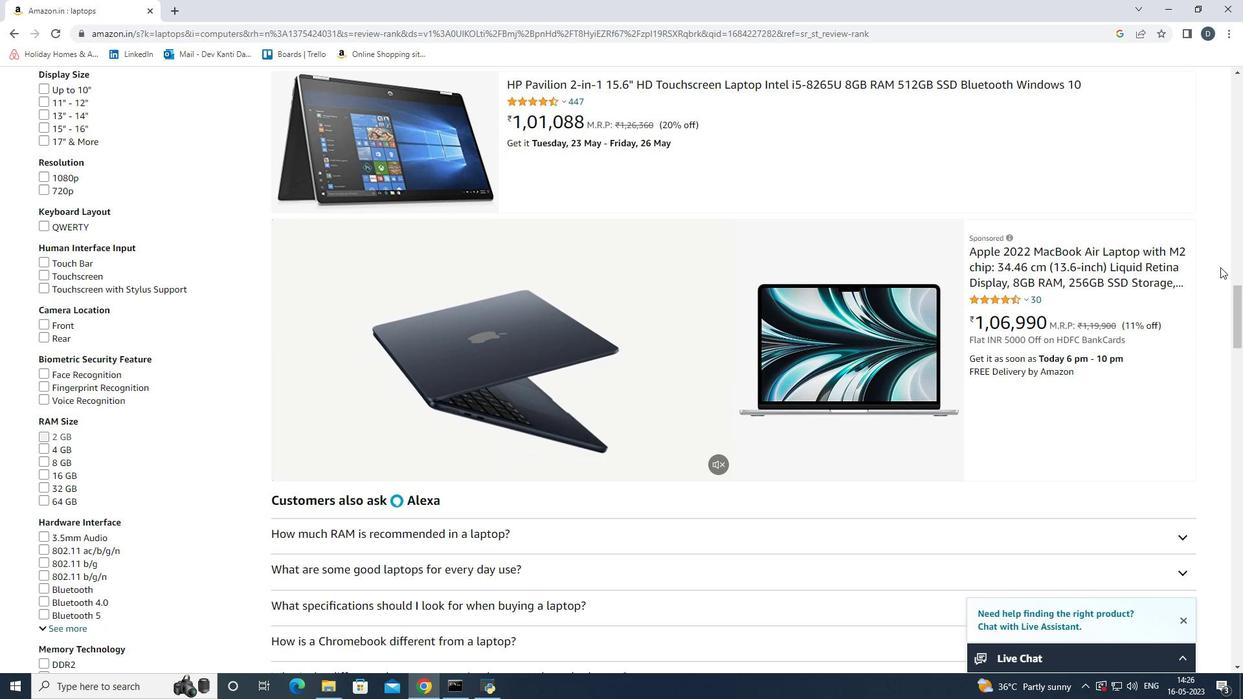 
Action: Mouse scrolled (1221, 266) with delta (0, 0)
Screenshot: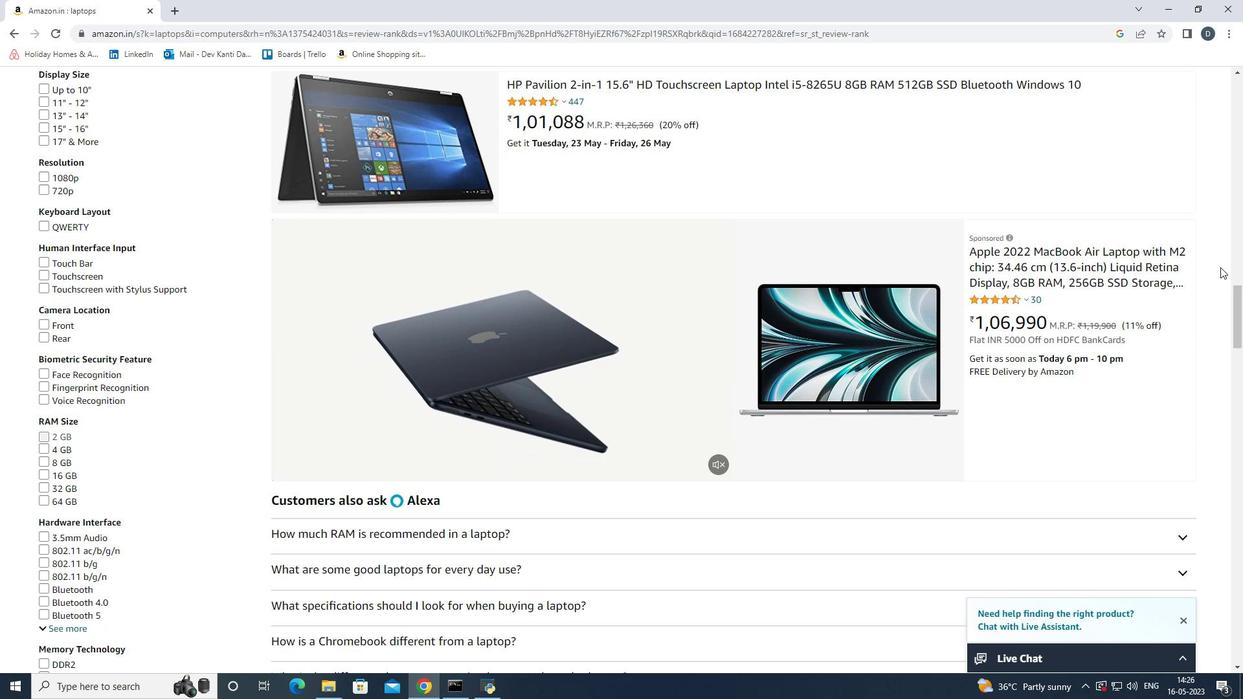 
Action: Mouse scrolled (1221, 266) with delta (0, 0)
Screenshot: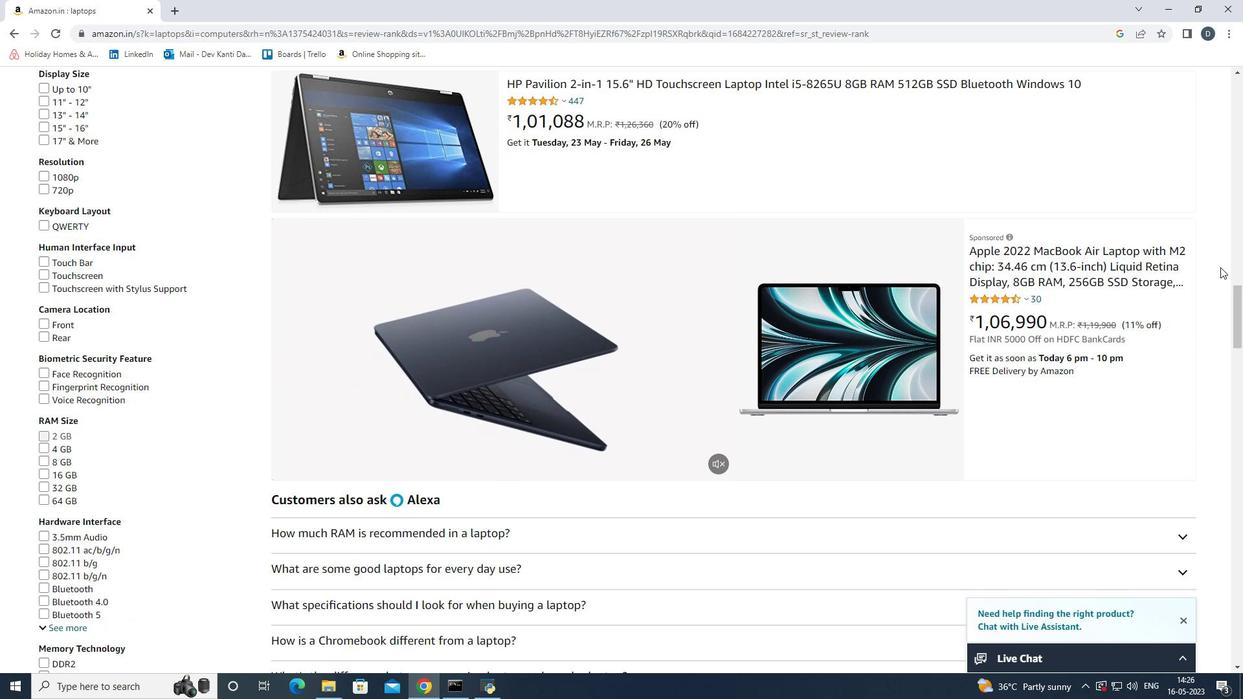 
Action: Mouse scrolled (1221, 266) with delta (0, 0)
Screenshot: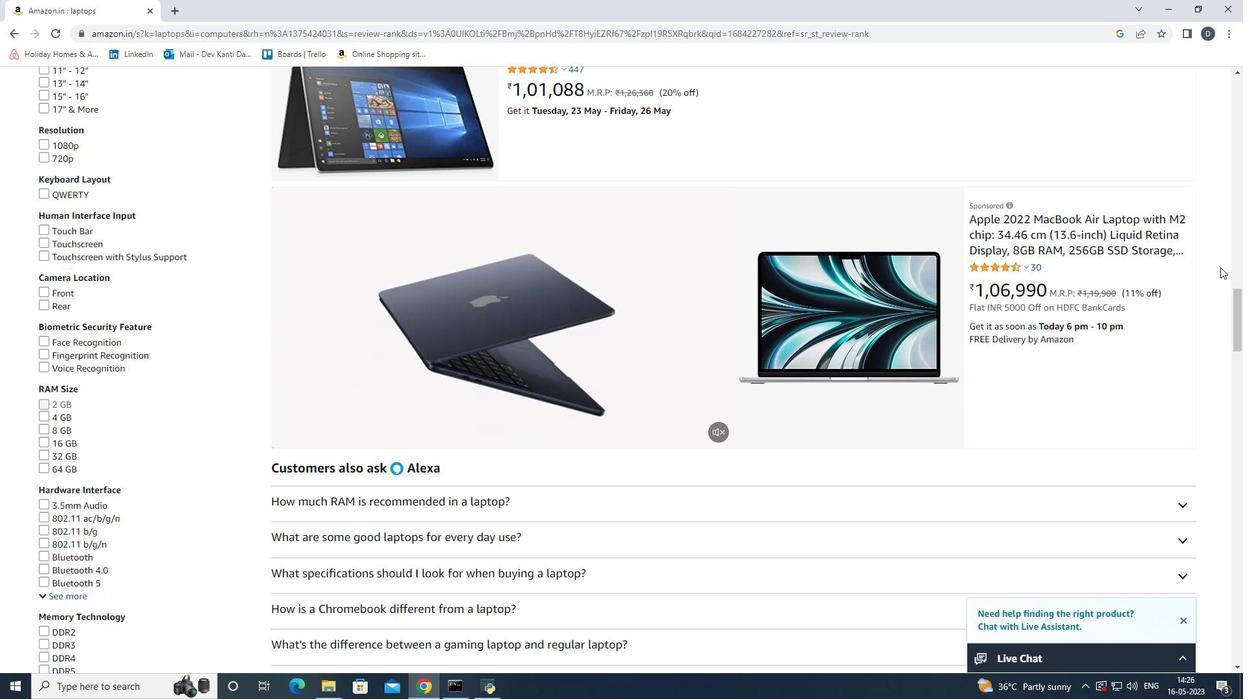 
Action: Mouse scrolled (1221, 266) with delta (0, 0)
Screenshot: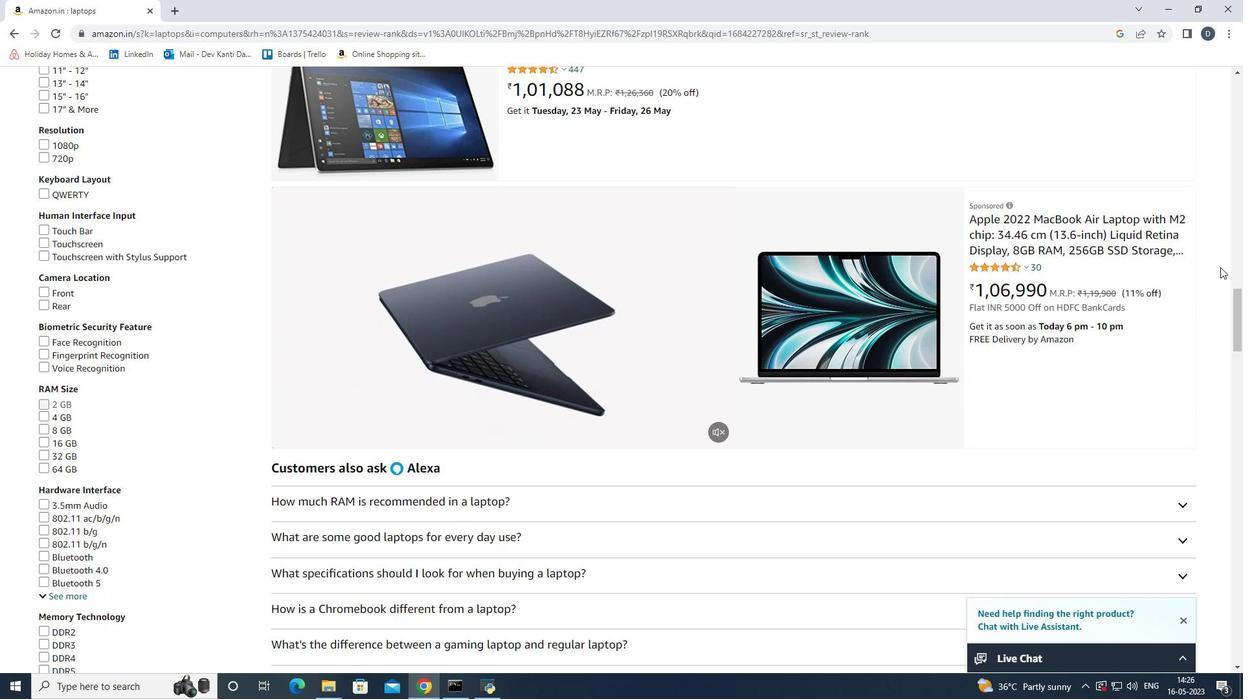 
Action: Mouse scrolled (1221, 266) with delta (0, 0)
Screenshot: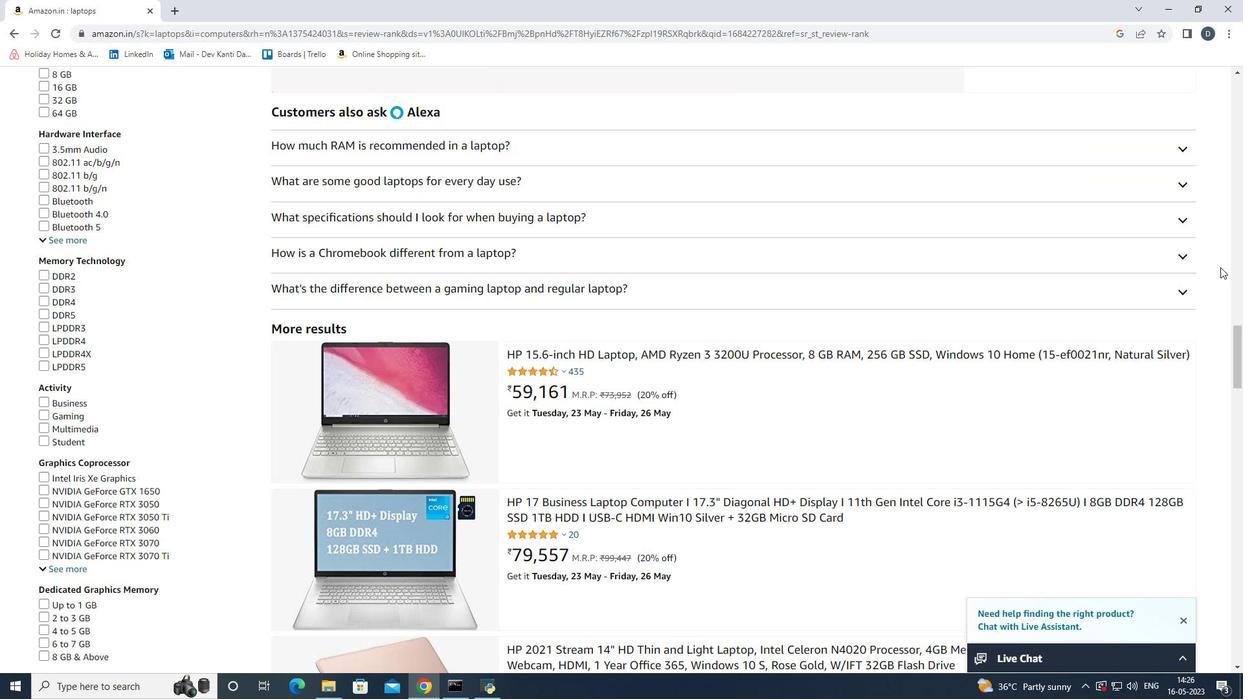 
Action: Mouse scrolled (1221, 266) with delta (0, 0)
Screenshot: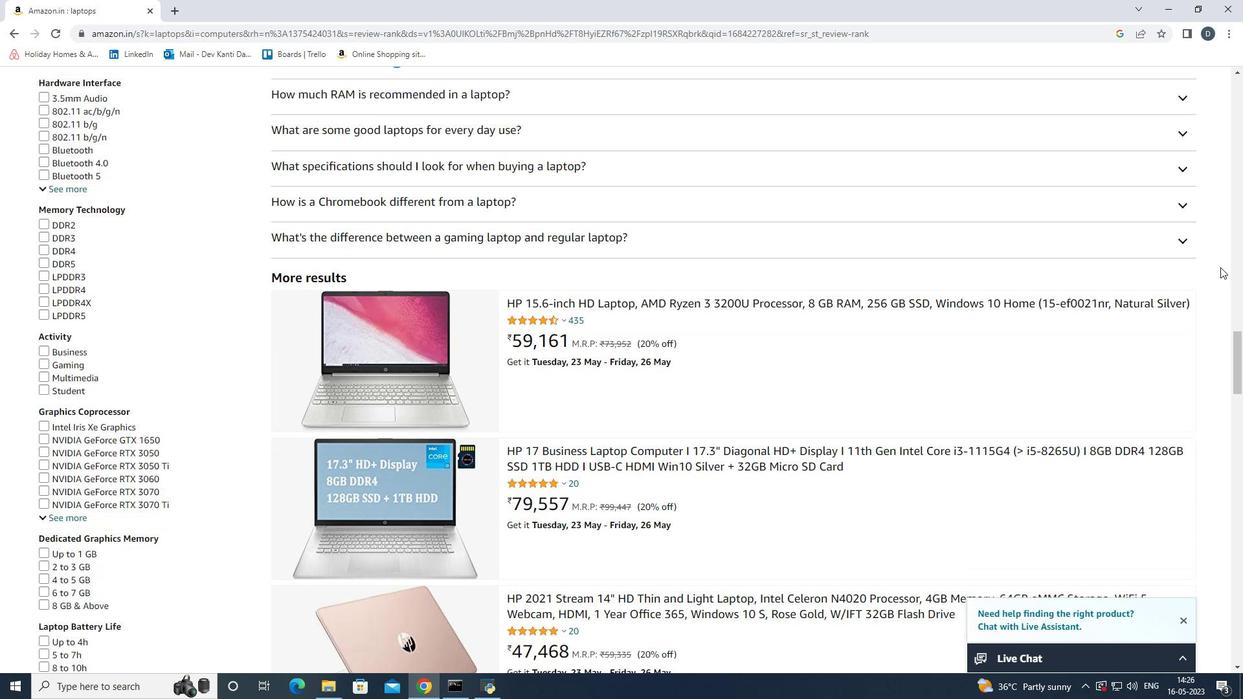
Action: Mouse scrolled (1221, 266) with delta (0, 0)
Screenshot: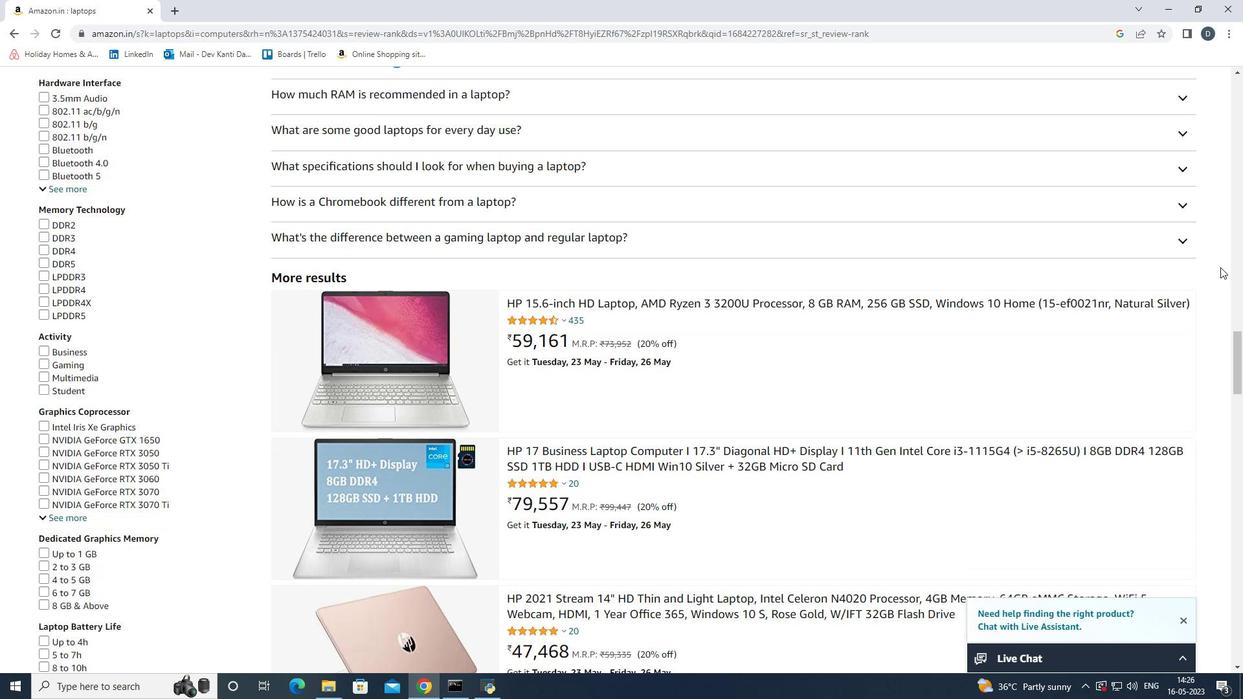 
Action: Mouse scrolled (1221, 266) with delta (0, 0)
Screenshot: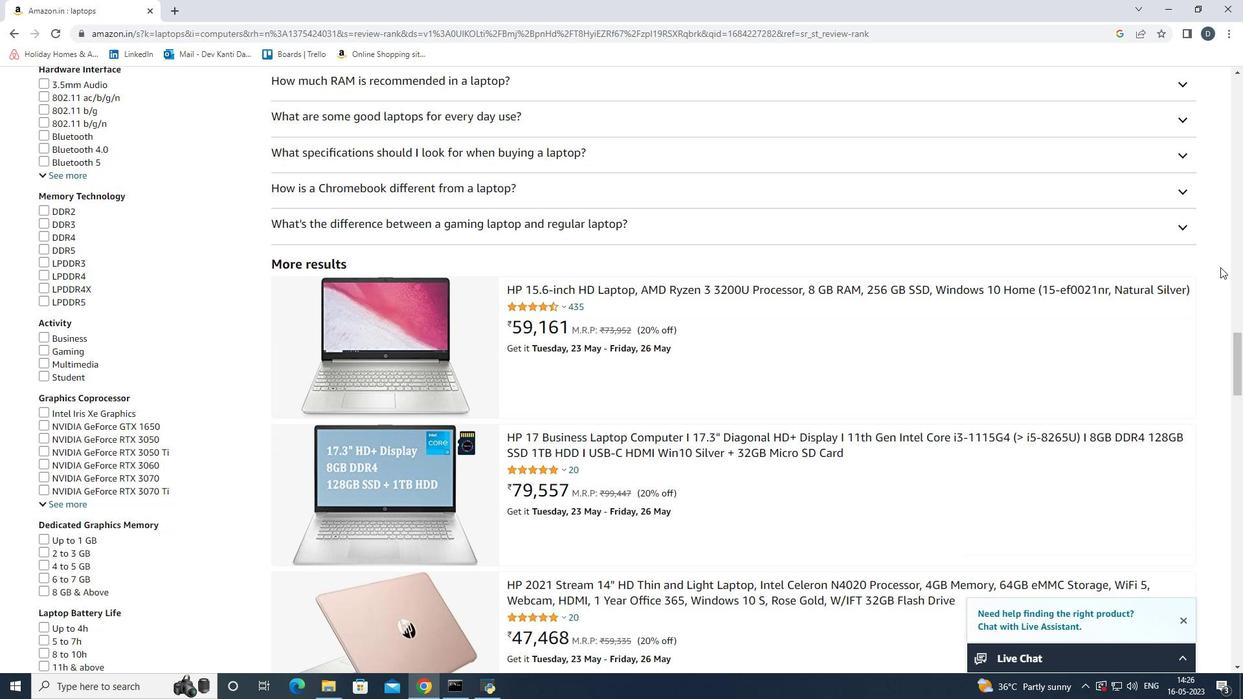 
Action: Mouse moved to (1220, 267)
Screenshot: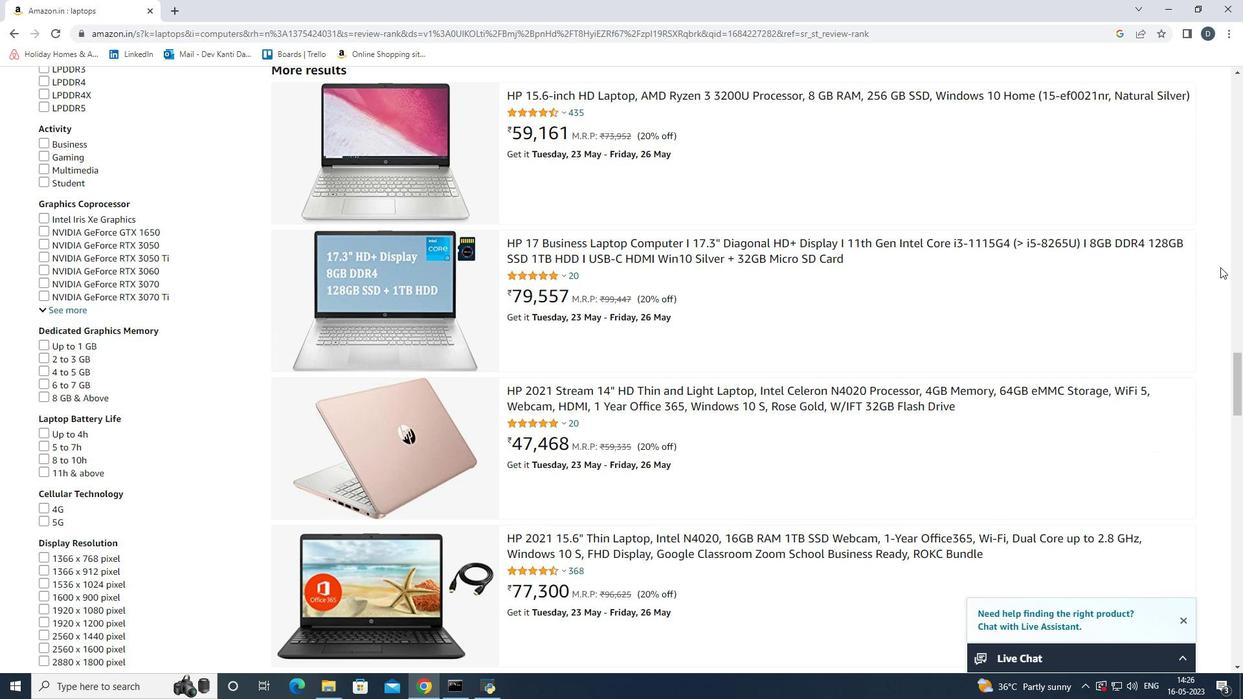 
Action: Mouse scrolled (1220, 266) with delta (0, 0)
Screenshot: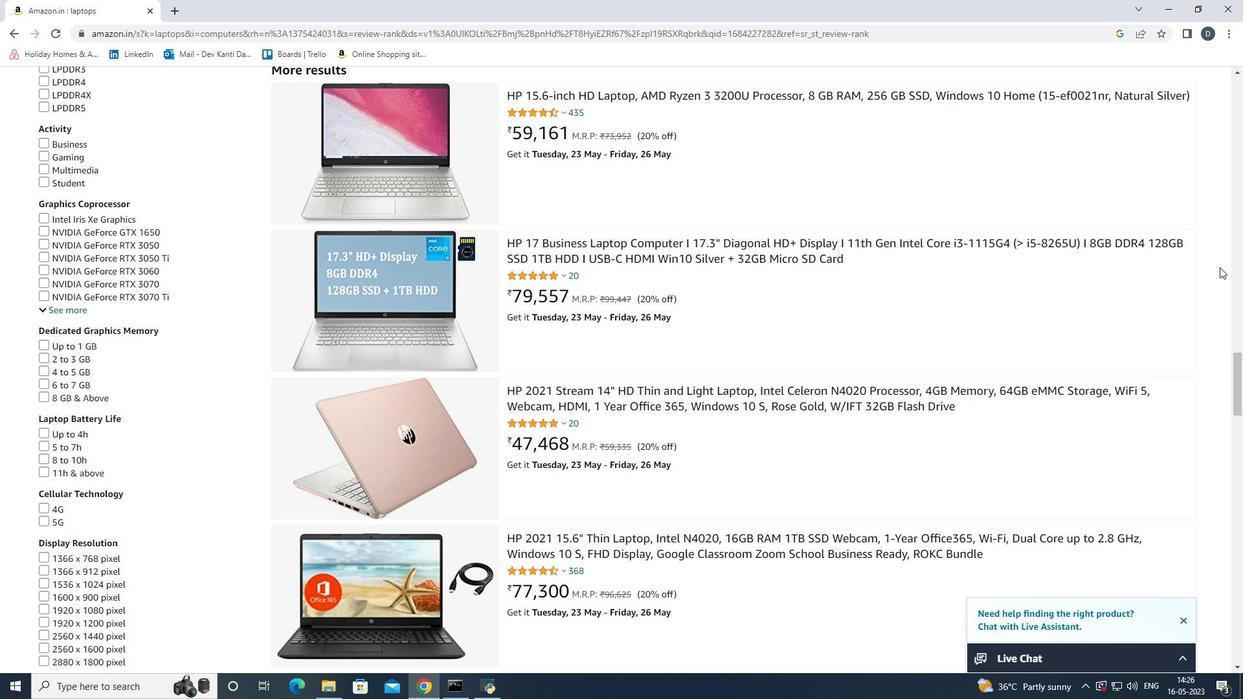 
Action: Mouse scrolled (1220, 266) with delta (0, 0)
Screenshot: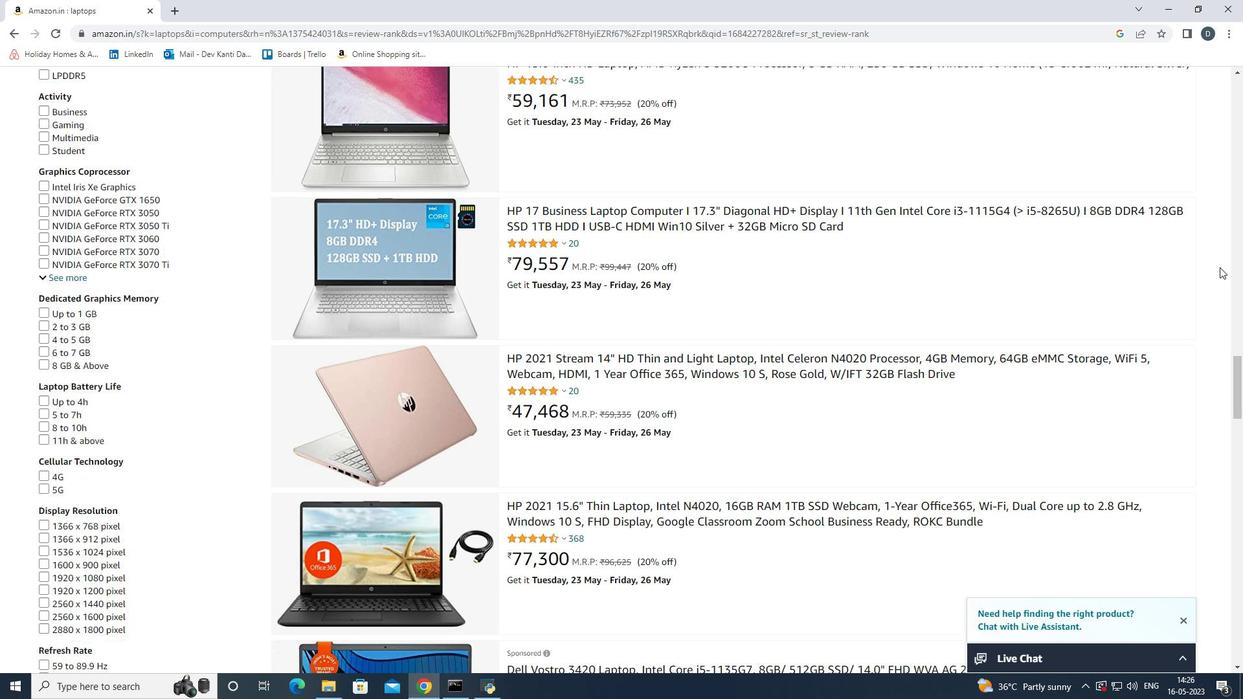 
Action: Mouse scrolled (1220, 266) with delta (0, 0)
Screenshot: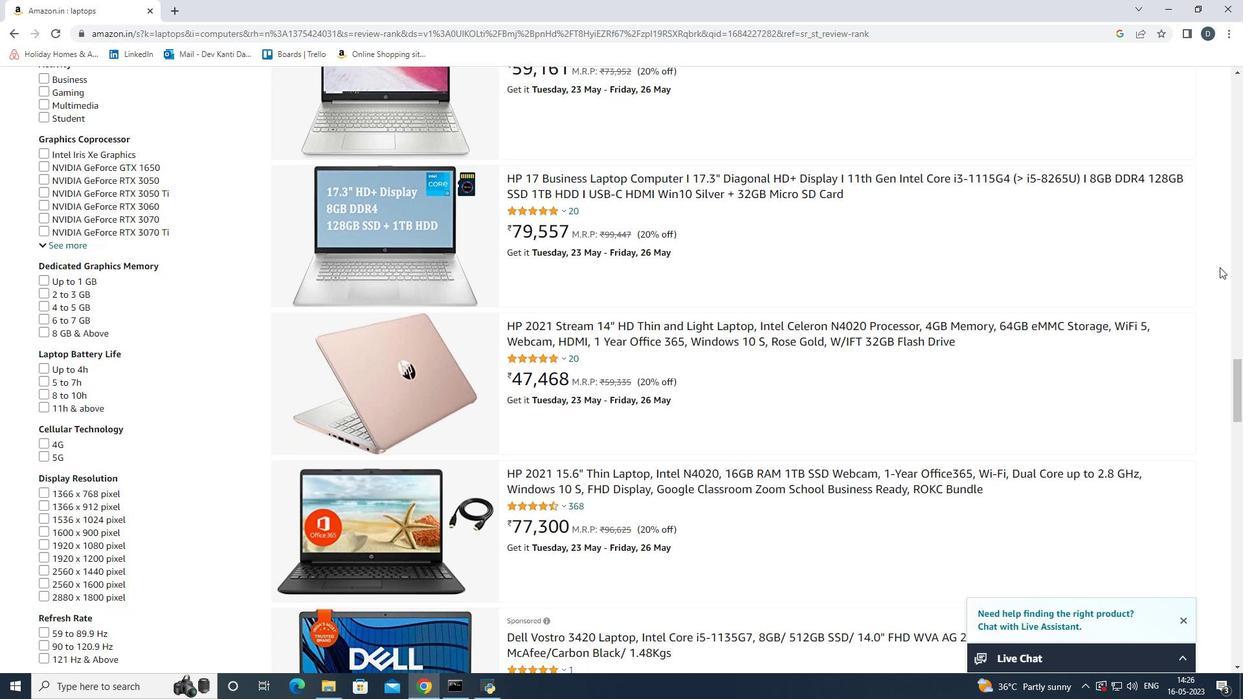 
Action: Mouse scrolled (1220, 266) with delta (0, 0)
Screenshot: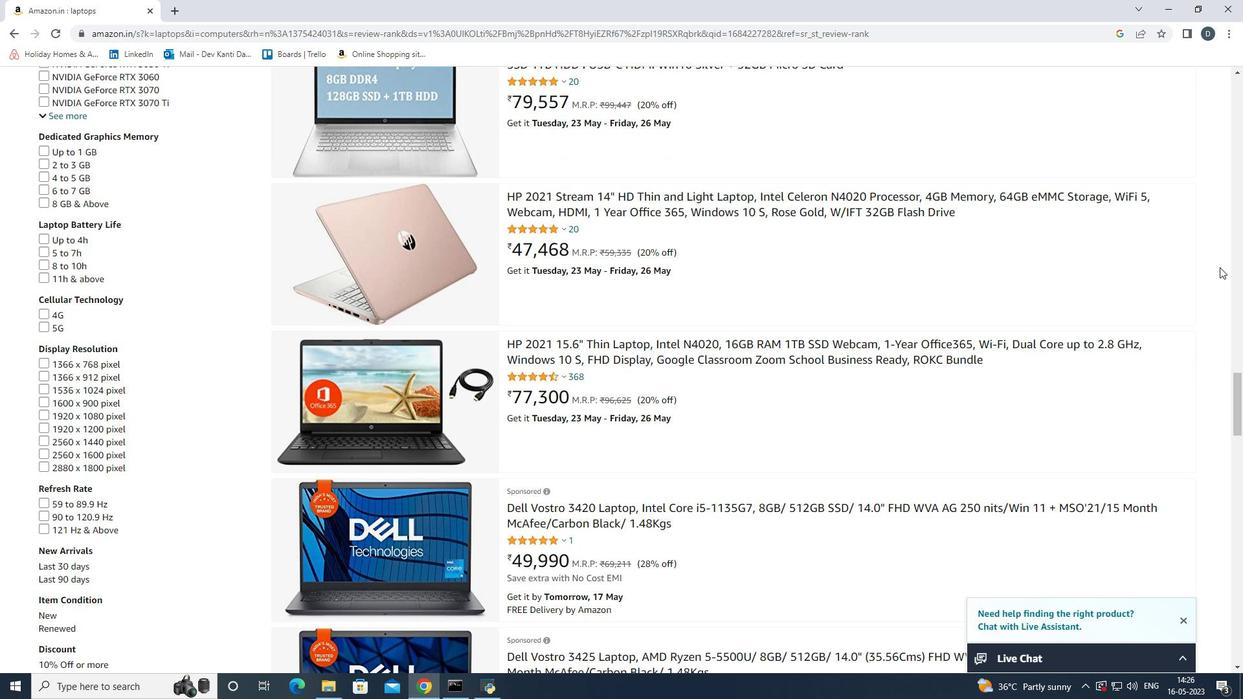 
Action: Mouse scrolled (1220, 266) with delta (0, 0)
Screenshot: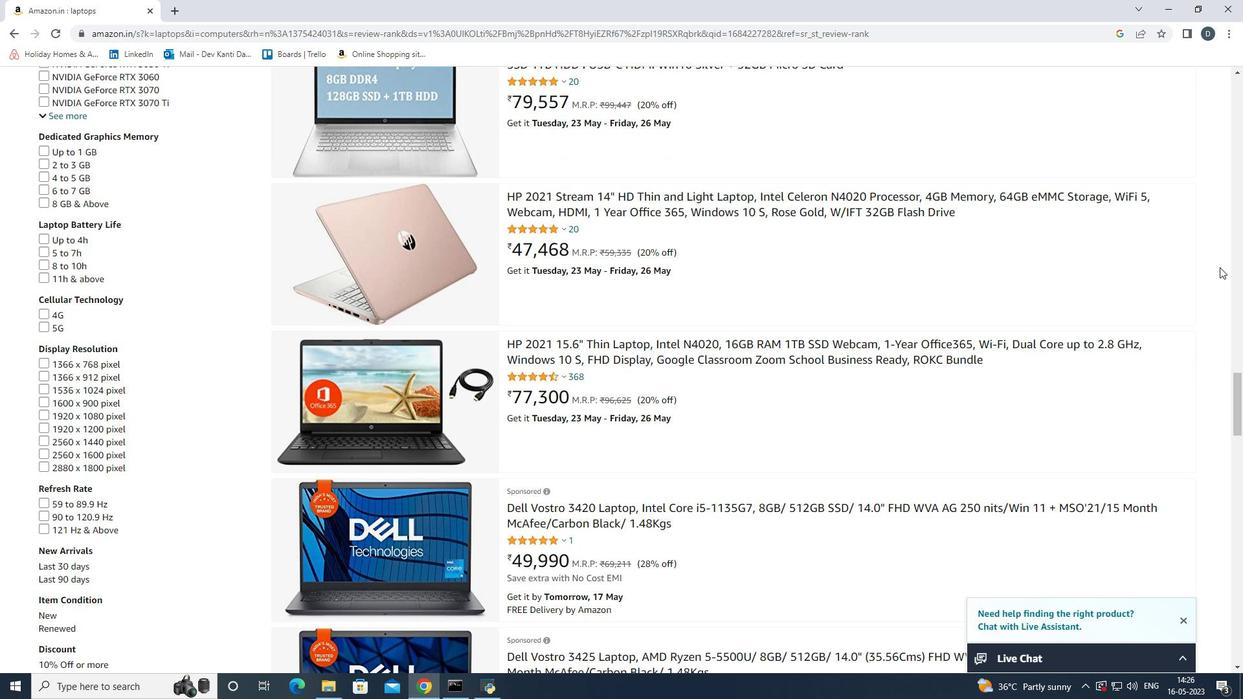 
Action: Mouse scrolled (1220, 266) with delta (0, 0)
Screenshot: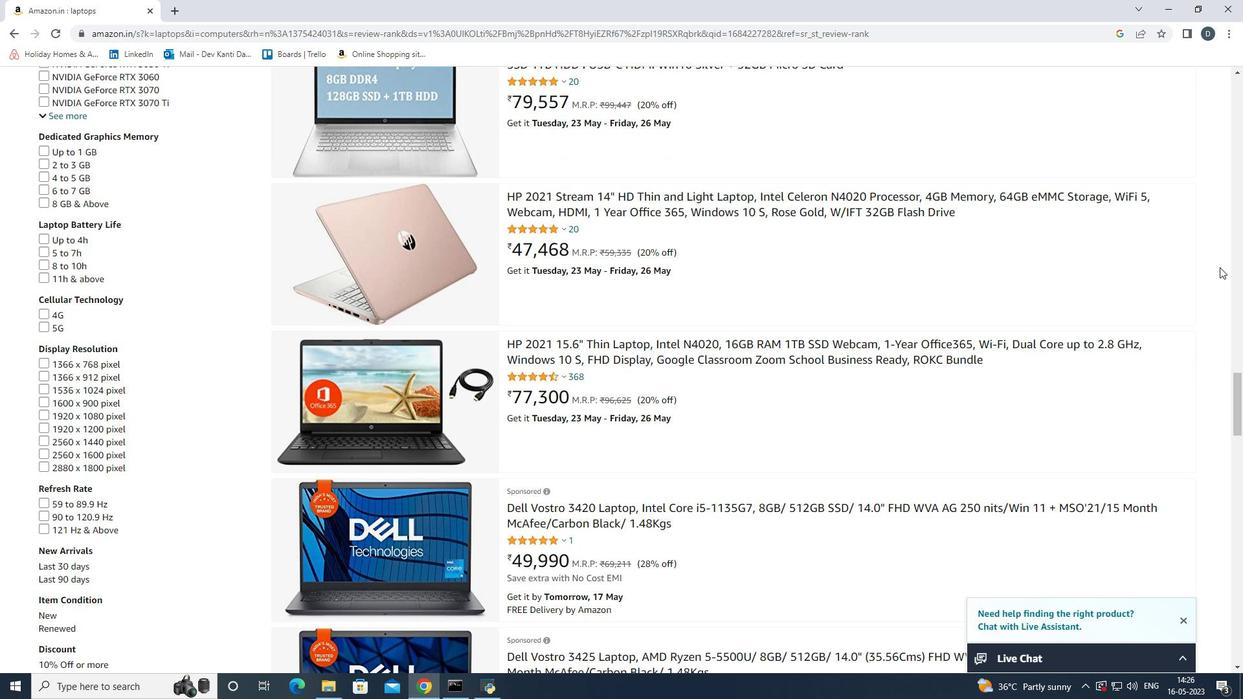 
Action: Mouse scrolled (1220, 266) with delta (0, 0)
Screenshot: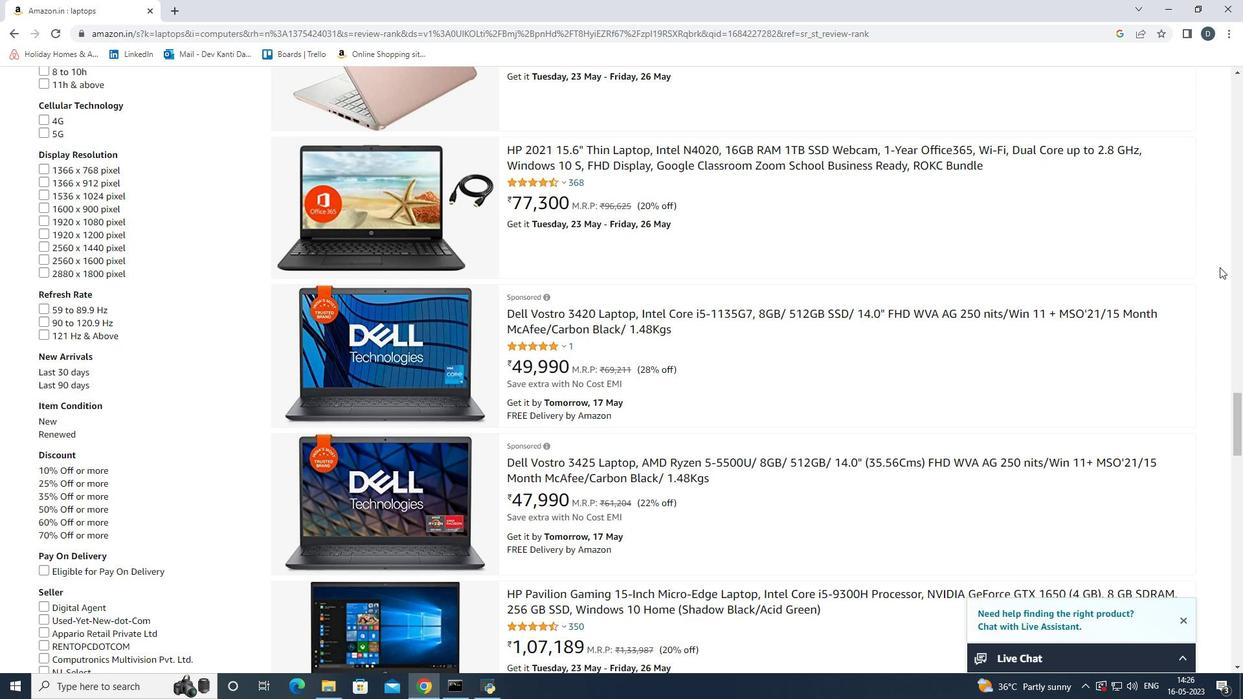
Action: Mouse moved to (1219, 267)
Screenshot: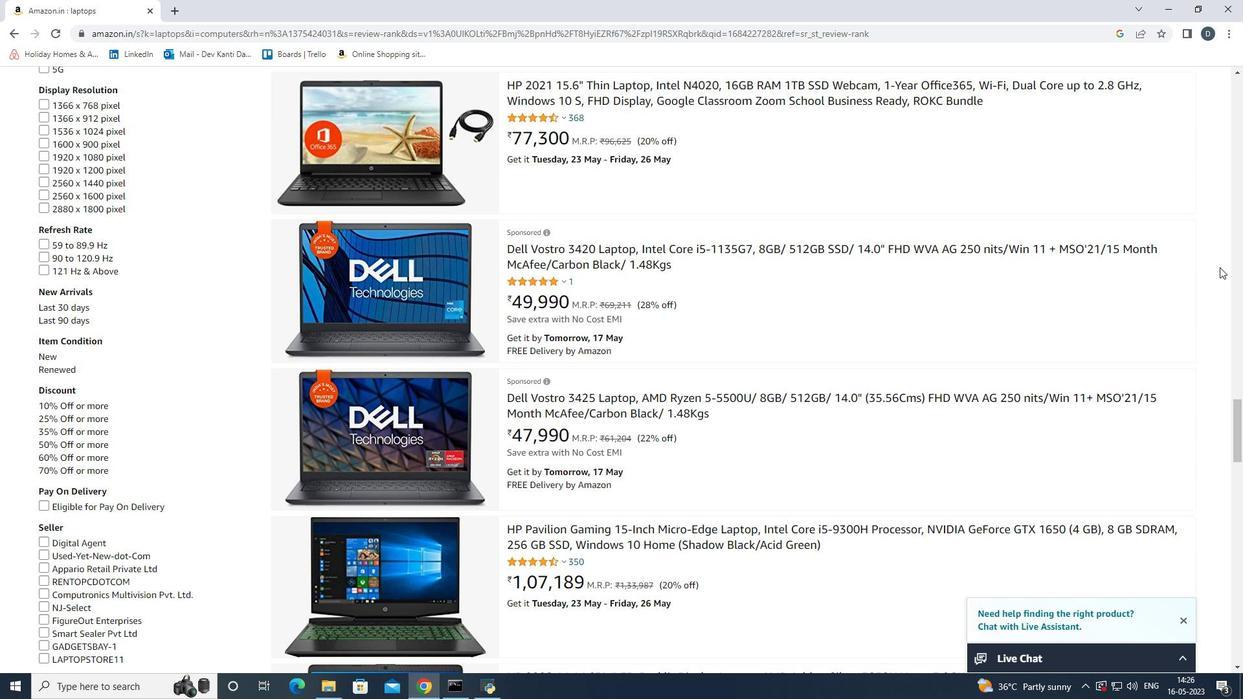 
Action: Mouse scrolled (1219, 266) with delta (0, 0)
Screenshot: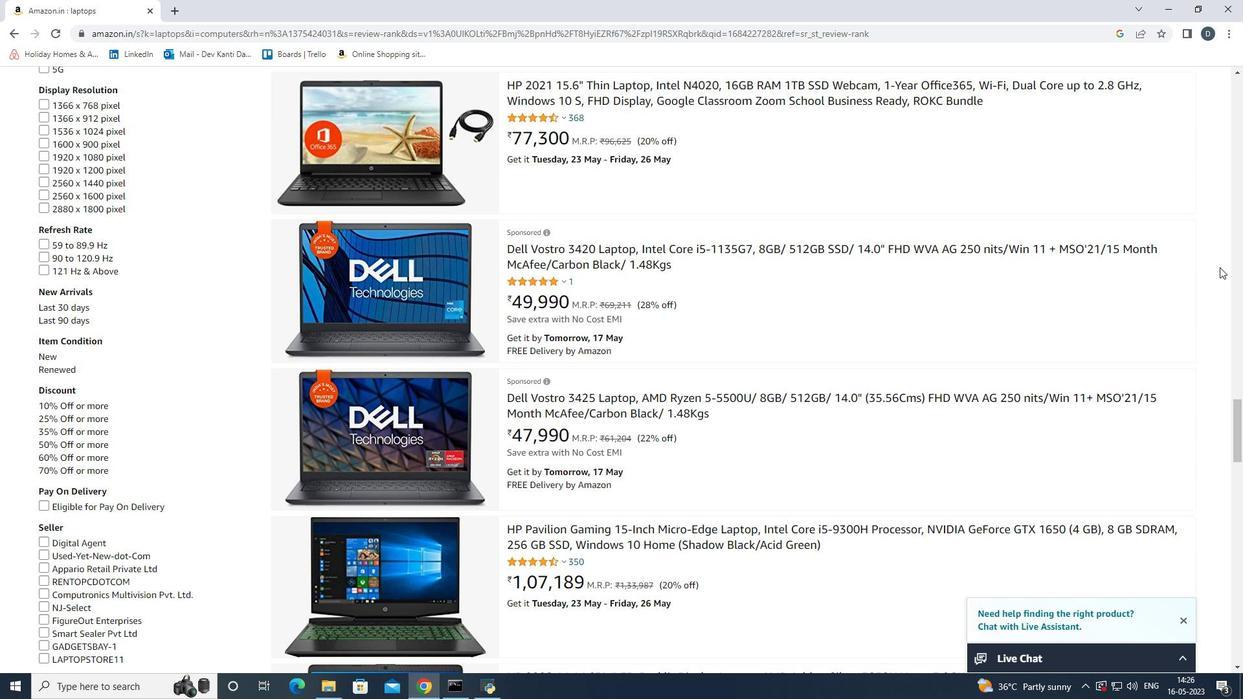 
Action: Mouse scrolled (1219, 266) with delta (0, 0)
Screenshot: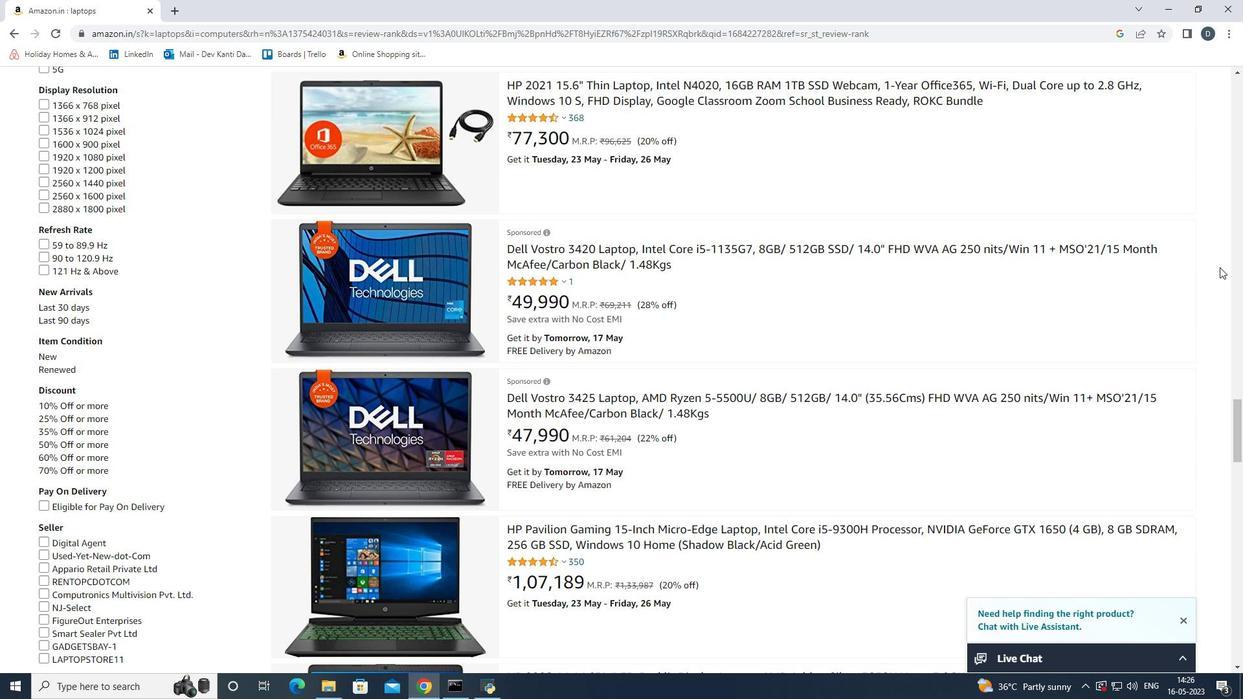 
Action: Mouse scrolled (1219, 266) with delta (0, 0)
Screenshot: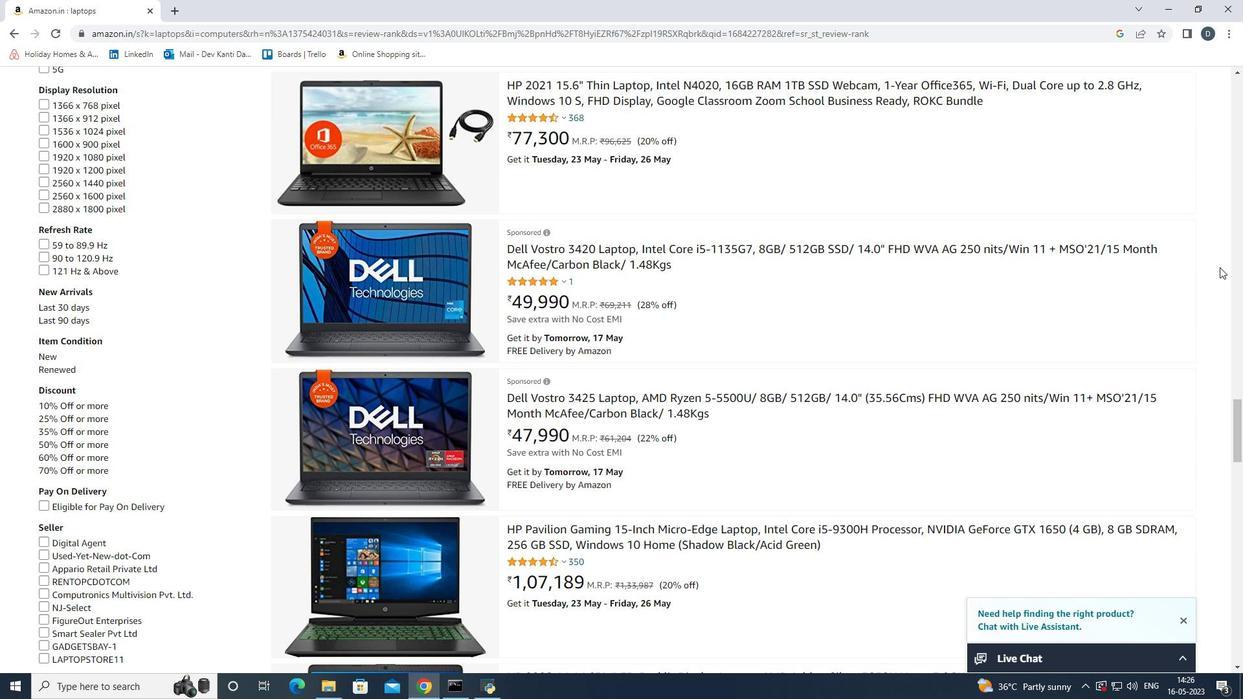 
Action: Mouse scrolled (1219, 266) with delta (0, 0)
Screenshot: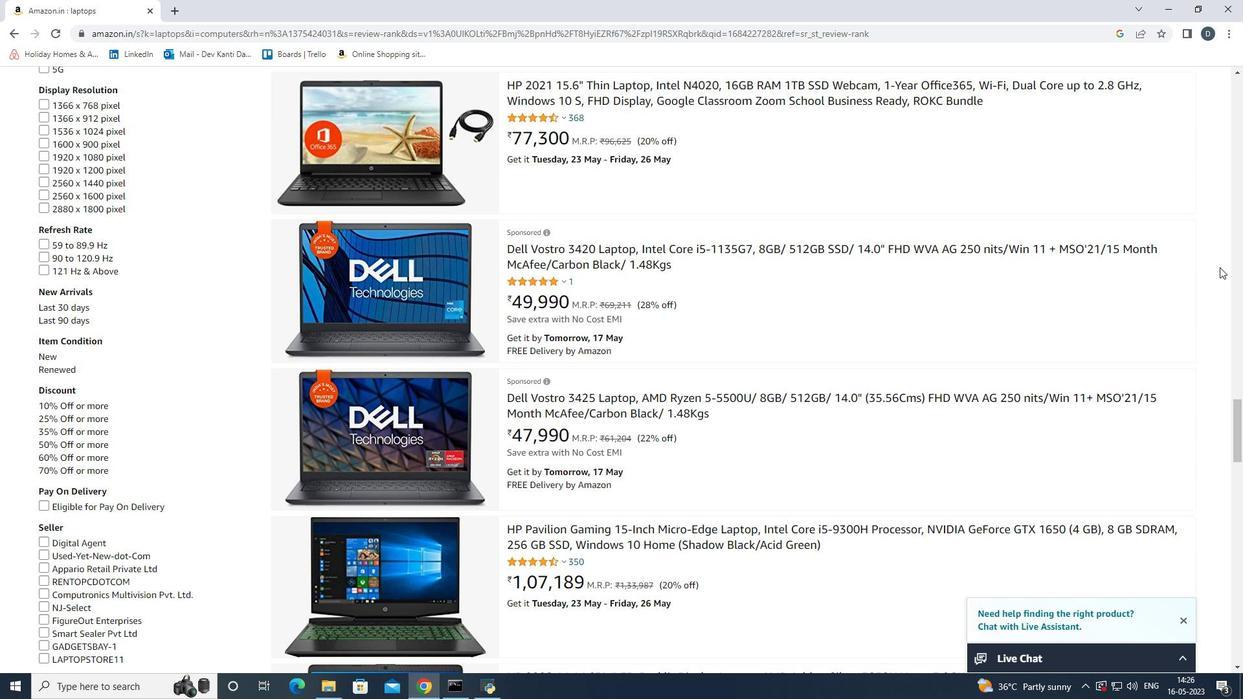 
Action: Mouse scrolled (1219, 266) with delta (0, 0)
Screenshot: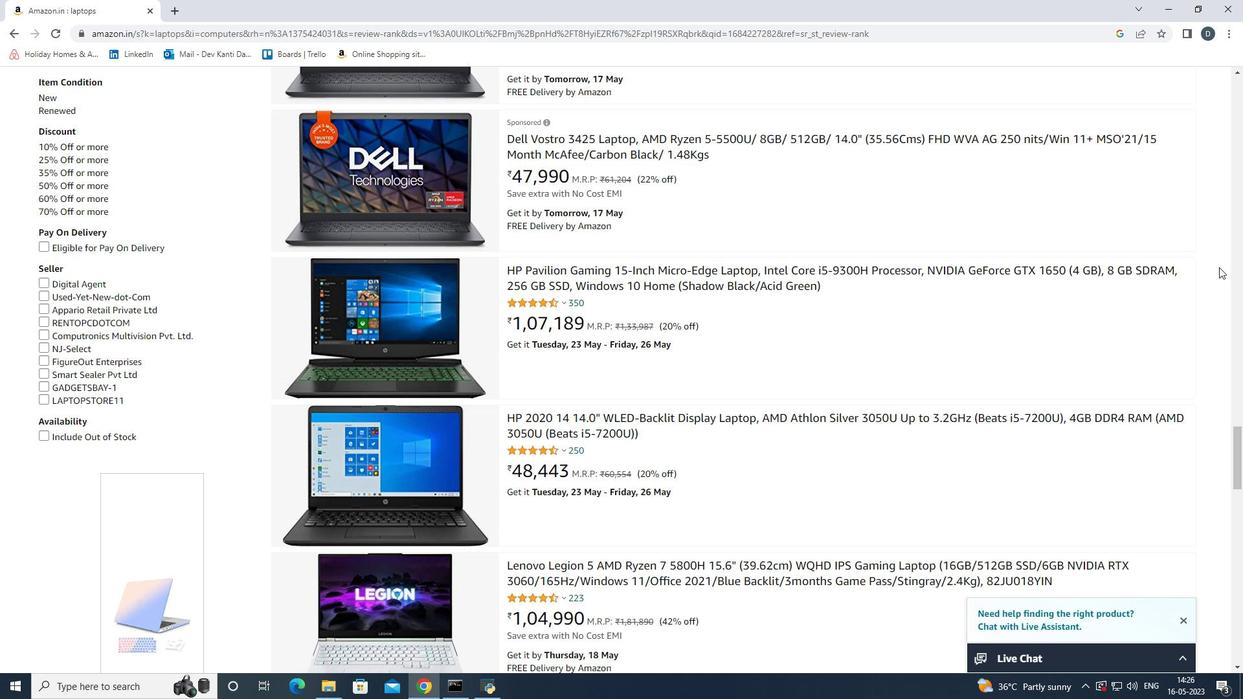 
Action: Mouse scrolled (1219, 266) with delta (0, 0)
Screenshot: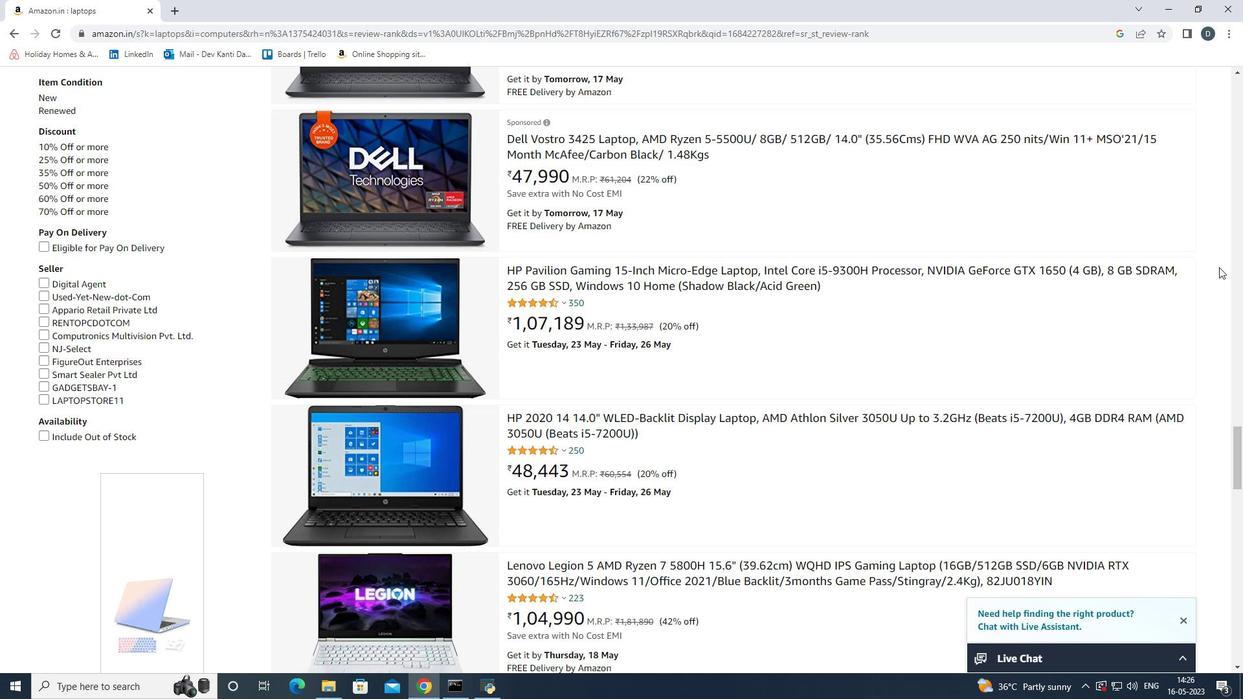 
Action: Mouse scrolled (1219, 266) with delta (0, 0)
Screenshot: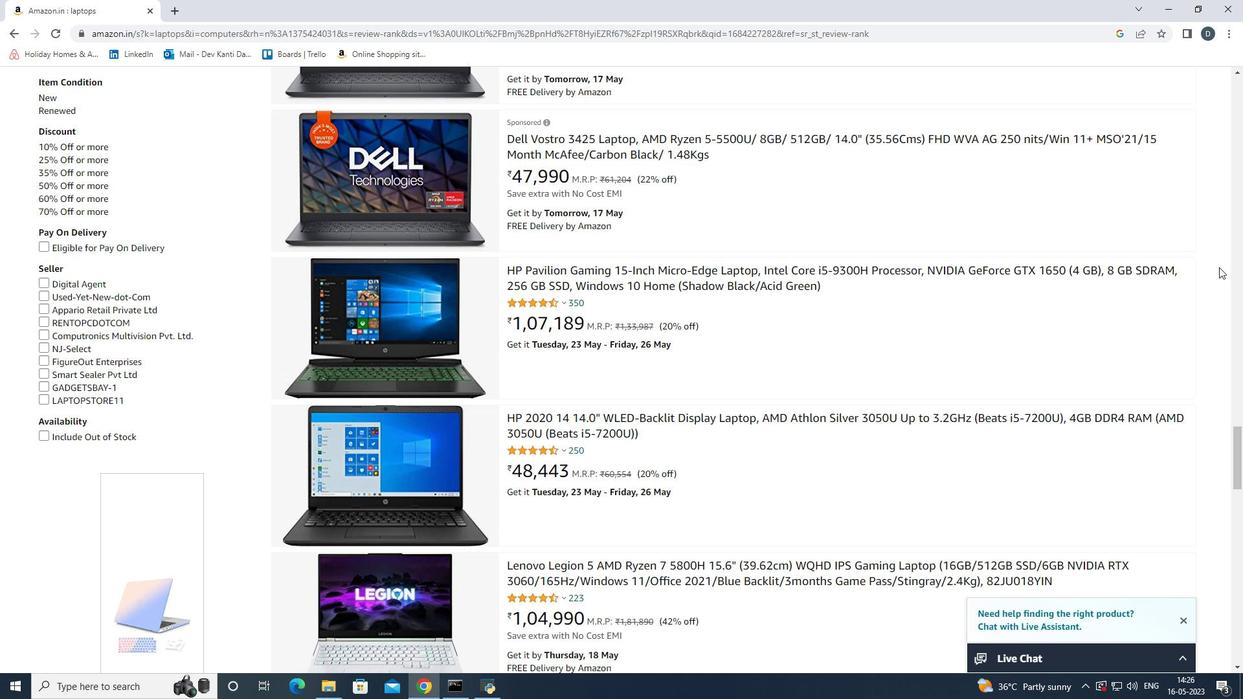 
Action: Mouse scrolled (1219, 266) with delta (0, 0)
Screenshot: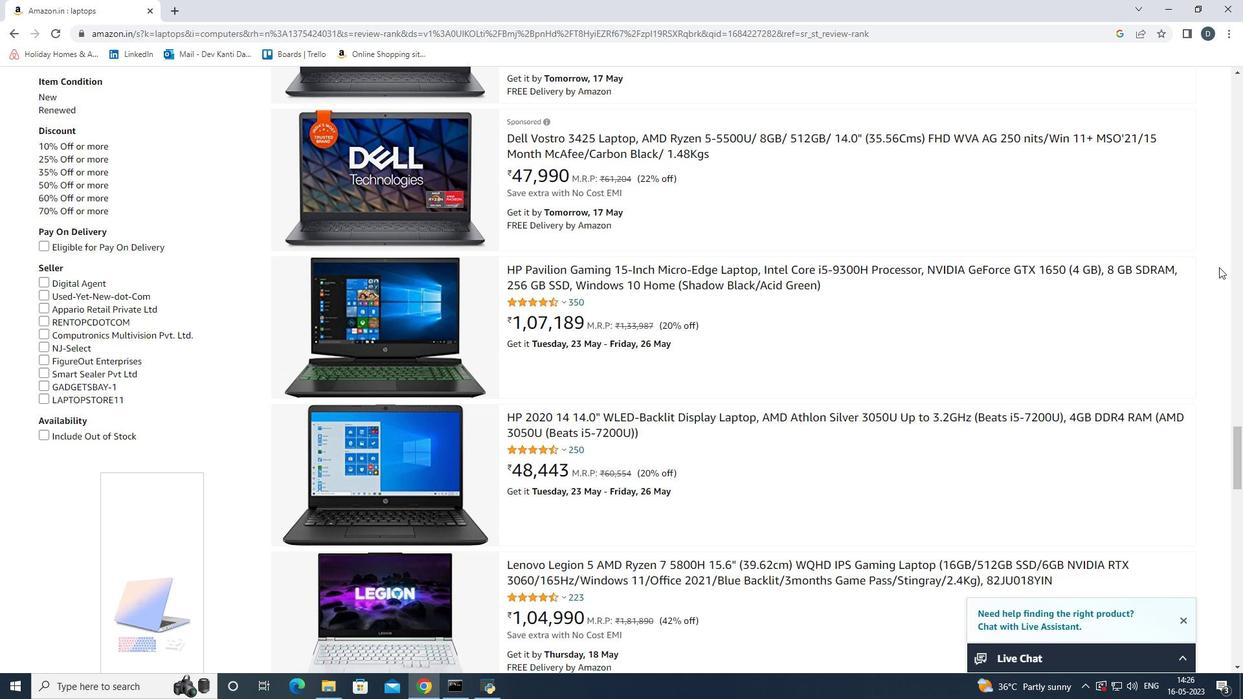 
Action: Mouse scrolled (1219, 266) with delta (0, 0)
Screenshot: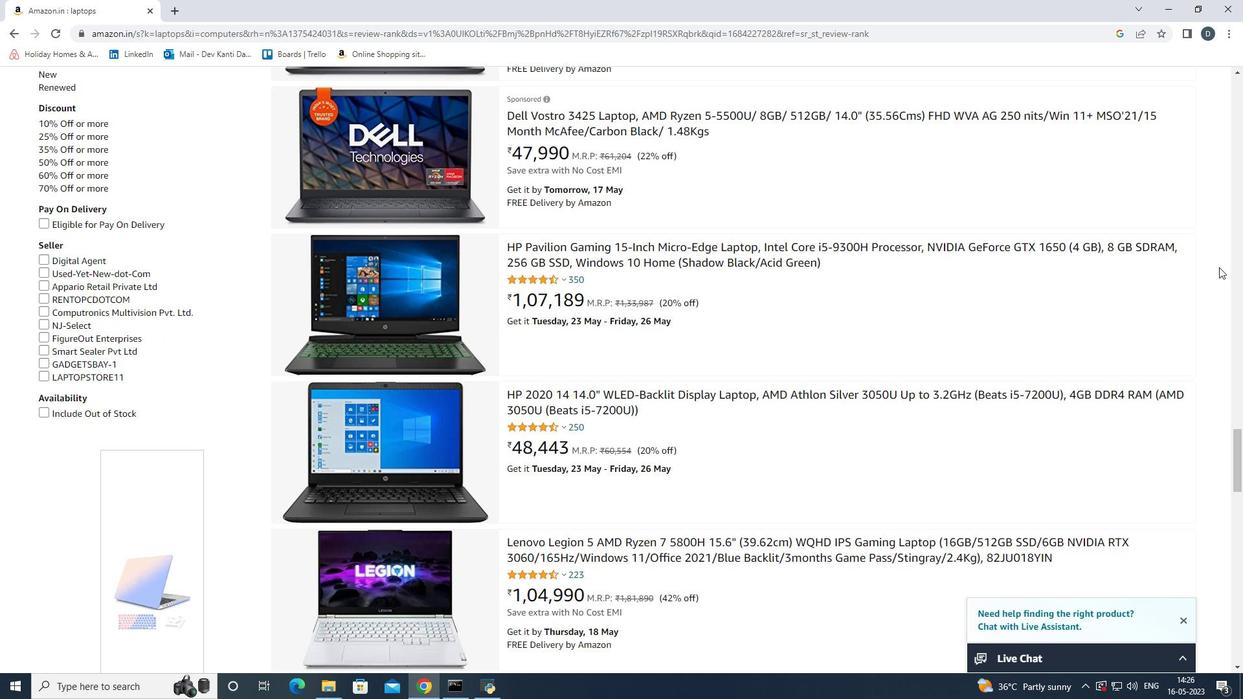 
Action: Mouse scrolled (1219, 266) with delta (0, 0)
Screenshot: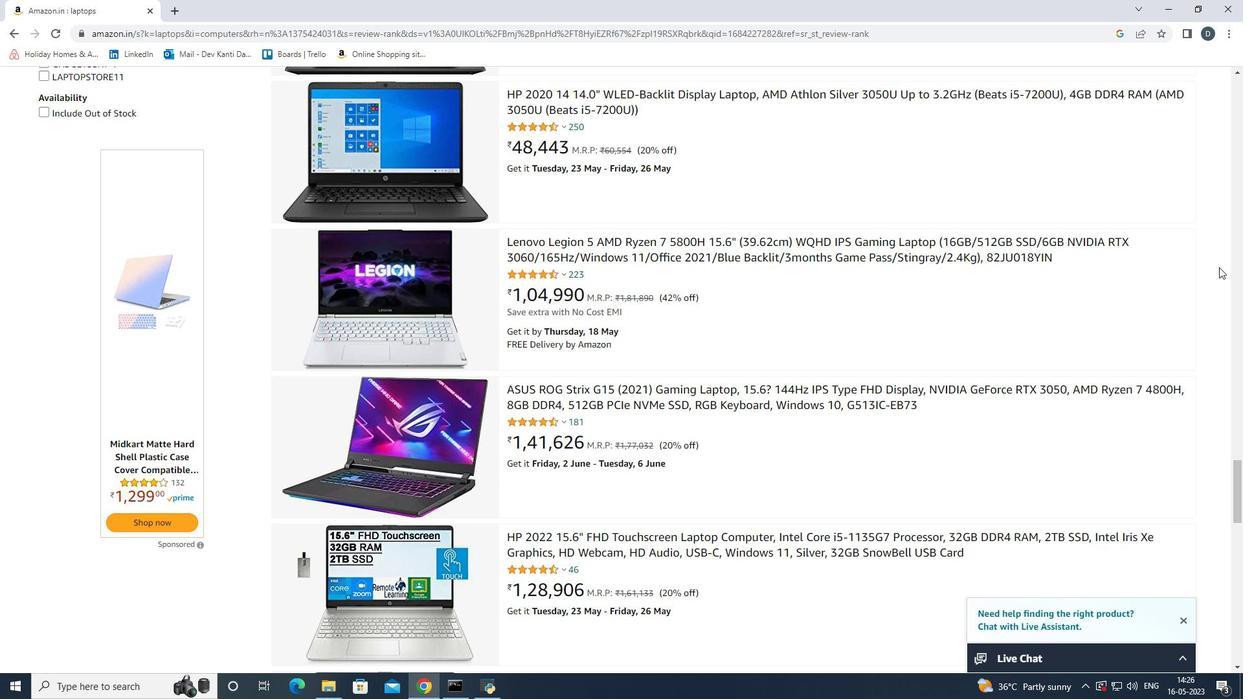 
Action: Mouse scrolled (1219, 266) with delta (0, 0)
Screenshot: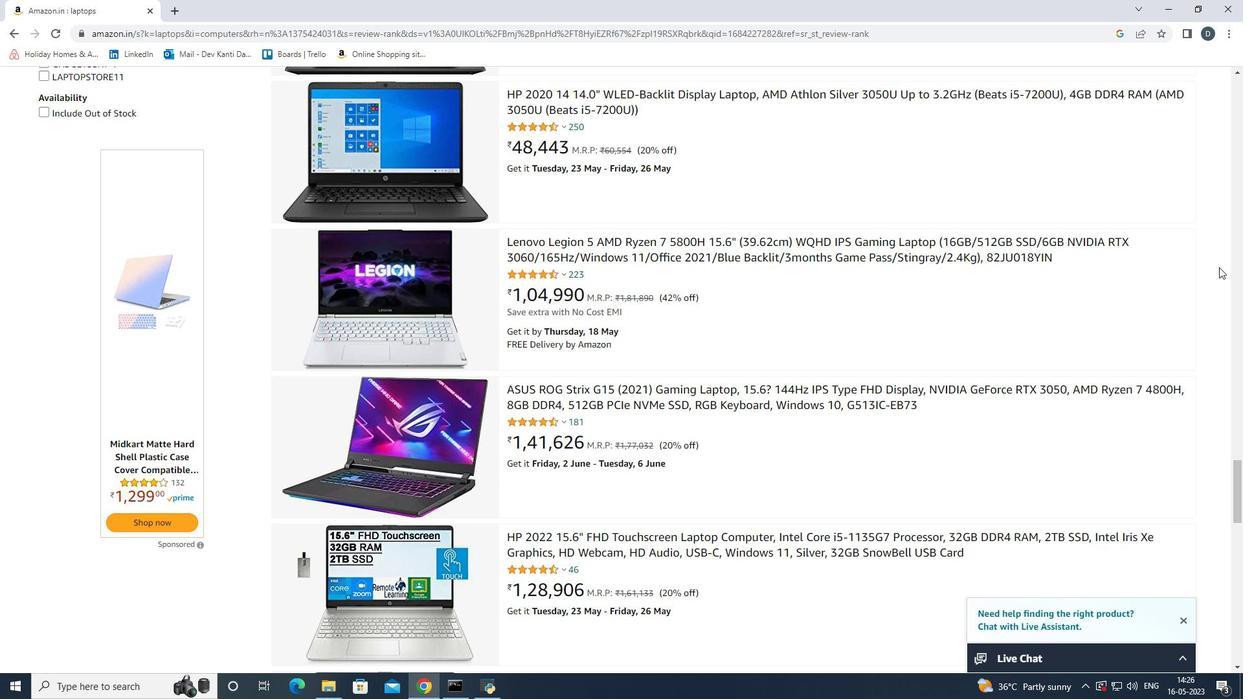
Action: Mouse scrolled (1219, 266) with delta (0, 0)
Screenshot: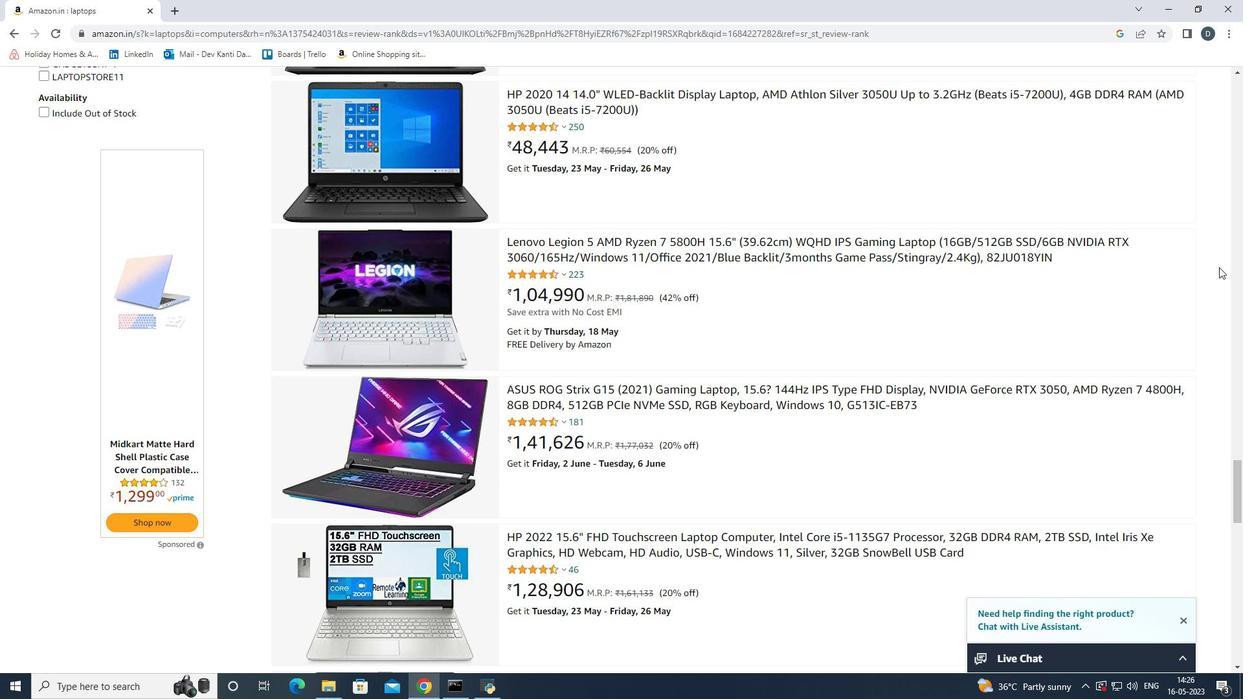 
Action: Mouse scrolled (1219, 266) with delta (0, 0)
Screenshot: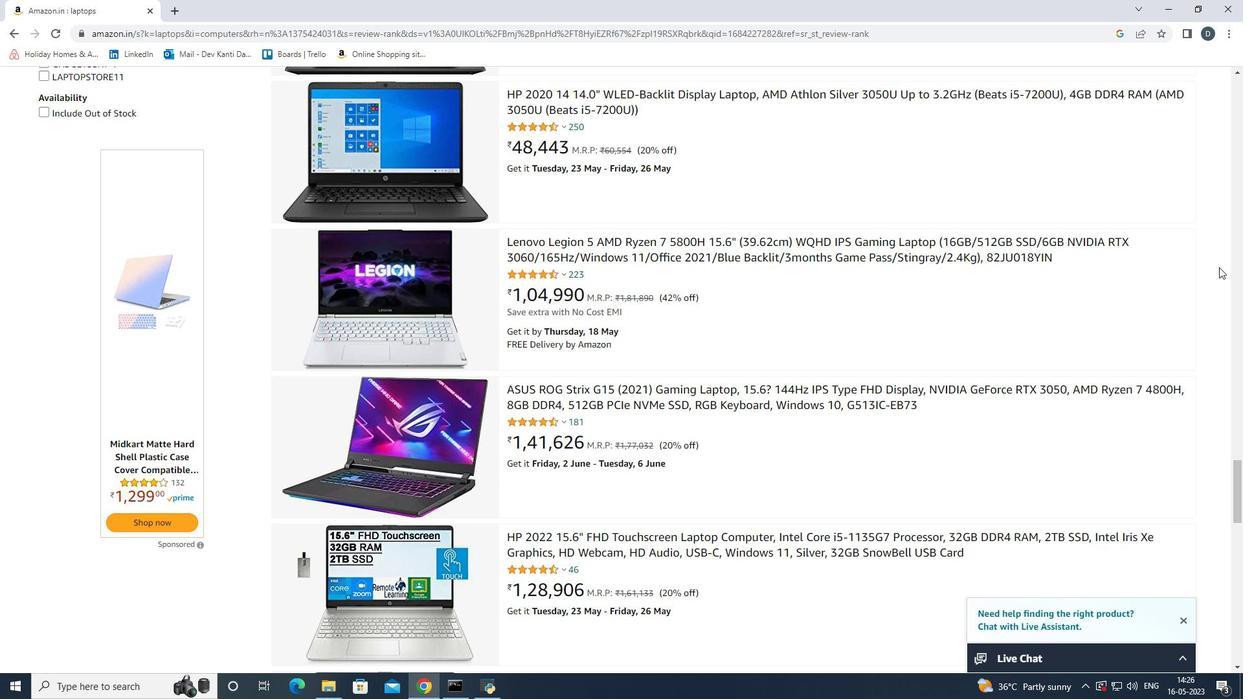 
Action: Mouse scrolled (1219, 266) with delta (0, 0)
Screenshot: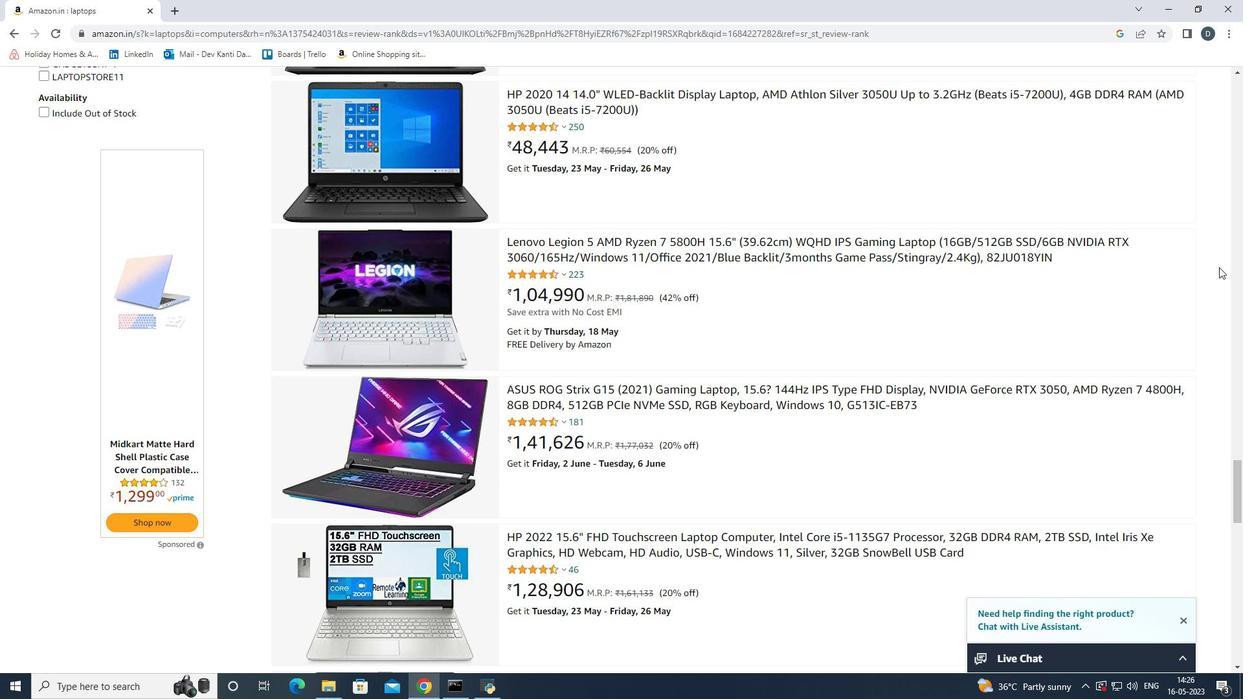 
Action: Mouse scrolled (1219, 266) with delta (0, 0)
Screenshot: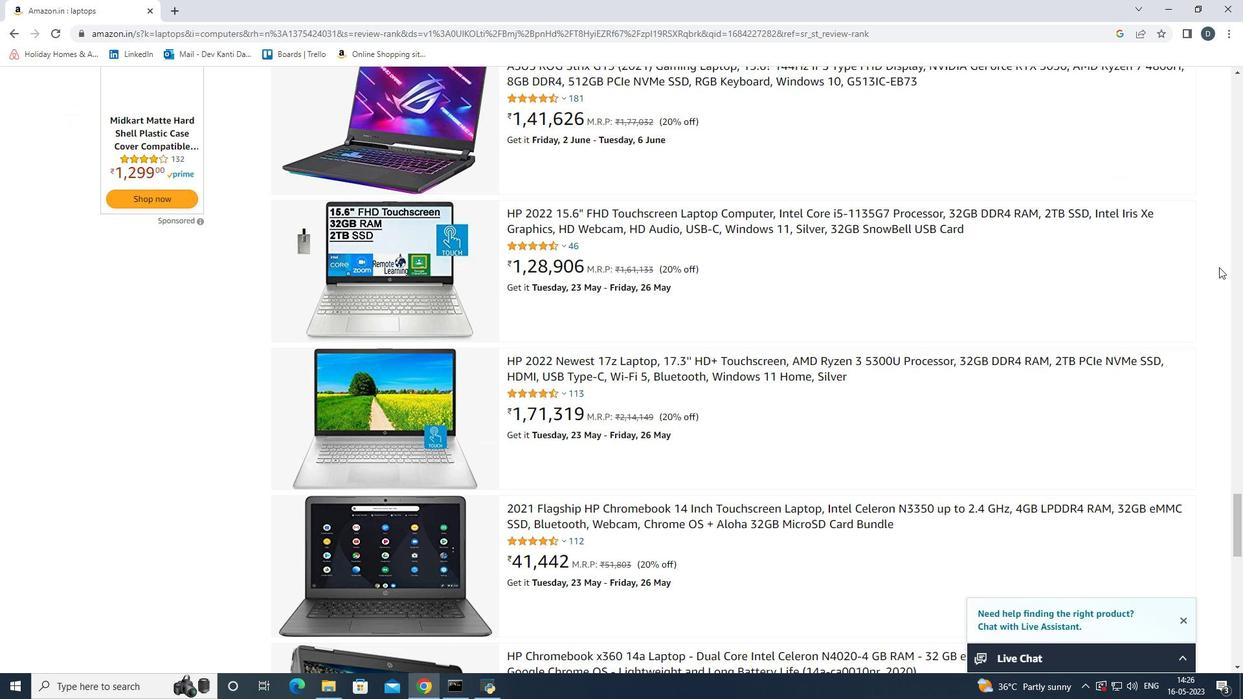 
Action: Mouse scrolled (1219, 266) with delta (0, 0)
Screenshot: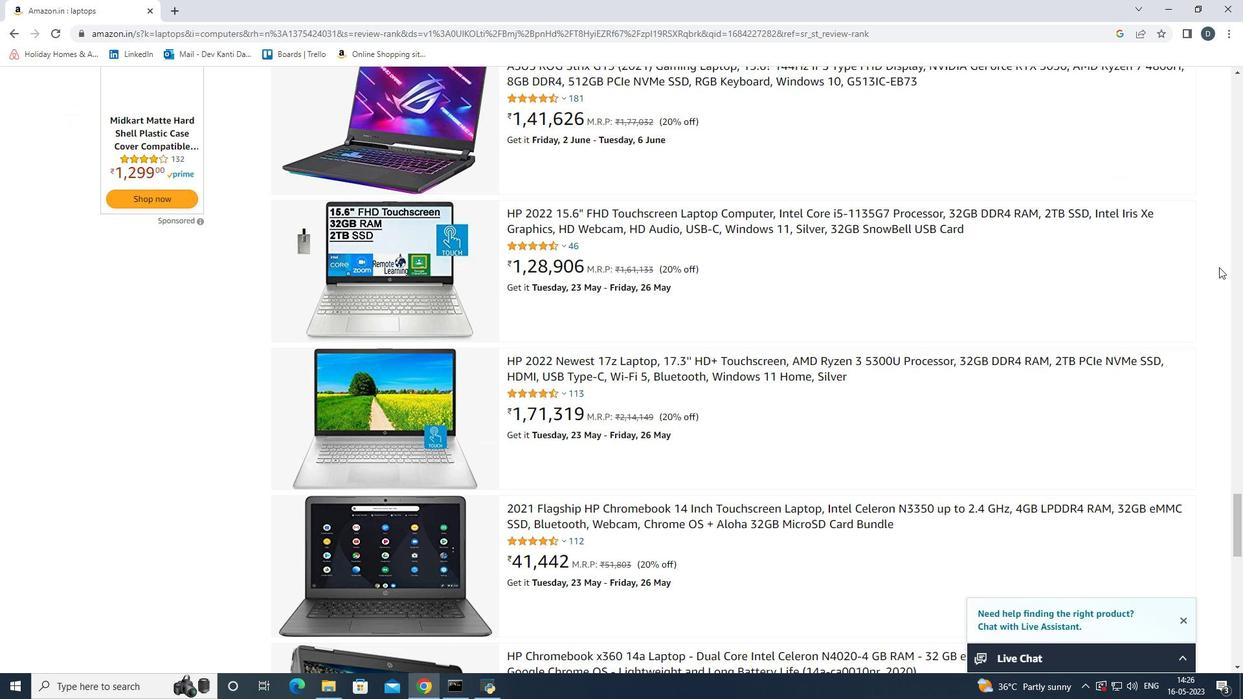 
Action: Mouse scrolled (1219, 266) with delta (0, 0)
Screenshot: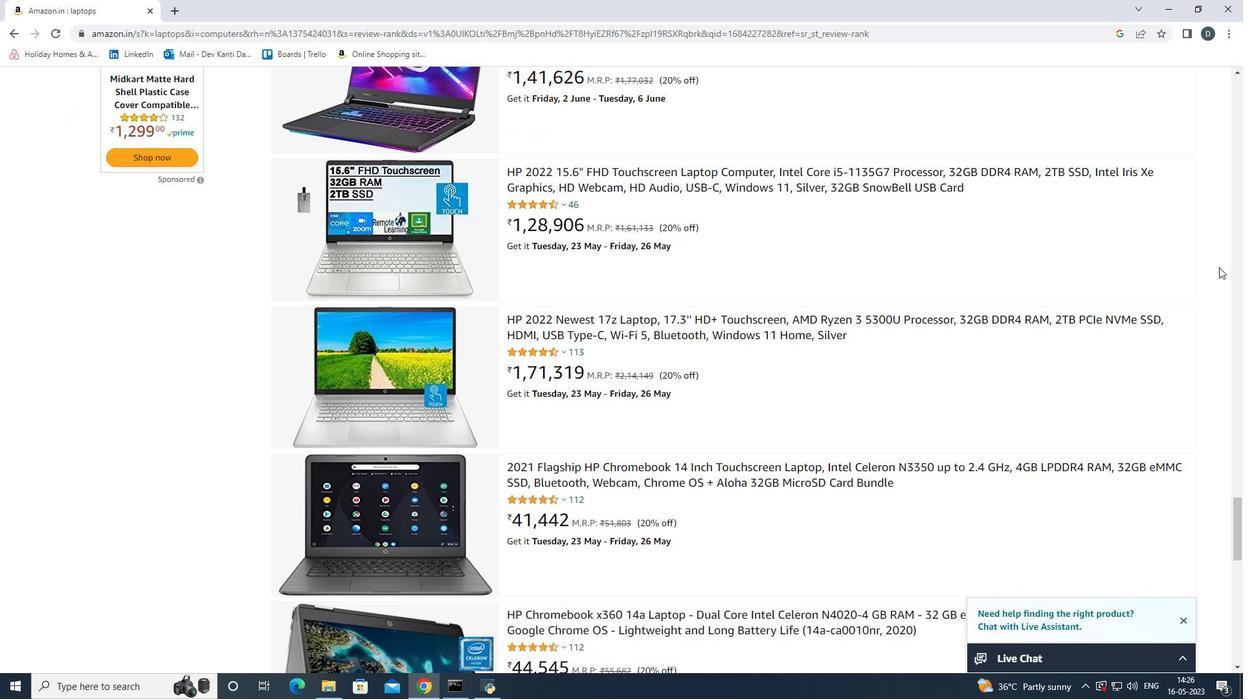 
Action: Mouse scrolled (1219, 266) with delta (0, 0)
Screenshot: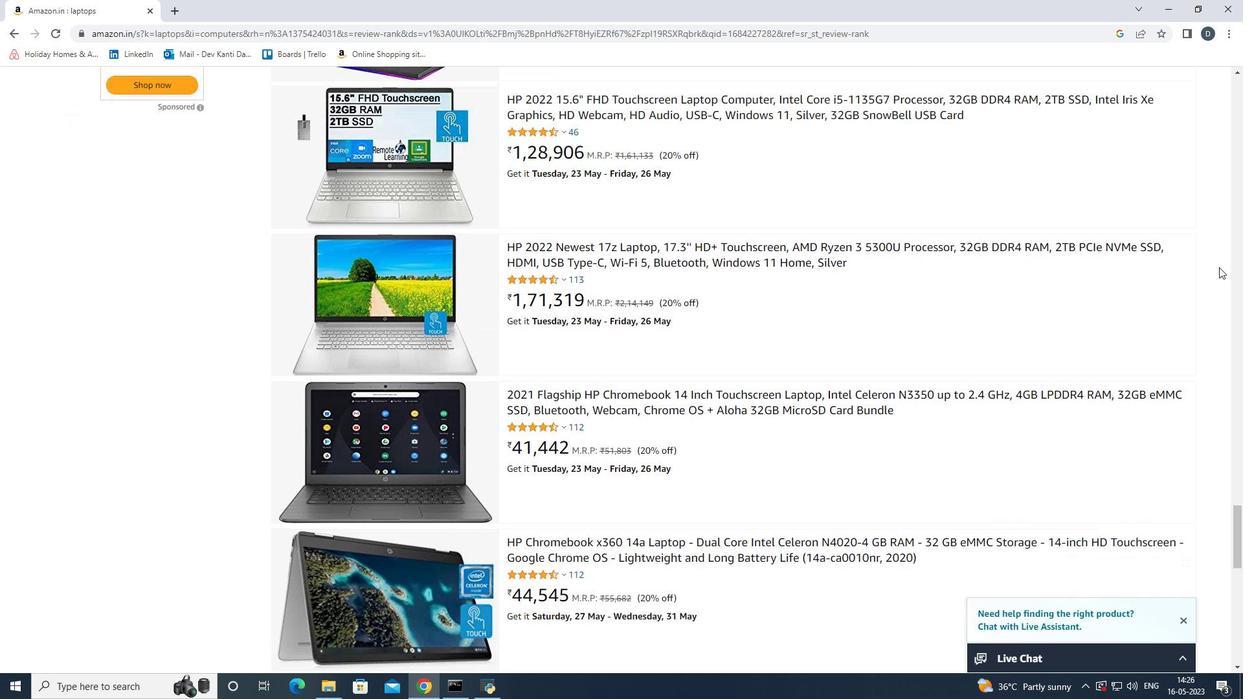 
Action: Mouse scrolled (1219, 266) with delta (0, 0)
Screenshot: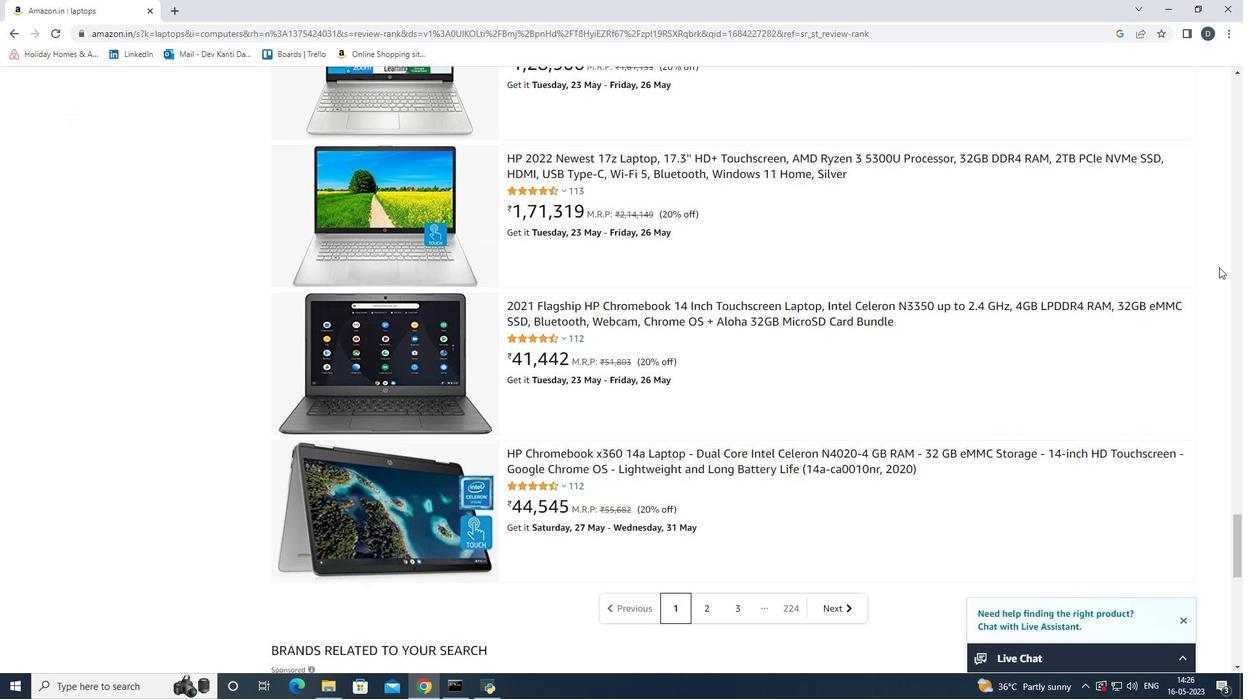 
Action: Mouse scrolled (1219, 266) with delta (0, 0)
Screenshot: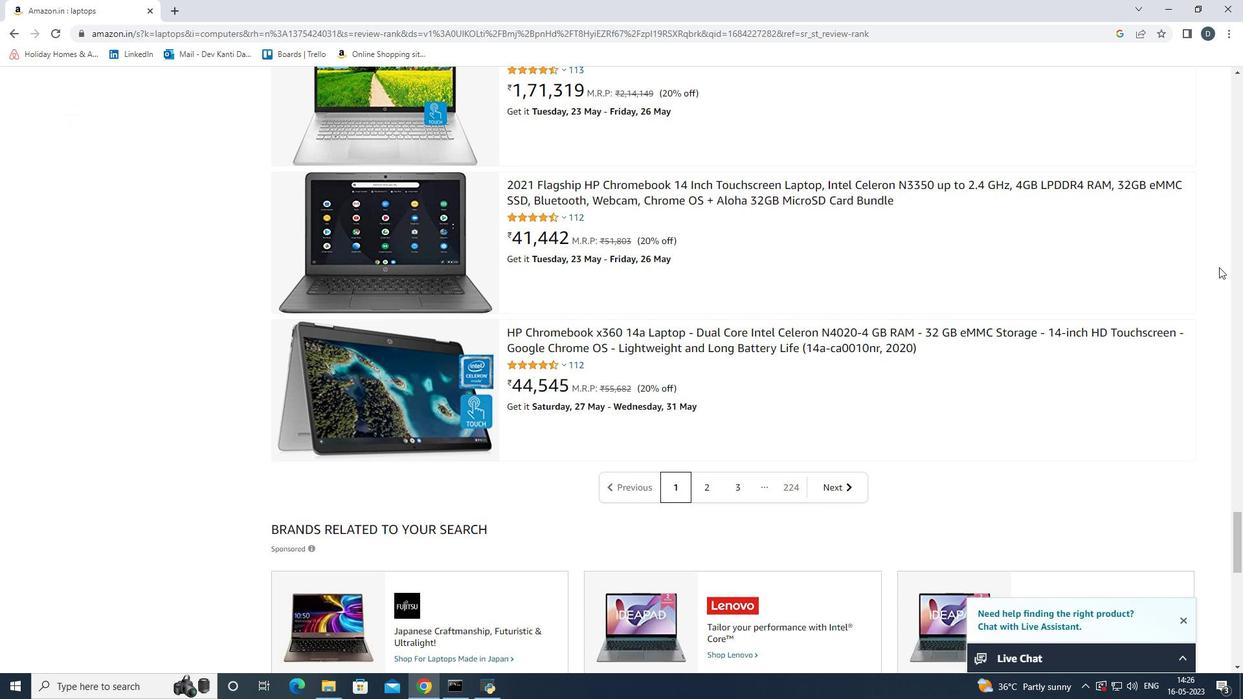 
Action: Mouse scrolled (1219, 266) with delta (0, 0)
Screenshot: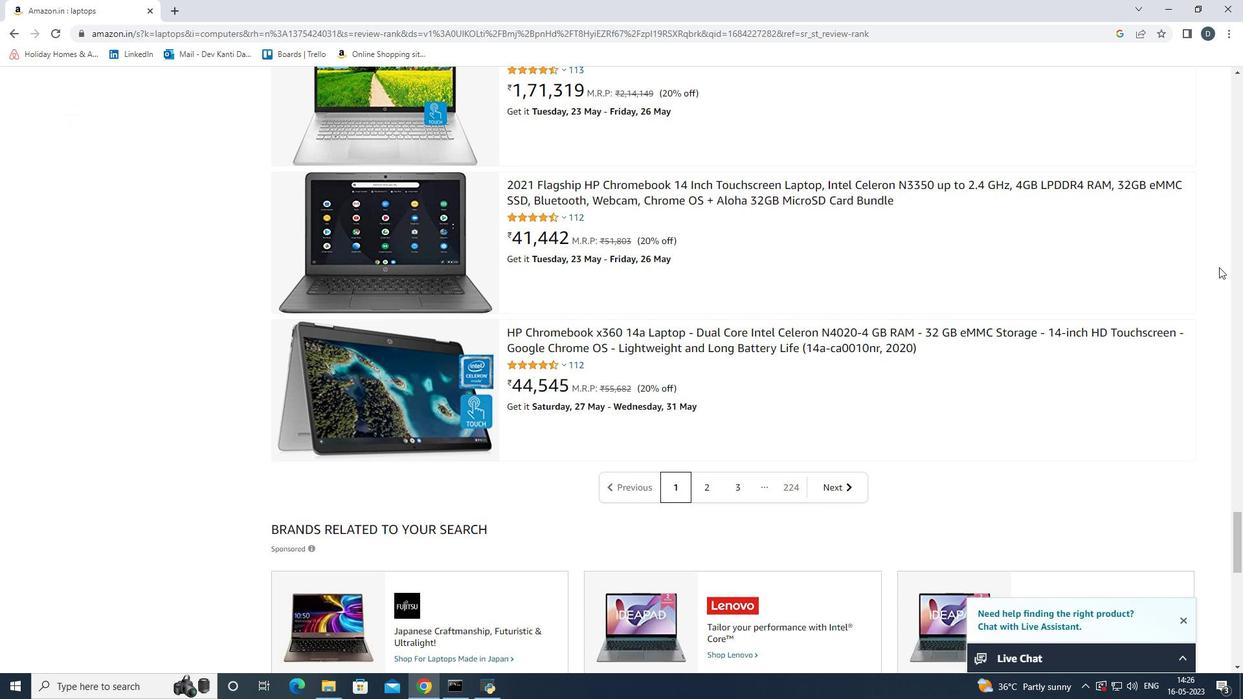 
Action: Mouse scrolled (1219, 266) with delta (0, 0)
Screenshot: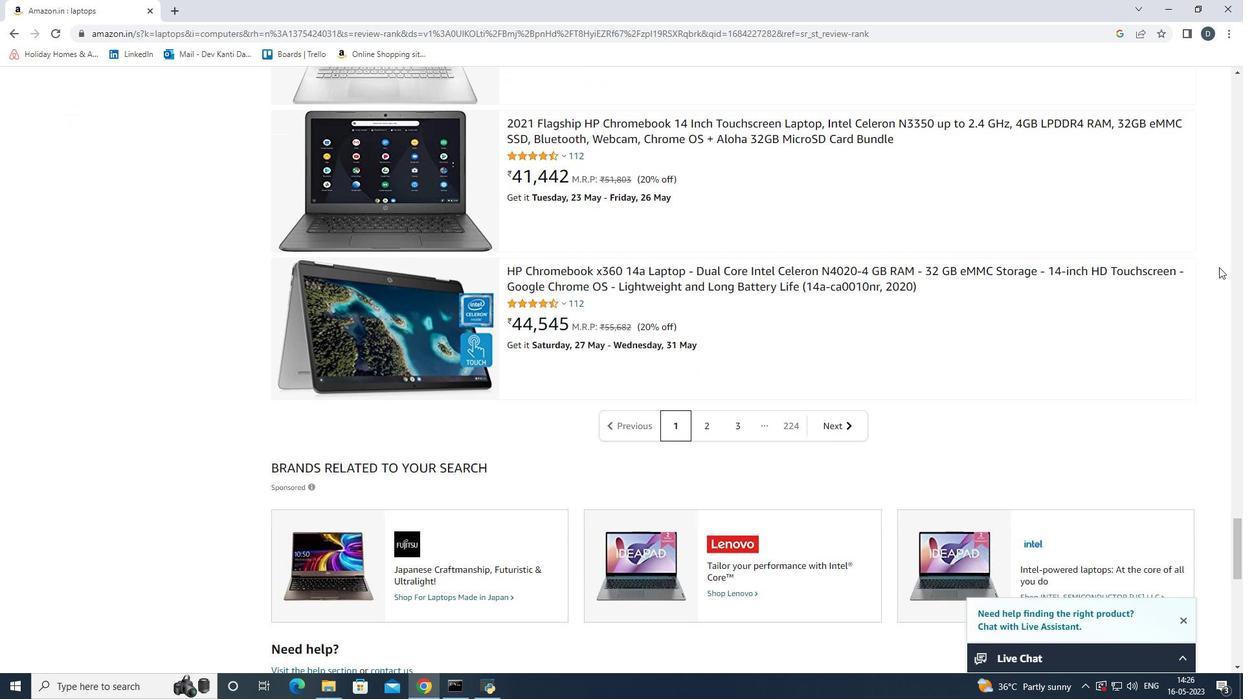 
Action: Mouse scrolled (1219, 266) with delta (0, 0)
Screenshot: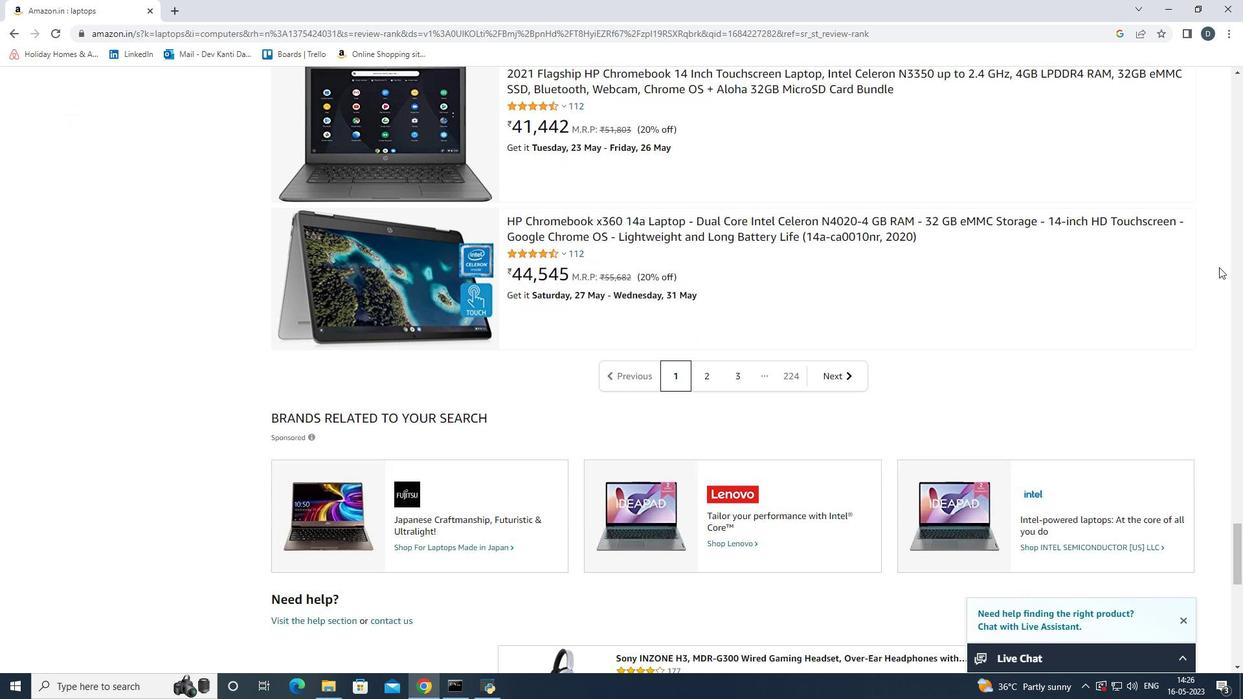 
